 Task: What is the central theme of "Dune" by Frank Herbert?
Action: Mouse moved to (317, 149)
Screenshot: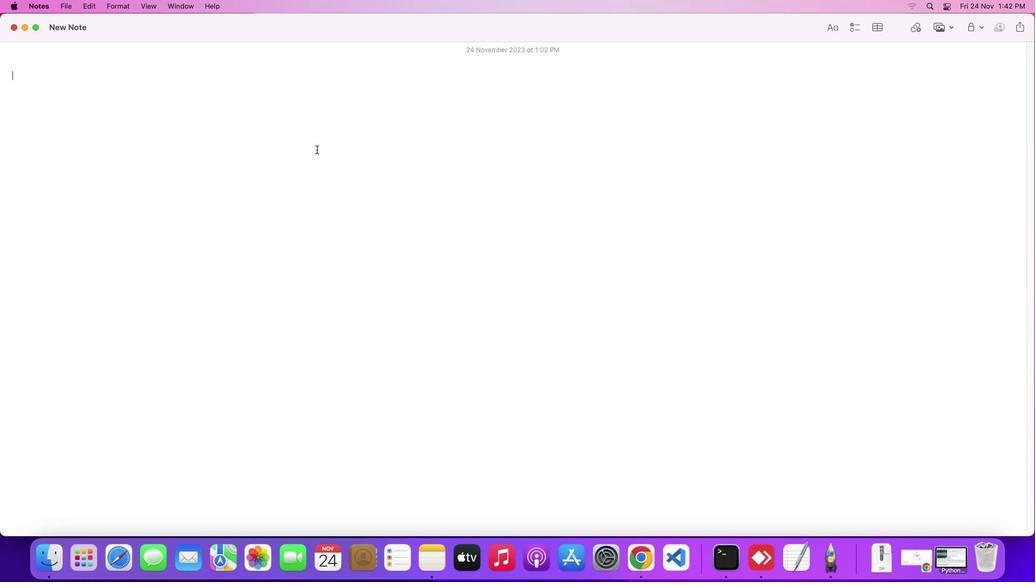 
Action: Mouse pressed left at (317, 149)
Screenshot: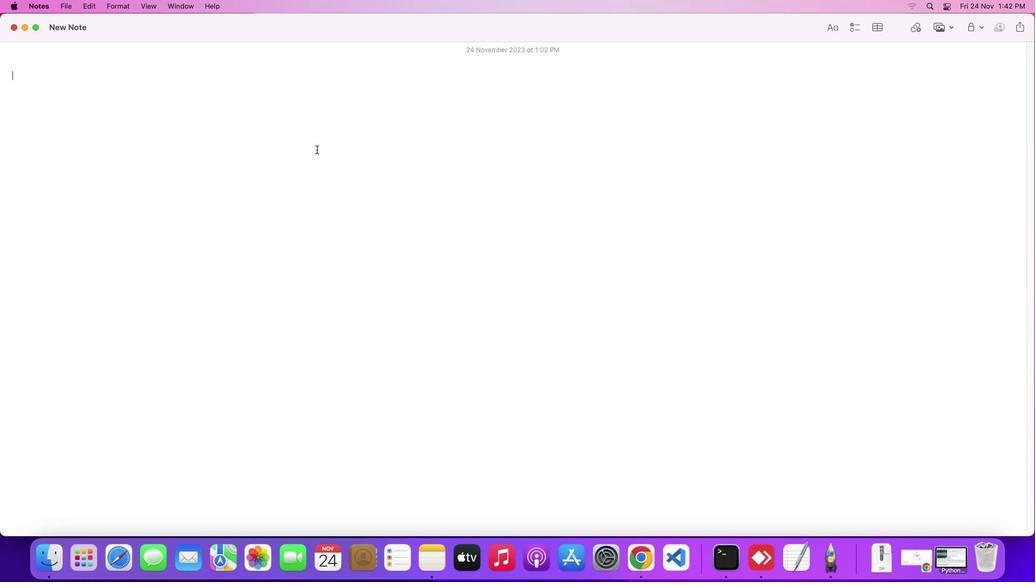 
Action: Key pressed Key.shift'W''h''a''t'Key.space'i''s'Key.space't''h''e'Key.space'c''e''n''t''r''a''l'Key.space't''h''e''m''e'Key.space'o''f'Key.spaceKey.shift'"'Key.shift'D''u''e'Key.backspace'n''e'Key.shift'"'Key.space'b''y'Key.spaceKey.shift'F''r''a''n''k'Key.spaceKey.shift'G'Key.shiftKey.backspaceKey.shift'H''e''r''b''e''r''t'Key.shift_r'?'Key.enter
Screenshot: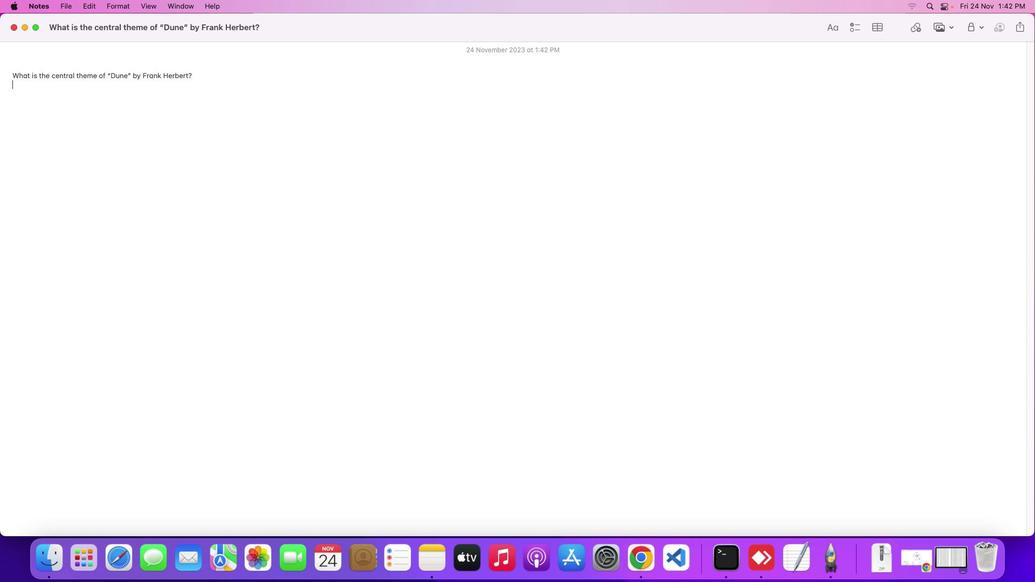 
Action: Mouse moved to (918, 559)
Screenshot: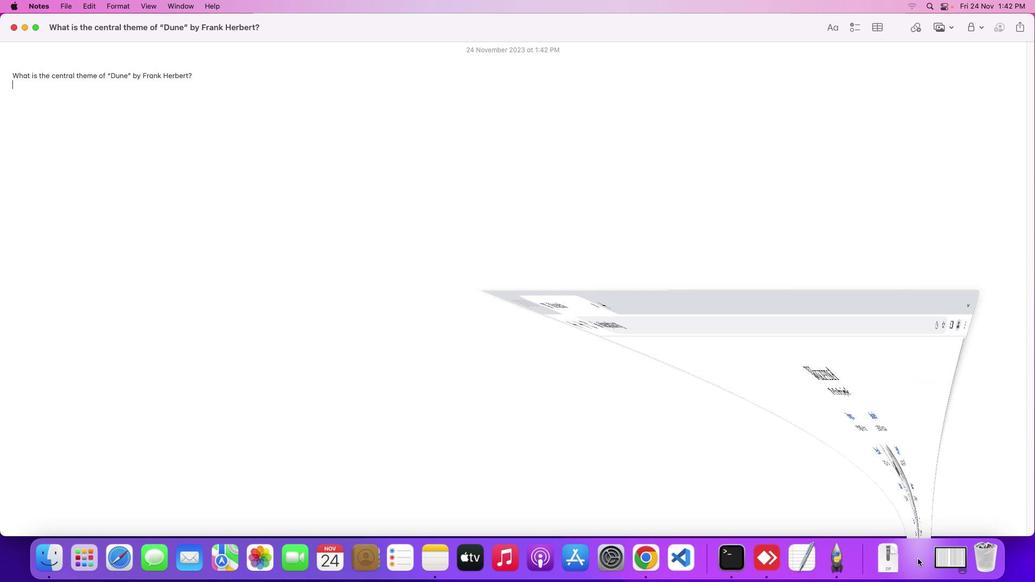
Action: Mouse pressed left at (918, 559)
Screenshot: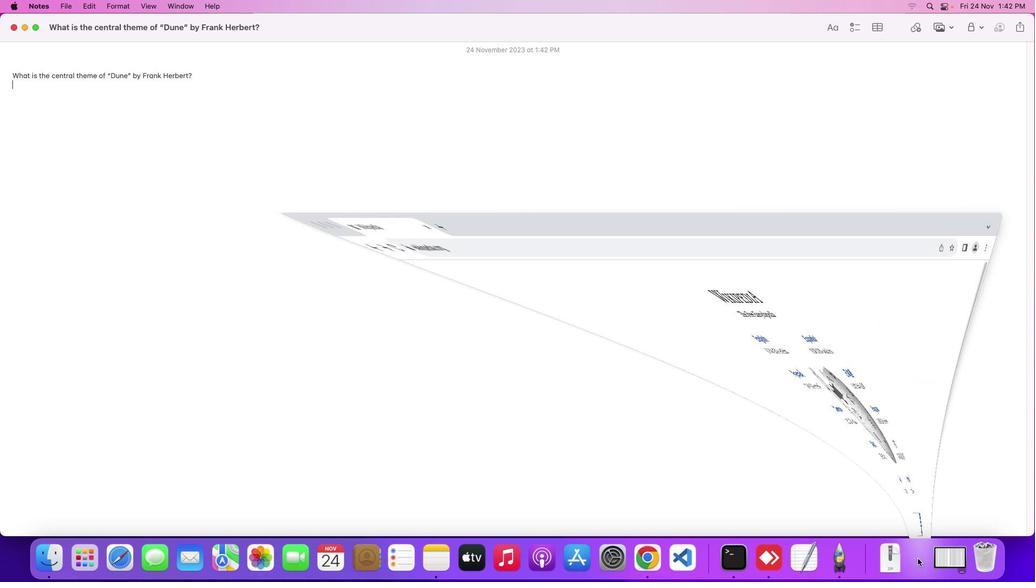 
Action: Mouse moved to (420, 328)
Screenshot: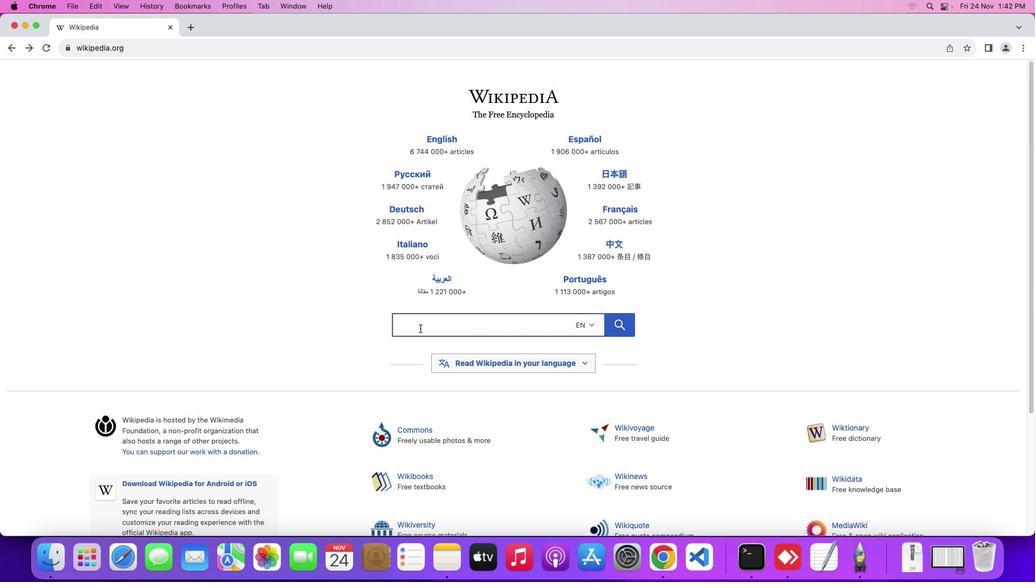 
Action: Mouse pressed left at (420, 328)
Screenshot: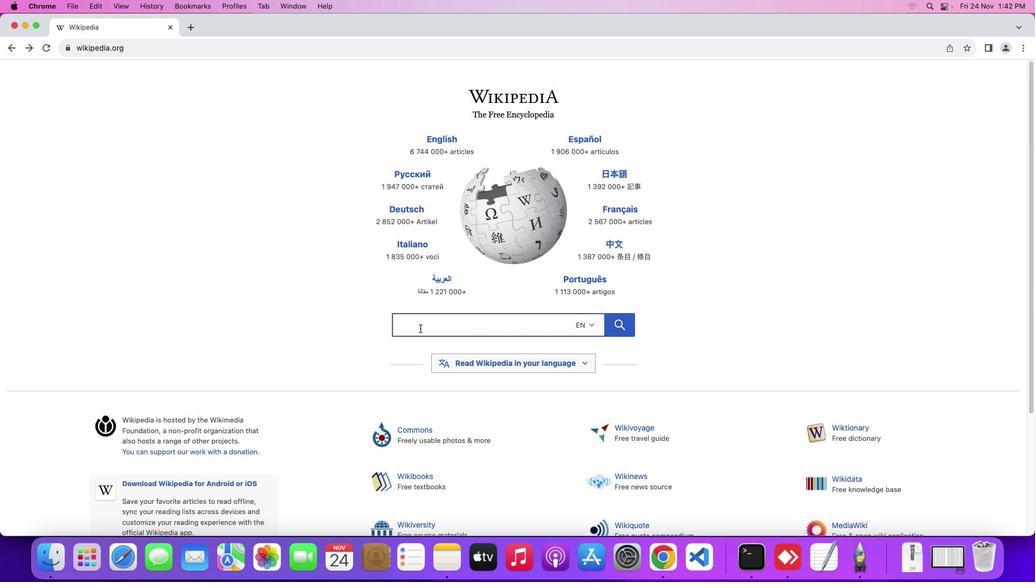
Action: Key pressed Key.shift'D''u''n''e'Key.space'n''o''v''e''l'
Screenshot: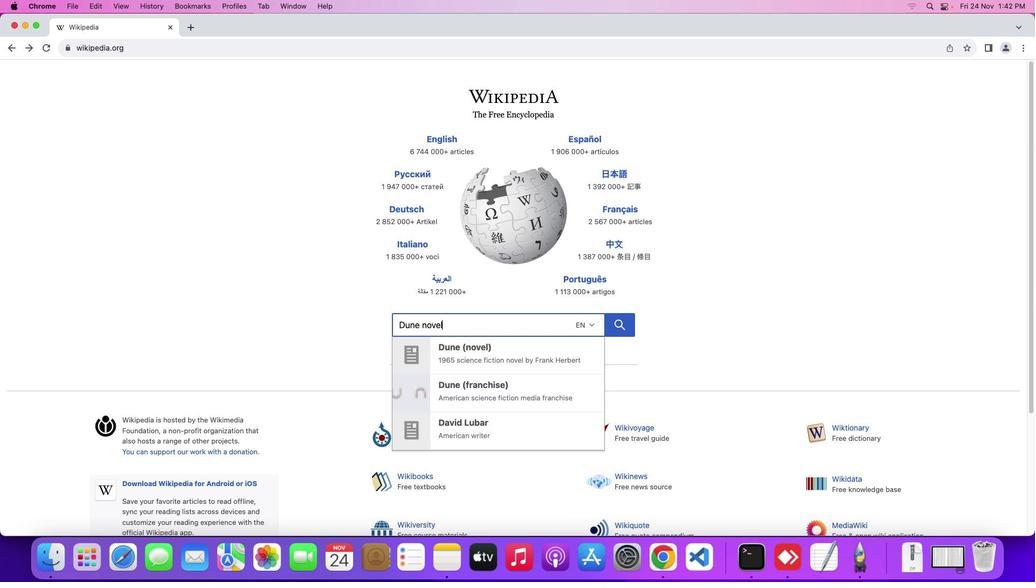 
Action: Mouse moved to (461, 352)
Screenshot: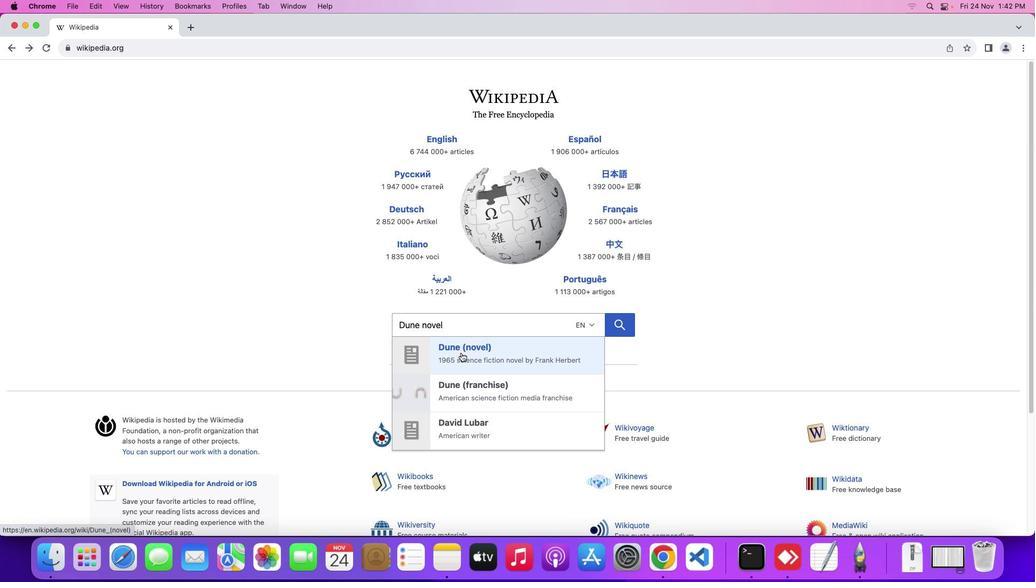 
Action: Mouse pressed left at (461, 352)
Screenshot: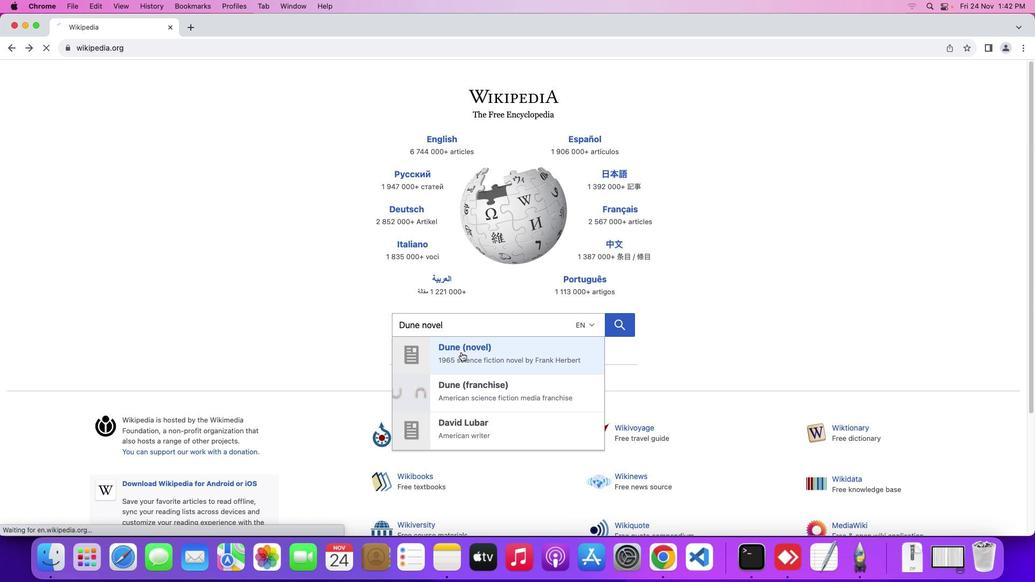 
Action: Mouse moved to (791, 278)
Screenshot: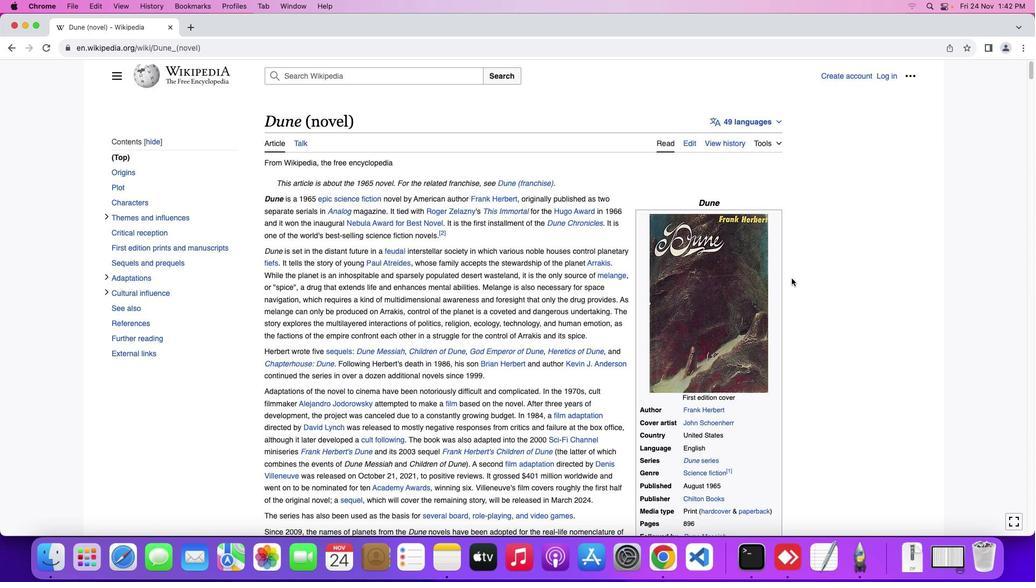 
Action: Mouse scrolled (791, 278) with delta (0, 0)
Screenshot: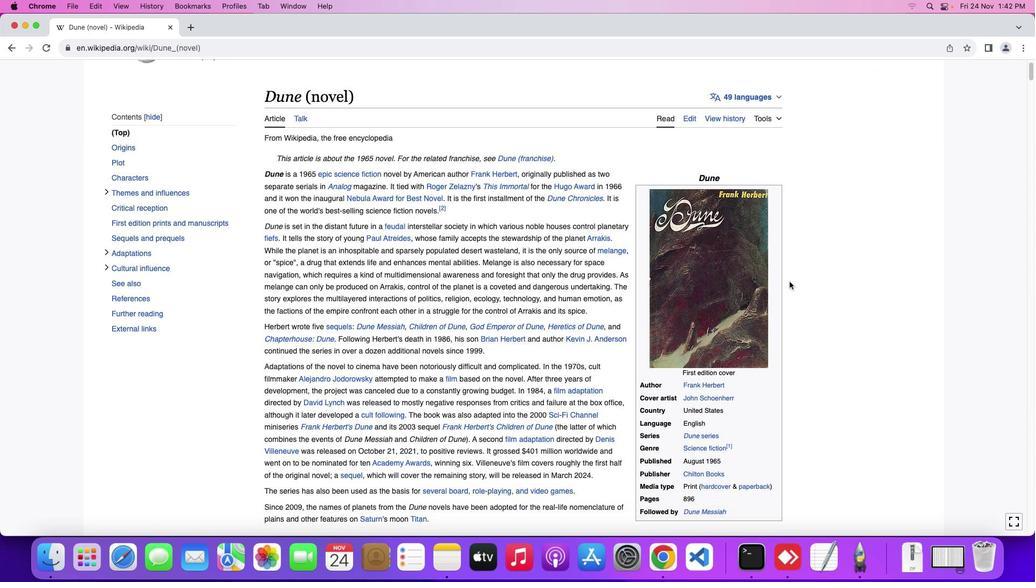 
Action: Mouse scrolled (791, 278) with delta (0, 0)
Screenshot: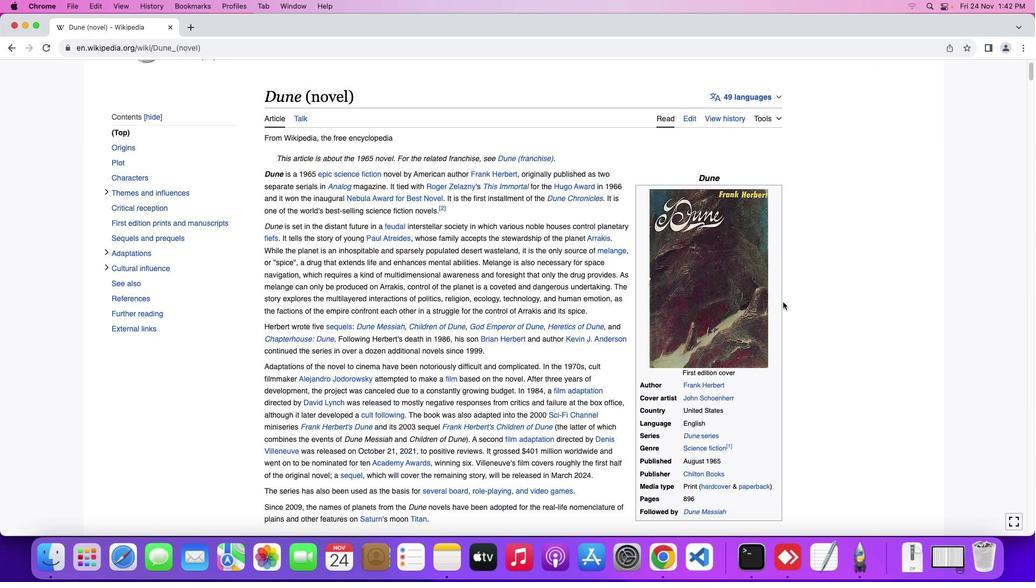 
Action: Mouse scrolled (791, 278) with delta (0, 0)
Screenshot: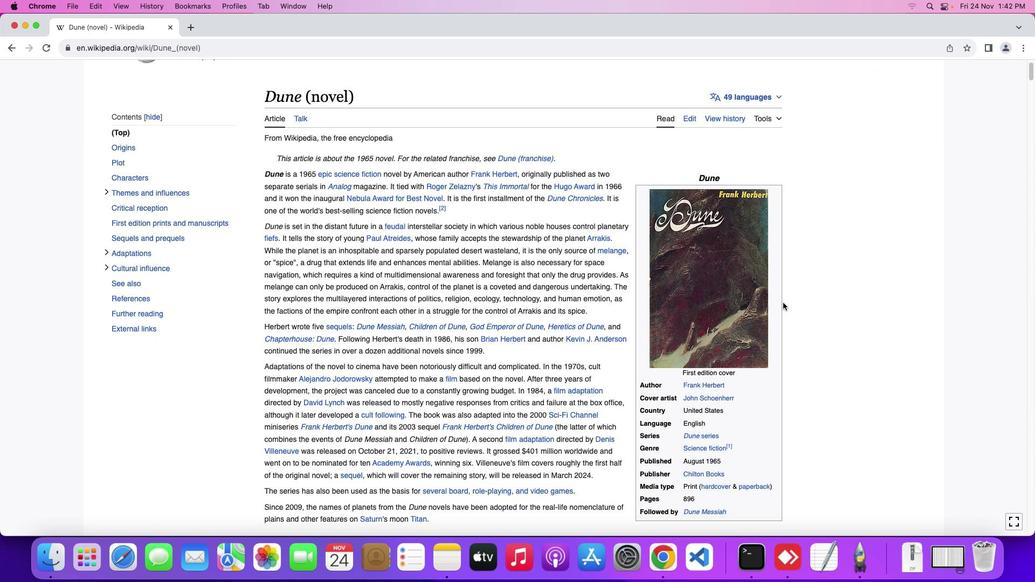 
Action: Mouse moved to (783, 302)
Screenshot: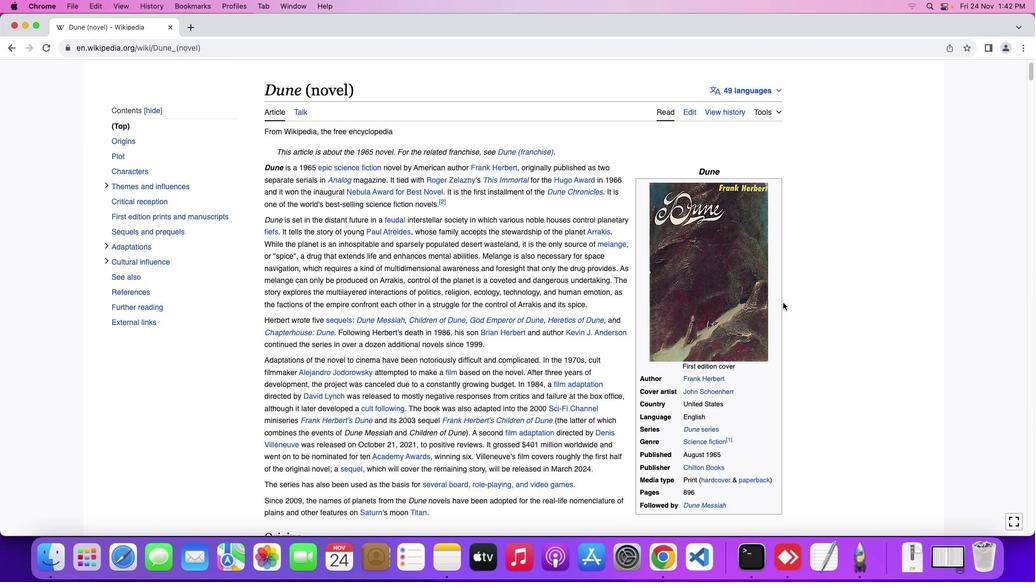 
Action: Mouse scrolled (783, 302) with delta (0, 0)
Screenshot: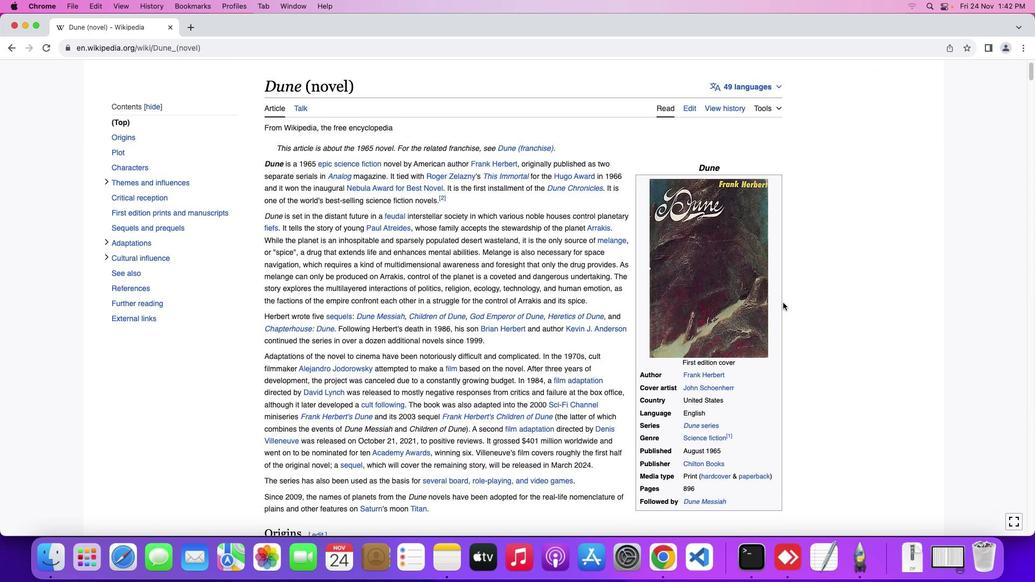 
Action: Mouse scrolled (783, 302) with delta (0, 0)
Screenshot: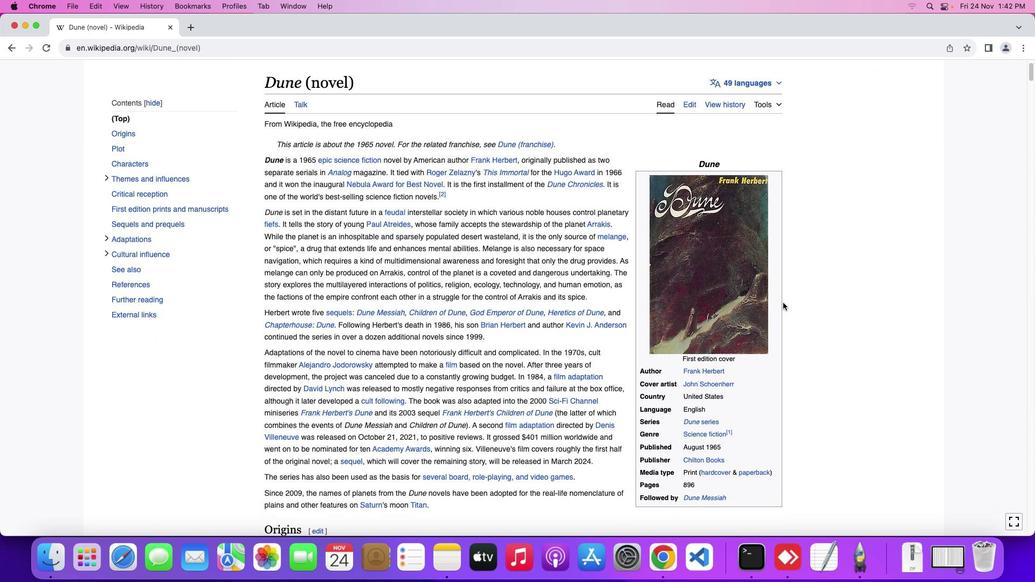 
Action: Mouse scrolled (783, 302) with delta (0, 0)
Screenshot: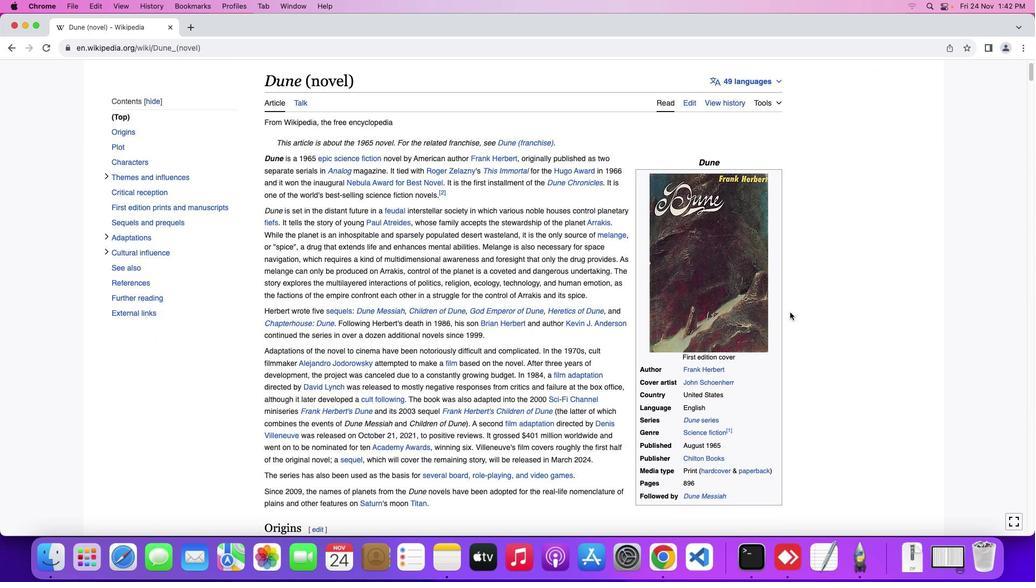
Action: Mouse scrolled (783, 302) with delta (0, 0)
Screenshot: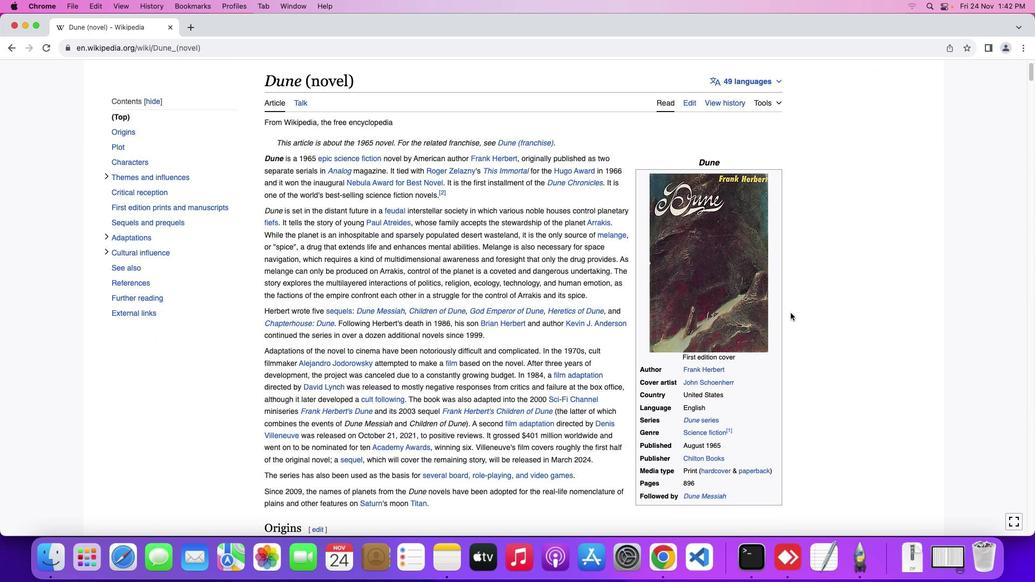 
Action: Mouse moved to (791, 312)
Screenshot: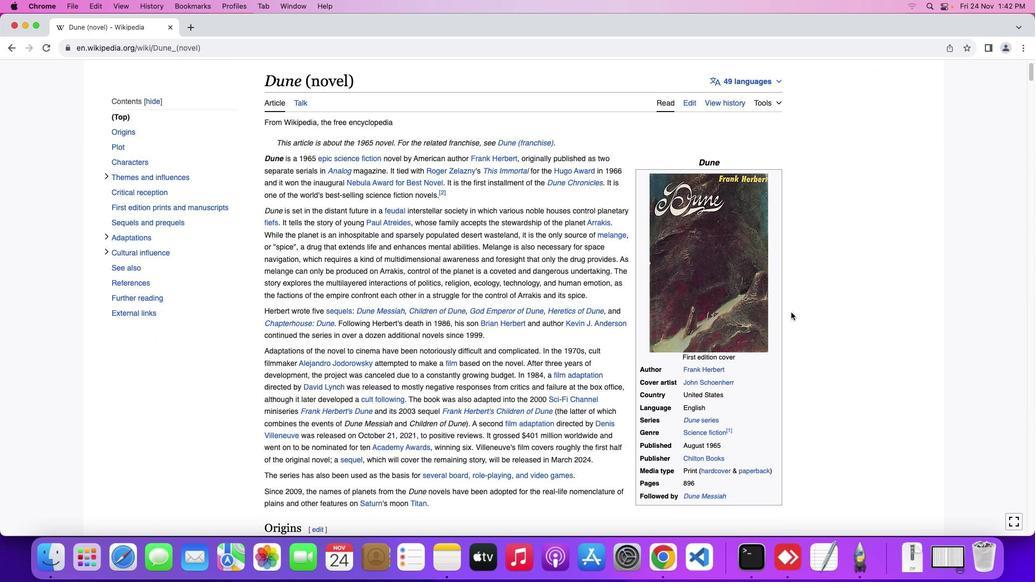 
Action: Mouse scrolled (791, 312) with delta (0, 0)
Screenshot: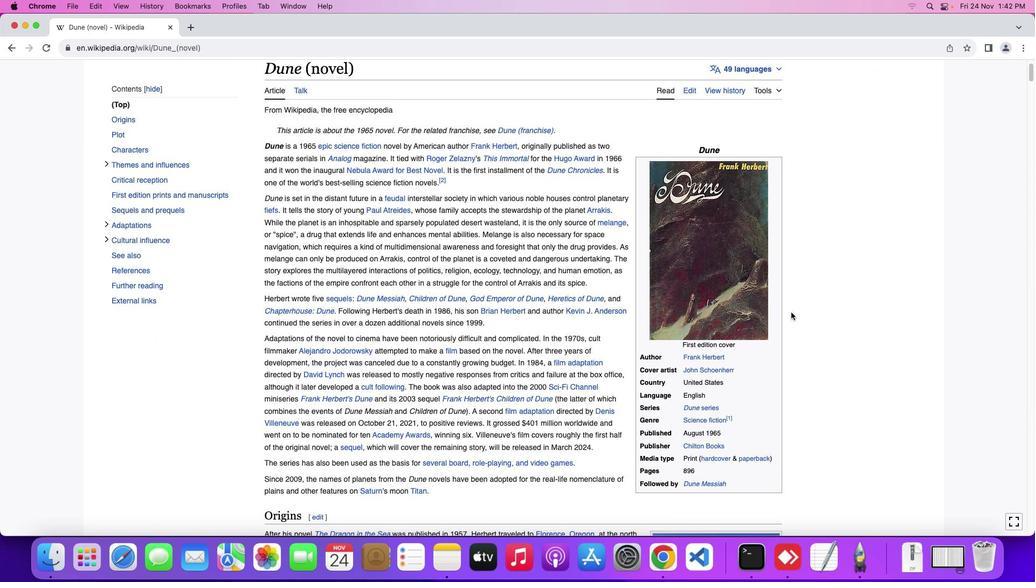 
Action: Mouse scrolled (791, 312) with delta (0, 0)
Screenshot: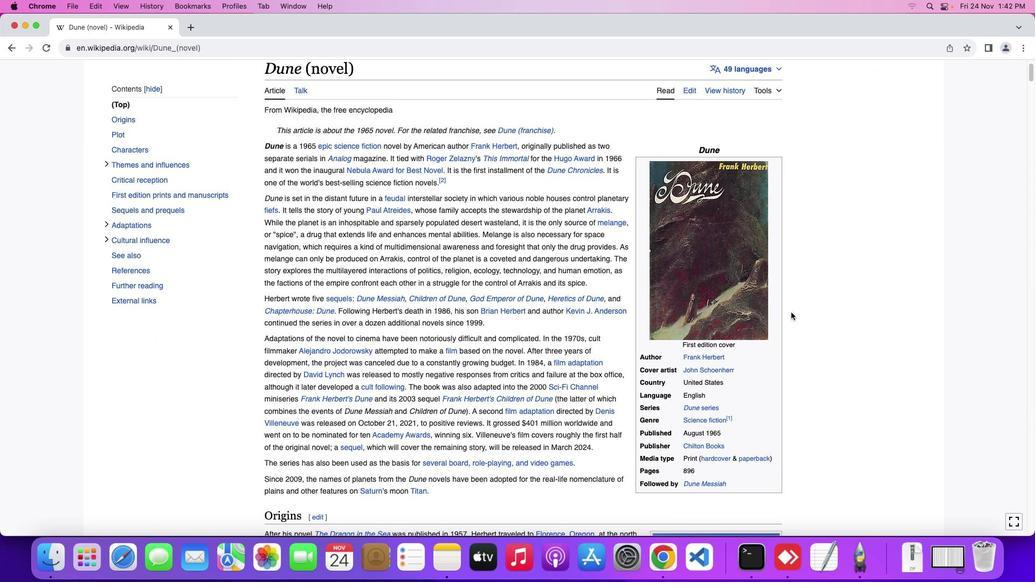 
Action: Mouse moved to (791, 312)
Screenshot: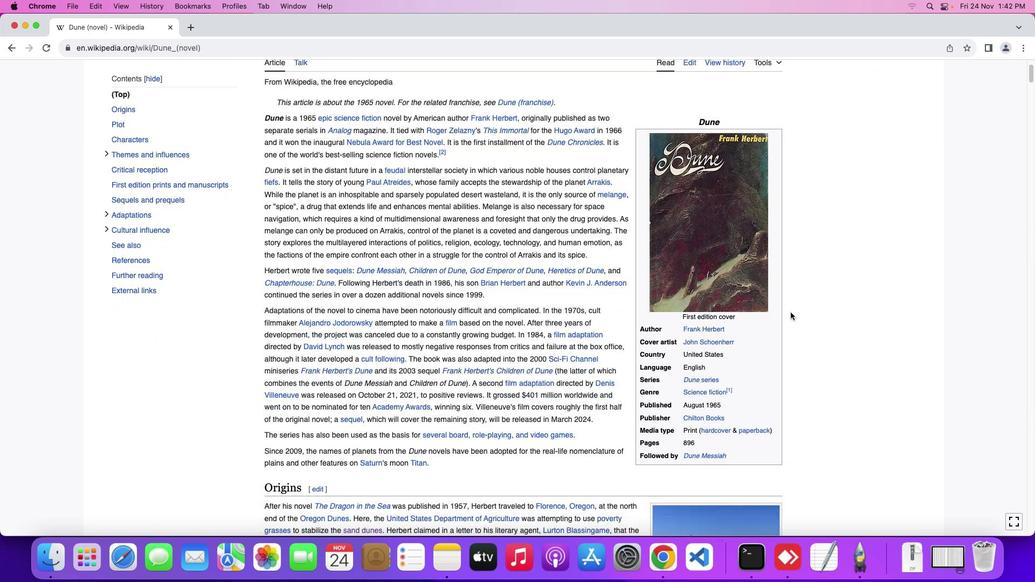 
Action: Mouse scrolled (791, 312) with delta (0, 0)
Screenshot: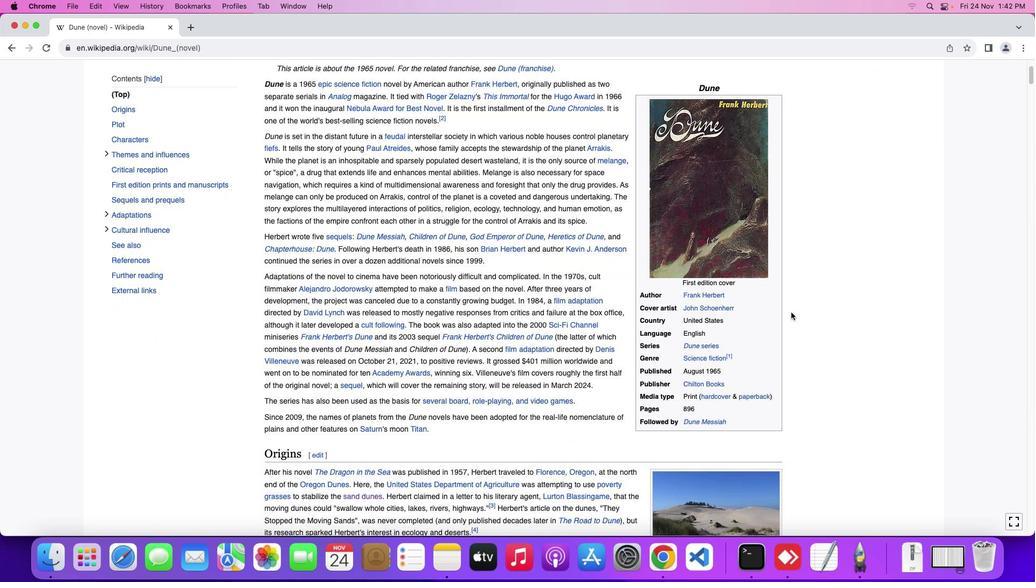 
Action: Mouse moved to (791, 312)
Screenshot: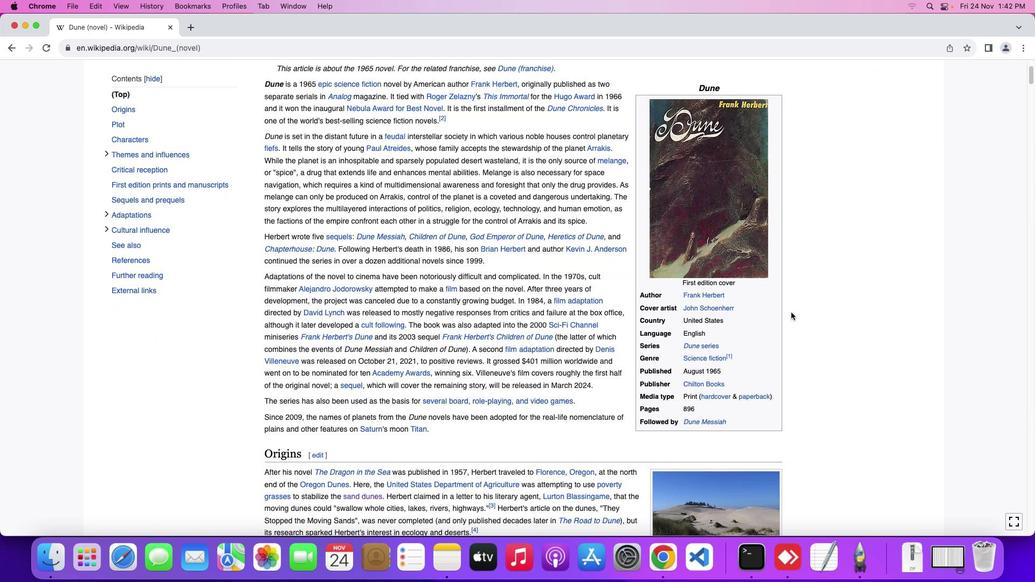 
Action: Mouse scrolled (791, 312) with delta (0, 0)
Screenshot: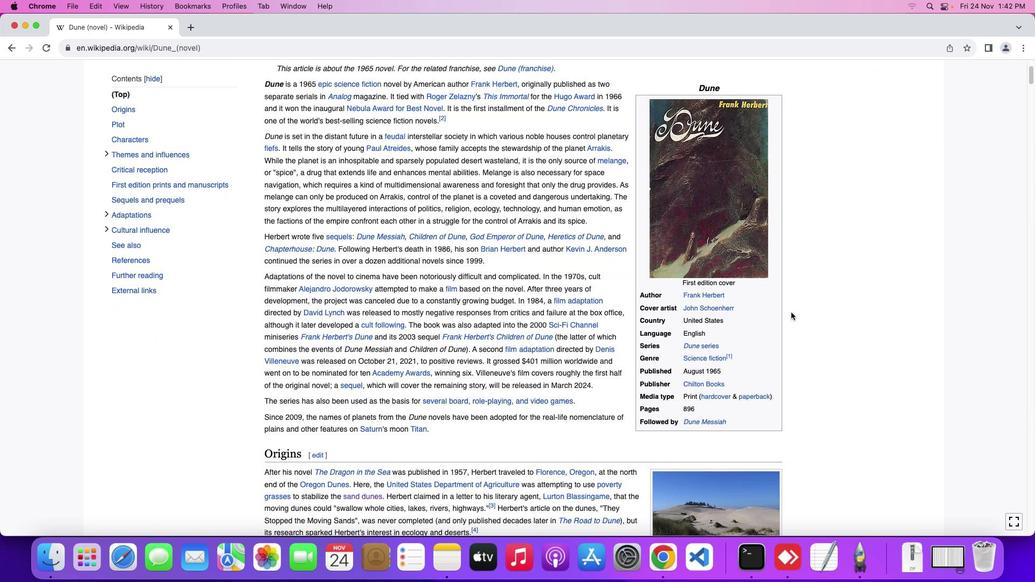 
Action: Mouse scrolled (791, 312) with delta (0, -1)
Screenshot: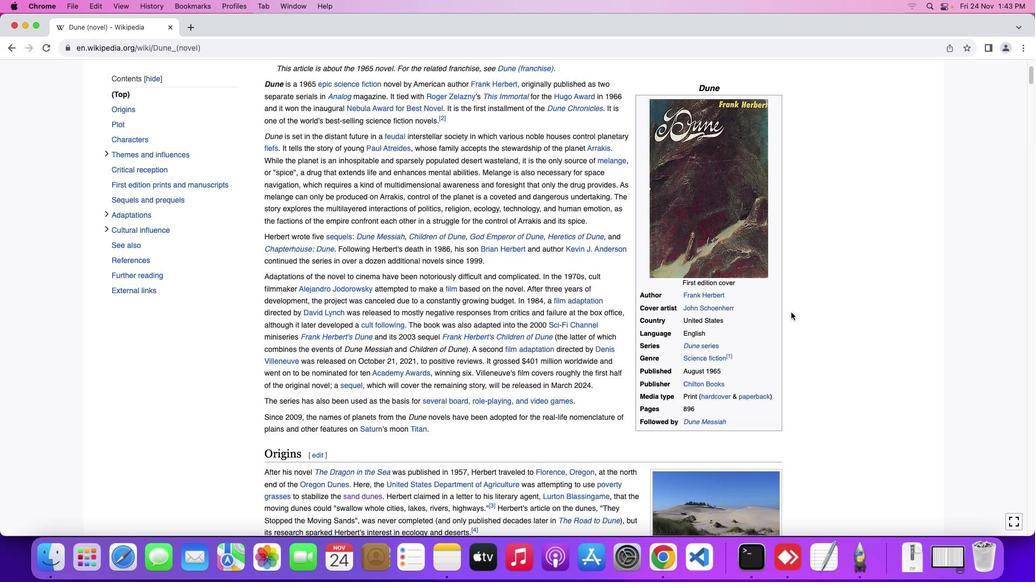 
Action: Mouse moved to (791, 312)
Screenshot: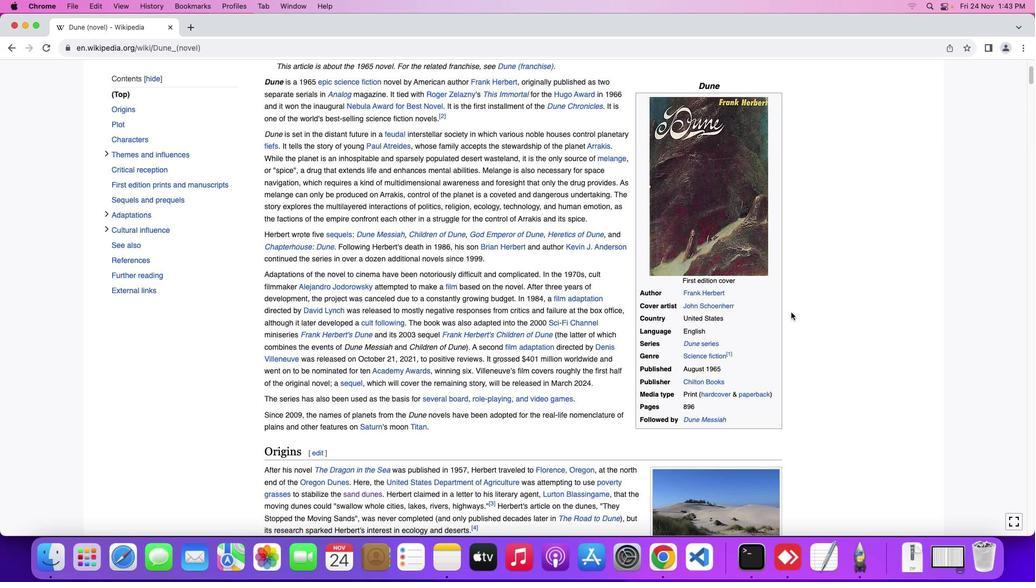 
Action: Mouse scrolled (791, 312) with delta (0, 0)
Screenshot: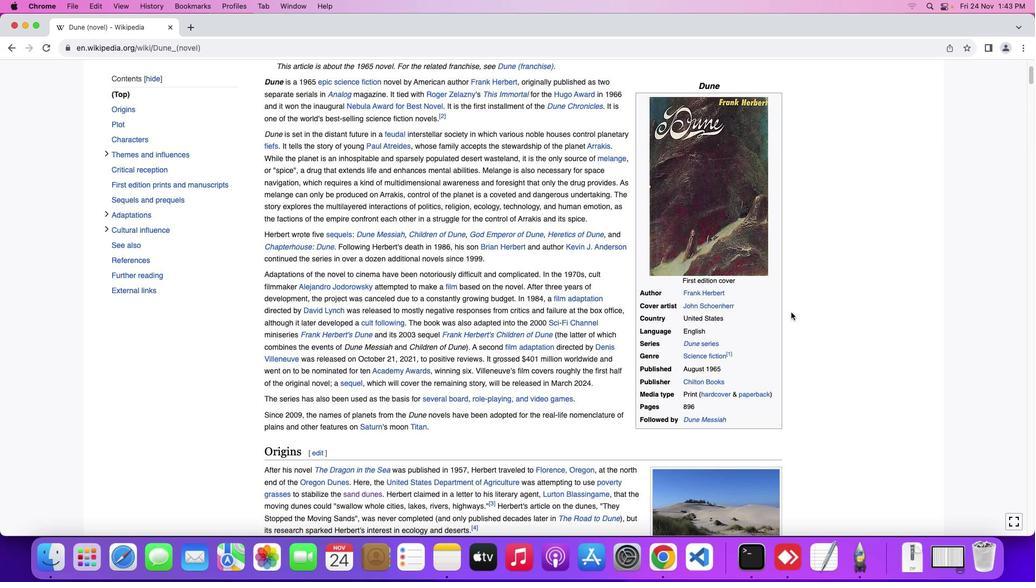 
Action: Mouse scrolled (791, 312) with delta (0, 0)
Screenshot: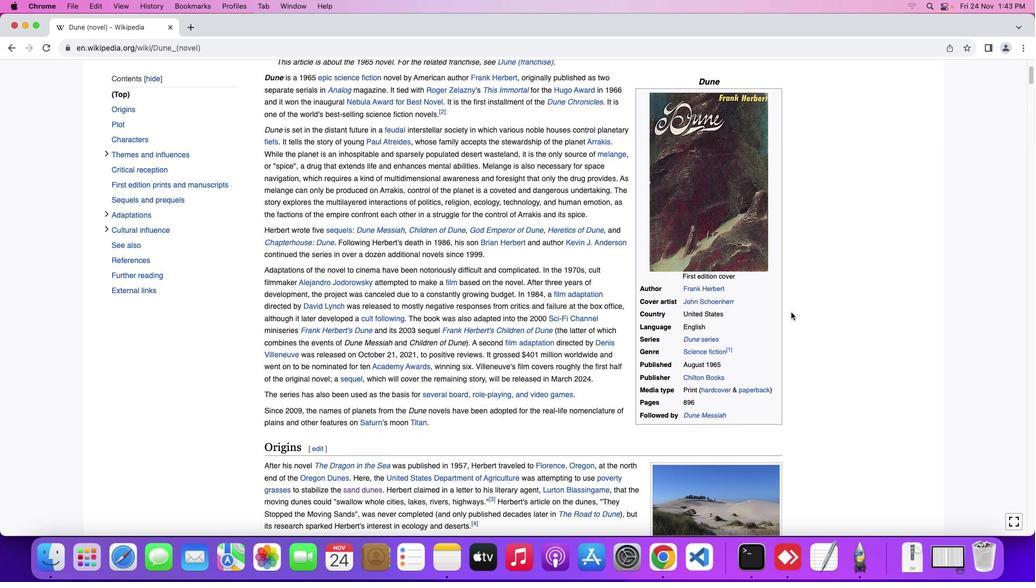 
Action: Mouse scrolled (791, 312) with delta (0, 0)
Screenshot: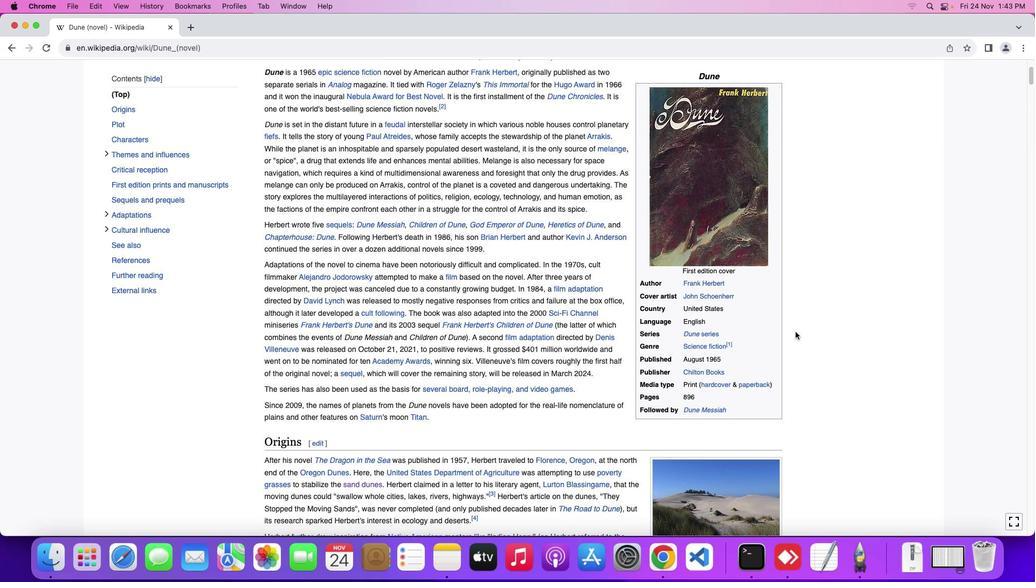 
Action: Mouse scrolled (791, 312) with delta (0, 0)
Screenshot: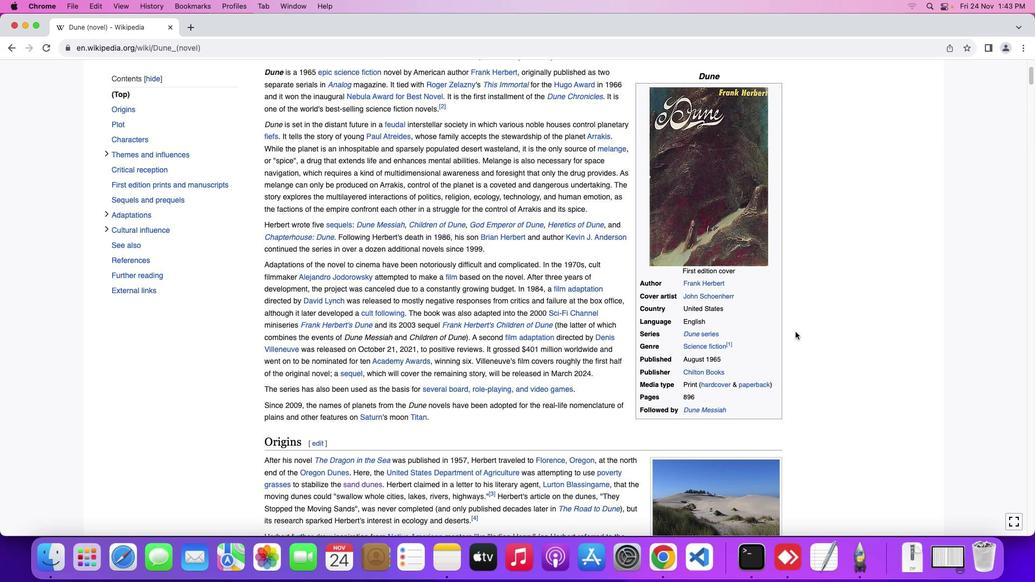 
Action: Mouse moved to (796, 332)
Screenshot: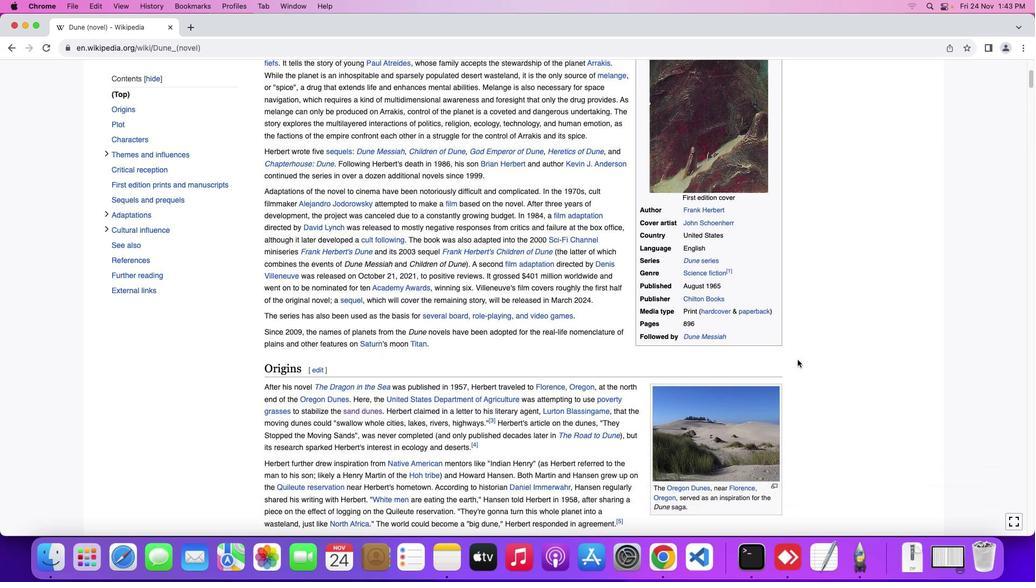 
Action: Mouse scrolled (796, 332) with delta (0, 0)
Screenshot: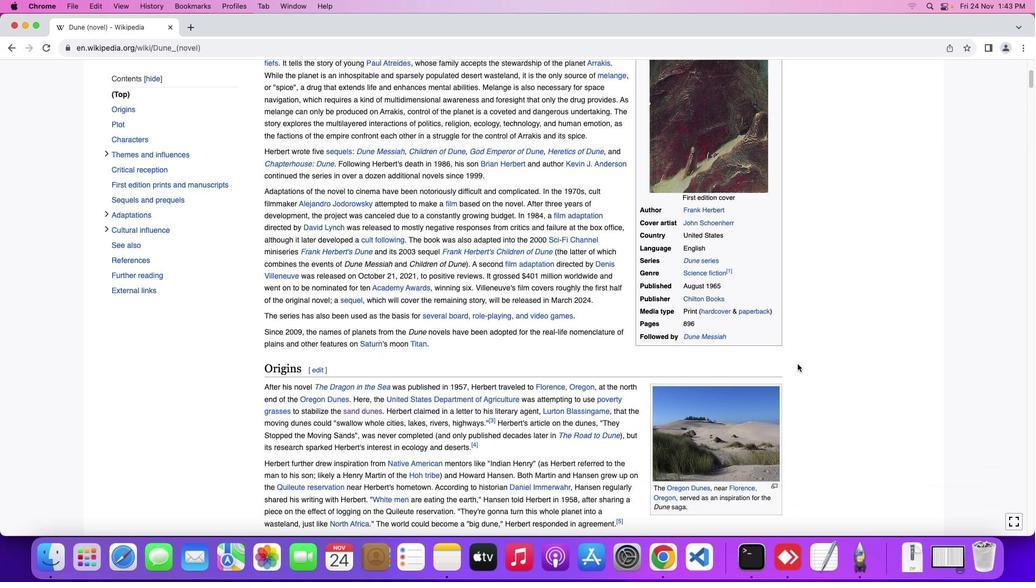 
Action: Mouse scrolled (796, 332) with delta (0, 0)
Screenshot: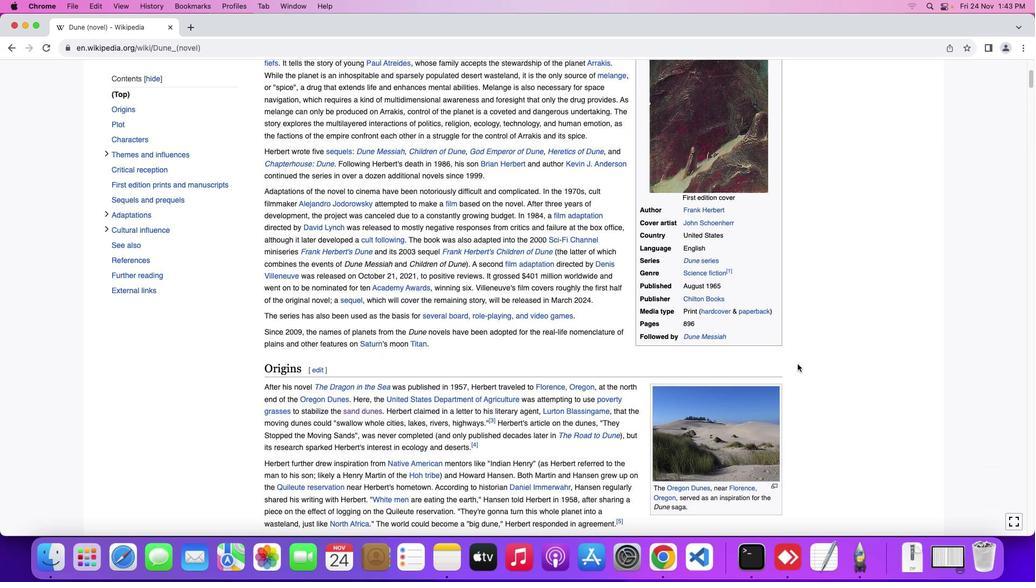 
Action: Mouse scrolled (796, 332) with delta (0, -1)
Screenshot: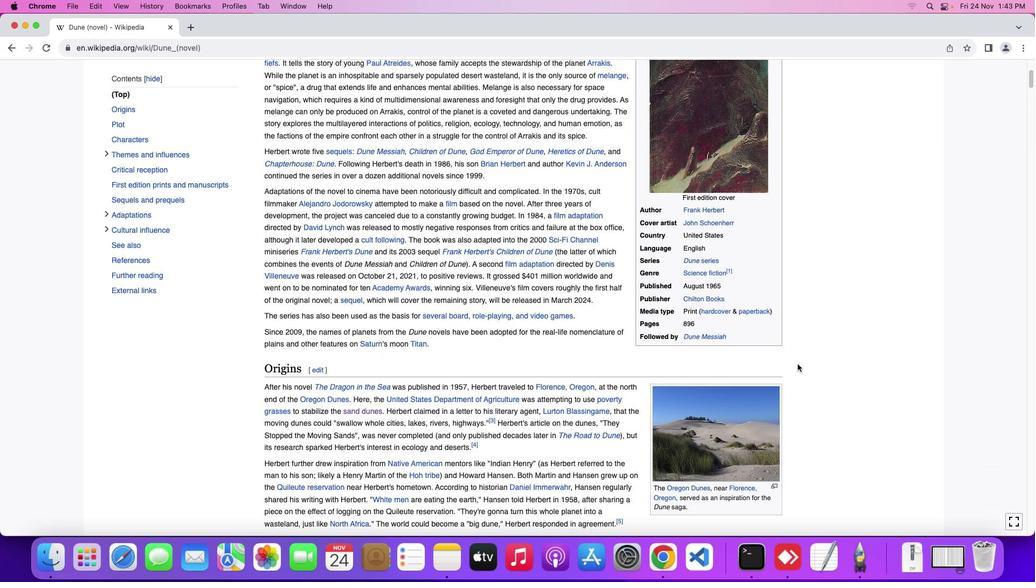 
Action: Mouse moved to (797, 364)
Screenshot: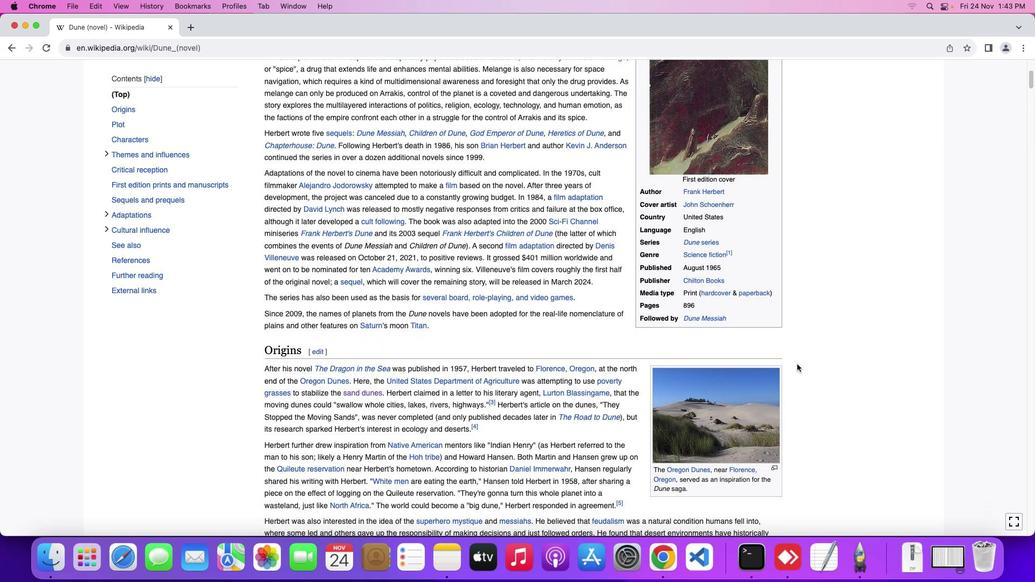 
Action: Mouse scrolled (797, 364) with delta (0, 0)
Screenshot: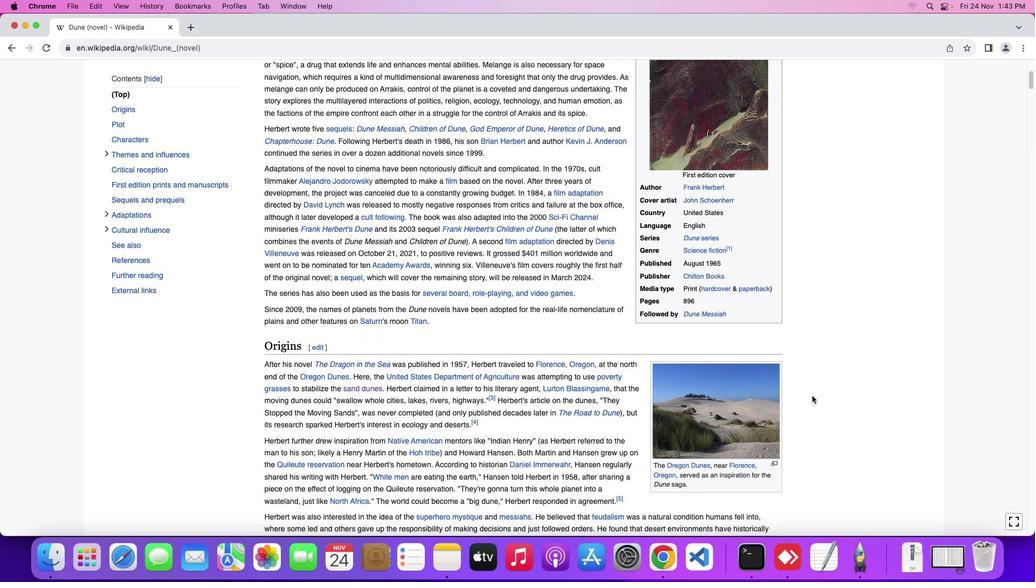 
Action: Mouse scrolled (797, 364) with delta (0, 0)
Screenshot: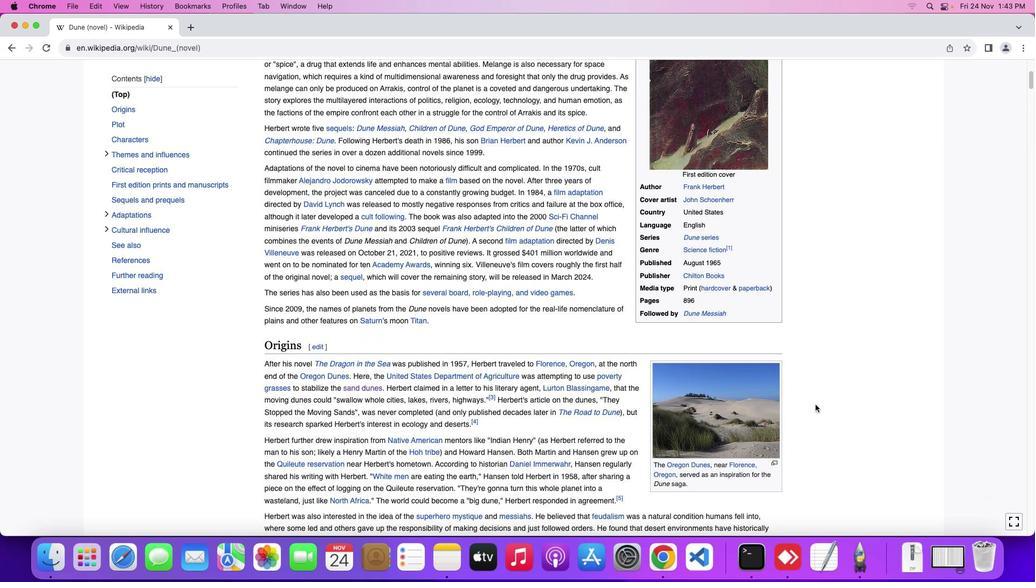 
Action: Mouse scrolled (797, 364) with delta (0, 0)
Screenshot: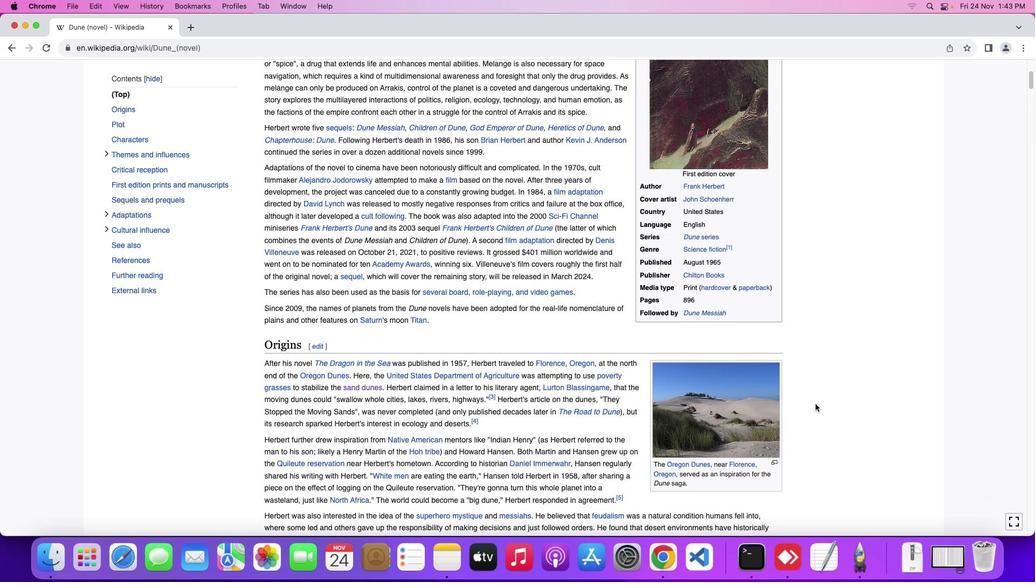 
Action: Mouse moved to (815, 405)
Screenshot: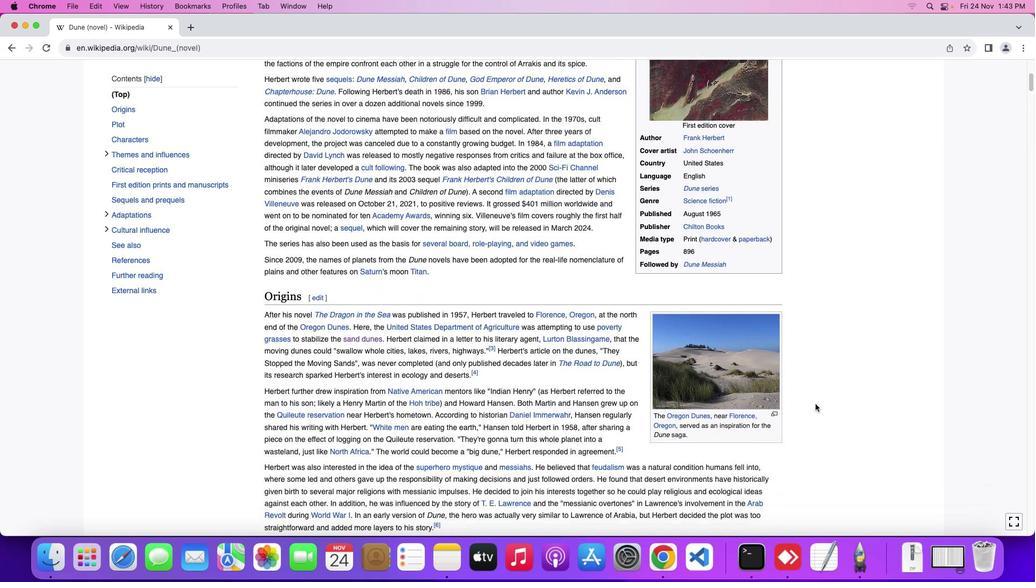 
Action: Mouse scrolled (815, 405) with delta (0, 0)
Screenshot: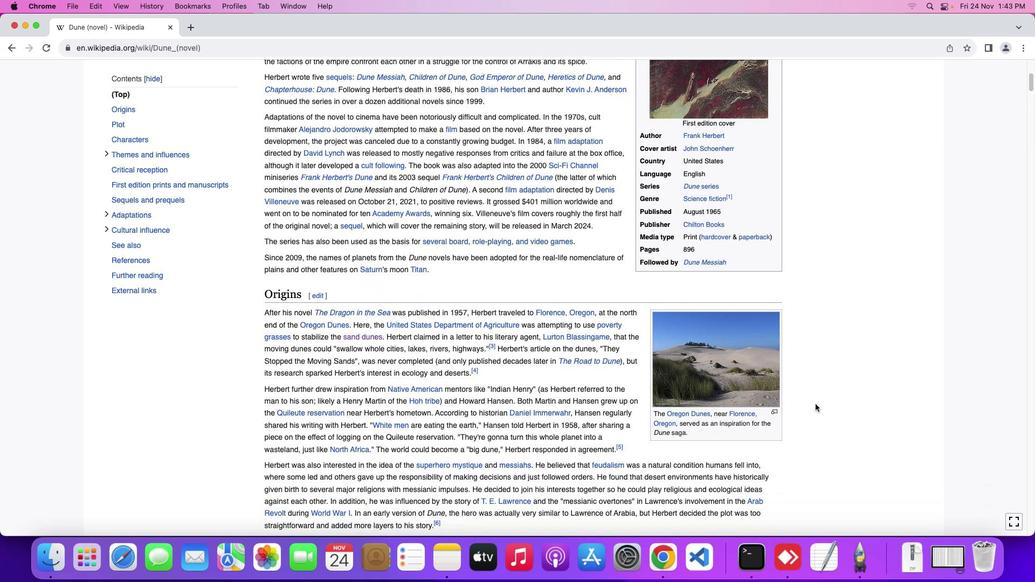 
Action: Mouse moved to (815, 404)
Screenshot: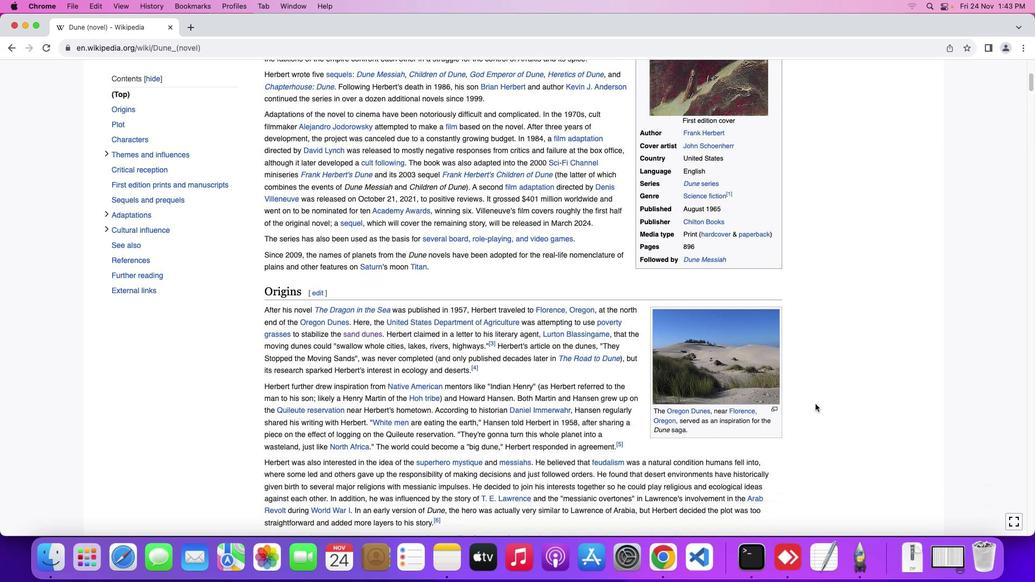
Action: Mouse scrolled (815, 404) with delta (0, 0)
Screenshot: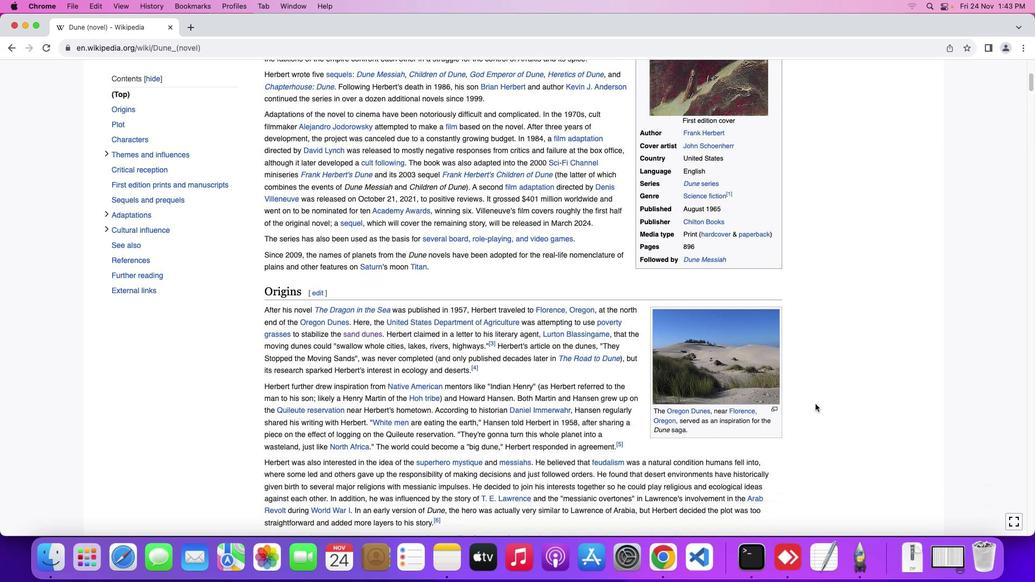
Action: Mouse moved to (815, 403)
Screenshot: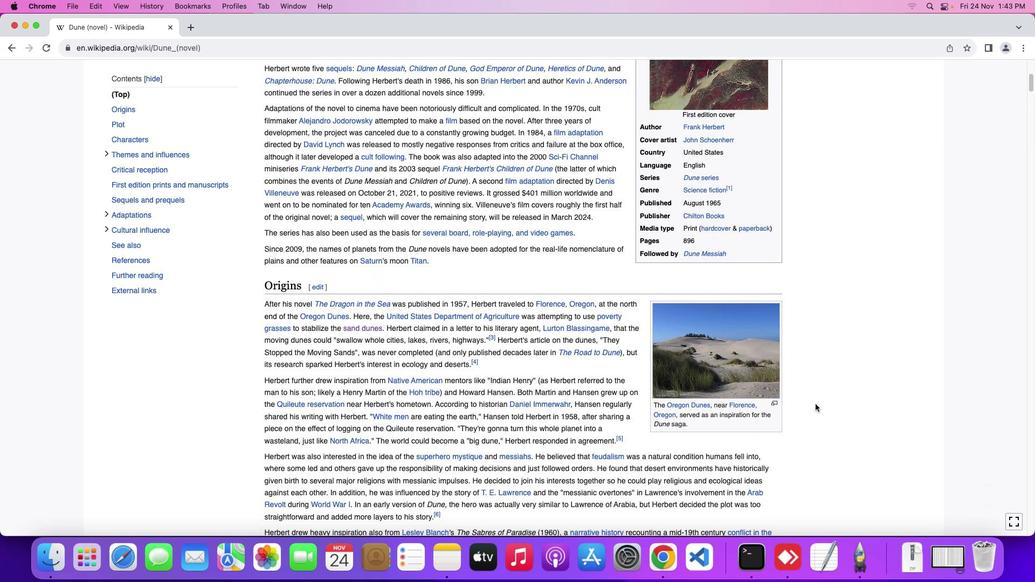 
Action: Mouse scrolled (815, 403) with delta (0, 0)
Screenshot: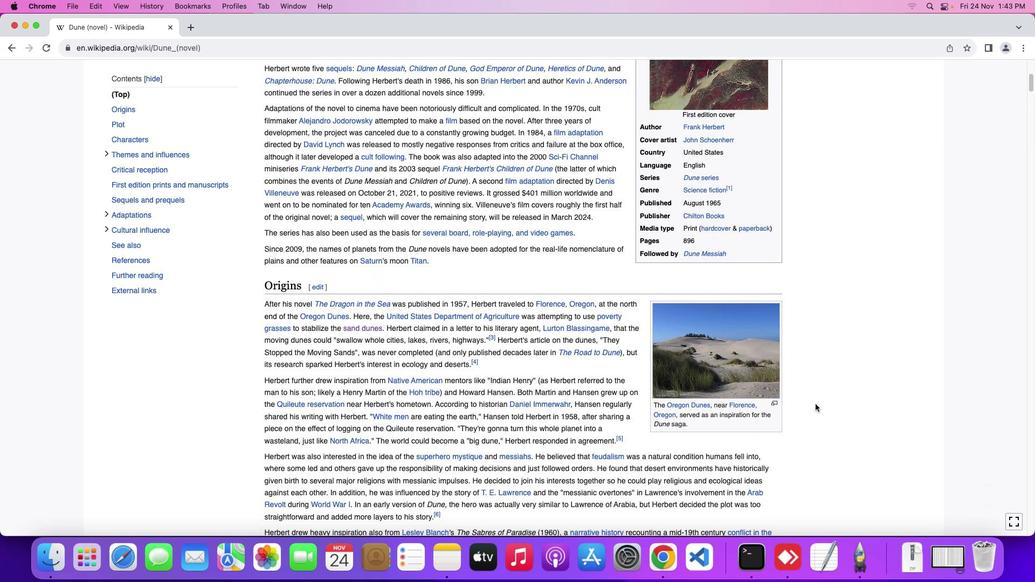 
Action: Mouse scrolled (815, 403) with delta (0, 0)
Screenshot: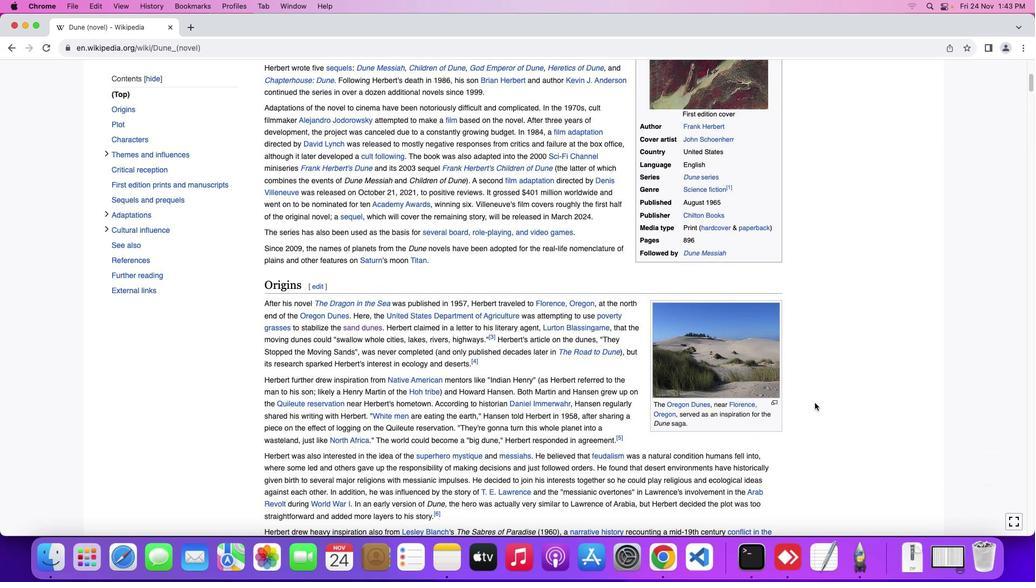 
Action: Mouse scrolled (815, 403) with delta (0, 0)
Screenshot: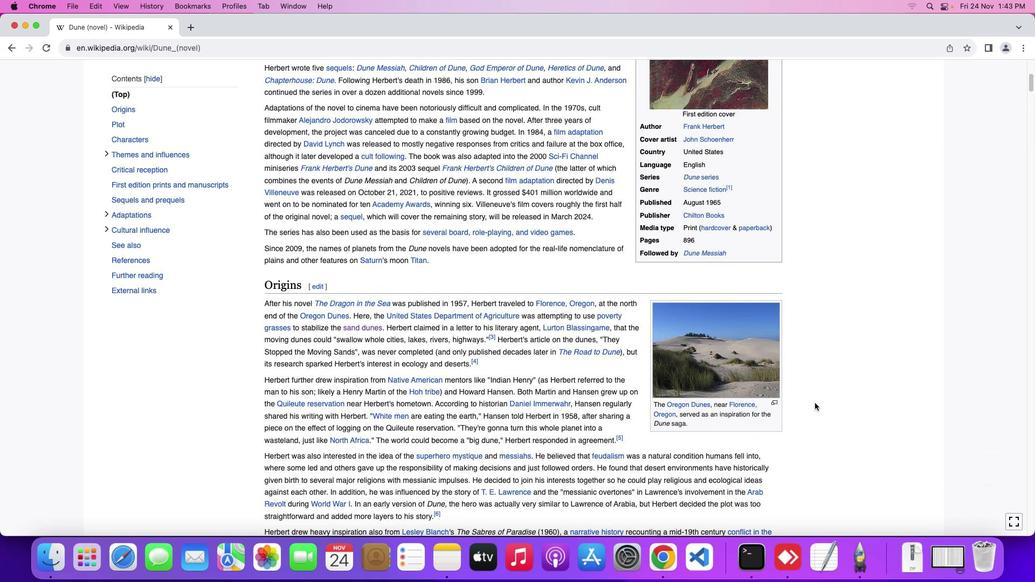 
Action: Mouse moved to (814, 403)
Screenshot: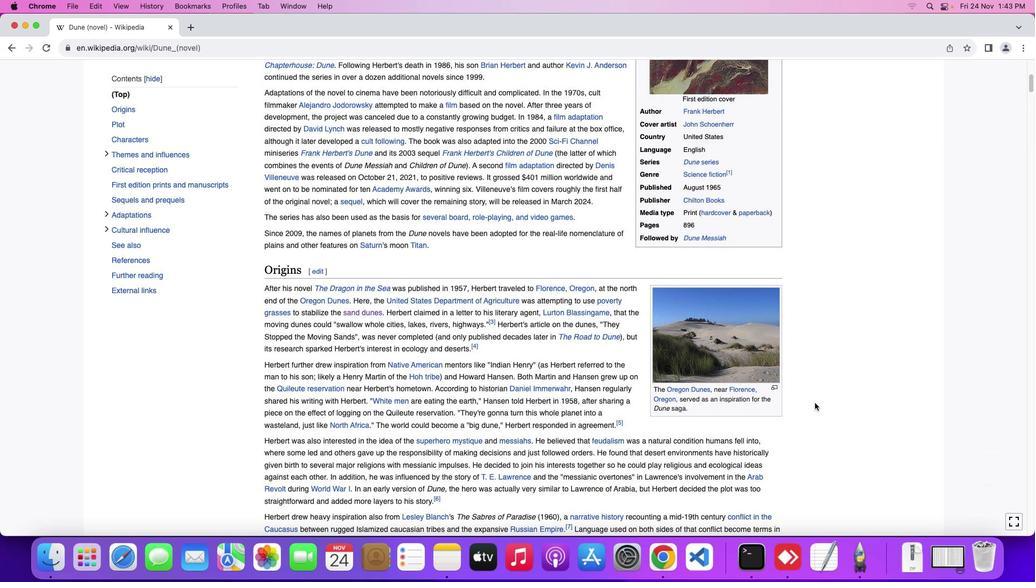 
Action: Mouse scrolled (814, 403) with delta (0, 0)
Screenshot: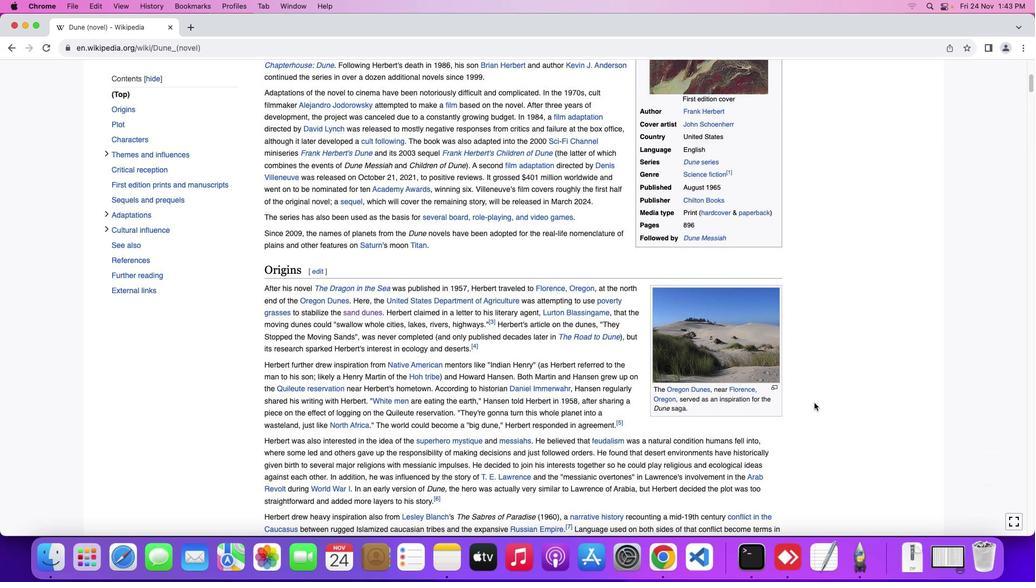 
Action: Mouse scrolled (814, 403) with delta (0, 0)
Screenshot: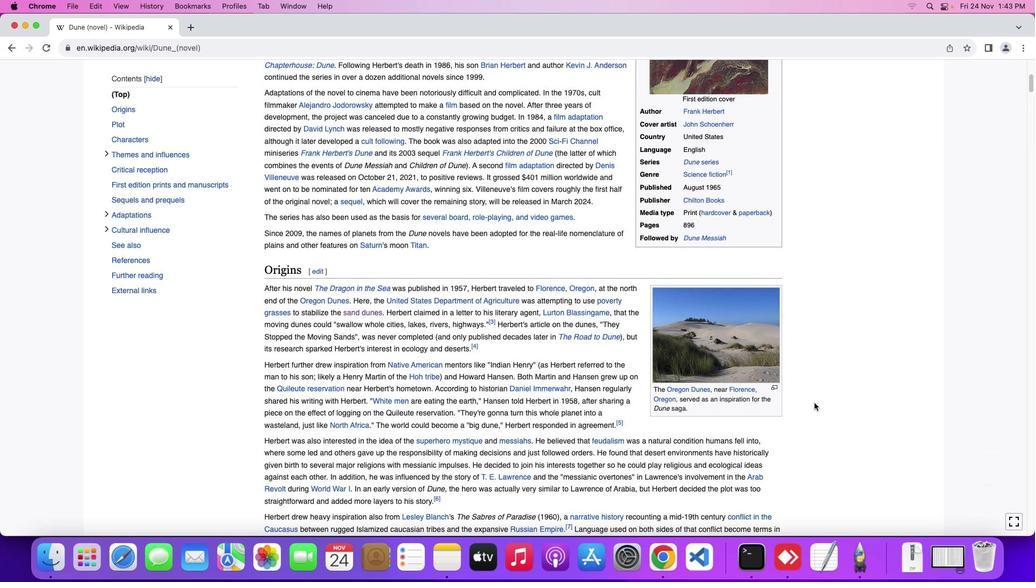 
Action: Mouse moved to (814, 402)
Screenshot: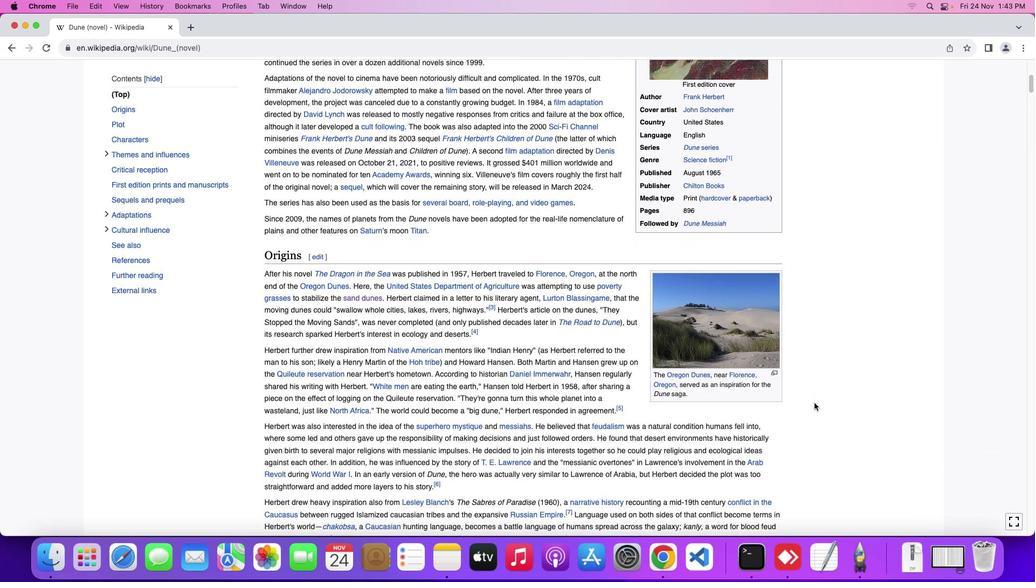 
Action: Mouse scrolled (814, 402) with delta (0, 0)
Screenshot: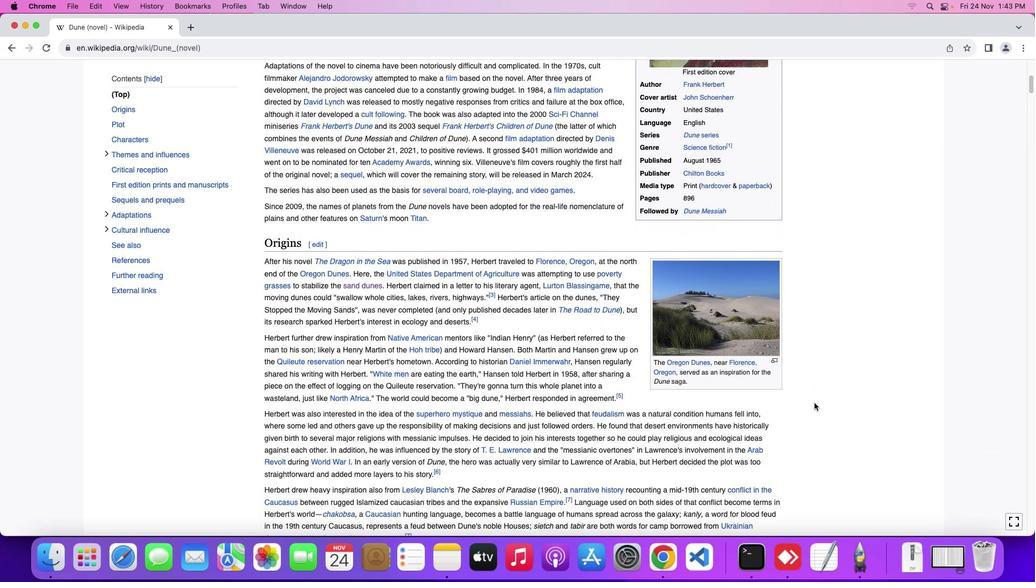 
Action: Mouse scrolled (814, 402) with delta (0, 0)
Screenshot: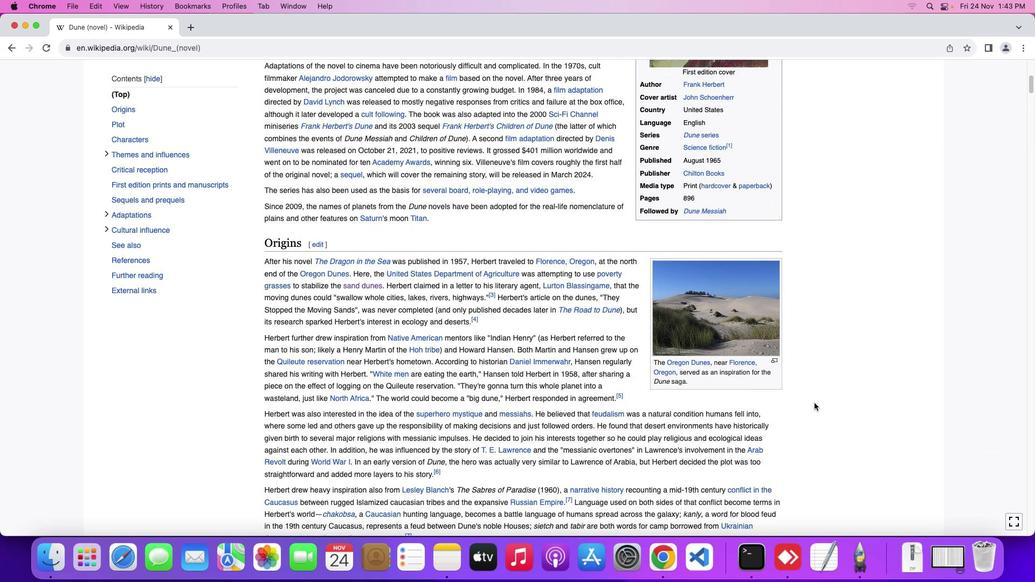 
Action: Mouse scrolled (814, 402) with delta (0, 0)
Screenshot: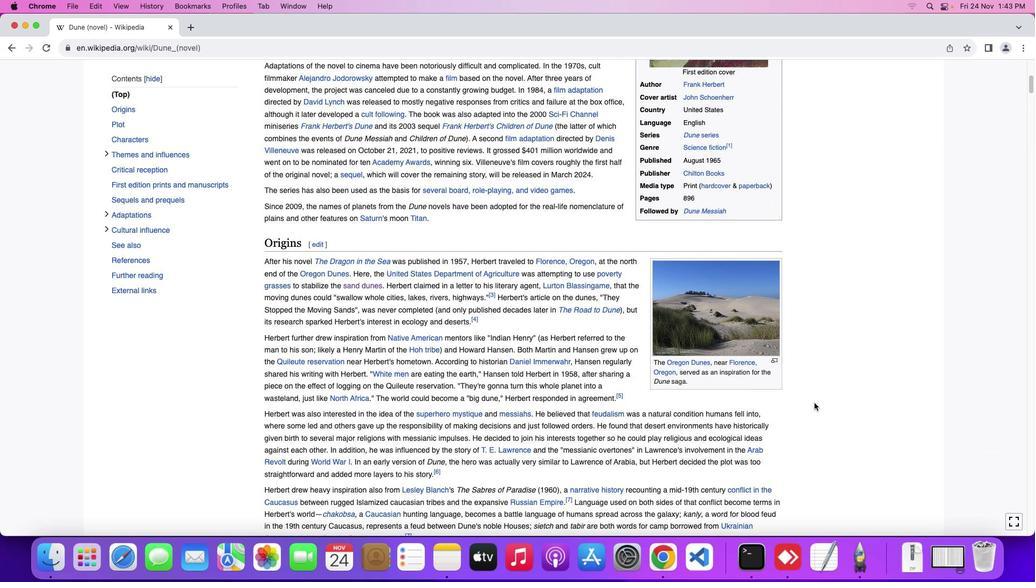 
Action: Mouse scrolled (814, 402) with delta (0, 0)
Screenshot: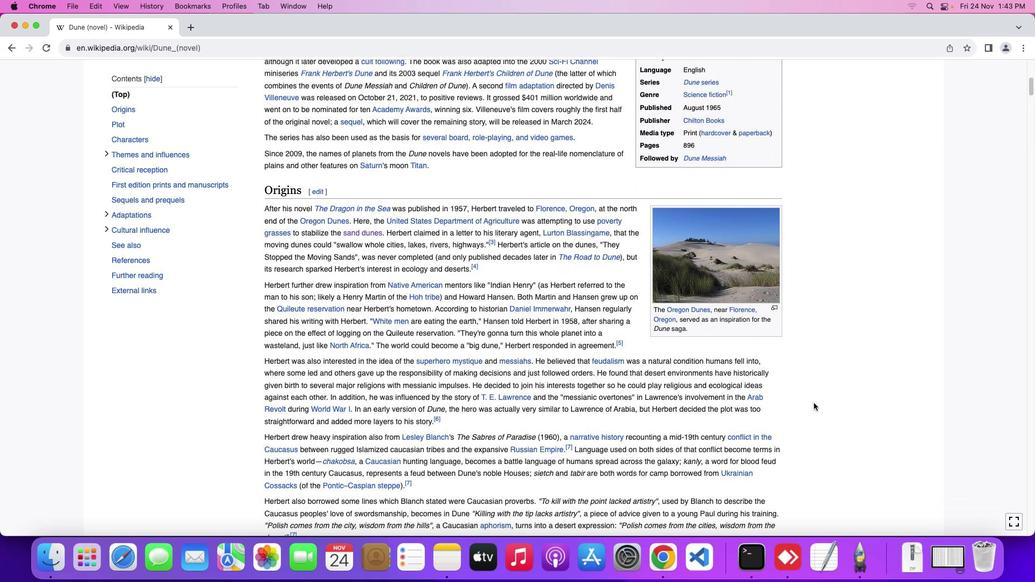 
Action: Mouse scrolled (814, 402) with delta (0, 0)
Screenshot: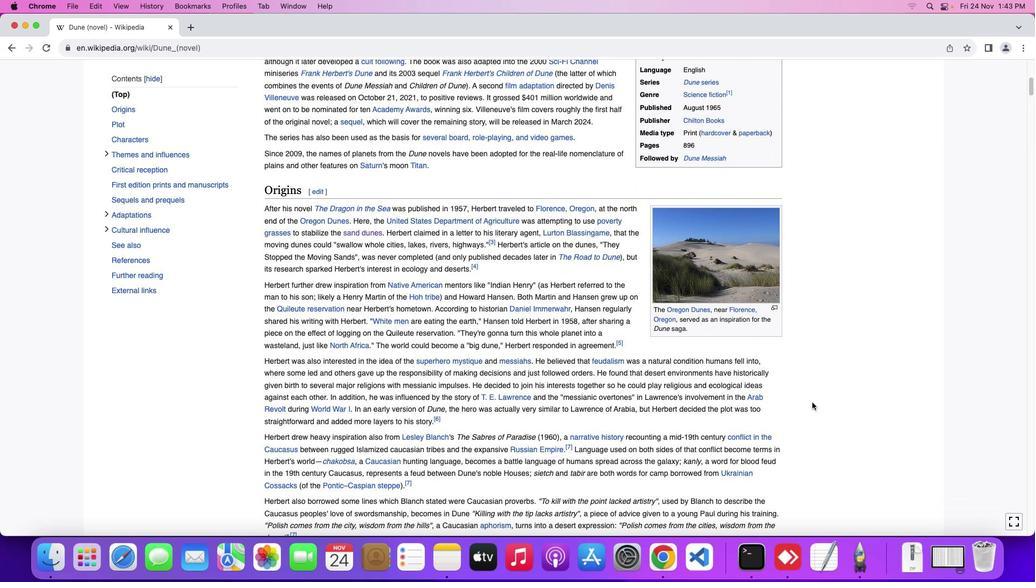 
Action: Mouse scrolled (814, 402) with delta (0, 0)
Screenshot: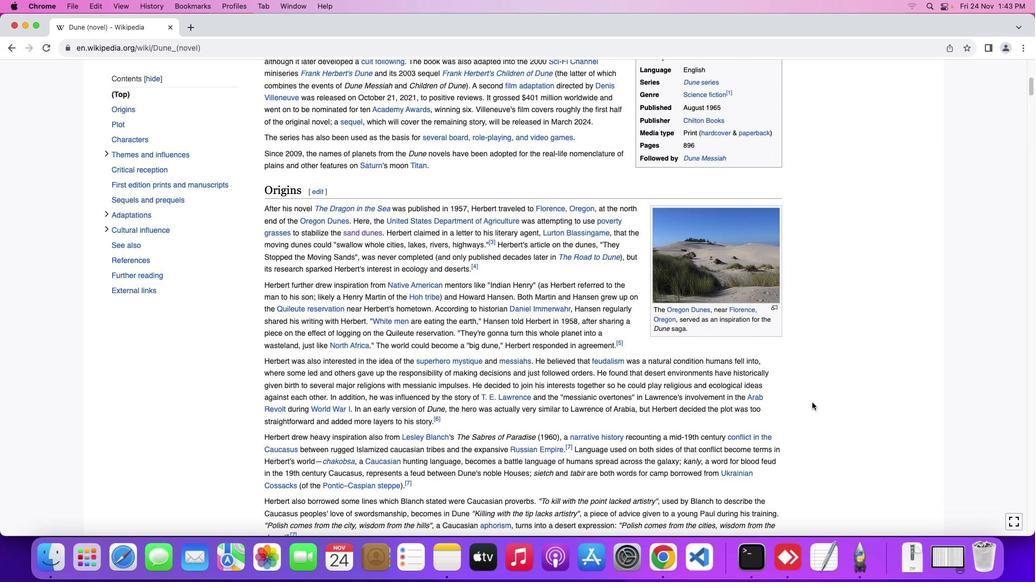 
Action: Mouse moved to (812, 402)
Screenshot: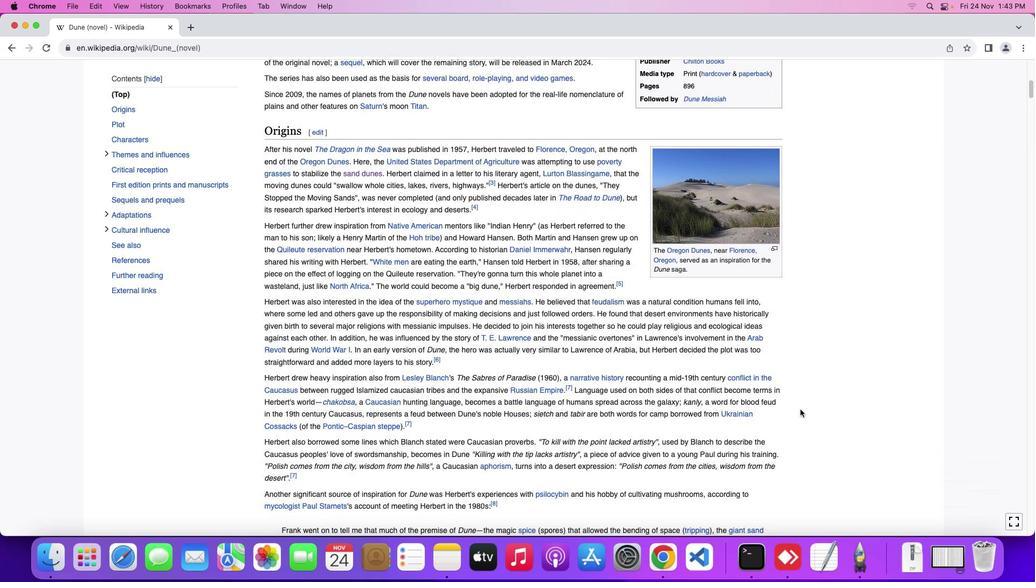 
Action: Mouse scrolled (812, 402) with delta (0, 0)
Screenshot: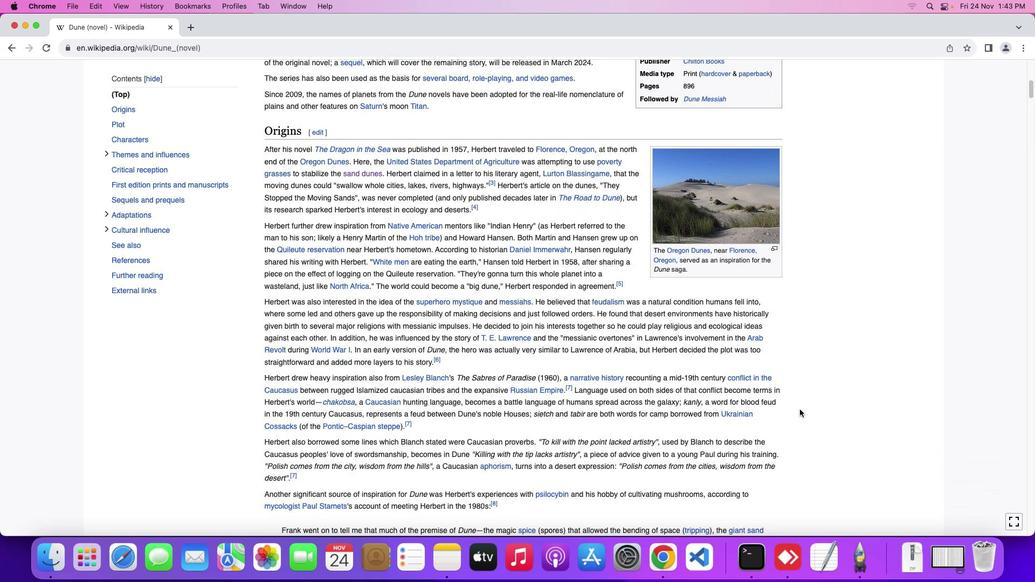 
Action: Mouse scrolled (812, 402) with delta (0, 0)
Screenshot: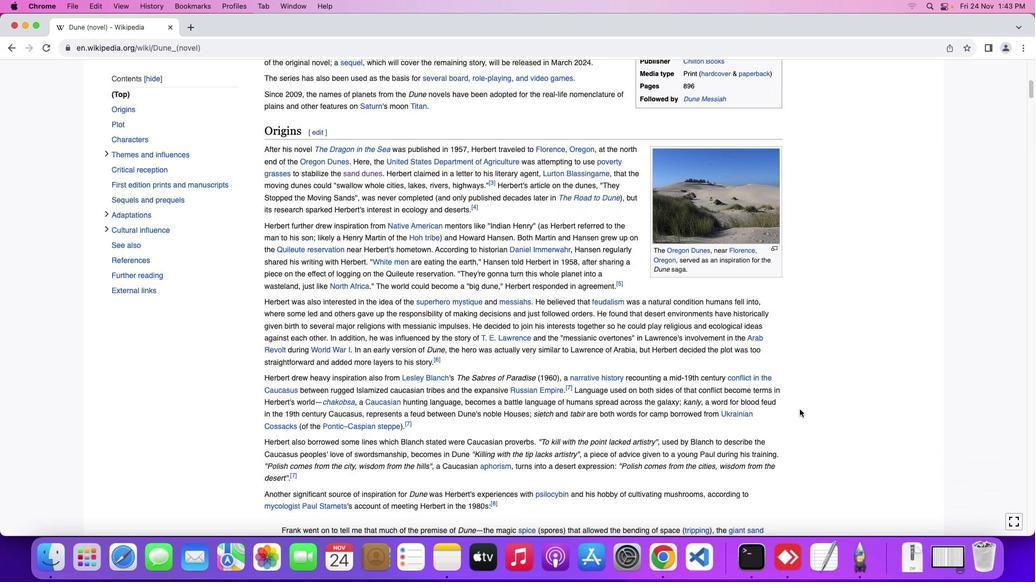 
Action: Mouse scrolled (812, 402) with delta (0, 0)
Screenshot: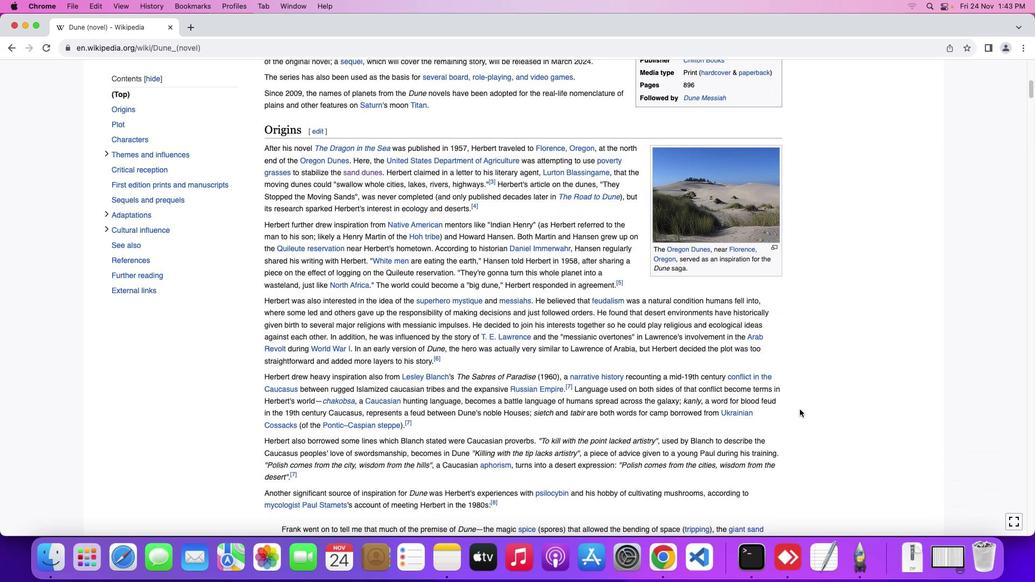 
Action: Mouse moved to (800, 409)
Screenshot: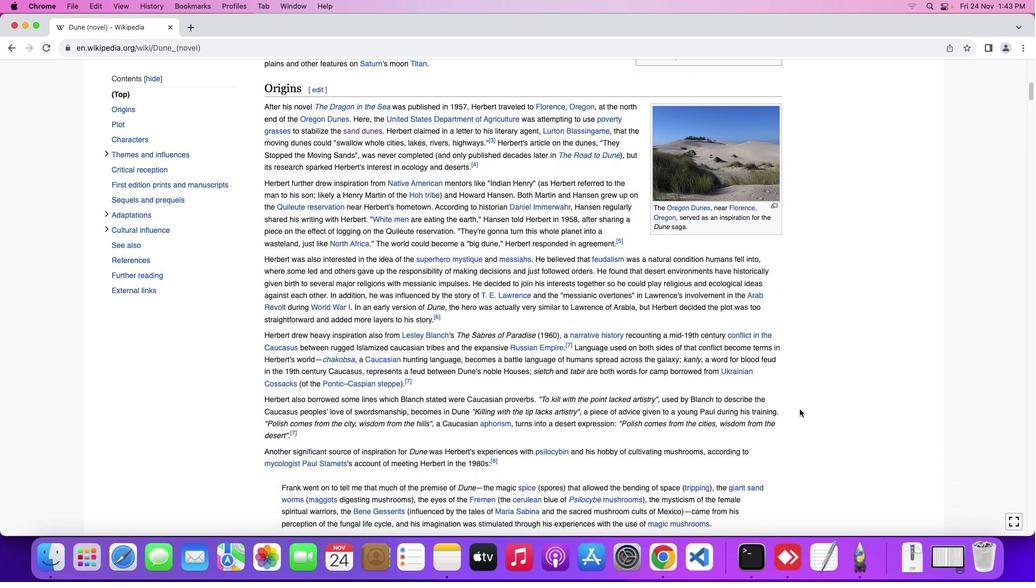 
Action: Mouse scrolled (800, 409) with delta (0, 0)
Screenshot: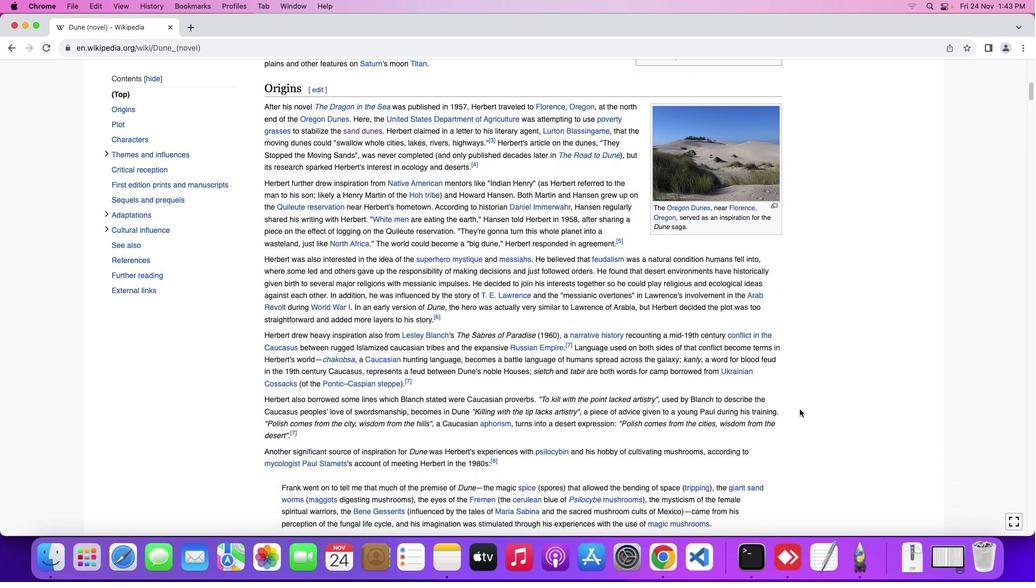 
Action: Mouse scrolled (800, 409) with delta (0, 0)
Screenshot: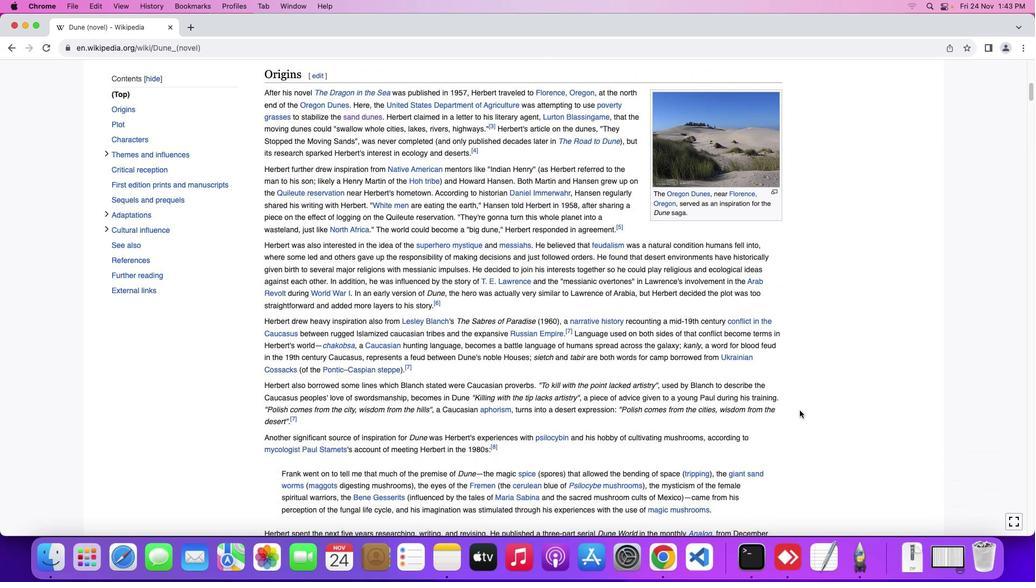 
Action: Mouse scrolled (800, 409) with delta (0, 0)
Screenshot: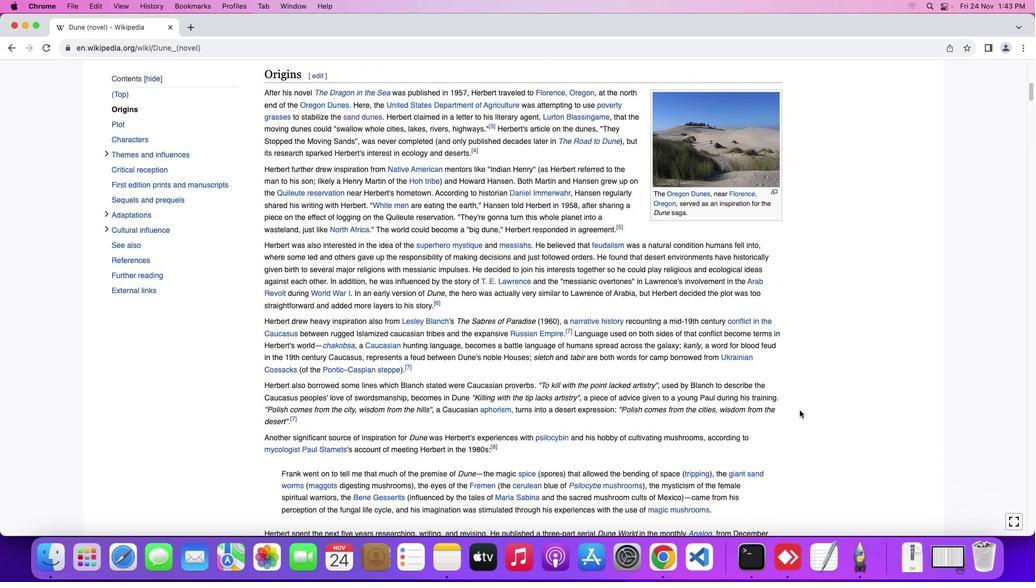 
Action: Mouse scrolled (800, 409) with delta (0, 0)
Screenshot: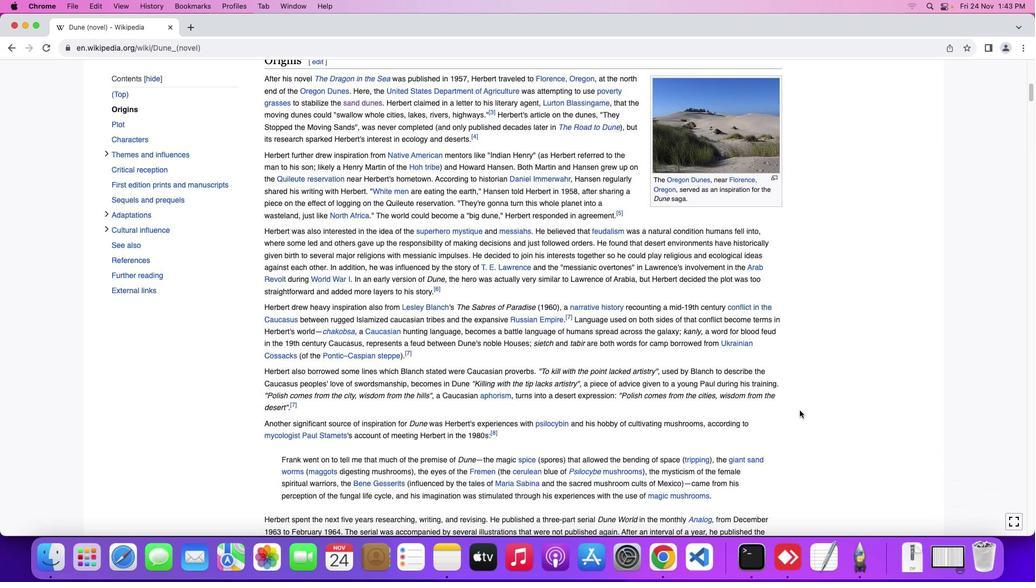 
Action: Mouse moved to (799, 410)
Screenshot: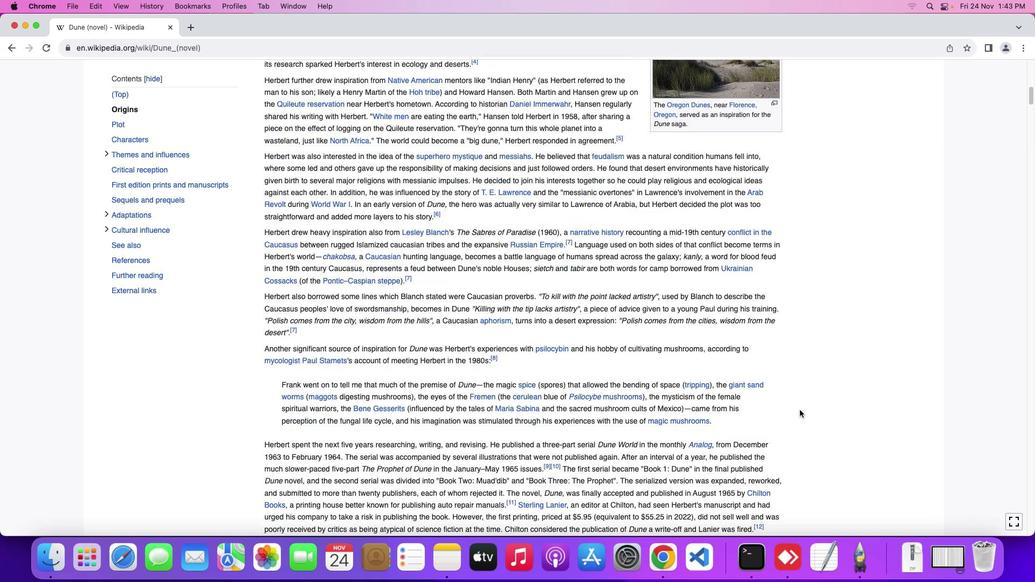 
Action: Mouse scrolled (799, 410) with delta (0, 0)
Screenshot: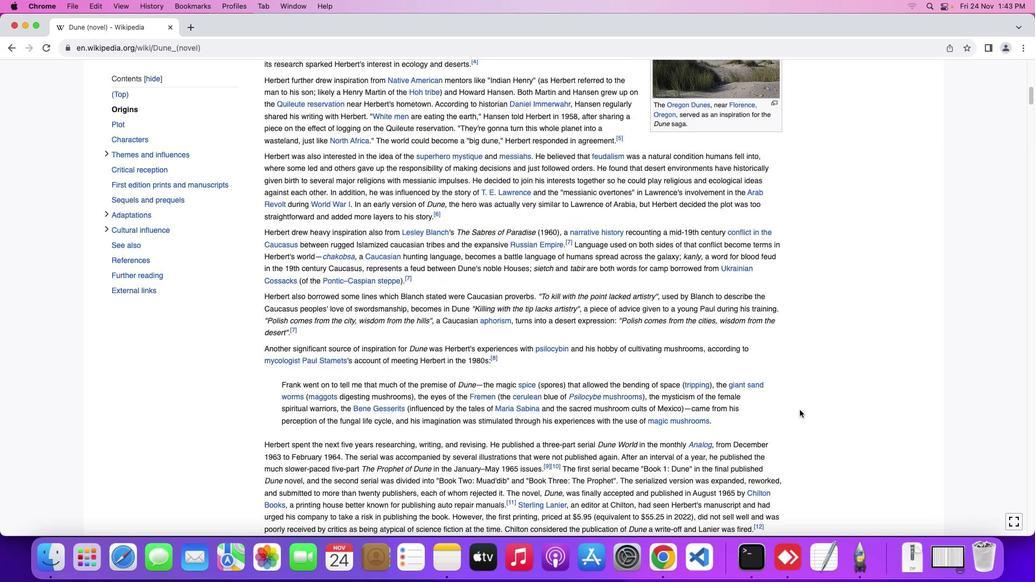 
Action: Mouse scrolled (799, 410) with delta (0, 0)
Screenshot: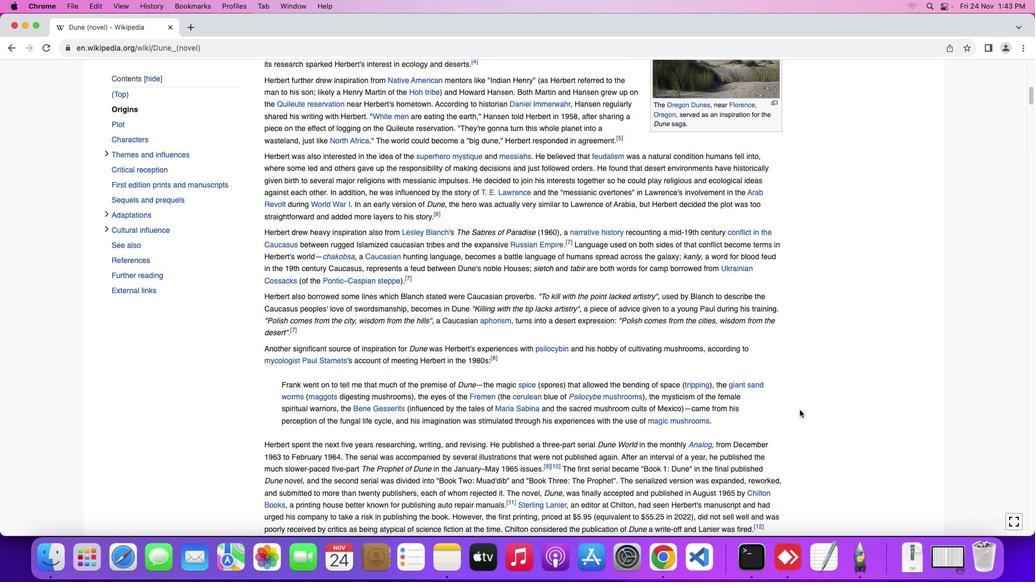 
Action: Mouse scrolled (799, 410) with delta (0, -1)
Screenshot: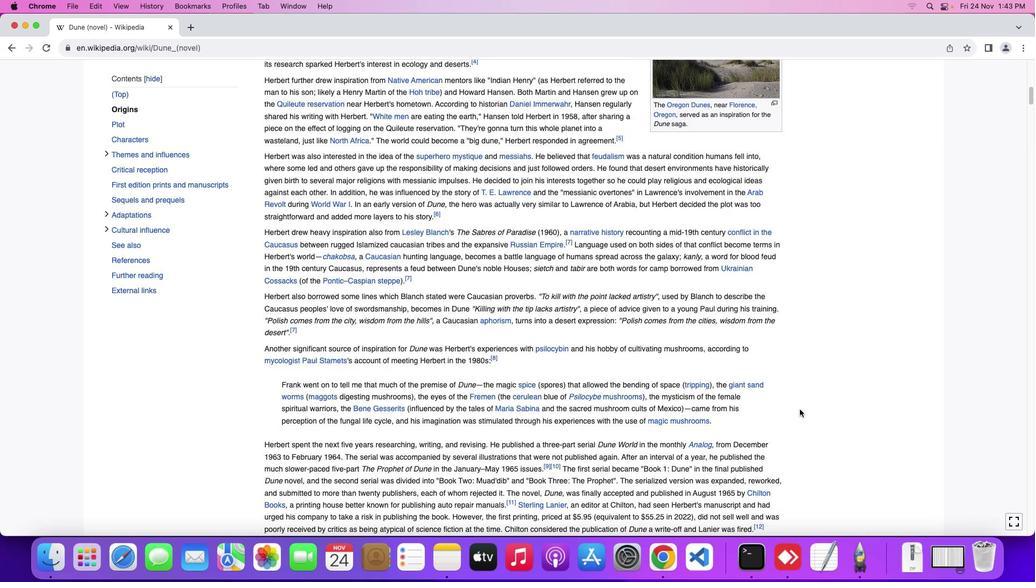 
Action: Mouse moved to (799, 409)
Screenshot: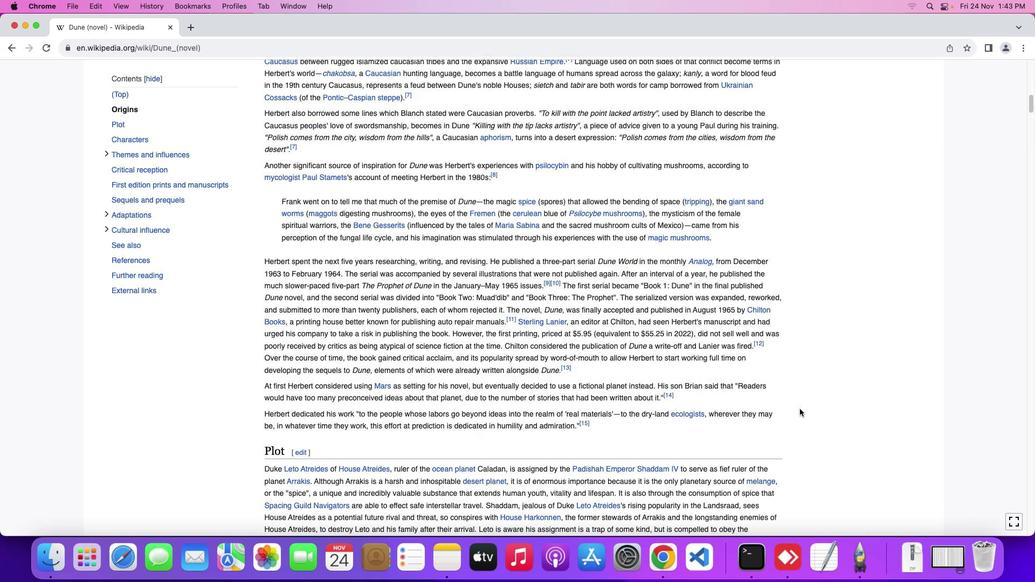 
Action: Mouse scrolled (799, 409) with delta (0, 0)
Screenshot: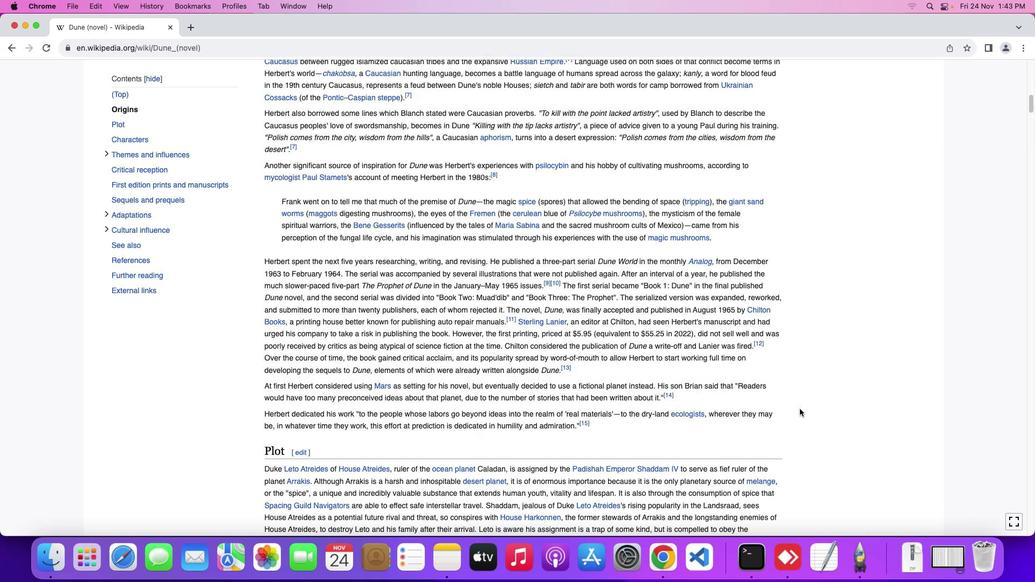 
Action: Mouse moved to (799, 409)
Screenshot: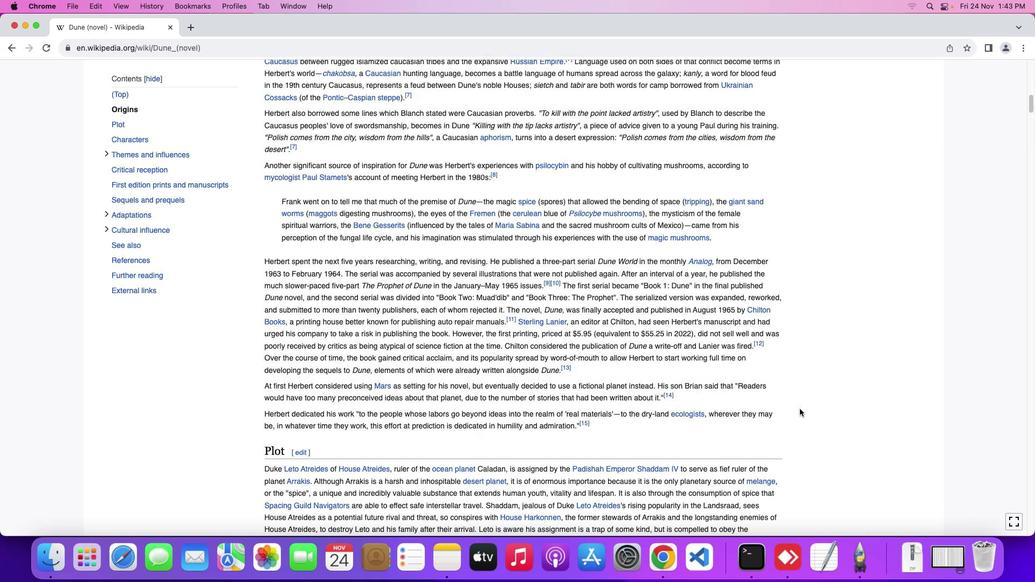 
Action: Mouse scrolled (799, 409) with delta (0, 0)
Screenshot: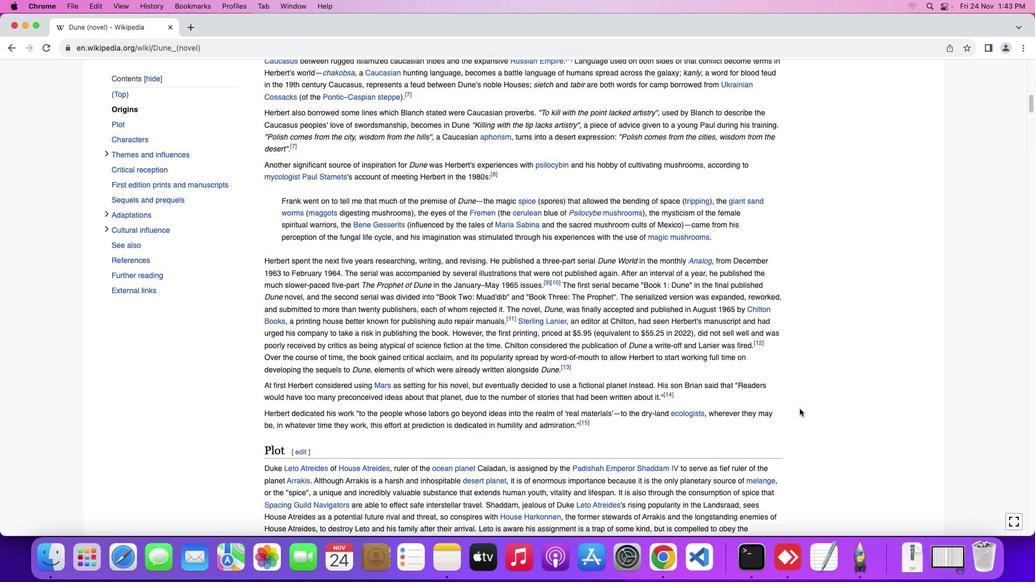 
Action: Mouse scrolled (799, 409) with delta (0, -1)
Screenshot: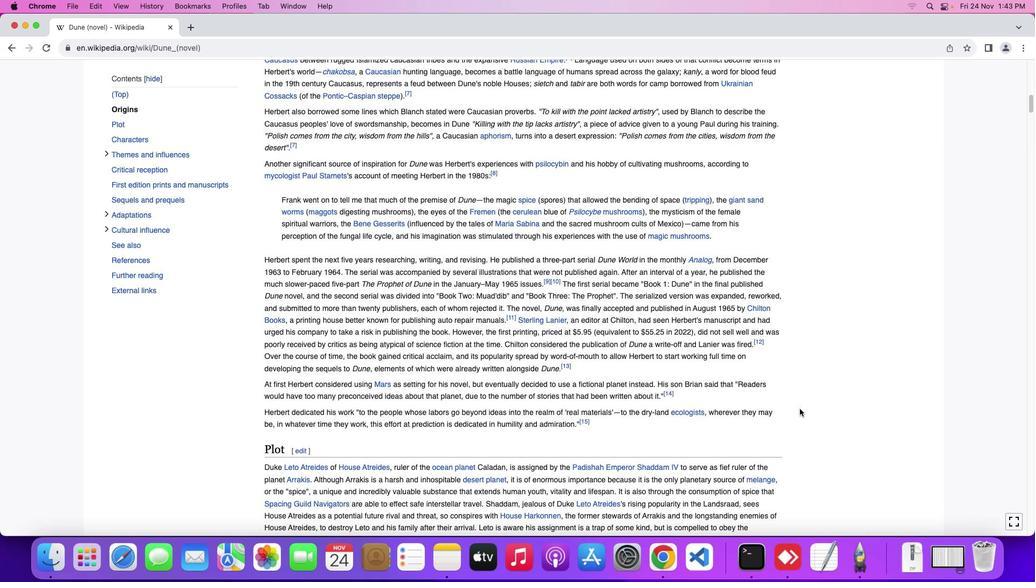 
Action: Mouse moved to (799, 409)
Screenshot: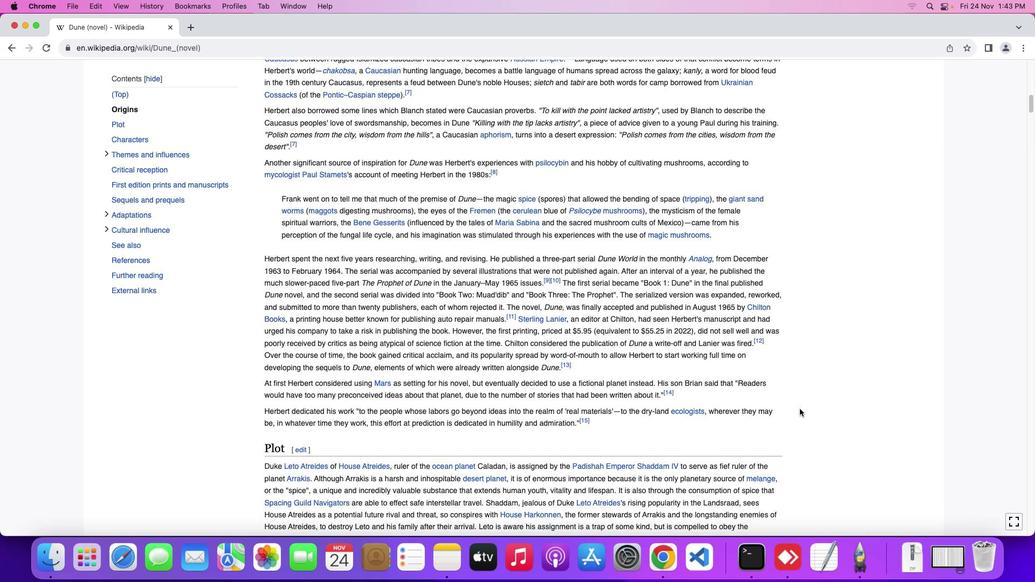 
Action: Mouse scrolled (799, 409) with delta (0, -2)
Screenshot: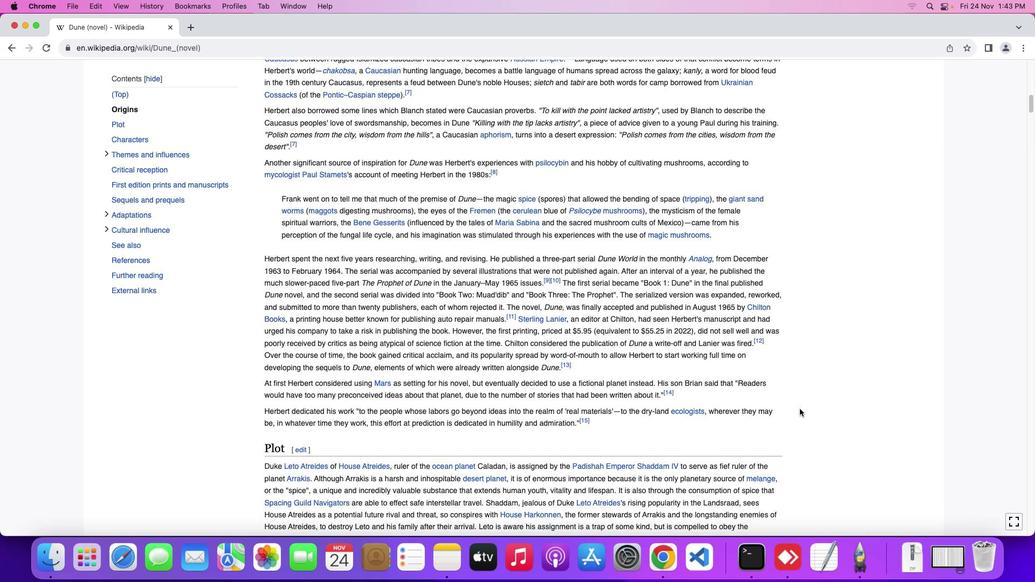 
Action: Mouse moved to (799, 408)
Screenshot: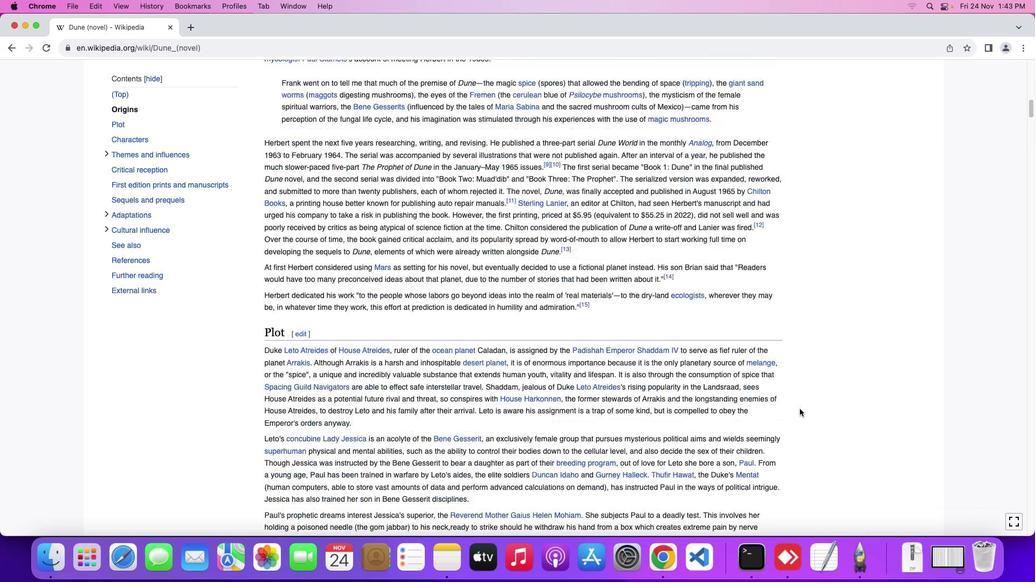 
Action: Mouse scrolled (799, 408) with delta (0, 0)
Screenshot: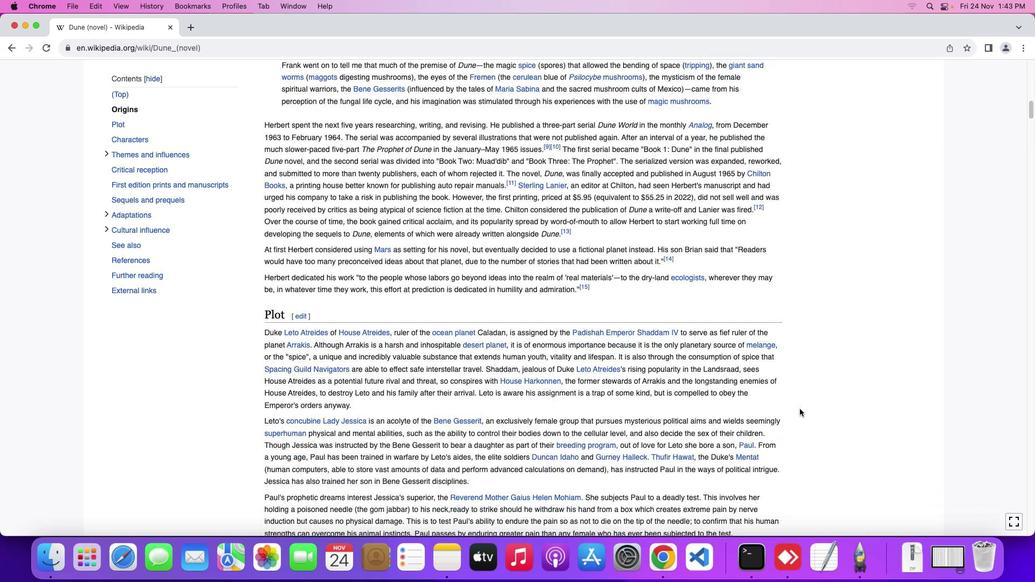 
Action: Mouse scrolled (799, 408) with delta (0, 0)
Screenshot: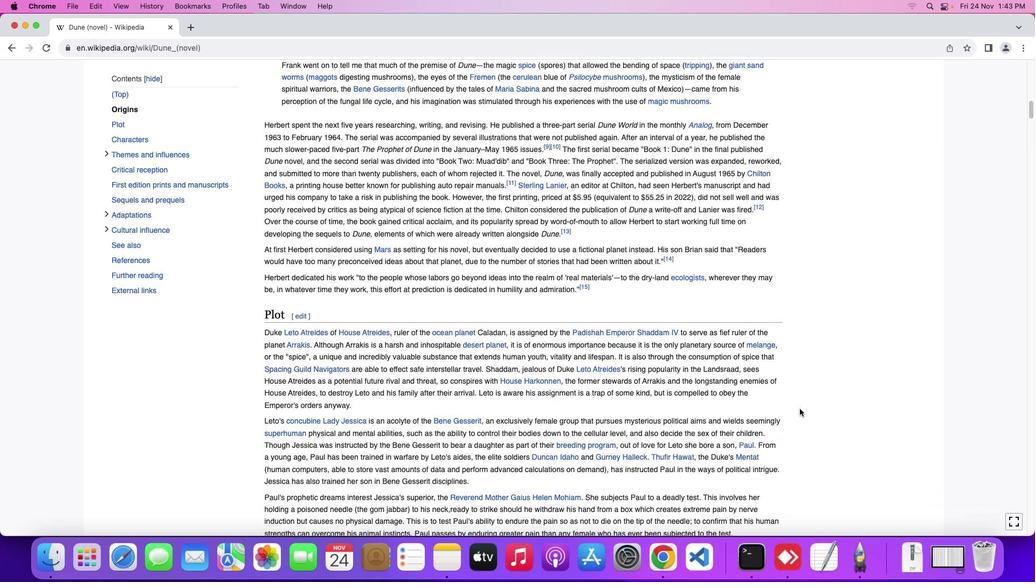 
Action: Mouse scrolled (799, 408) with delta (0, -1)
Screenshot: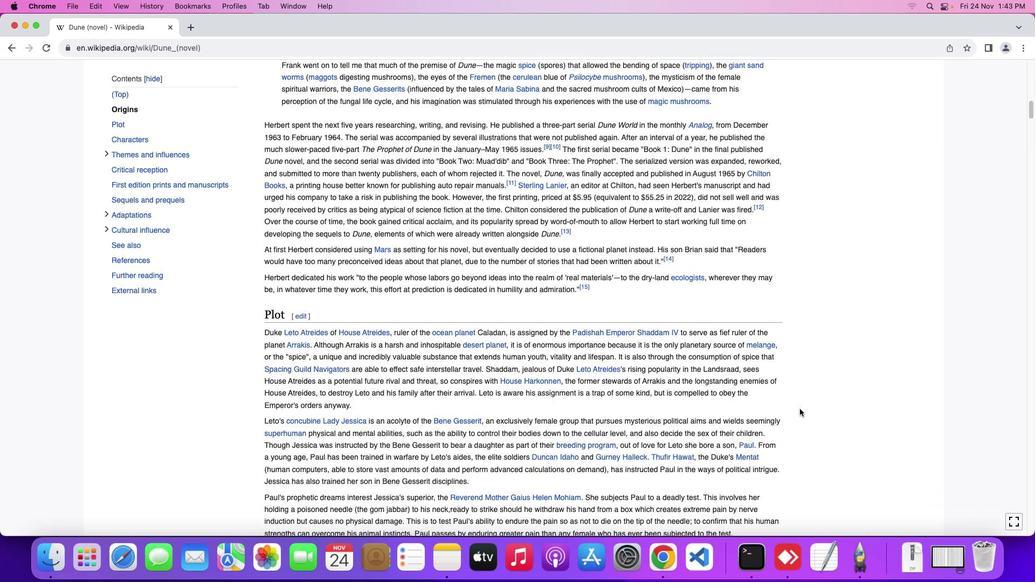
Action: Mouse scrolled (799, 408) with delta (0, -1)
Screenshot: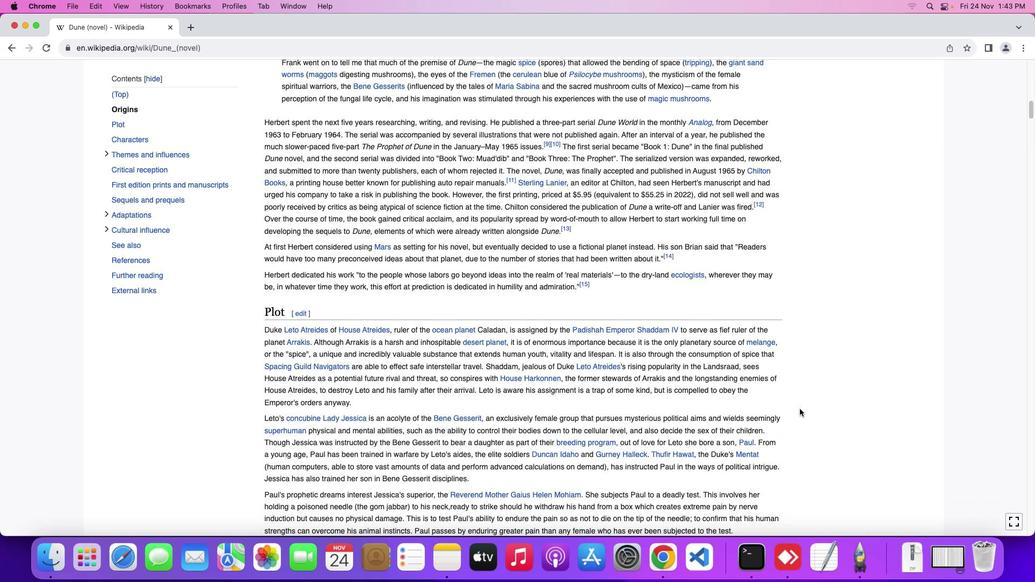 
Action: Mouse scrolled (799, 408) with delta (0, 0)
Screenshot: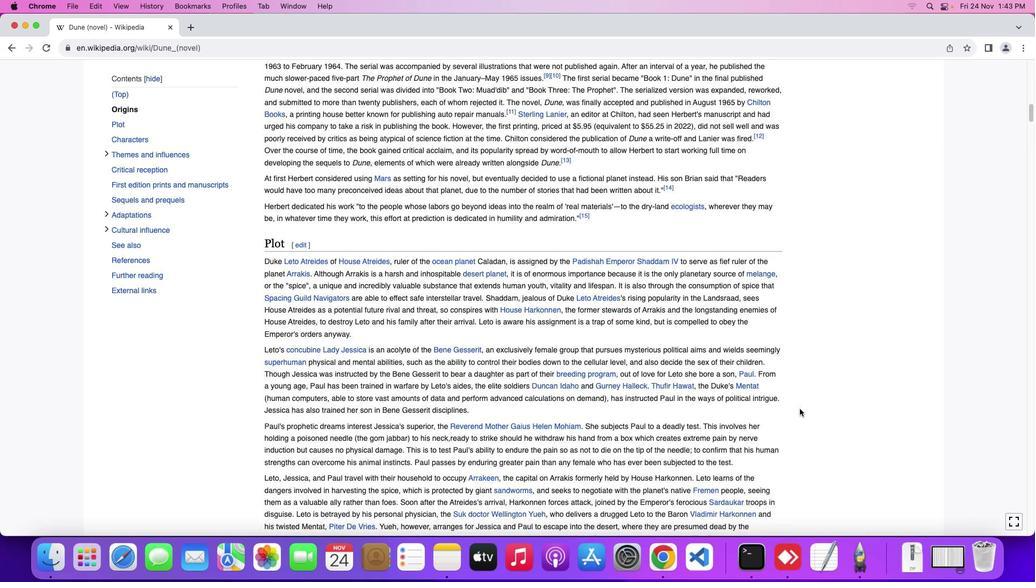 
Action: Mouse scrolled (799, 408) with delta (0, 0)
Screenshot: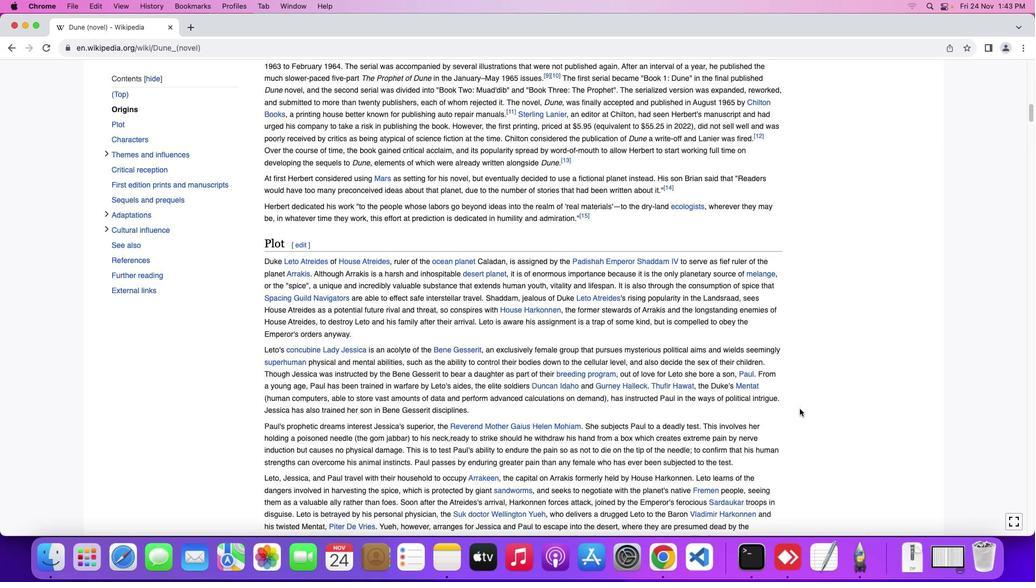 
Action: Mouse scrolled (799, 408) with delta (0, -1)
Screenshot: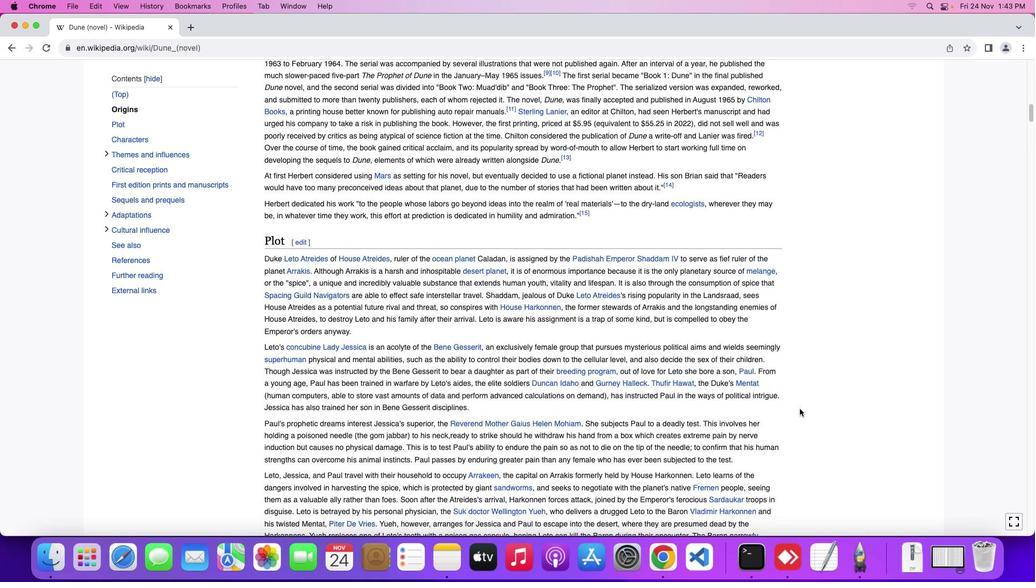 
Action: Mouse scrolled (799, 408) with delta (0, 0)
Screenshot: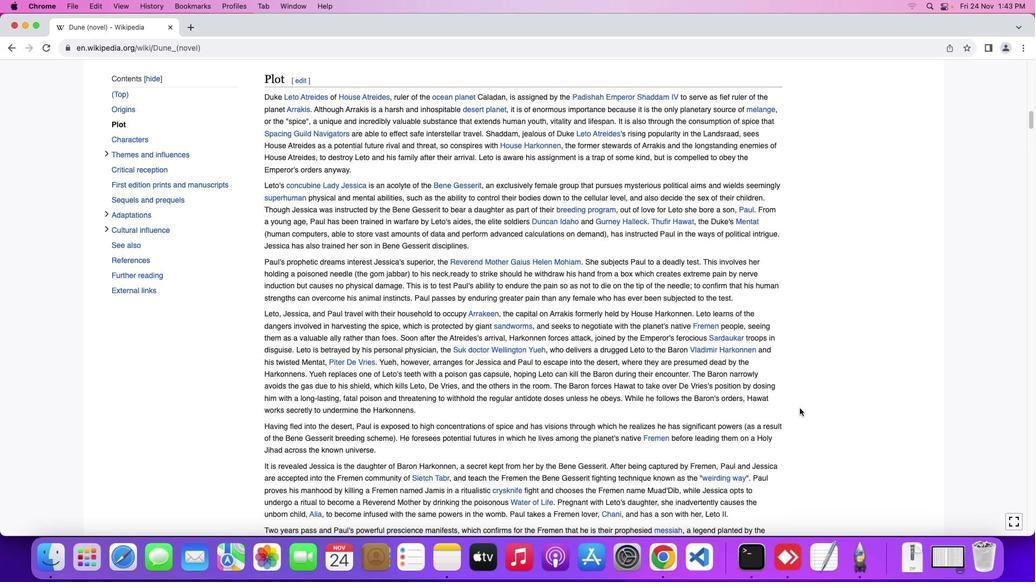 
Action: Mouse scrolled (799, 408) with delta (0, 0)
Screenshot: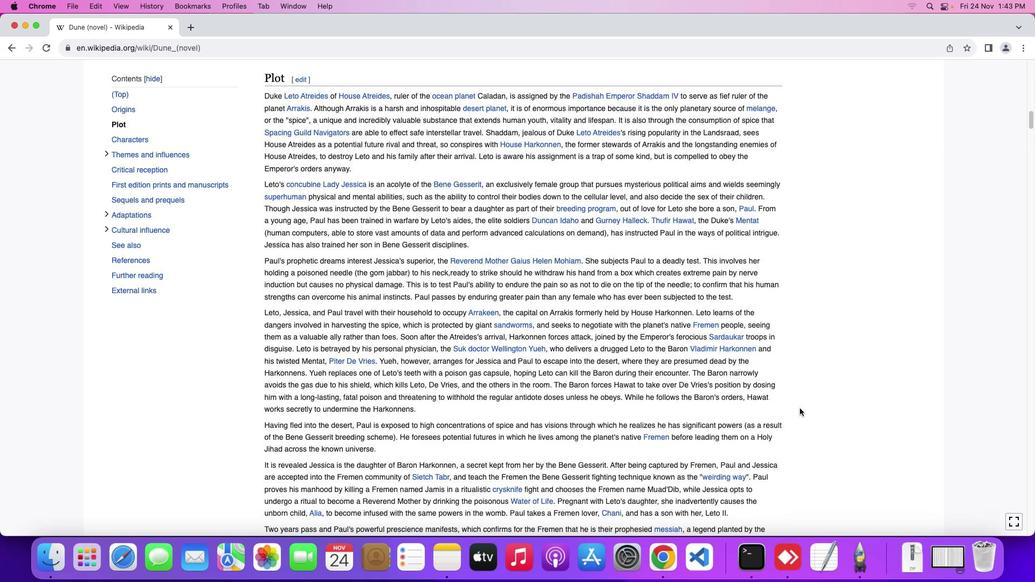 
Action: Mouse scrolled (799, 408) with delta (0, -1)
Screenshot: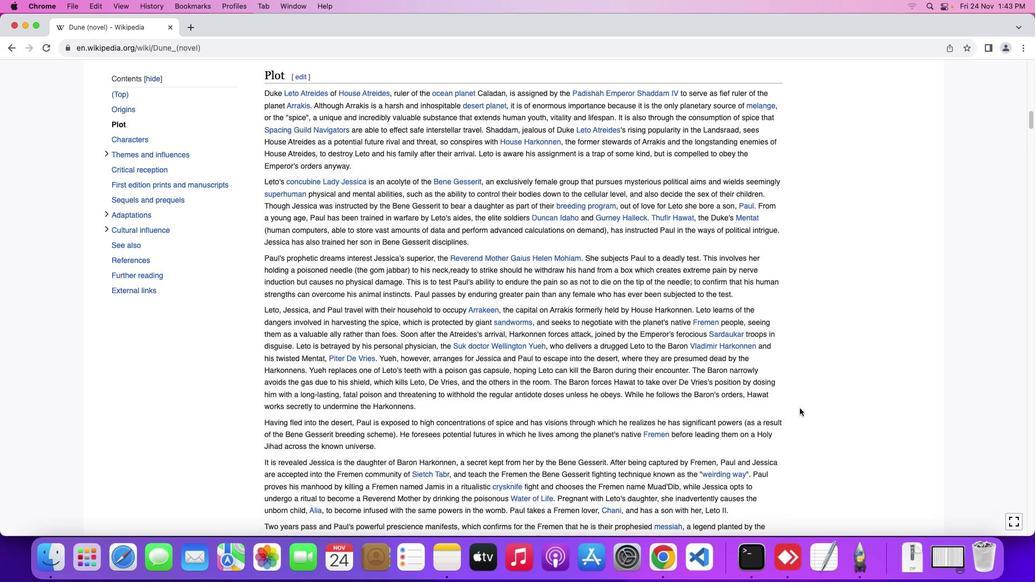 
Action: Mouse scrolled (799, 408) with delta (0, -1)
Screenshot: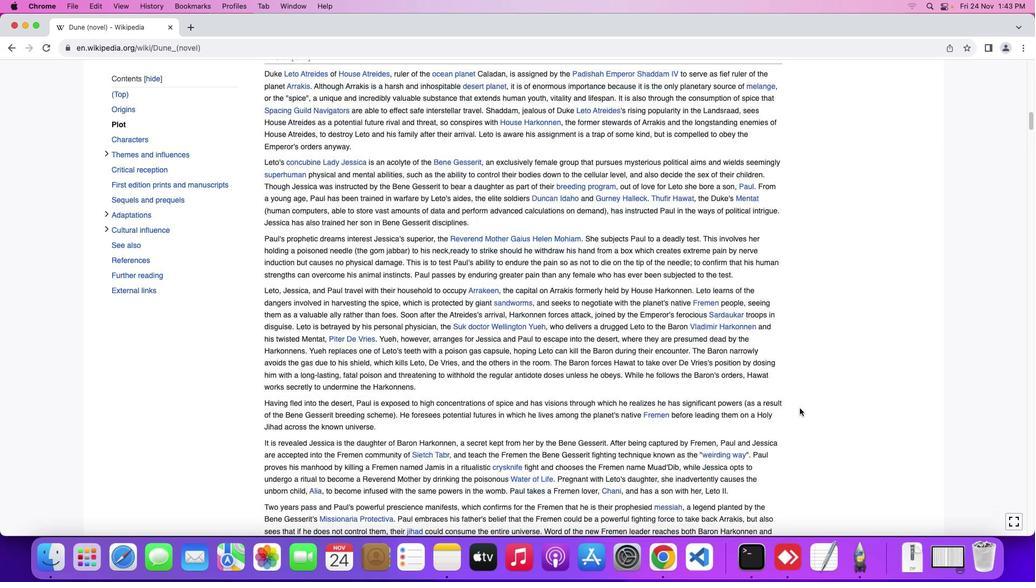 
Action: Mouse moved to (799, 408)
Screenshot: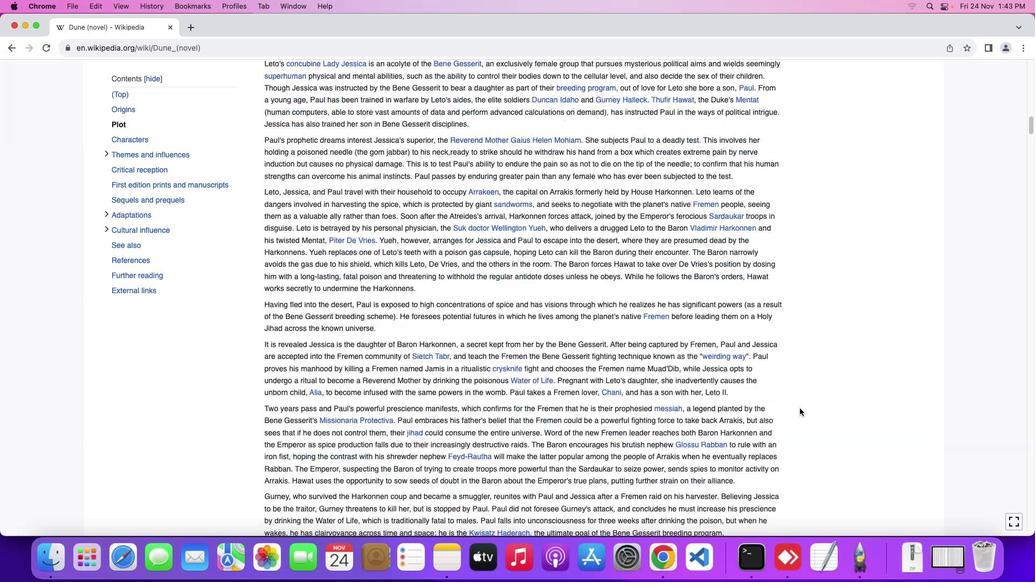 
Action: Mouse scrolled (799, 408) with delta (0, 0)
Screenshot: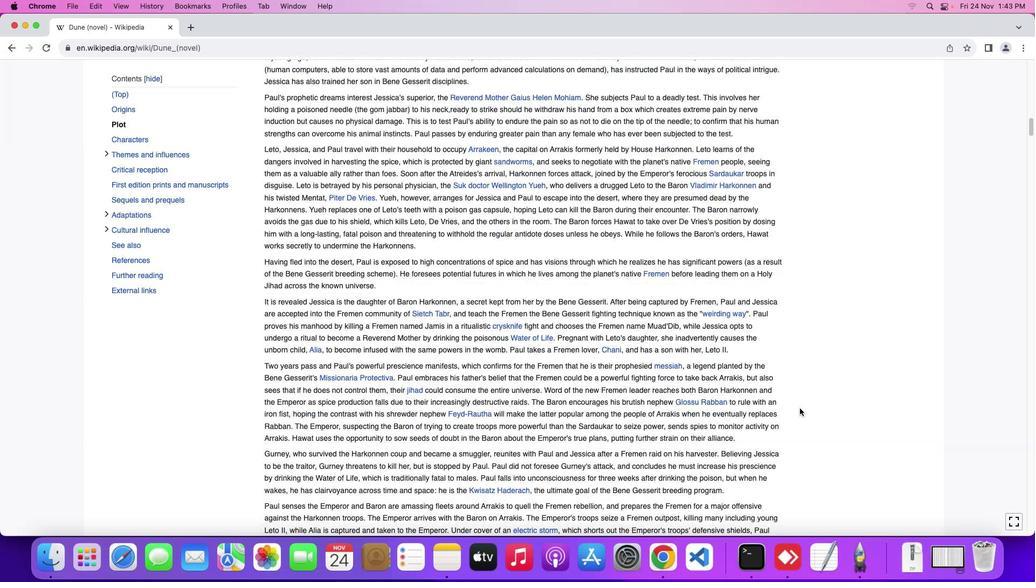 
Action: Mouse scrolled (799, 408) with delta (0, 0)
Screenshot: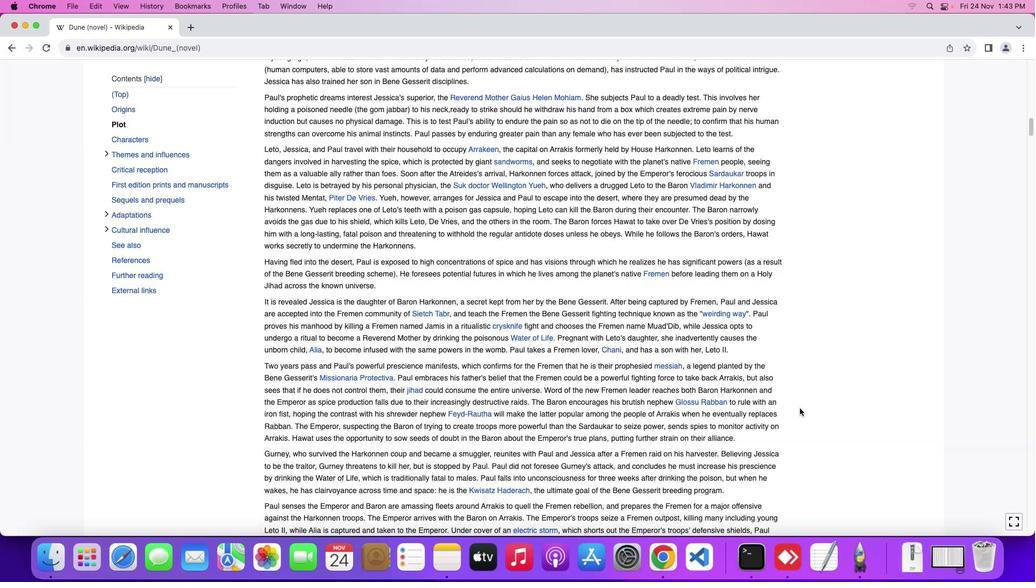 
Action: Mouse scrolled (799, 408) with delta (0, -1)
Screenshot: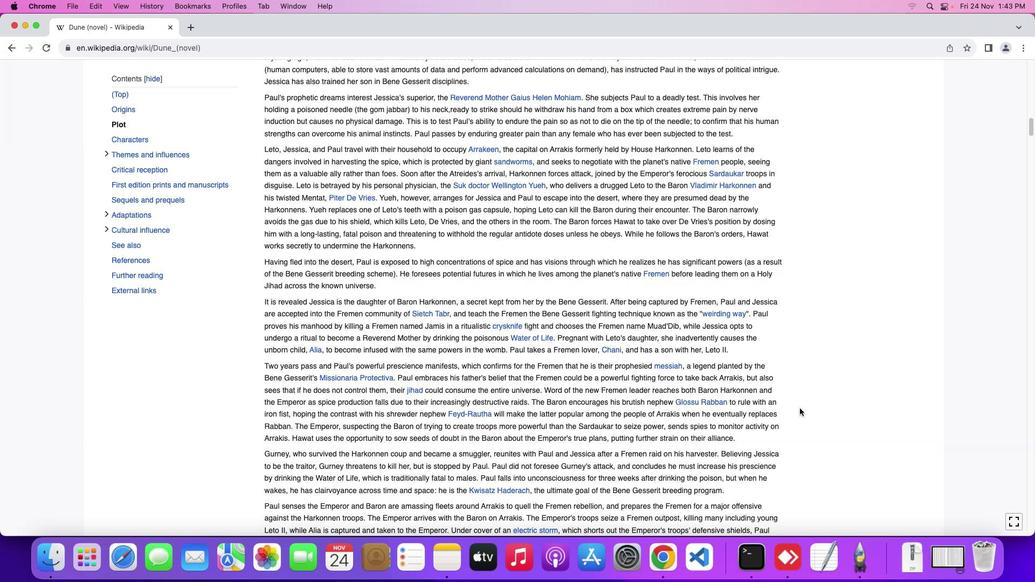 
Action: Mouse scrolled (799, 408) with delta (0, -1)
Screenshot: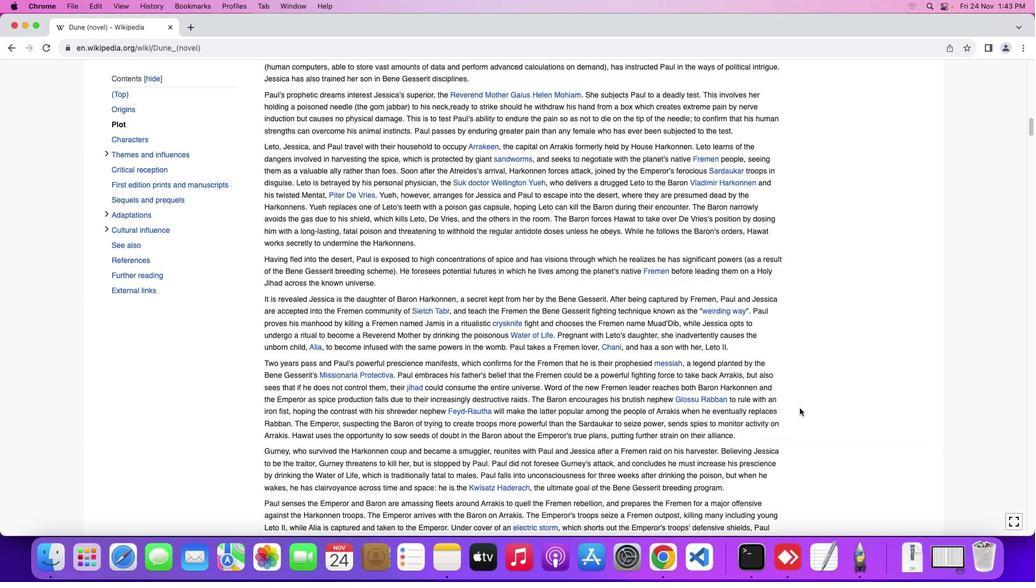 
Action: Mouse scrolled (799, 408) with delta (0, 0)
Screenshot: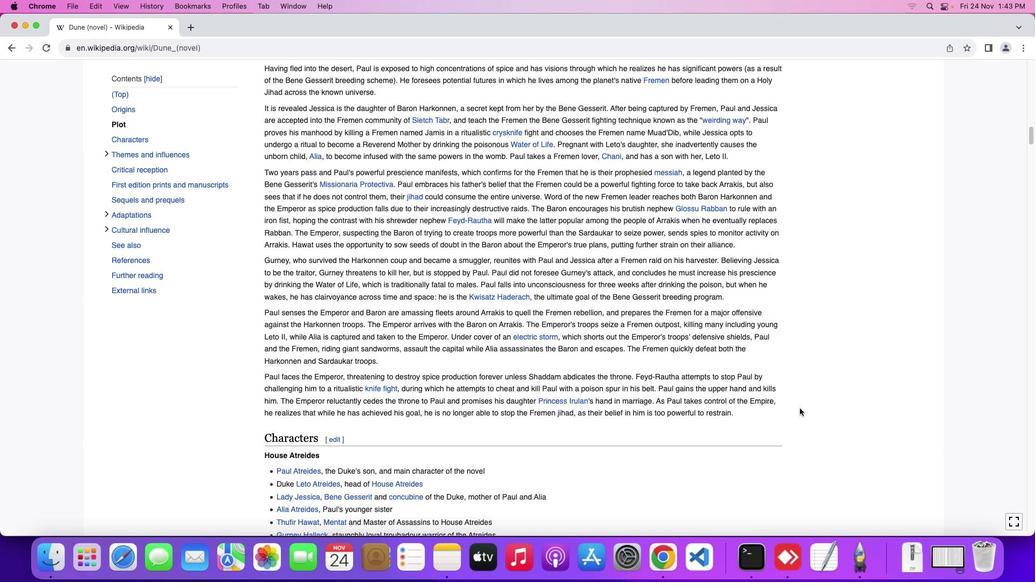 
Action: Mouse scrolled (799, 408) with delta (0, 0)
Screenshot: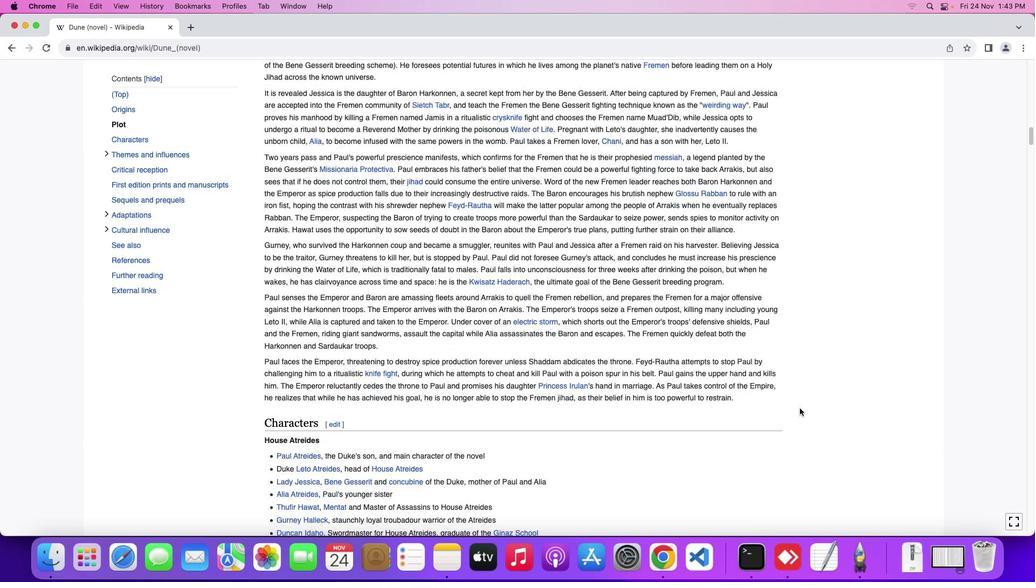 
Action: Mouse scrolled (799, 408) with delta (0, -1)
Screenshot: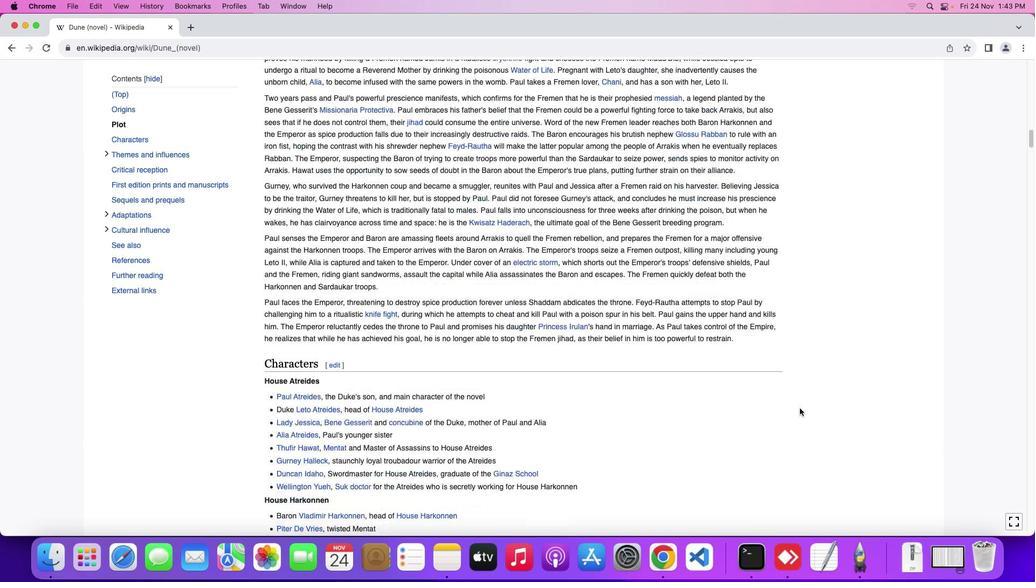 
Action: Mouse scrolled (799, 408) with delta (0, -2)
Screenshot: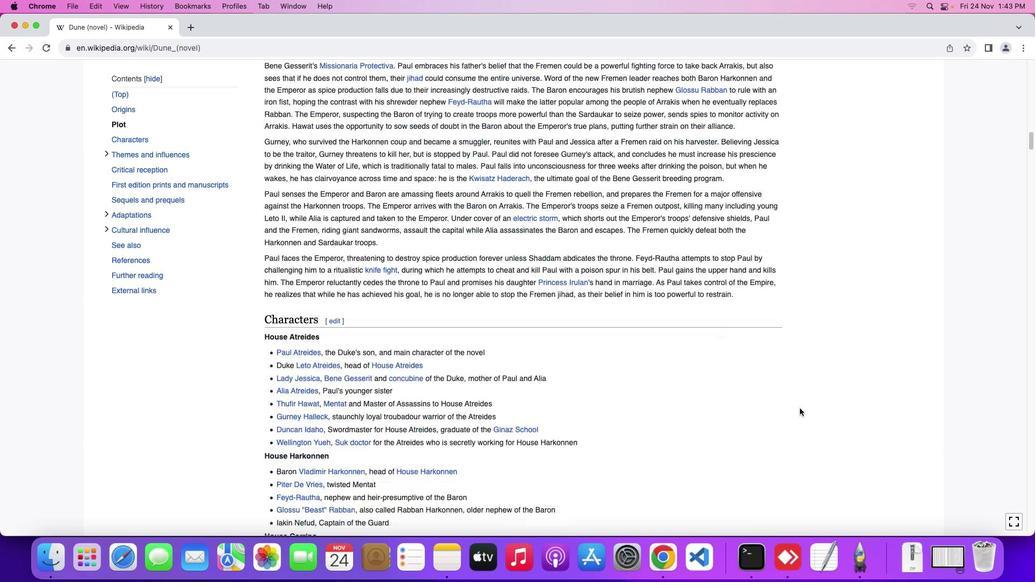 
Action: Mouse scrolled (799, 408) with delta (0, 0)
Screenshot: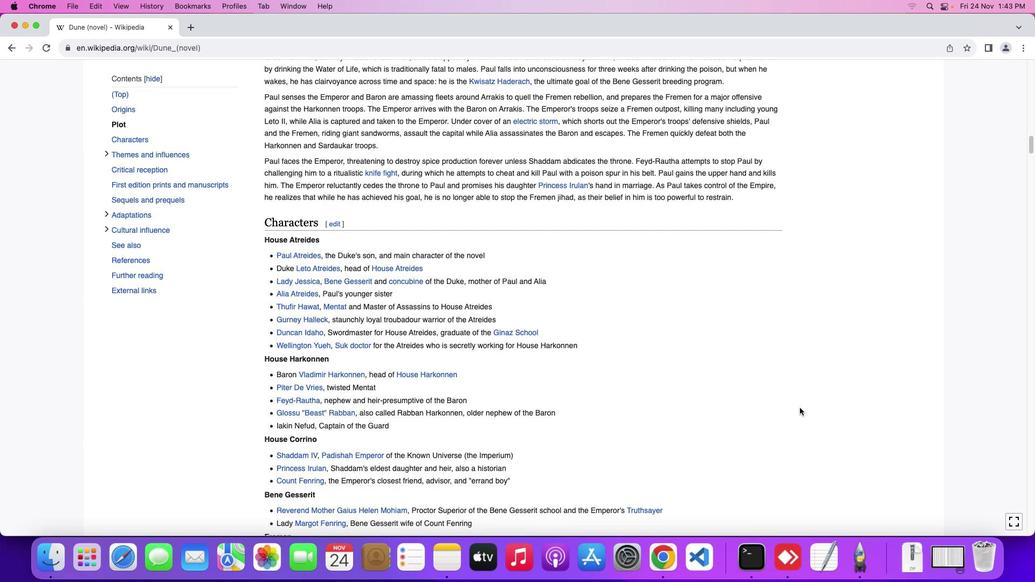 
Action: Mouse scrolled (799, 408) with delta (0, 0)
Screenshot: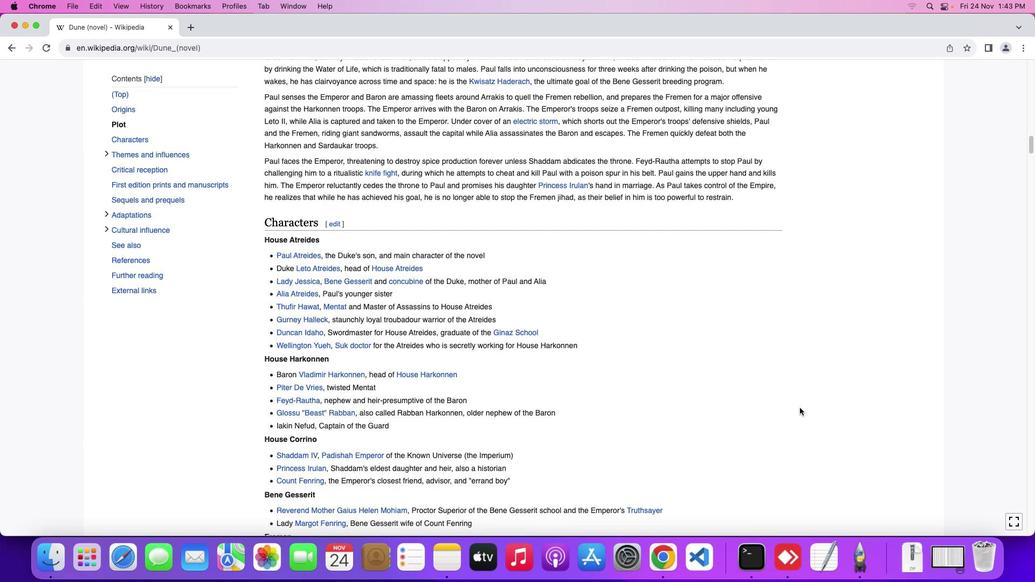 
Action: Mouse scrolled (799, 408) with delta (0, -1)
Screenshot: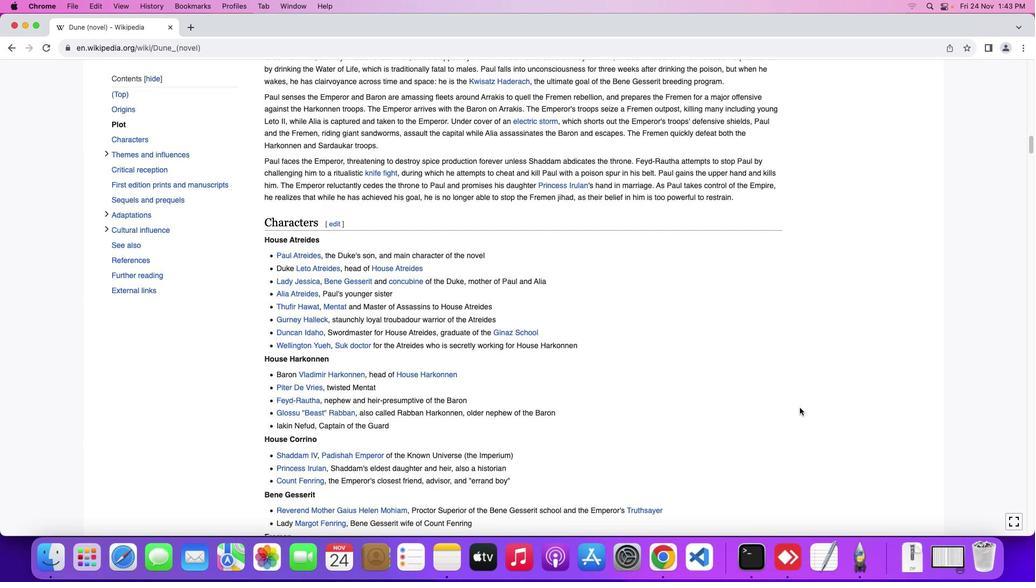 
Action: Mouse scrolled (799, 408) with delta (0, -2)
Screenshot: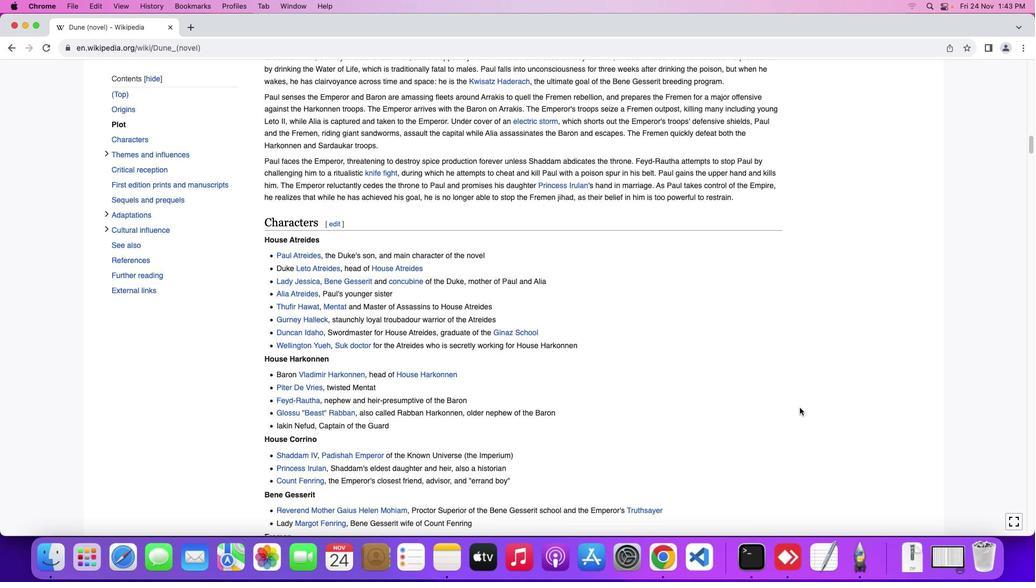 
Action: Mouse moved to (799, 408)
Screenshot: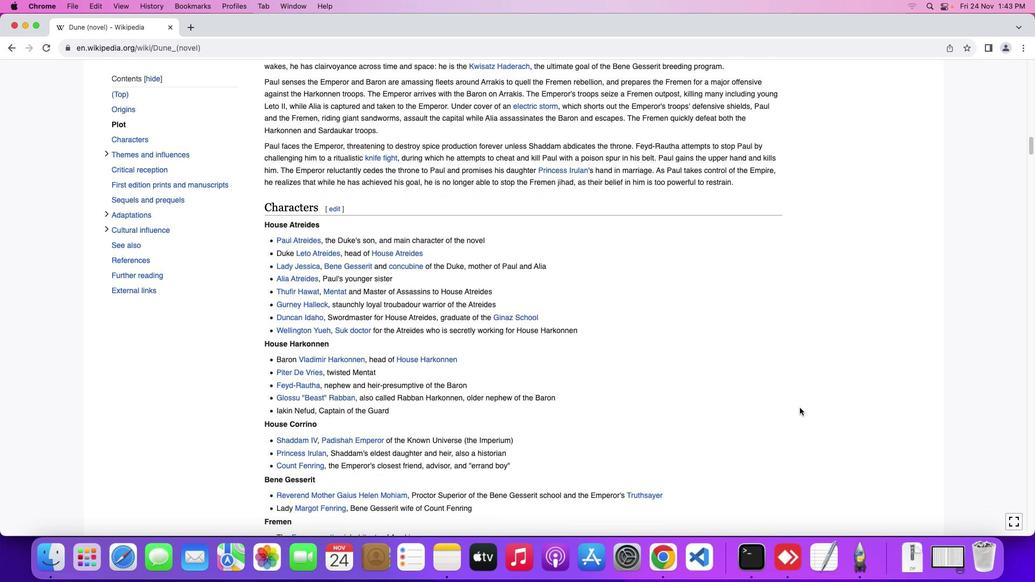 
Action: Mouse scrolled (799, 408) with delta (0, 0)
Screenshot: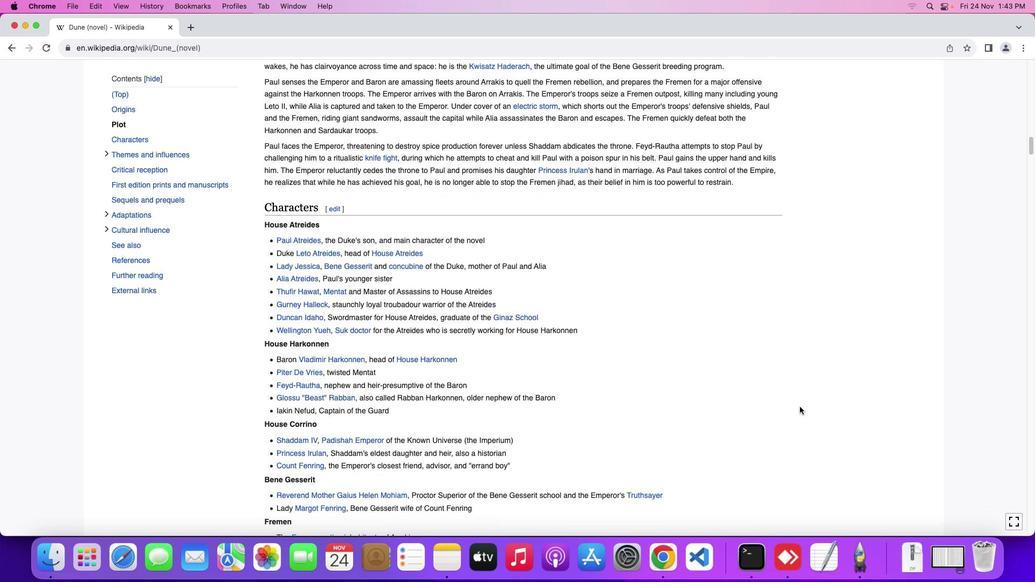
Action: Mouse scrolled (799, 408) with delta (0, 0)
Screenshot: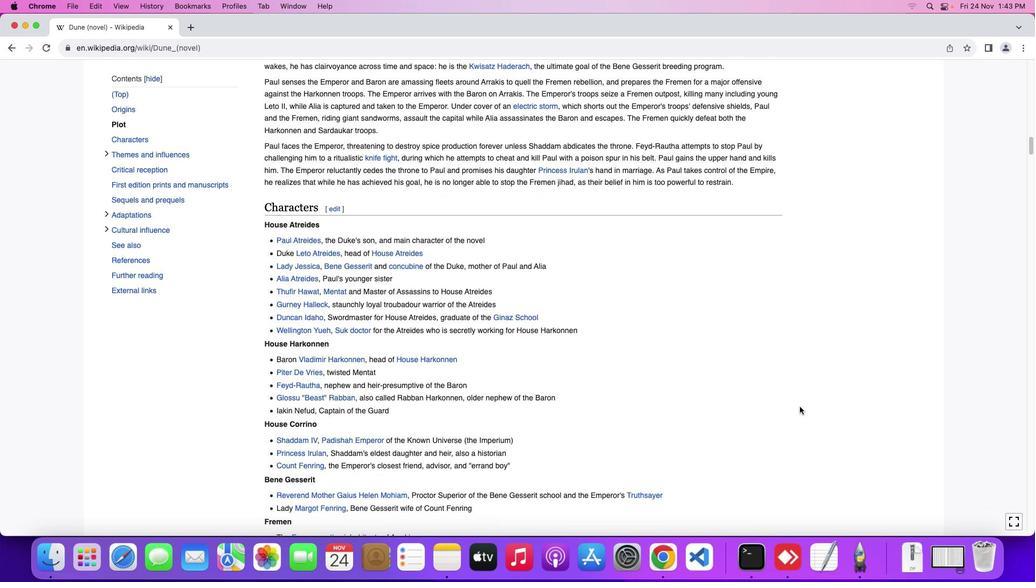 
Action: Mouse moved to (799, 406)
Screenshot: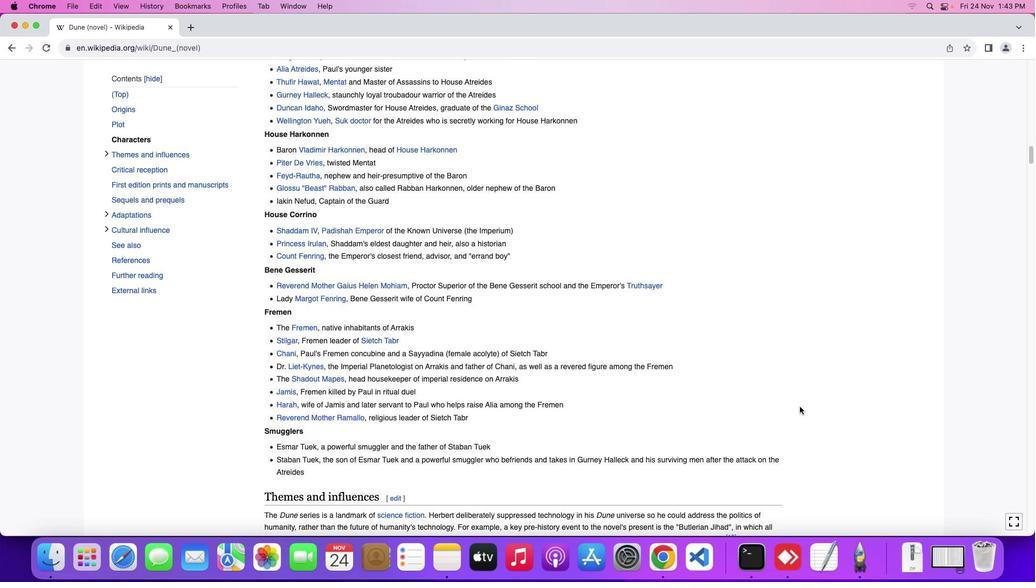 
Action: Mouse scrolled (799, 406) with delta (0, 0)
Screenshot: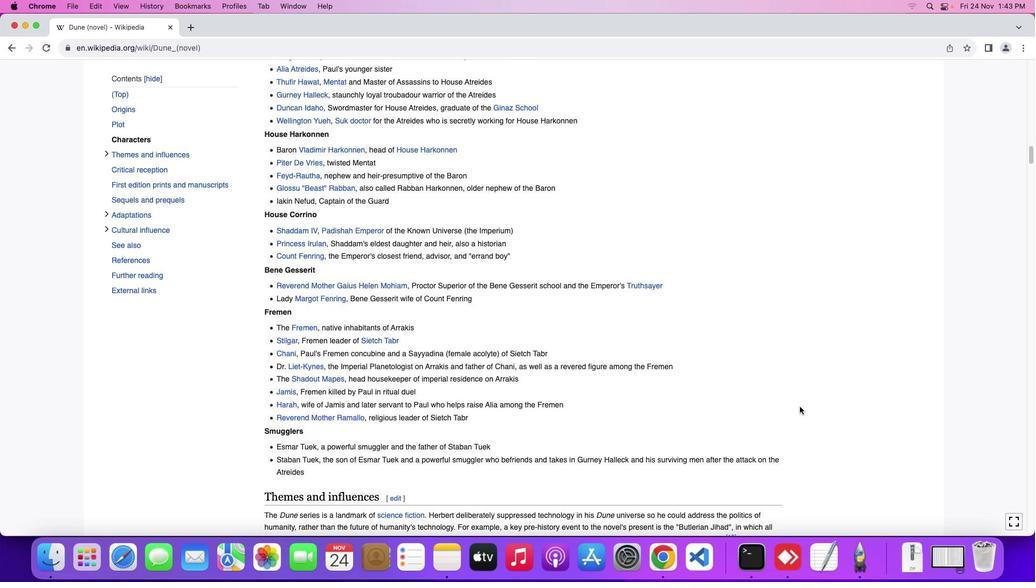 
Action: Mouse scrolled (799, 406) with delta (0, 0)
Screenshot: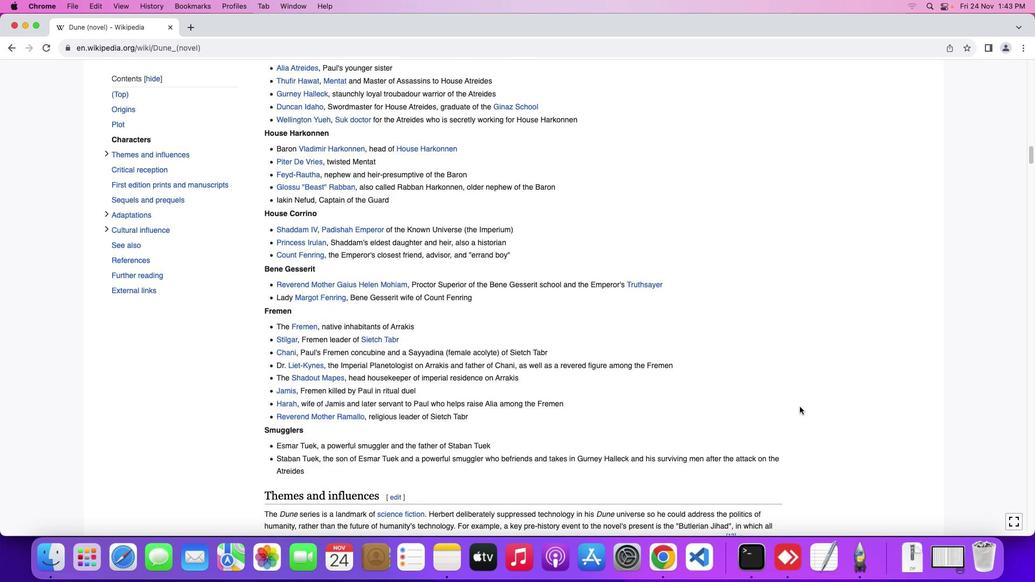 
Action: Mouse scrolled (799, 406) with delta (0, -1)
Screenshot: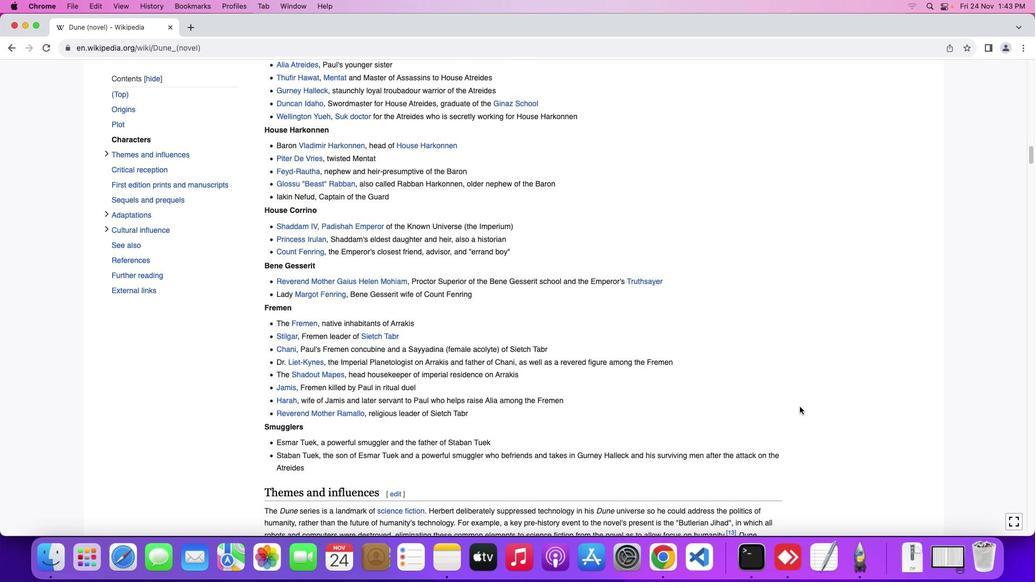 
Action: Mouse scrolled (799, 406) with delta (0, -2)
Screenshot: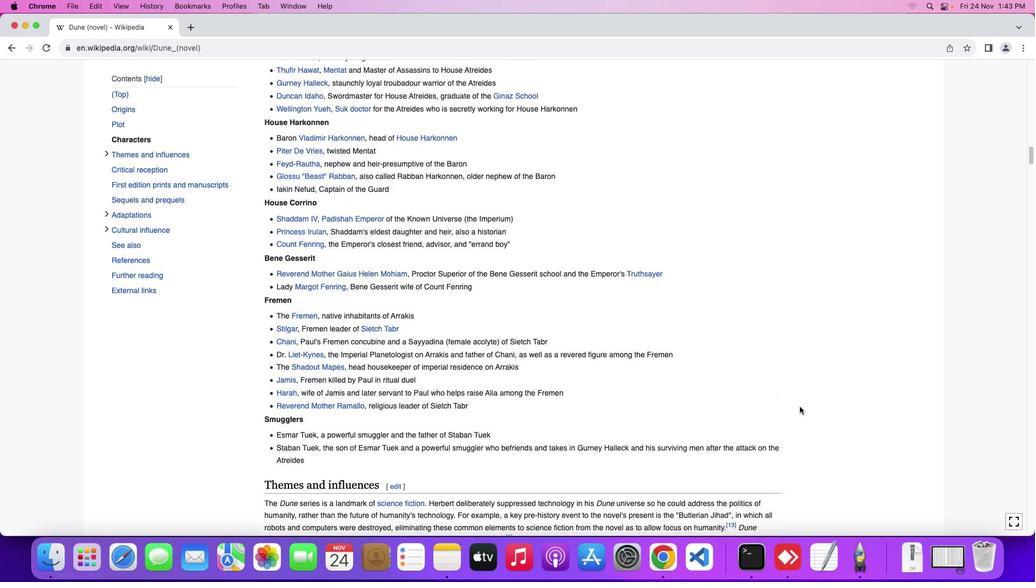 
Action: Mouse scrolled (799, 406) with delta (0, 0)
Screenshot: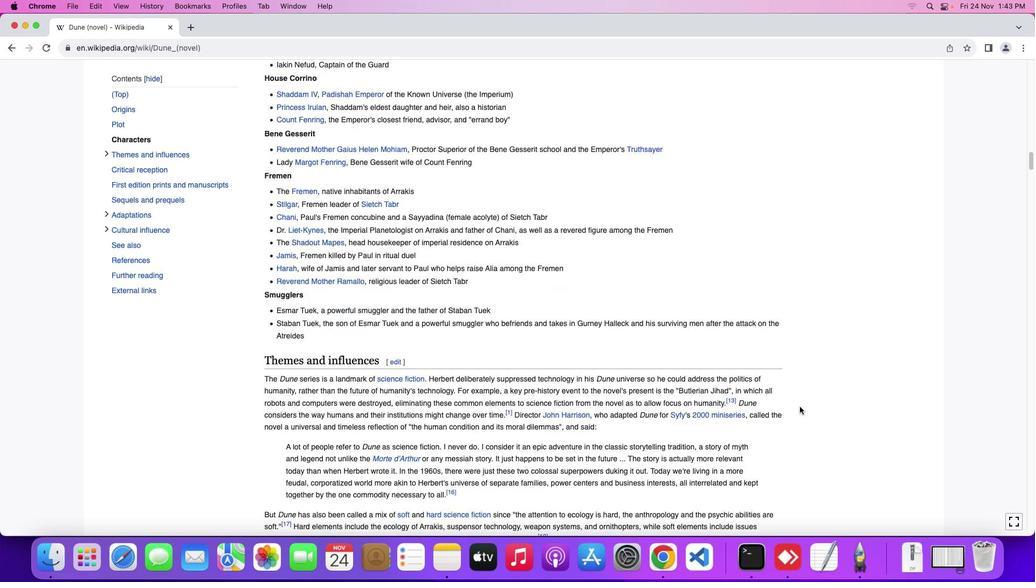 
Action: Mouse scrolled (799, 406) with delta (0, 0)
Screenshot: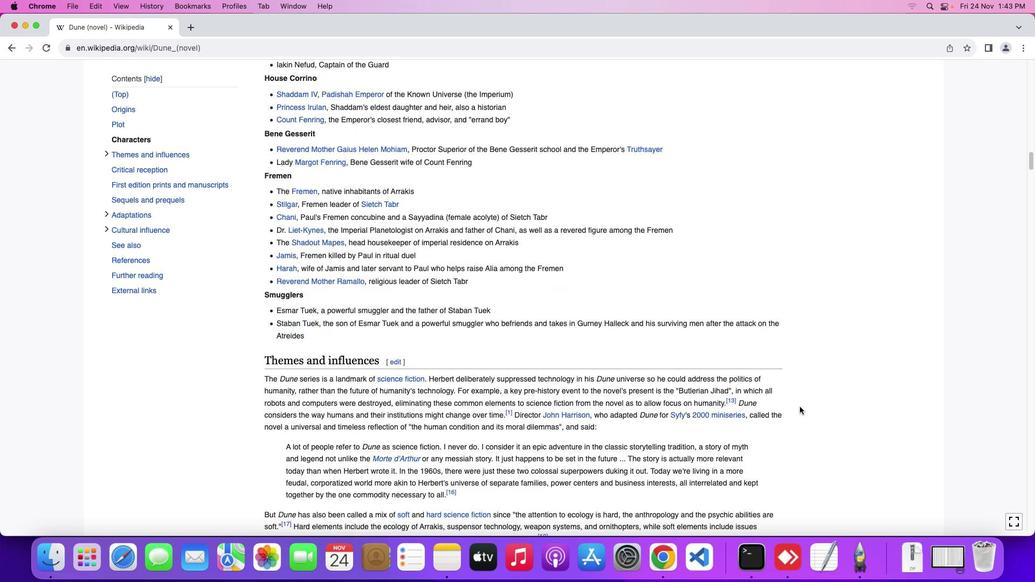 
Action: Mouse scrolled (799, 406) with delta (0, -1)
Screenshot: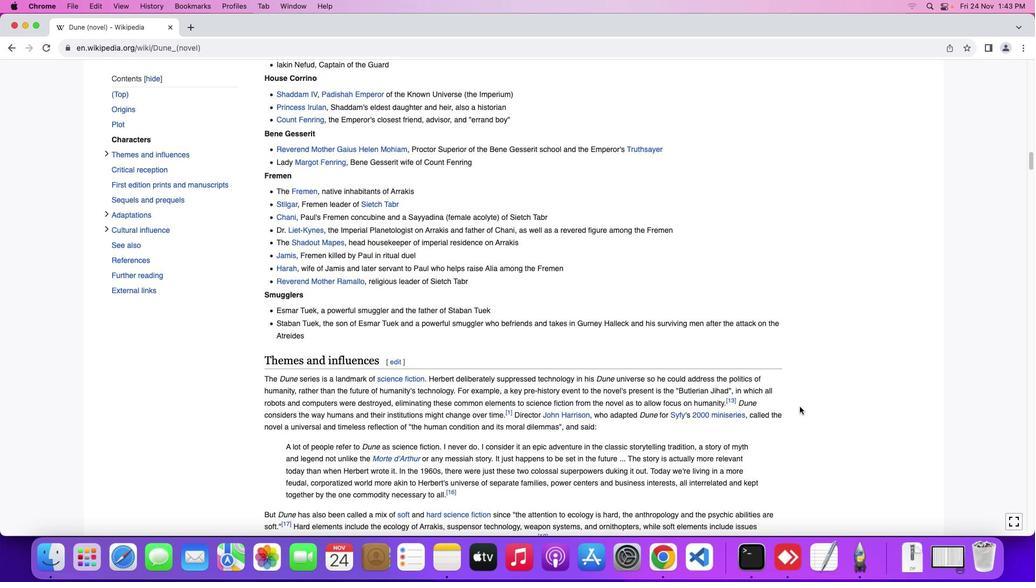 
Action: Mouse scrolled (799, 406) with delta (0, -1)
Screenshot: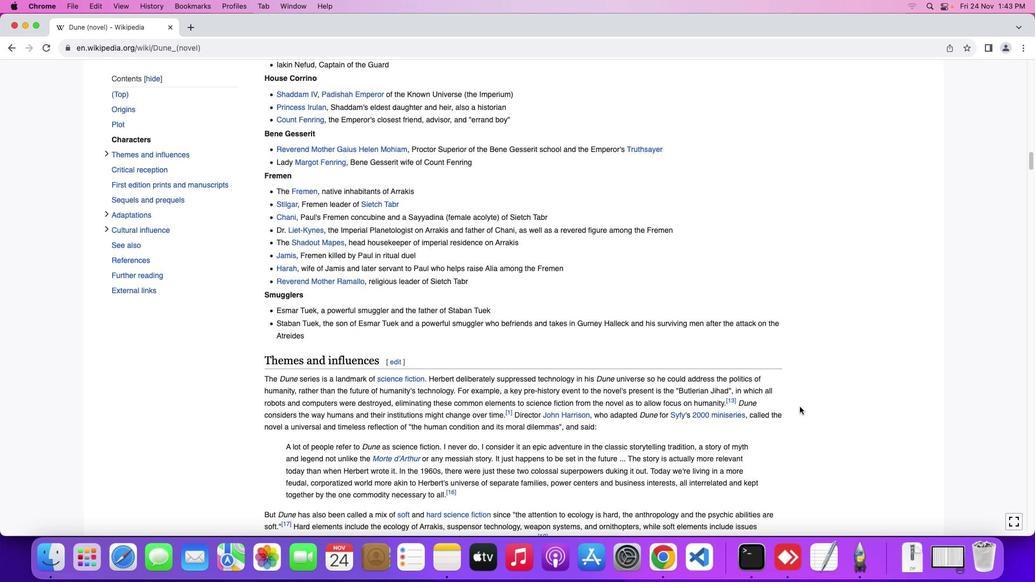 
Action: Mouse scrolled (799, 406) with delta (0, 0)
Screenshot: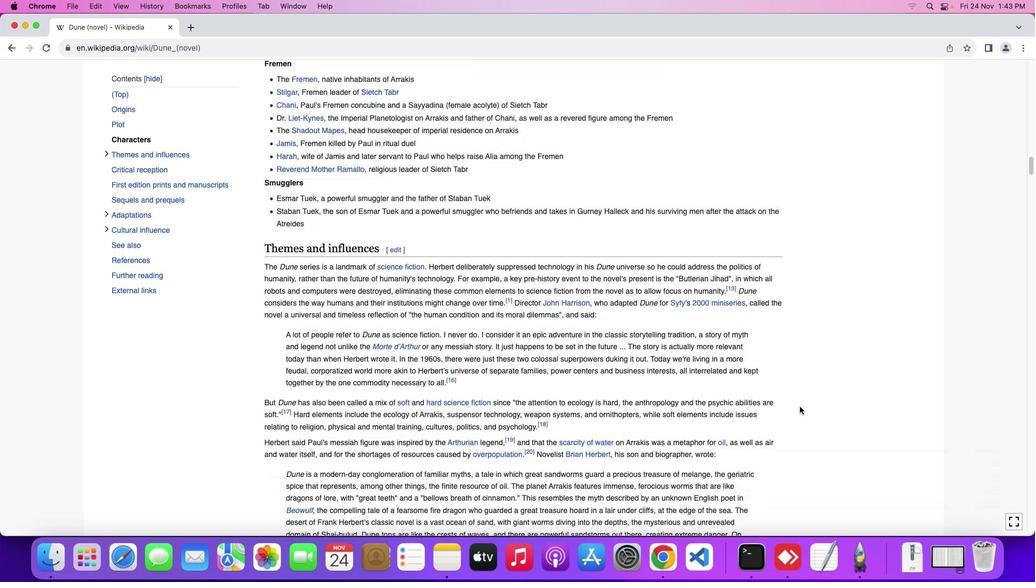 
Action: Mouse scrolled (799, 406) with delta (0, 0)
Screenshot: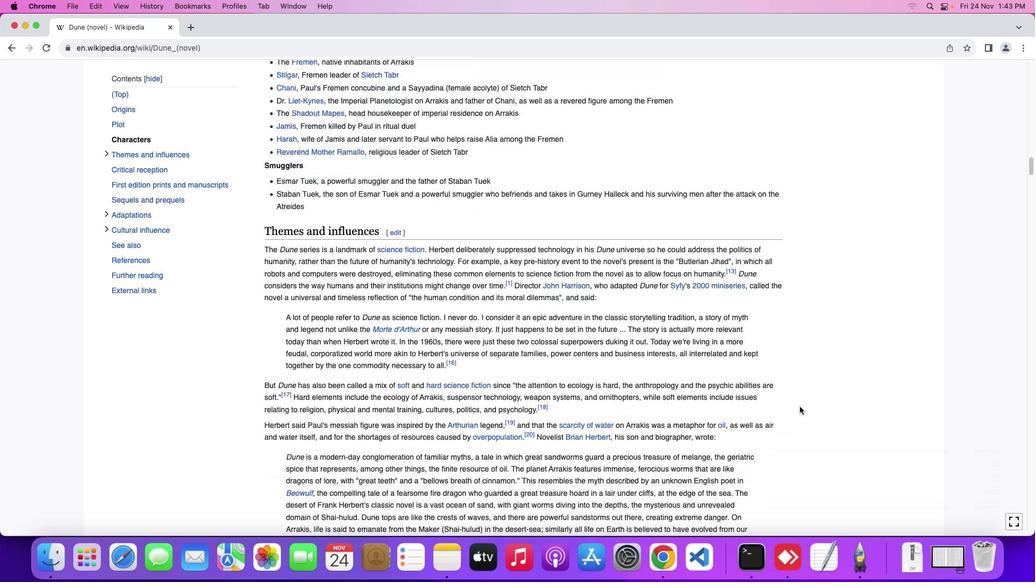 
Action: Mouse scrolled (799, 406) with delta (0, 0)
Screenshot: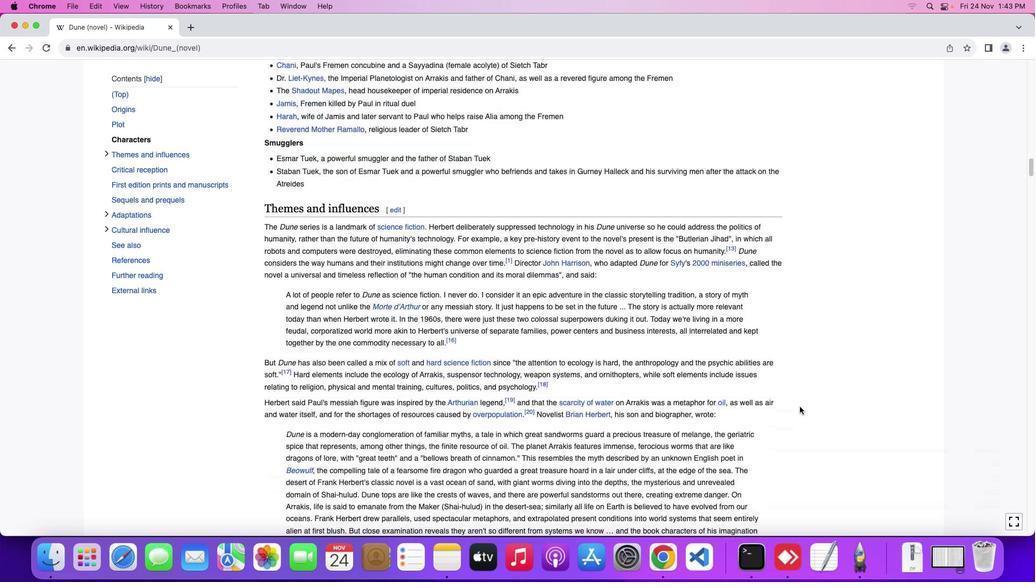 
Action: Mouse scrolled (799, 406) with delta (0, 0)
Screenshot: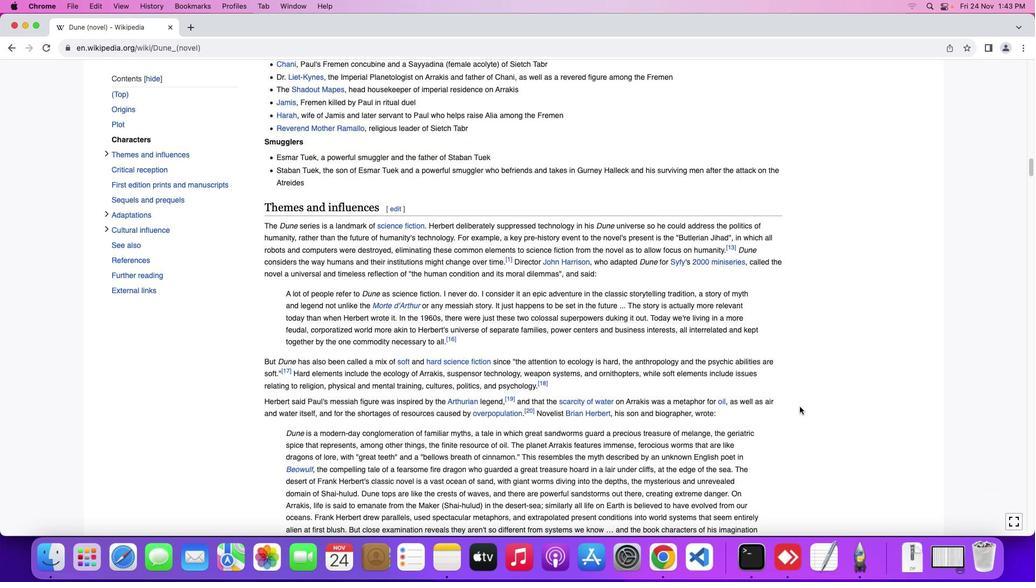 
Action: Mouse scrolled (799, 406) with delta (0, -1)
Screenshot: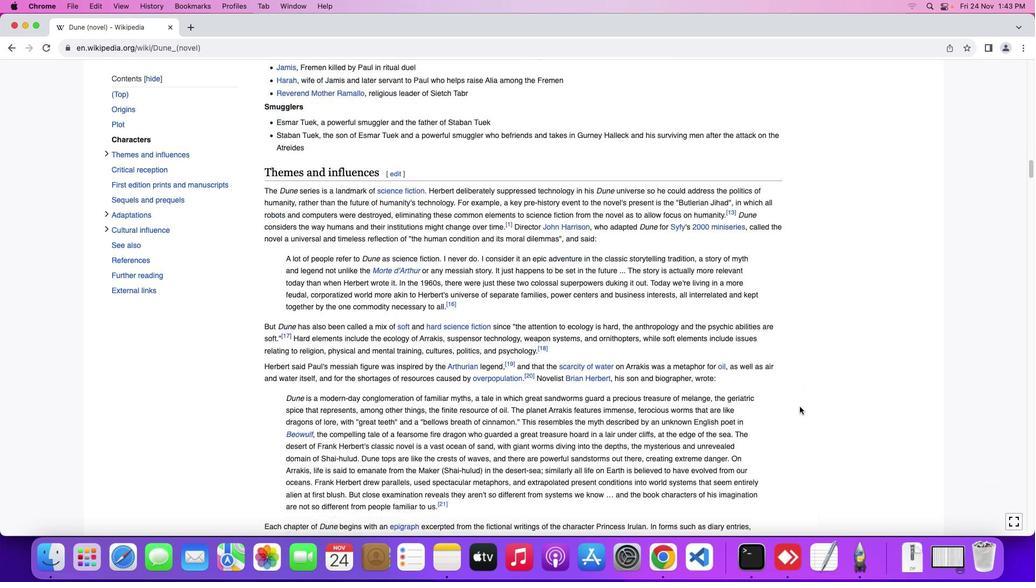 
Action: Mouse scrolled (799, 406) with delta (0, 0)
Screenshot: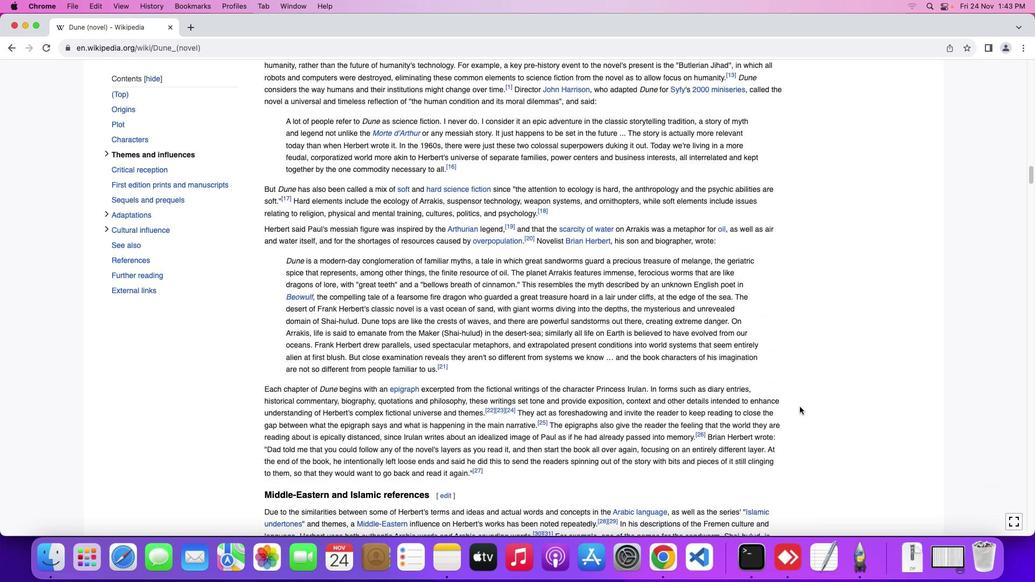 
Action: Mouse scrolled (799, 406) with delta (0, 0)
Screenshot: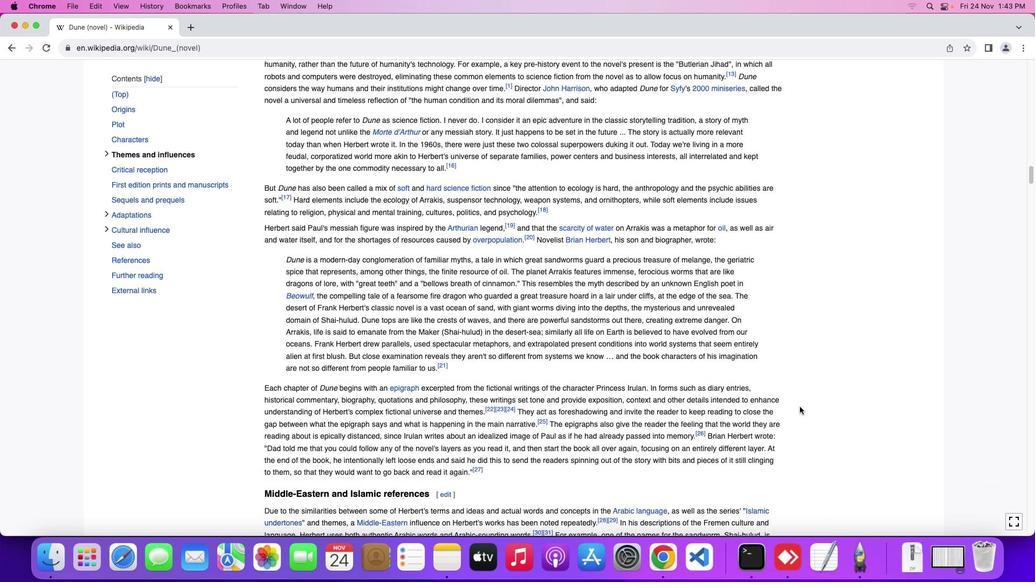 
Action: Mouse scrolled (799, 406) with delta (0, -1)
Screenshot: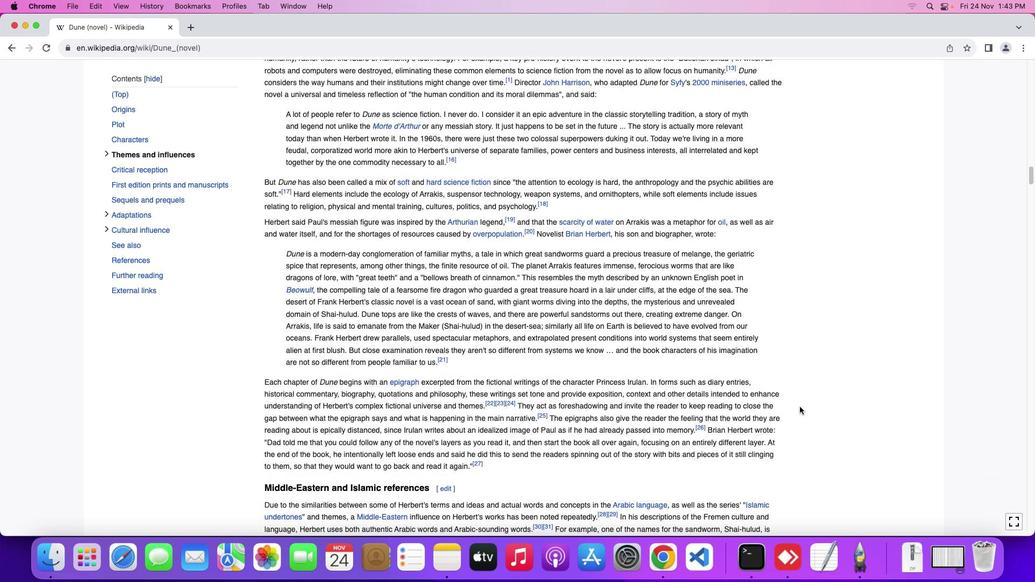 
Action: Mouse scrolled (799, 406) with delta (0, -1)
Screenshot: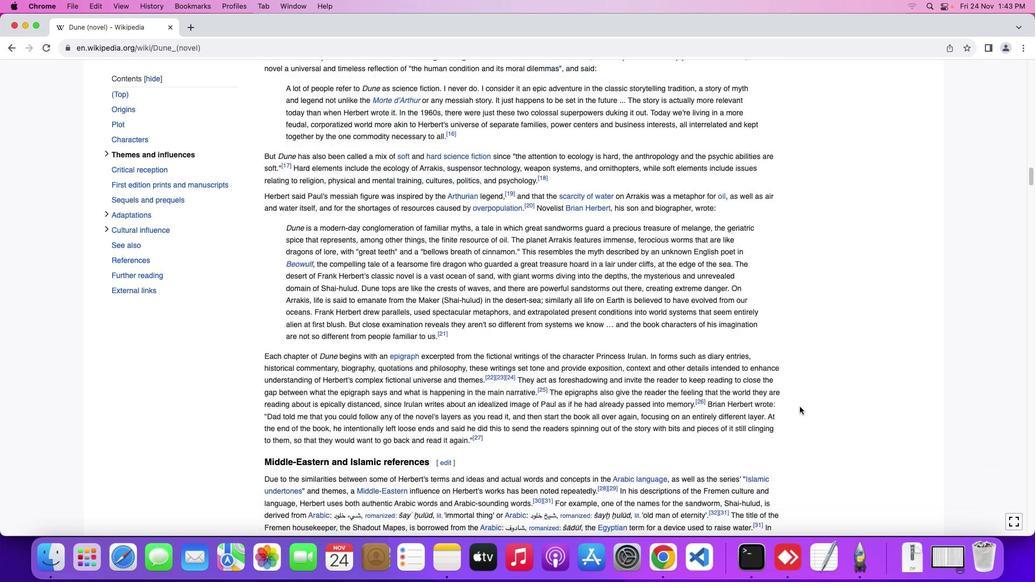 
Action: Mouse scrolled (799, 406) with delta (0, 0)
Screenshot: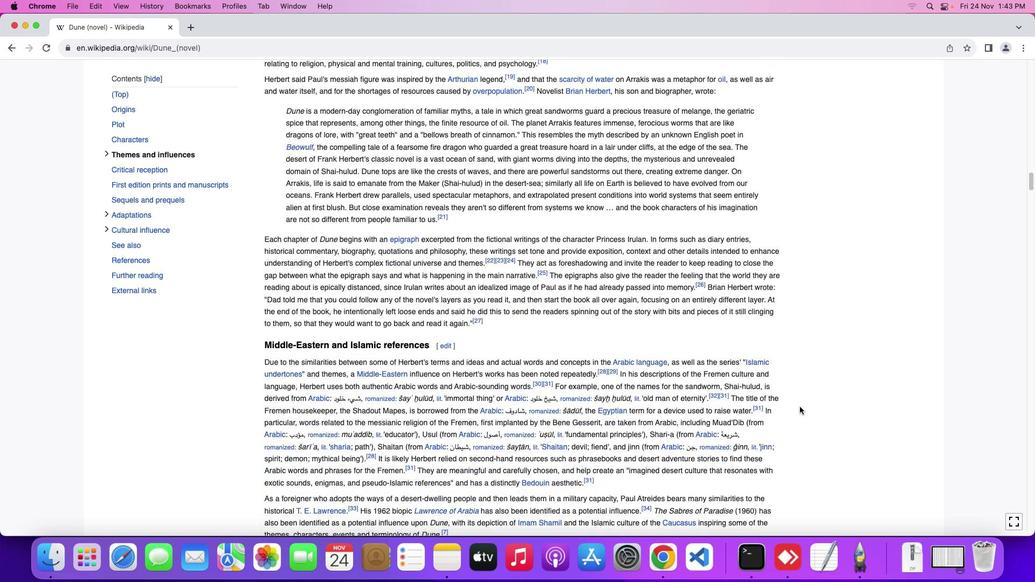 
Action: Mouse scrolled (799, 406) with delta (0, 0)
Screenshot: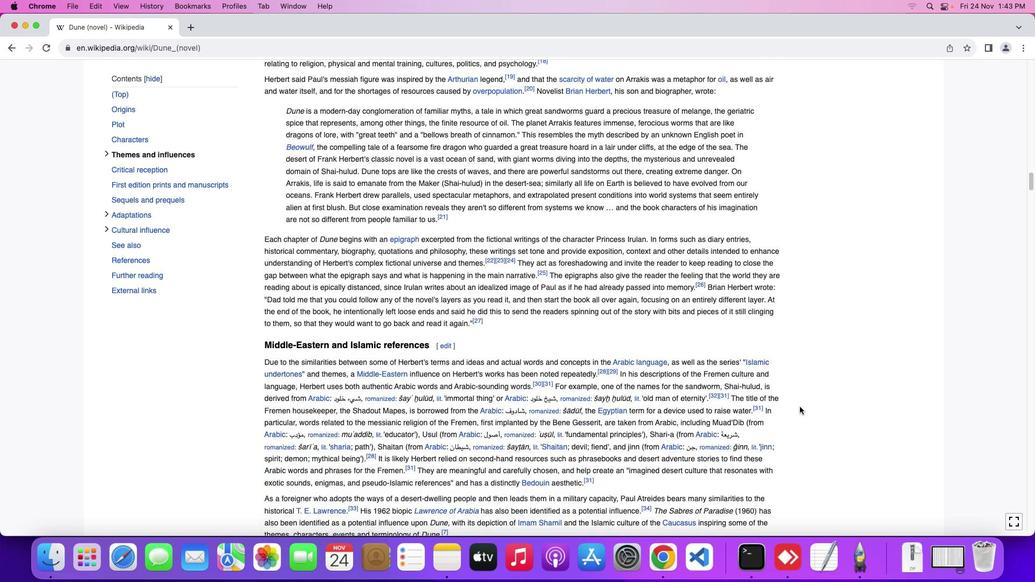 
Action: Mouse scrolled (799, 406) with delta (0, -1)
Screenshot: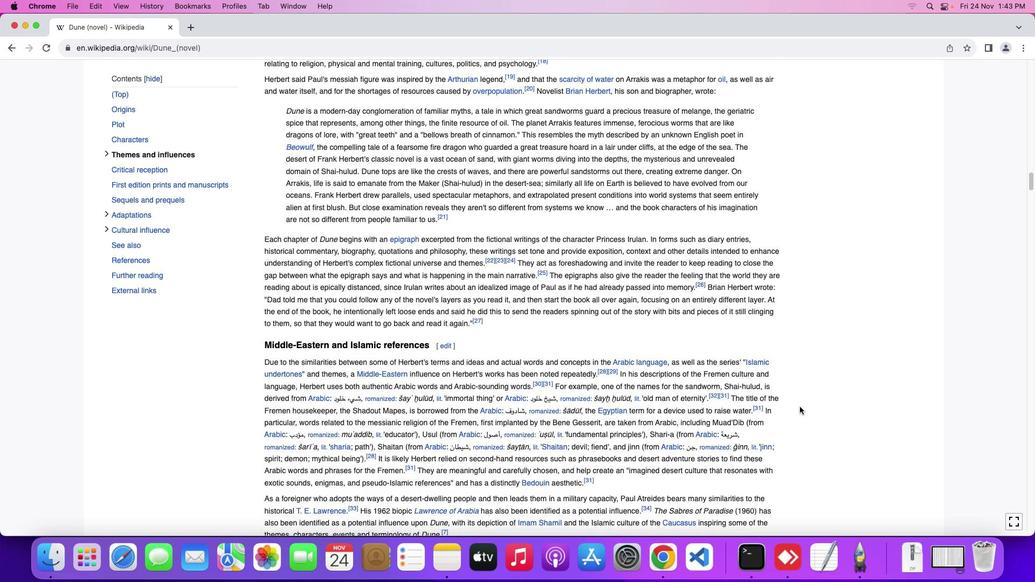 
Action: Mouse scrolled (799, 406) with delta (0, -1)
Screenshot: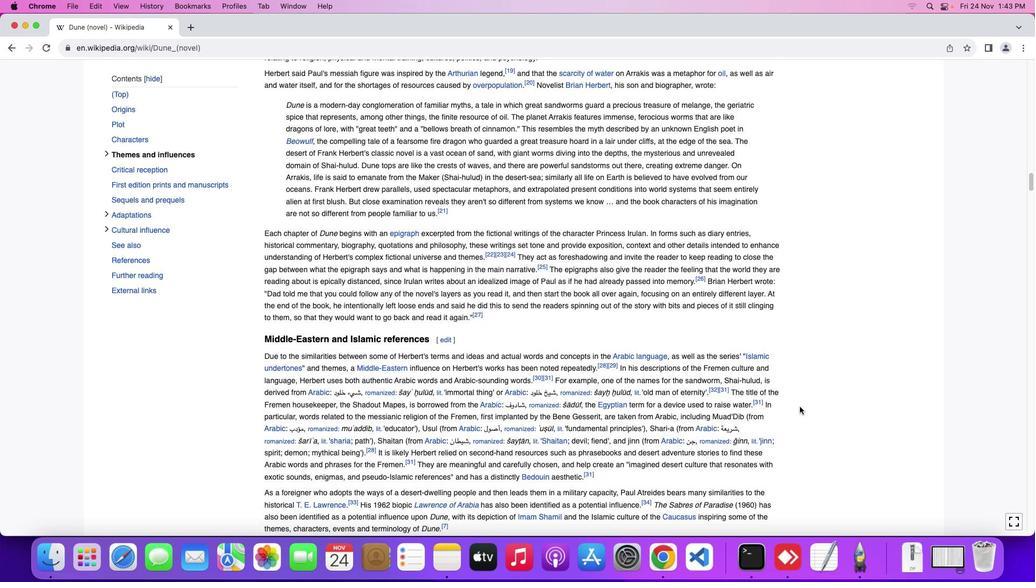 
Action: Mouse scrolled (799, 406) with delta (0, 0)
Screenshot: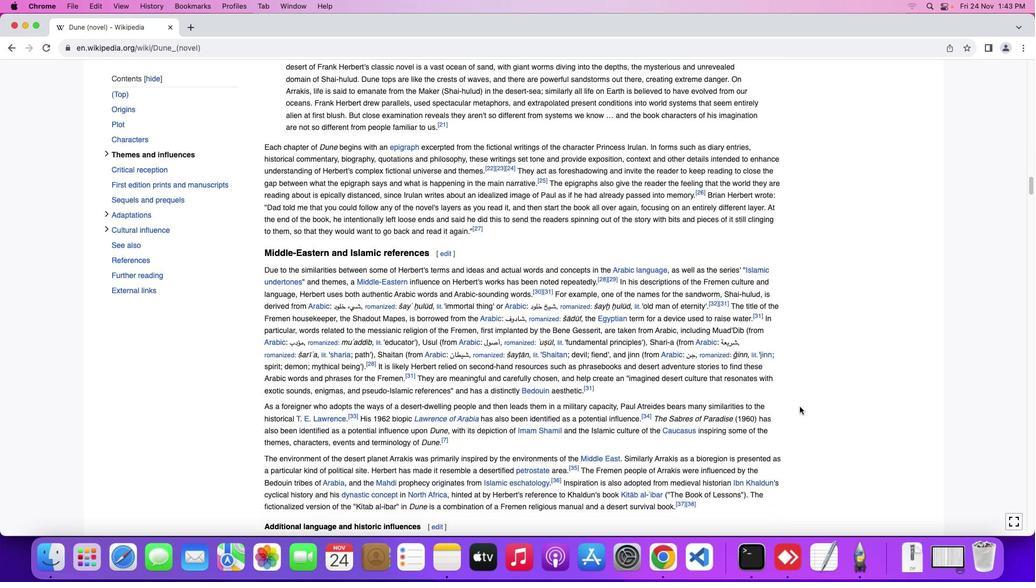
Action: Mouse scrolled (799, 406) with delta (0, 0)
Screenshot: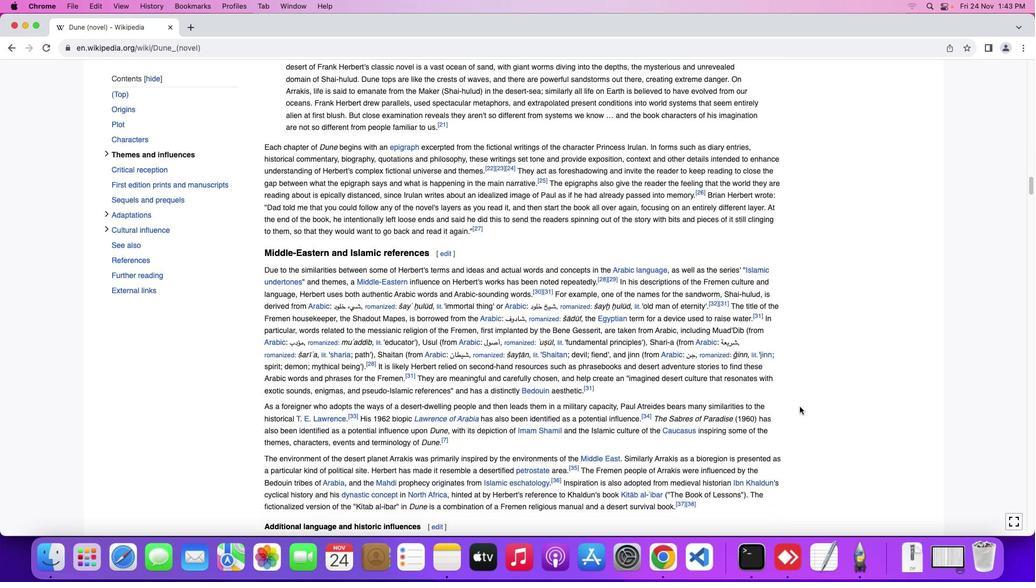 
Action: Mouse scrolled (799, 406) with delta (0, -1)
Screenshot: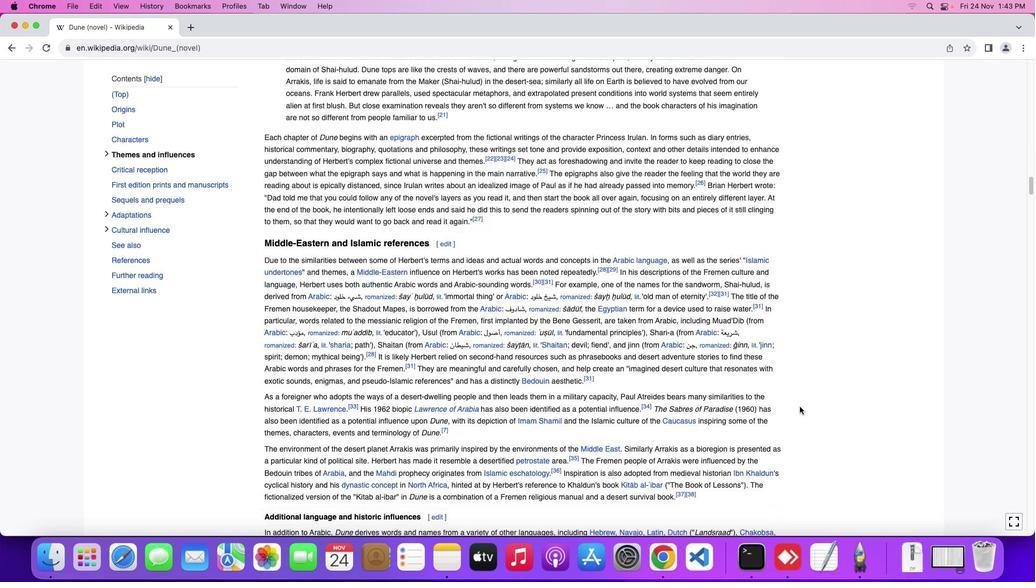 
Action: Mouse scrolled (799, 406) with delta (0, 0)
Screenshot: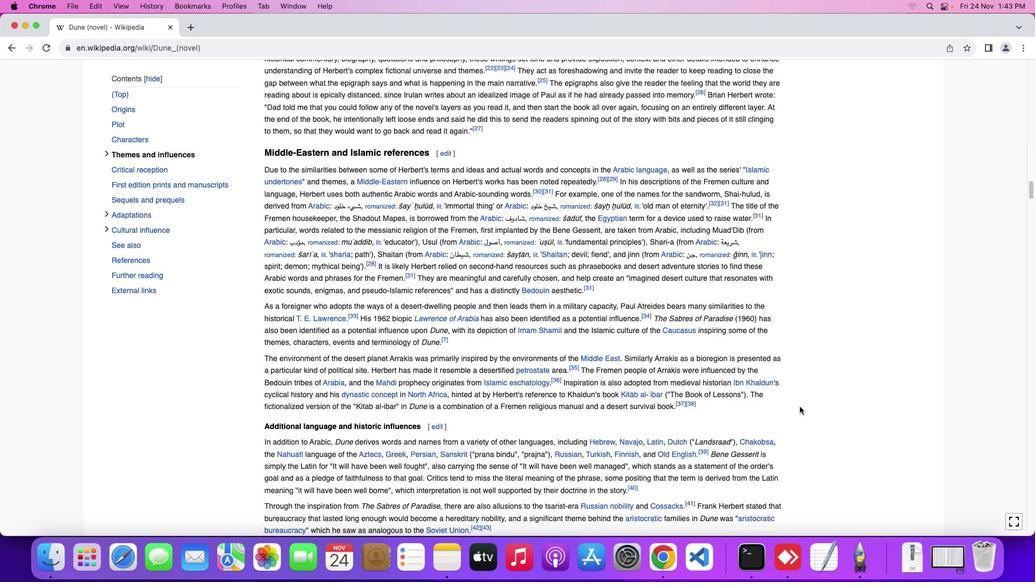 
Action: Mouse scrolled (799, 406) with delta (0, 0)
Screenshot: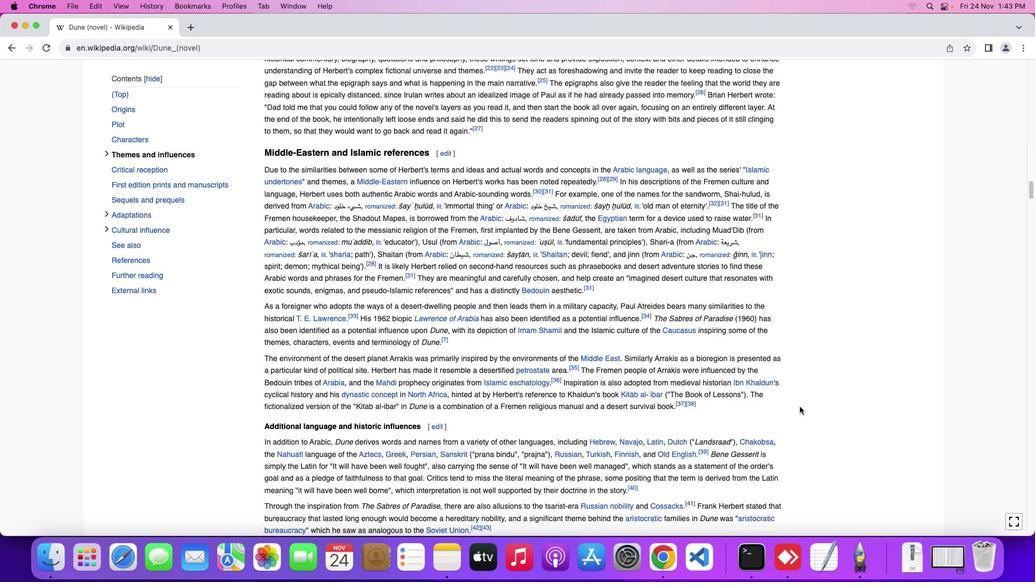 
Action: Mouse scrolled (799, 406) with delta (0, -1)
Screenshot: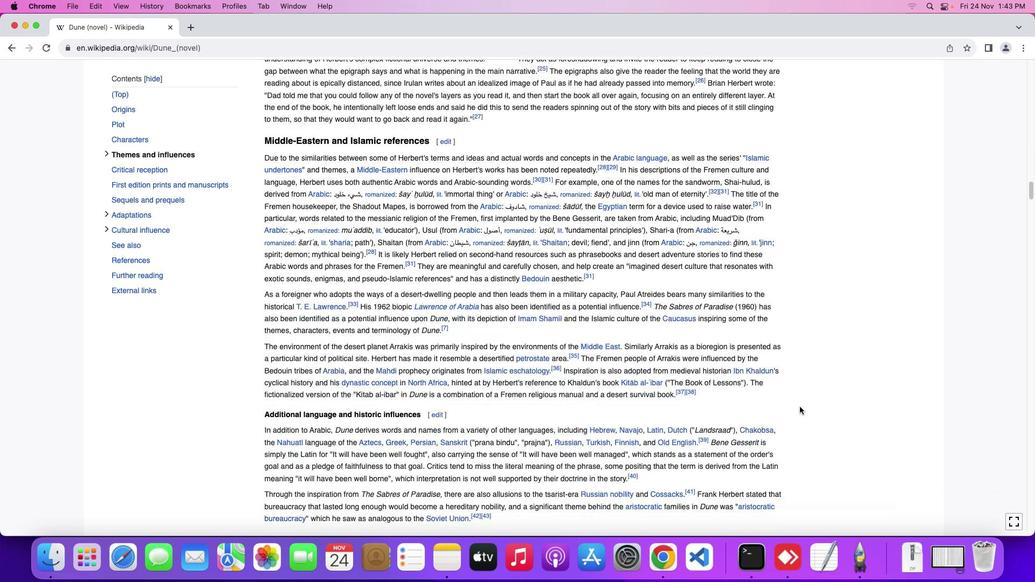 
Action: Mouse scrolled (799, 406) with delta (0, 0)
Screenshot: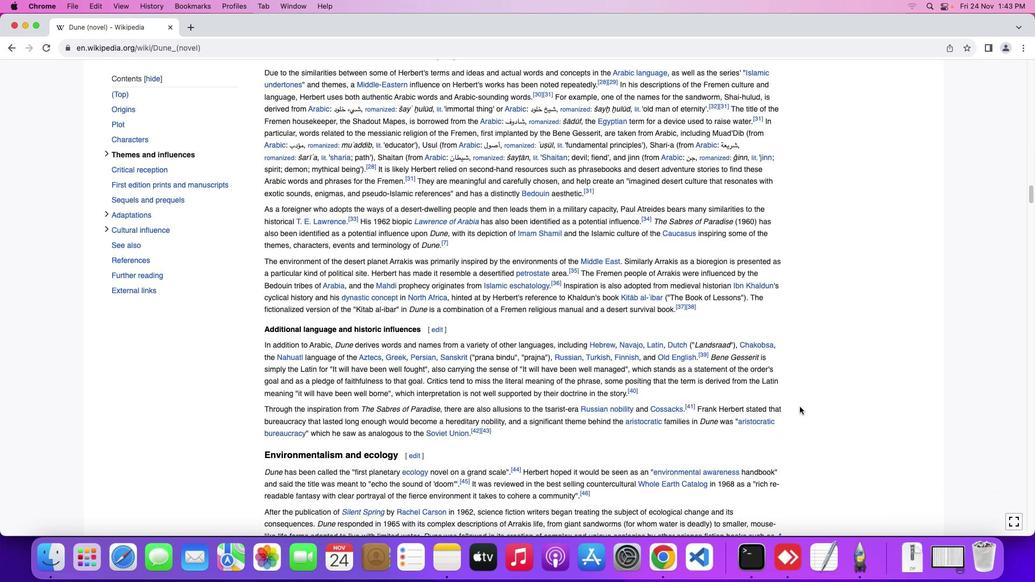 
Action: Mouse scrolled (799, 406) with delta (0, 0)
Screenshot: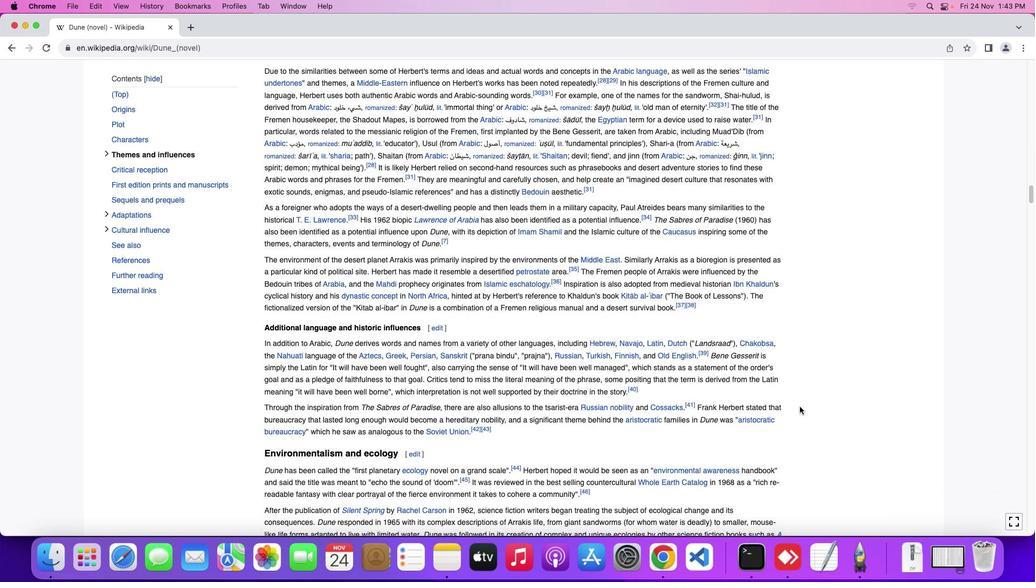 
Action: Mouse scrolled (799, 406) with delta (0, -1)
Screenshot: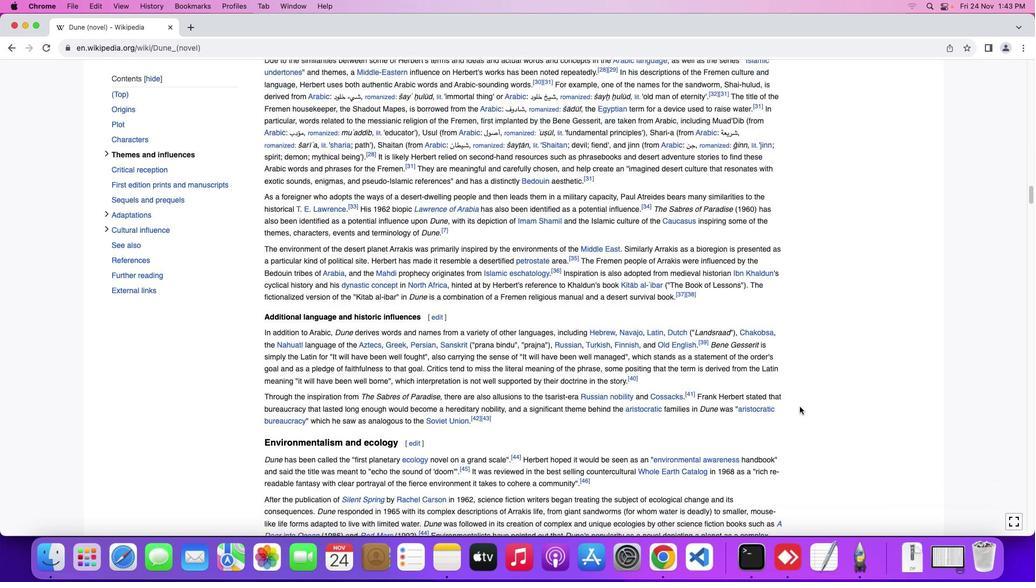 
Action: Mouse scrolled (799, 406) with delta (0, 0)
Screenshot: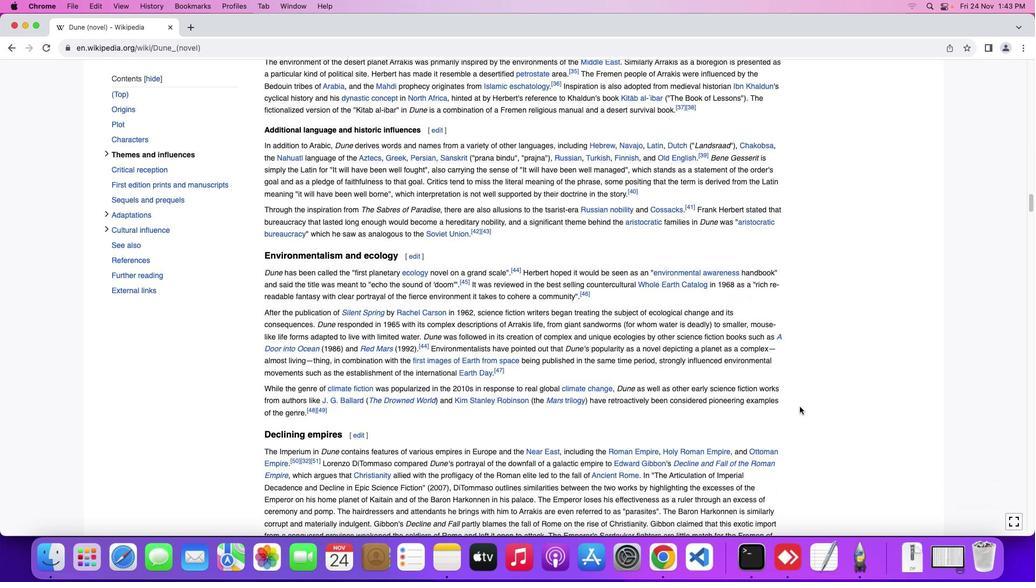 
Action: Mouse scrolled (799, 406) with delta (0, 0)
Screenshot: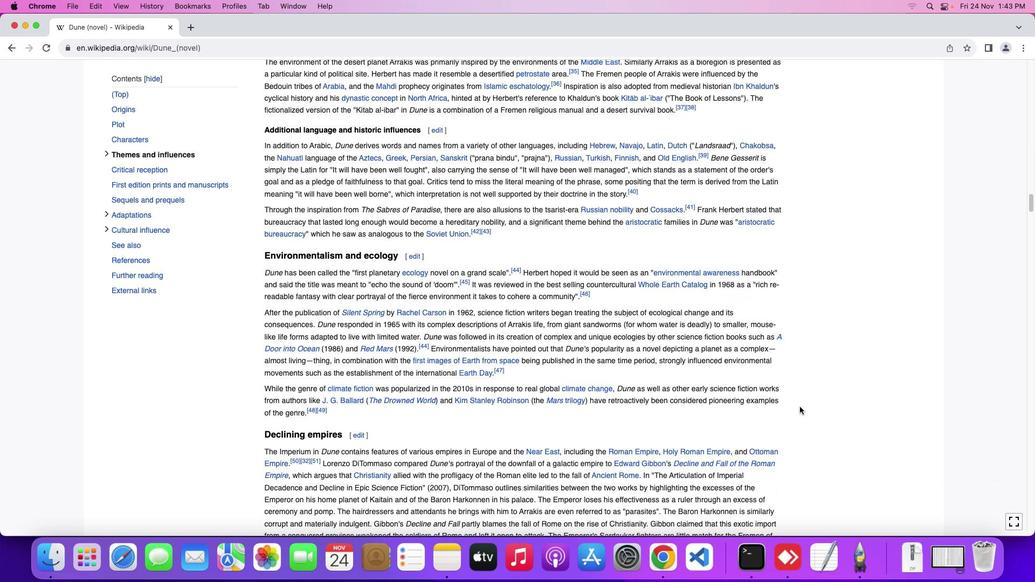 
Action: Mouse scrolled (799, 406) with delta (0, -1)
Screenshot: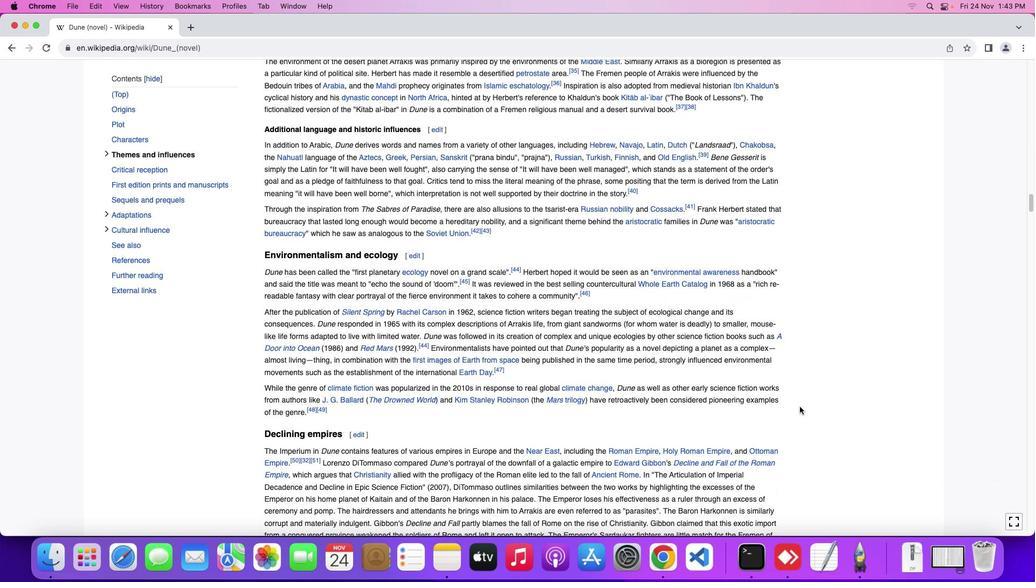 
Action: Mouse scrolled (799, 406) with delta (0, -2)
Screenshot: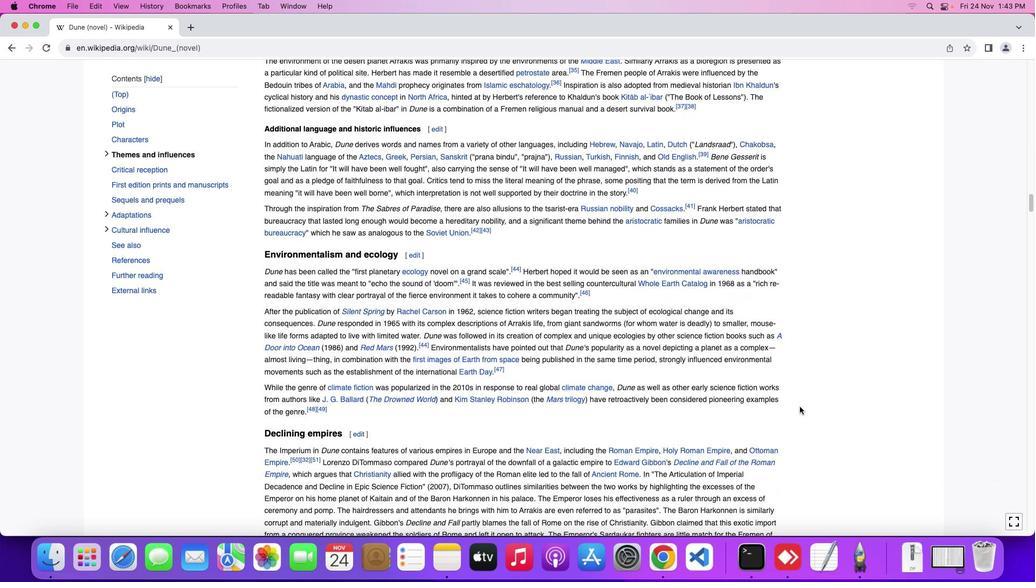 
Action: Mouse scrolled (799, 406) with delta (0, 0)
Screenshot: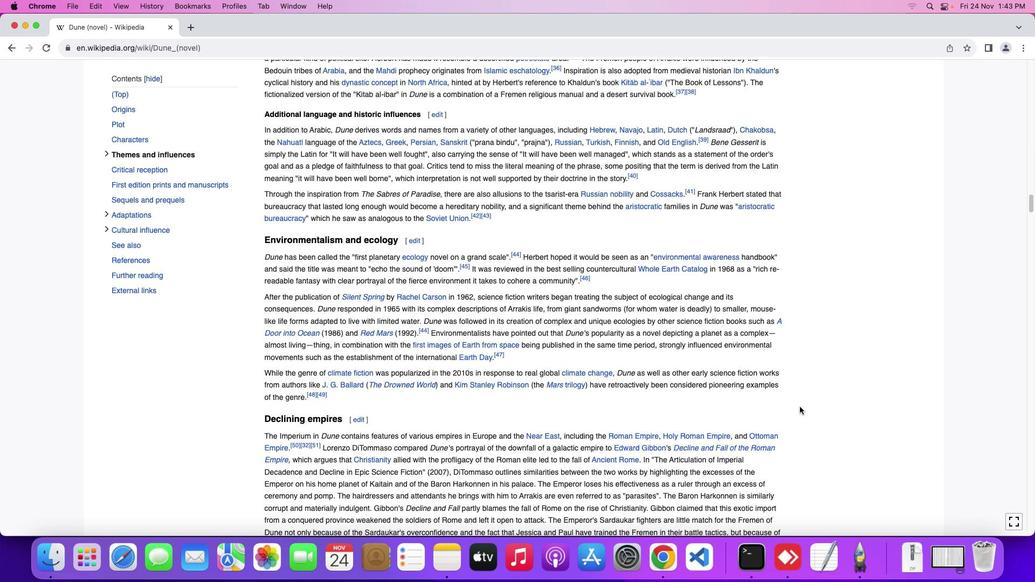 
Action: Mouse scrolled (799, 406) with delta (0, 0)
Screenshot: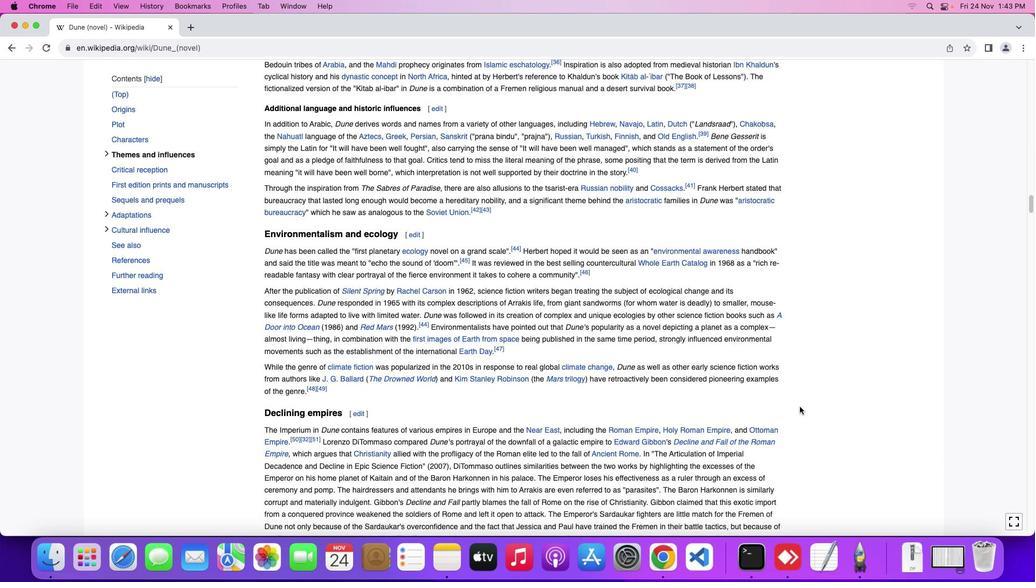 
Action: Mouse scrolled (799, 406) with delta (0, 0)
Screenshot: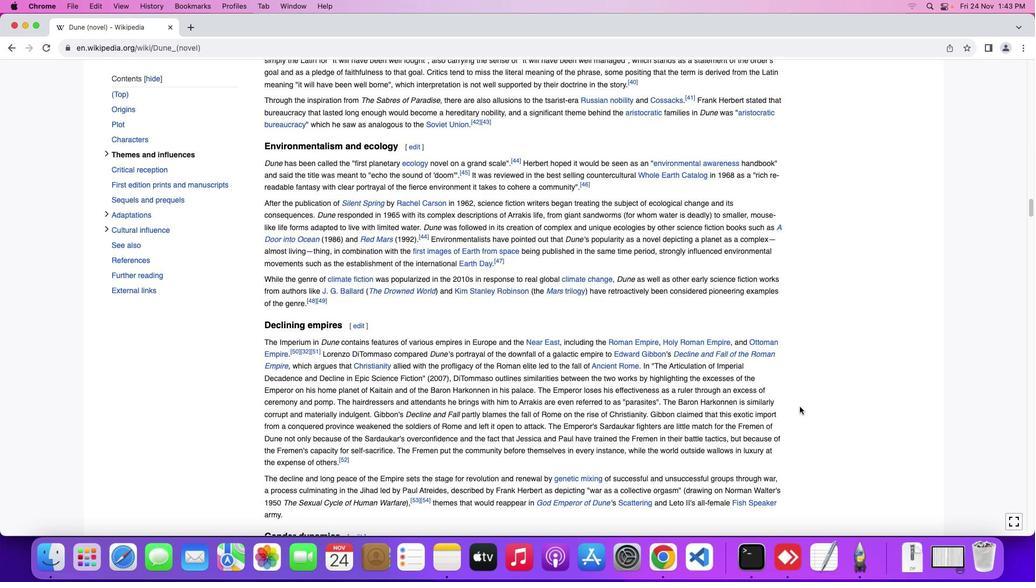 
Action: Mouse scrolled (799, 406) with delta (0, 0)
Screenshot: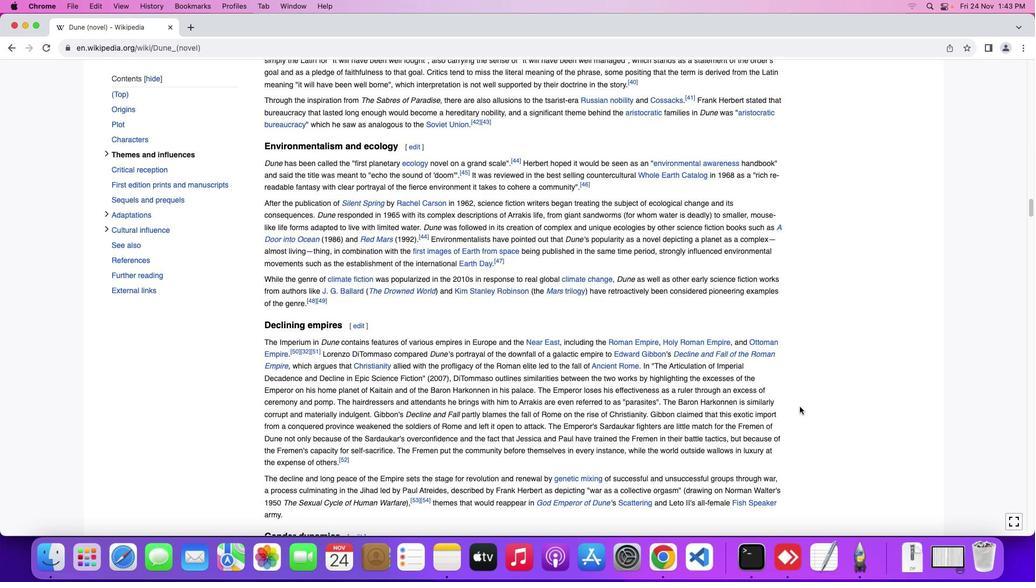 
Action: Mouse scrolled (799, 406) with delta (0, -1)
Screenshot: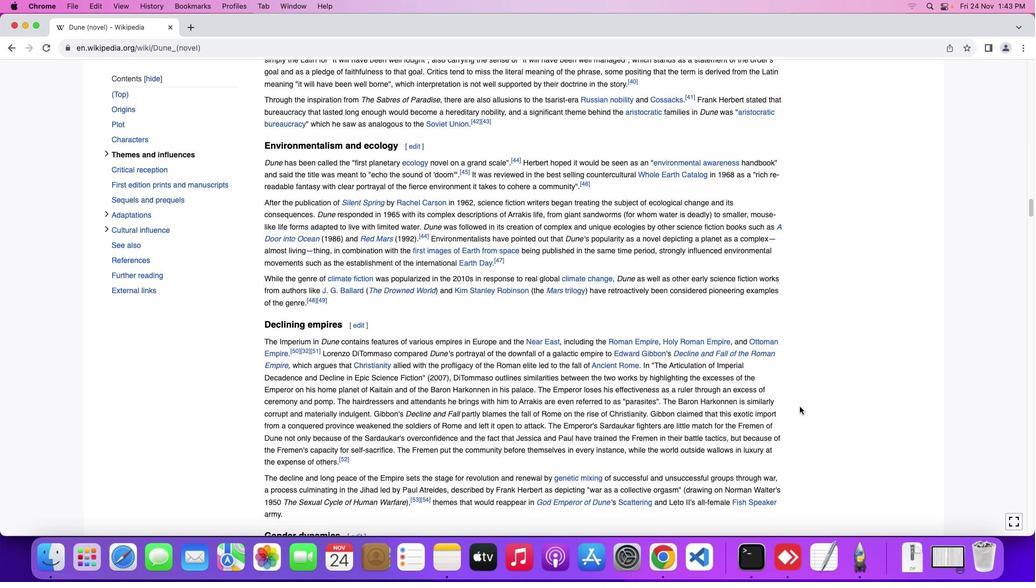 
Action: Mouse scrolled (799, 406) with delta (0, 0)
Screenshot: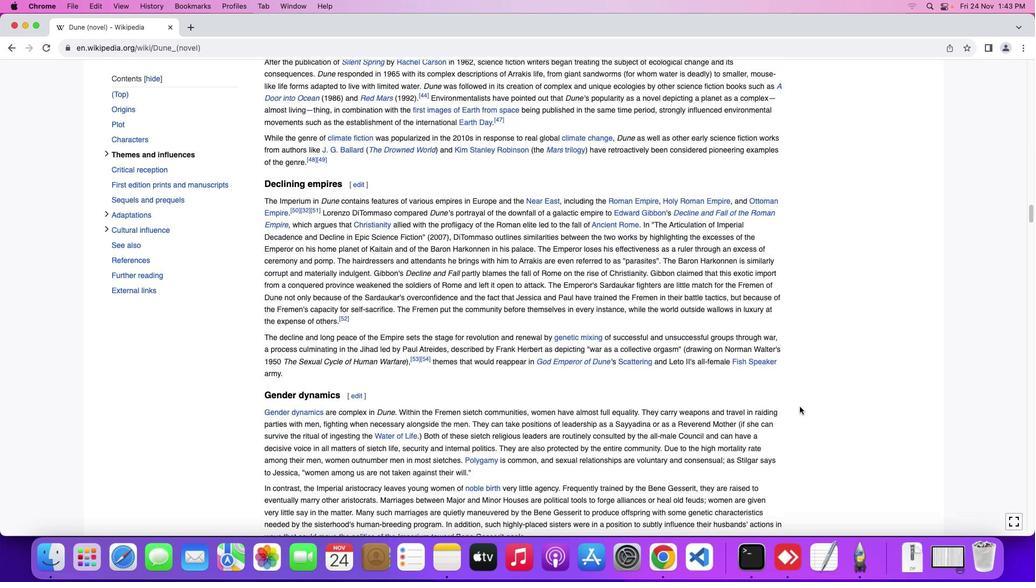 
Action: Mouse scrolled (799, 406) with delta (0, 0)
Screenshot: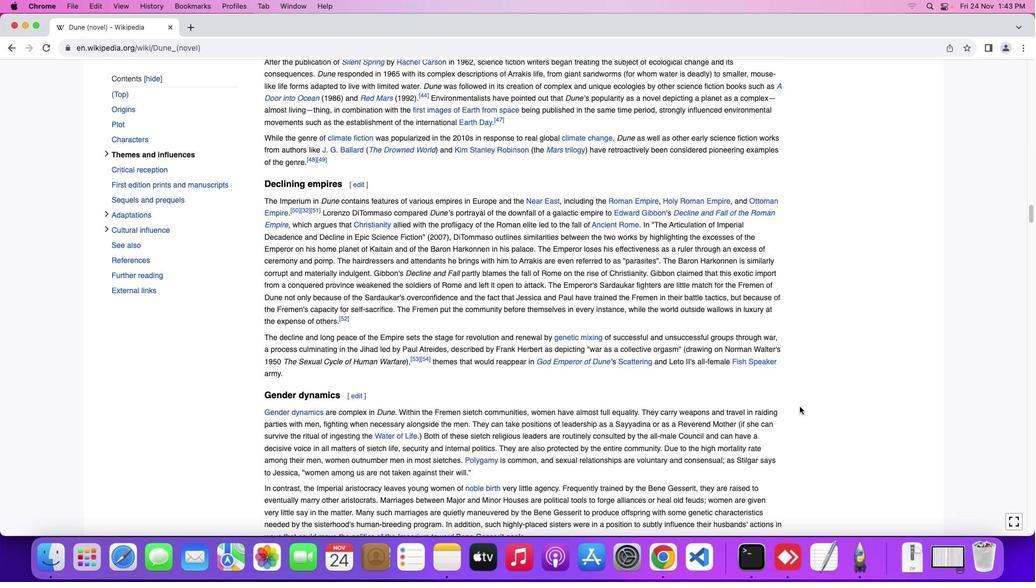 
Action: Mouse scrolled (799, 406) with delta (0, -1)
Screenshot: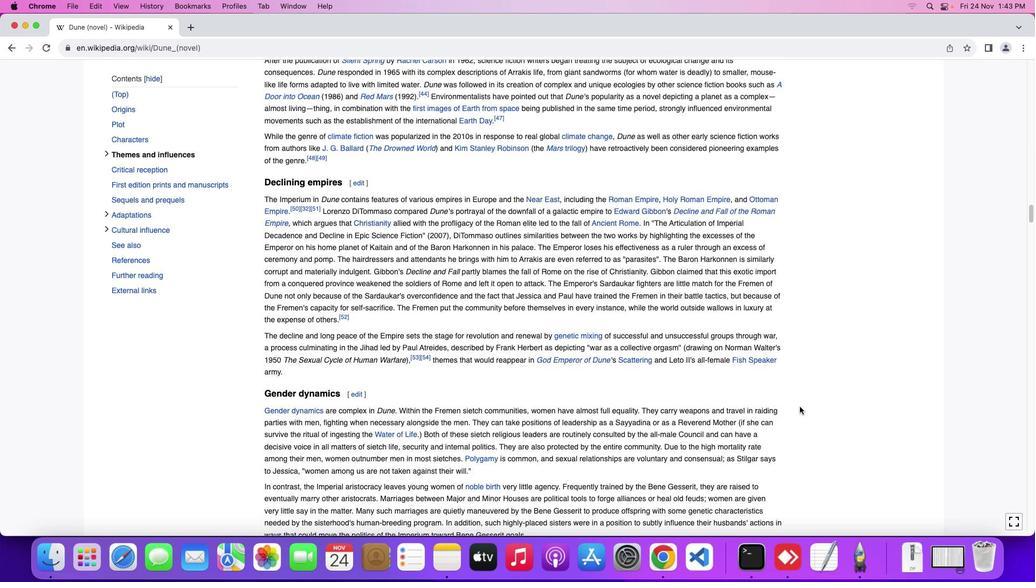 
Action: Mouse scrolled (799, 406) with delta (0, -1)
Screenshot: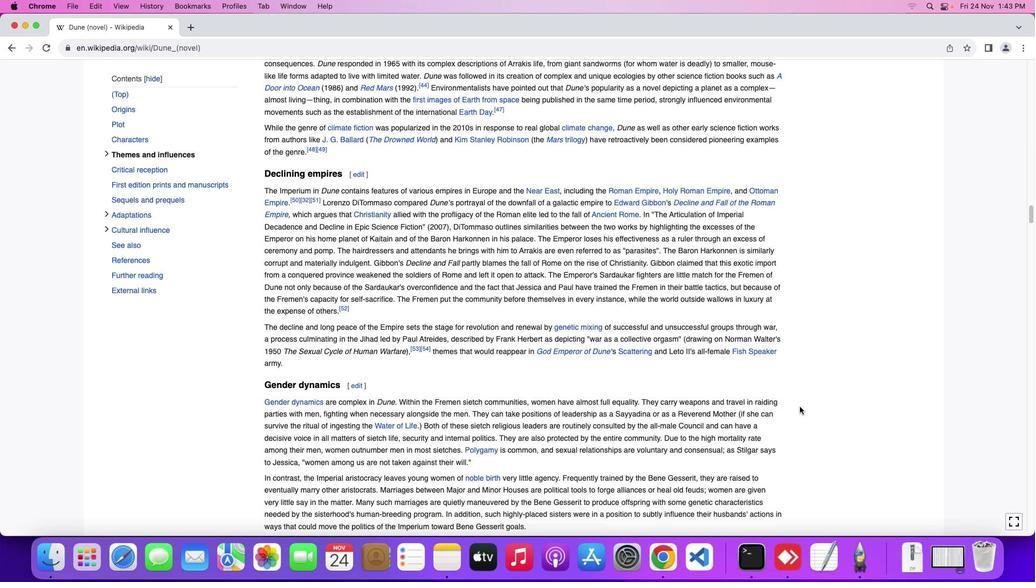 
Action: Mouse scrolled (799, 406) with delta (0, 0)
Screenshot: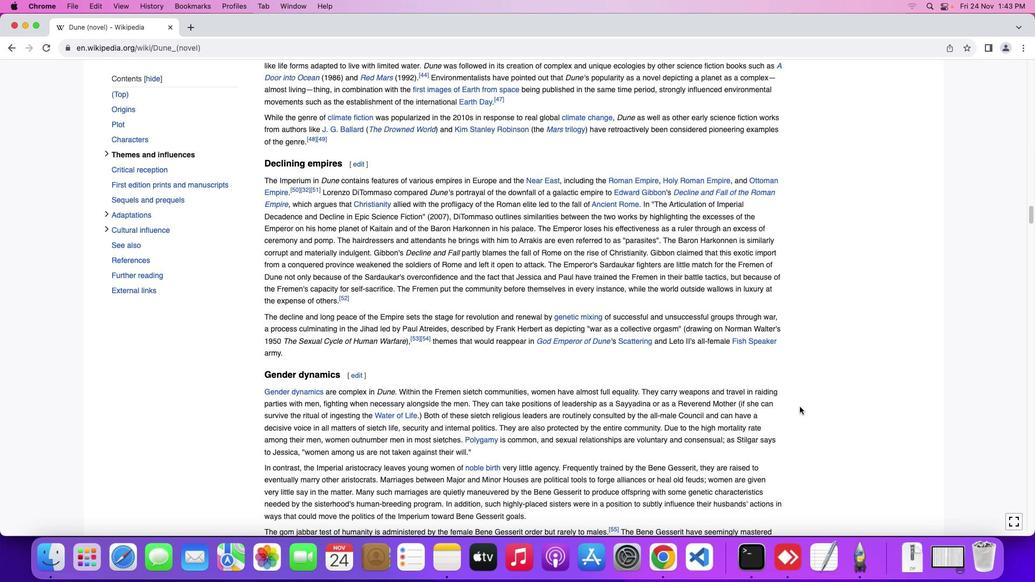 
Action: Mouse scrolled (799, 406) with delta (0, 0)
Screenshot: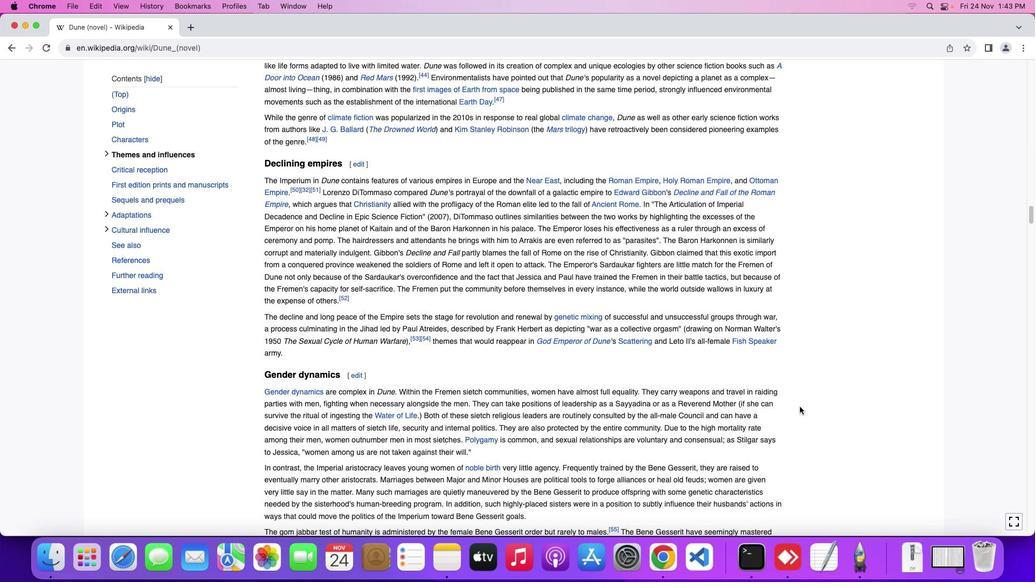 
Action: Mouse scrolled (799, 406) with delta (0, 0)
Screenshot: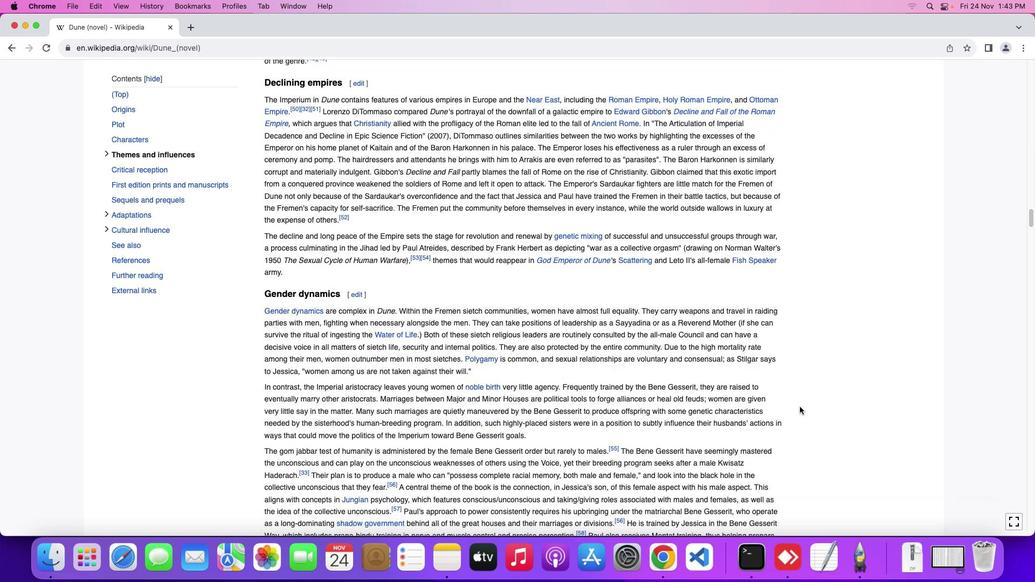 
Action: Mouse scrolled (799, 406) with delta (0, 0)
Screenshot: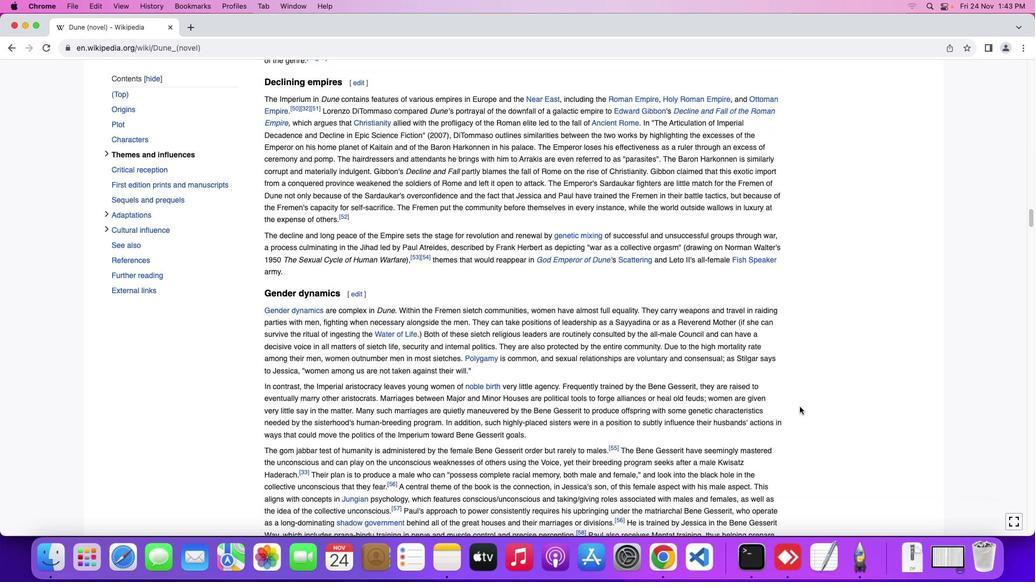 
Action: Mouse scrolled (799, 406) with delta (0, -1)
Screenshot: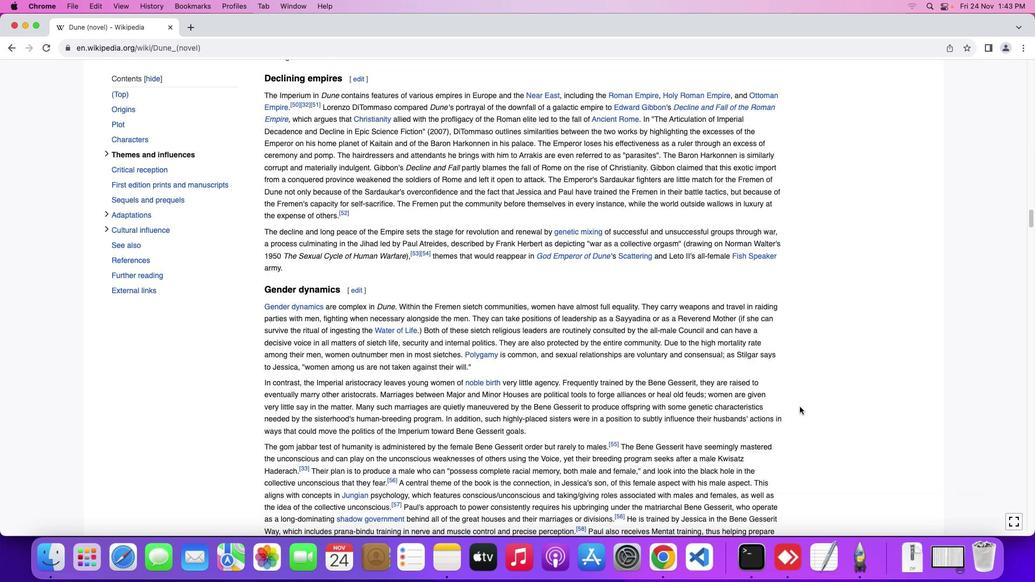 
Action: Mouse scrolled (799, 406) with delta (0, 0)
Screenshot: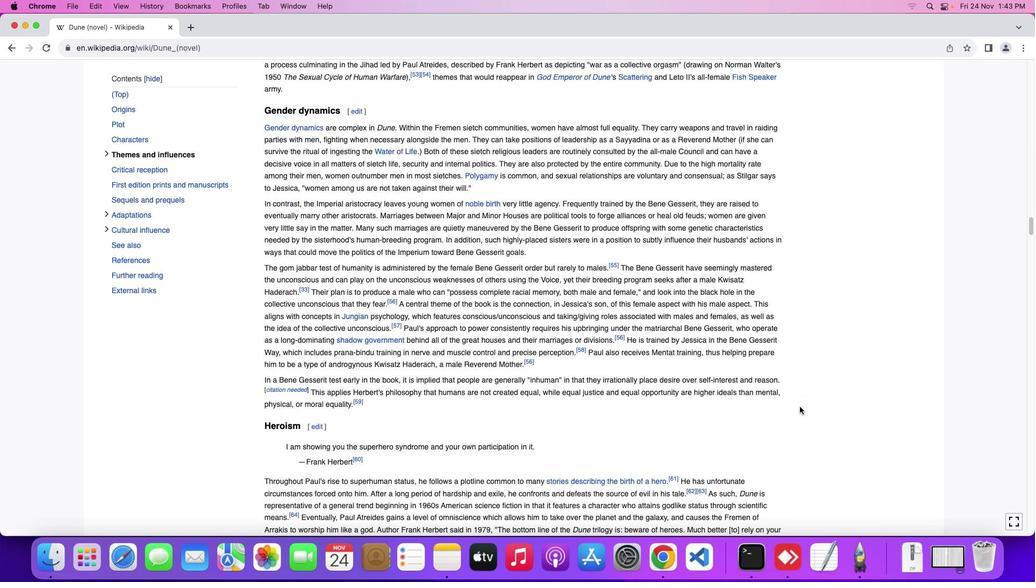 
Action: Mouse scrolled (799, 406) with delta (0, 0)
Screenshot: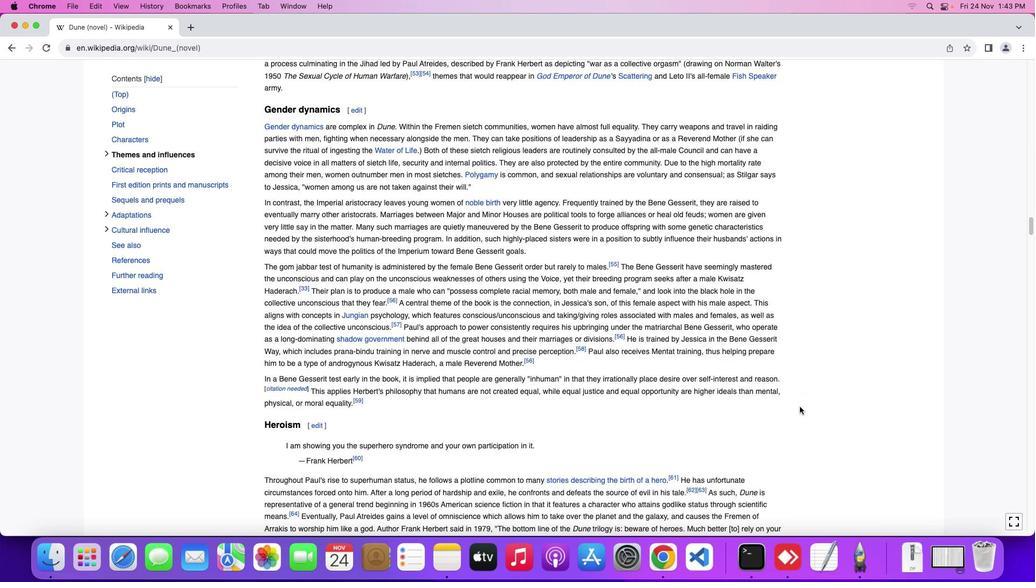 
Action: Mouse scrolled (799, 406) with delta (0, -1)
Screenshot: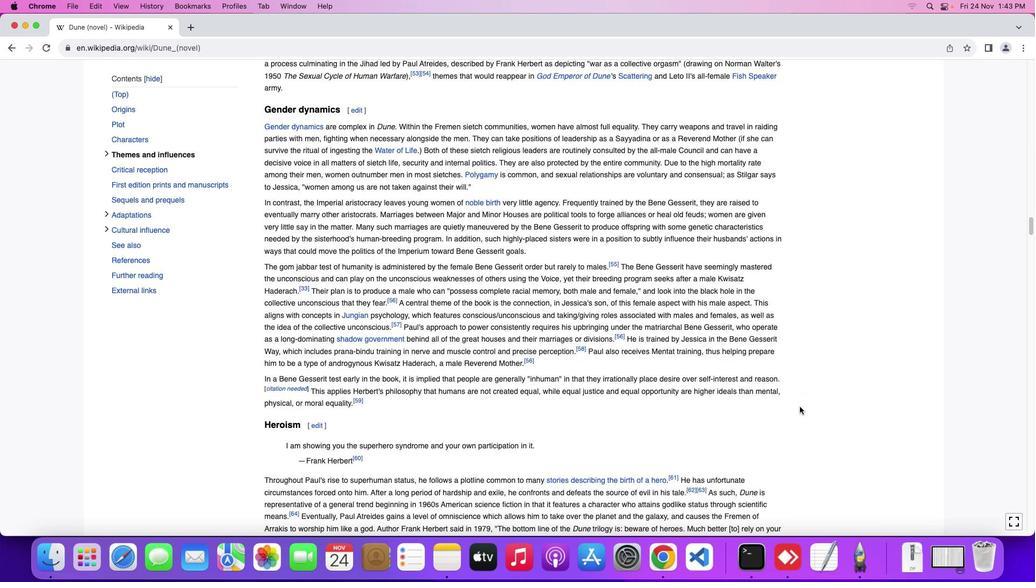 
Action: Mouse scrolled (799, 406) with delta (0, -2)
Screenshot: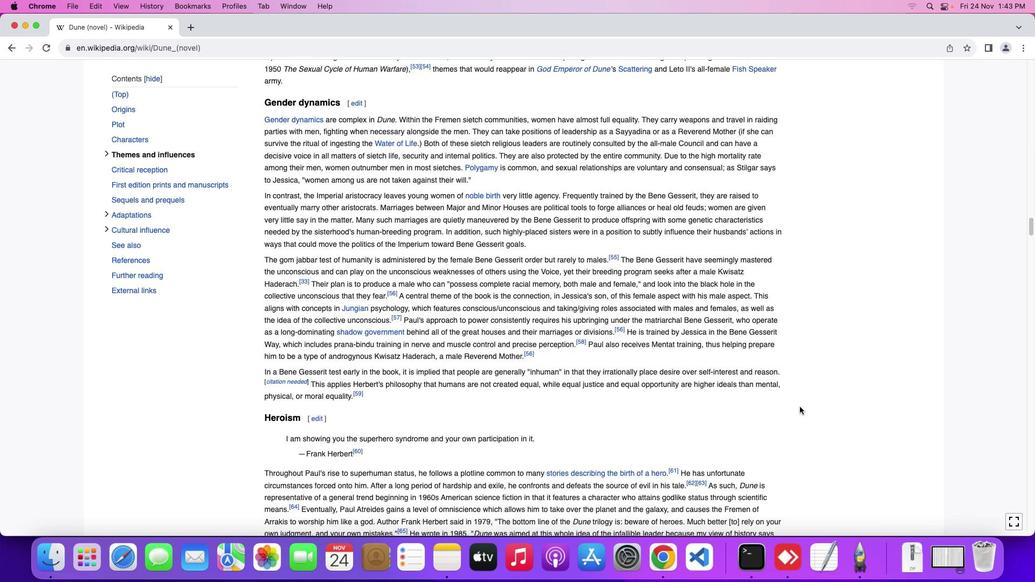 
Action: Mouse scrolled (799, 406) with delta (0, 0)
Screenshot: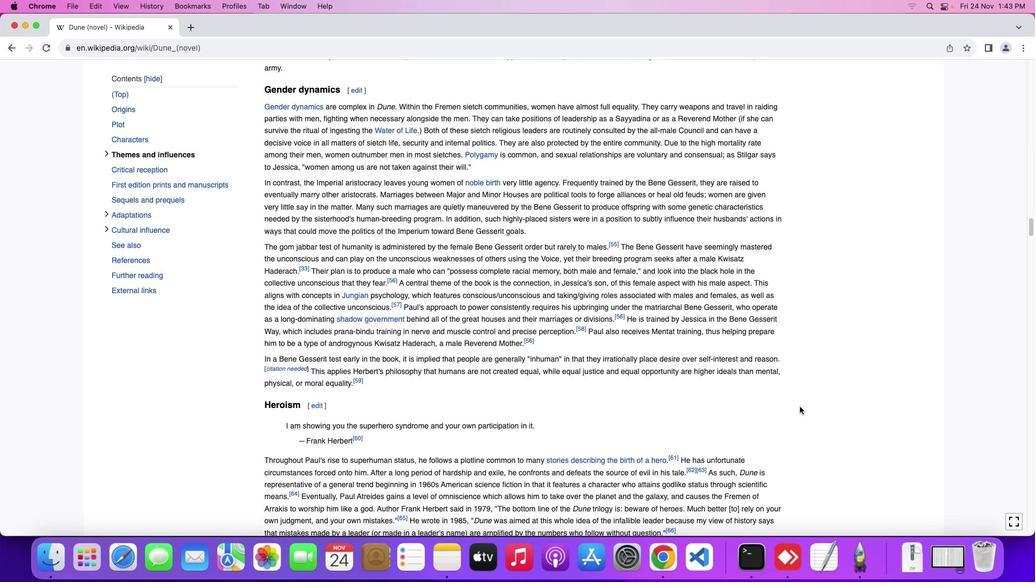 
Action: Mouse scrolled (799, 406) with delta (0, 0)
Screenshot: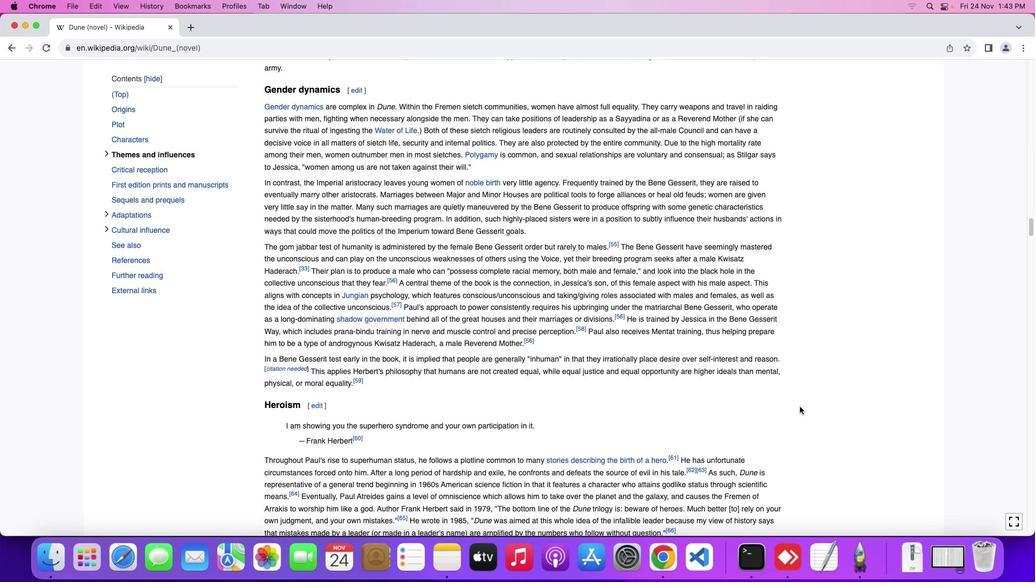 
Action: Mouse scrolled (799, 406) with delta (0, 0)
Screenshot: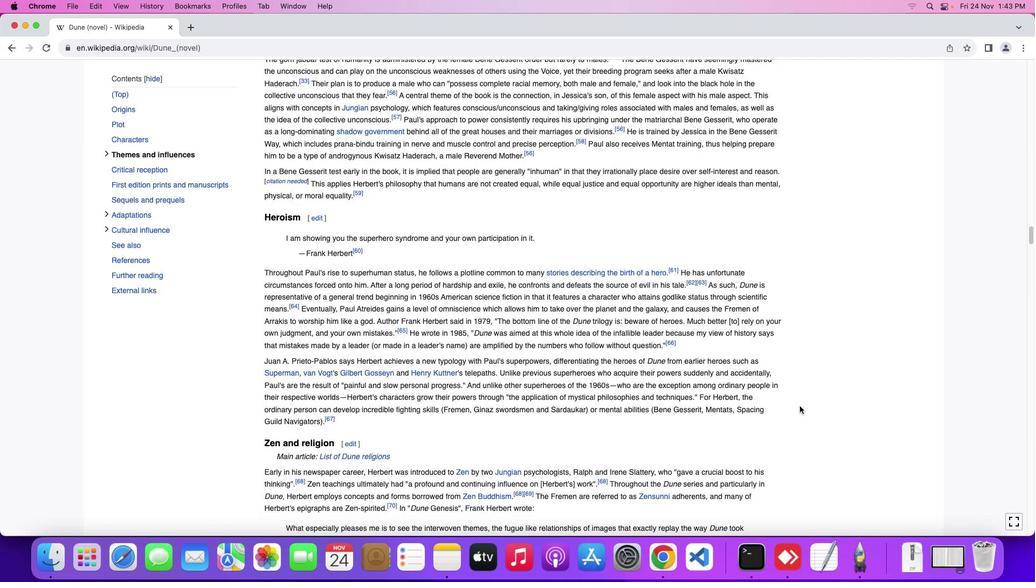 
Action: Mouse scrolled (799, 406) with delta (0, 0)
Screenshot: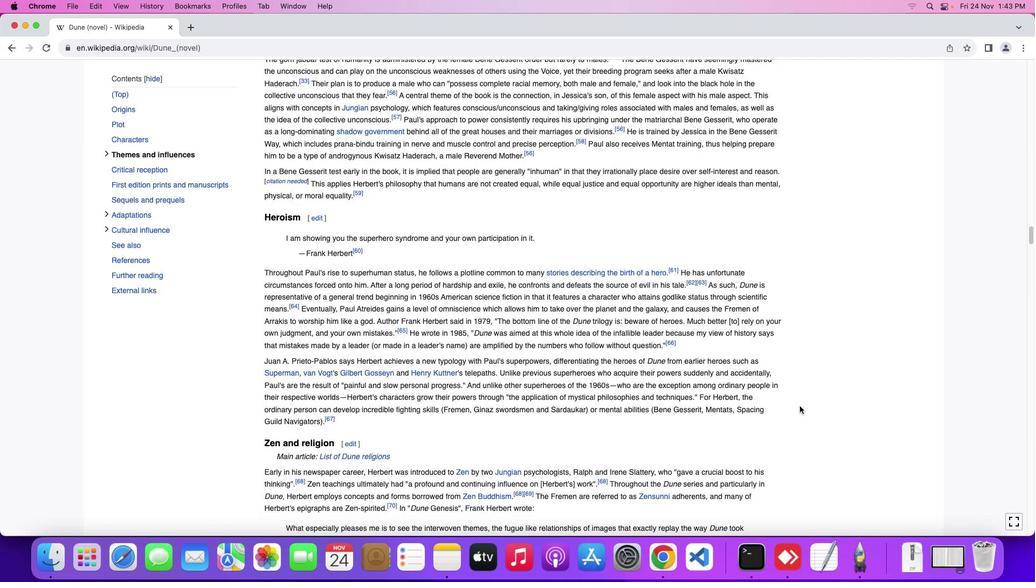 
Action: Mouse scrolled (799, 406) with delta (0, -1)
Screenshot: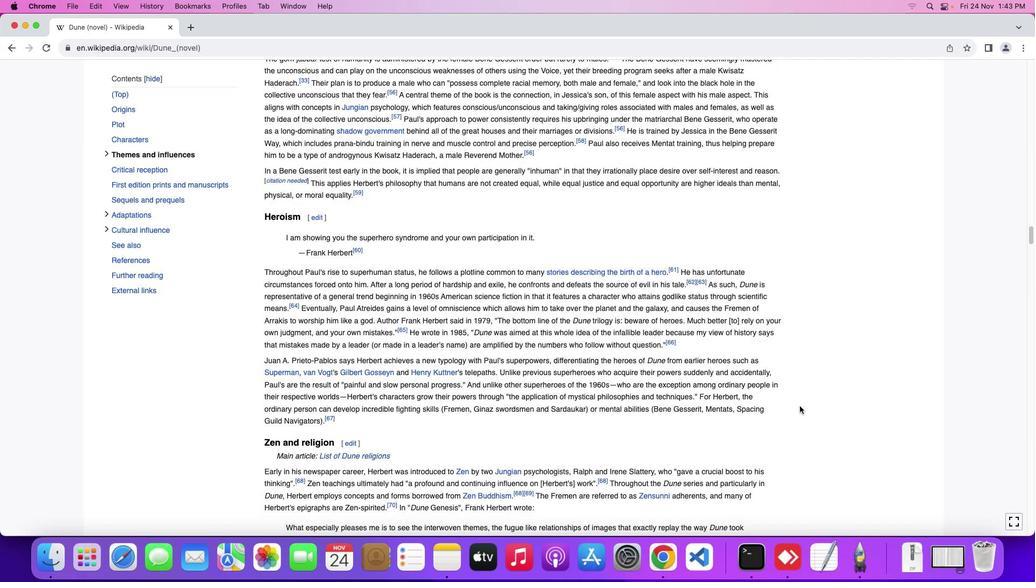 
Action: Mouse scrolled (799, 406) with delta (0, -2)
Screenshot: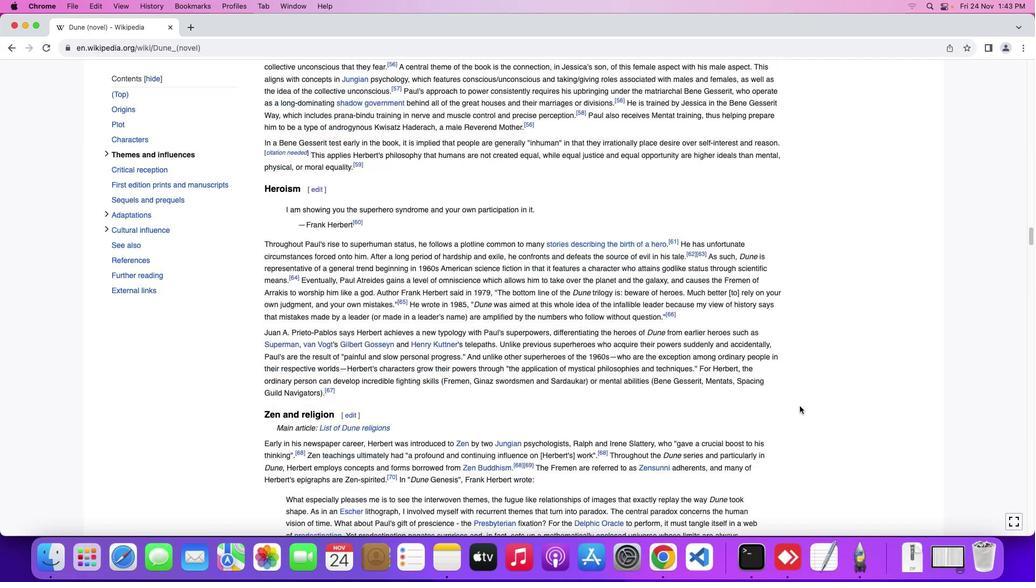 
Action: Mouse moved to (800, 406)
Screenshot: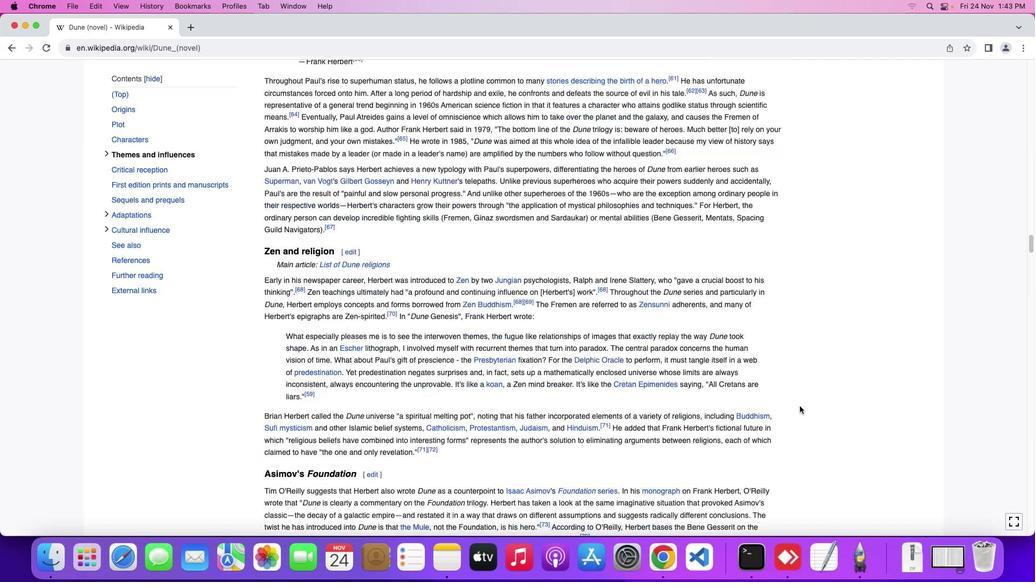 
Action: Mouse scrolled (800, 406) with delta (0, 0)
Screenshot: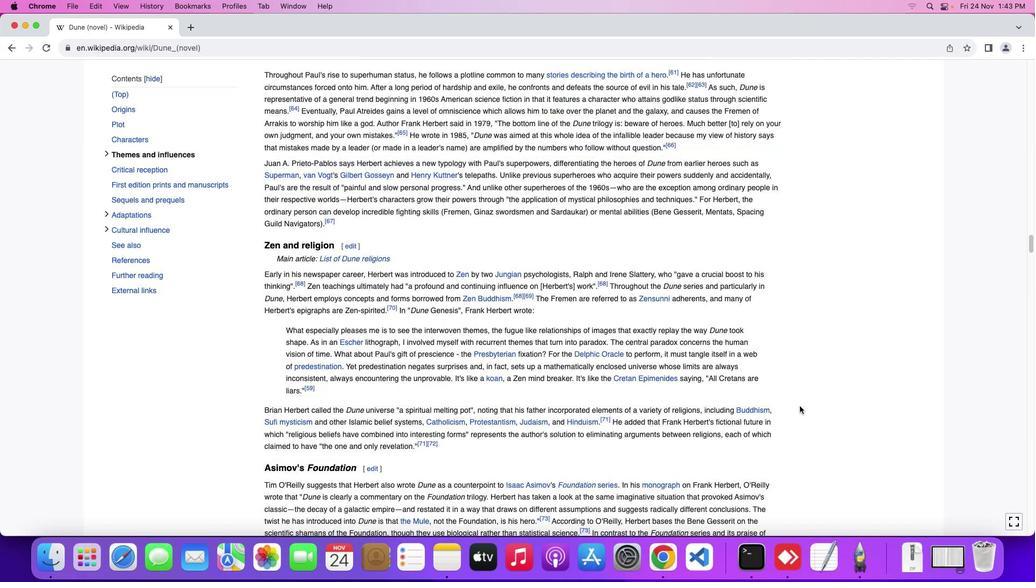 
Action: Mouse scrolled (800, 406) with delta (0, 0)
Screenshot: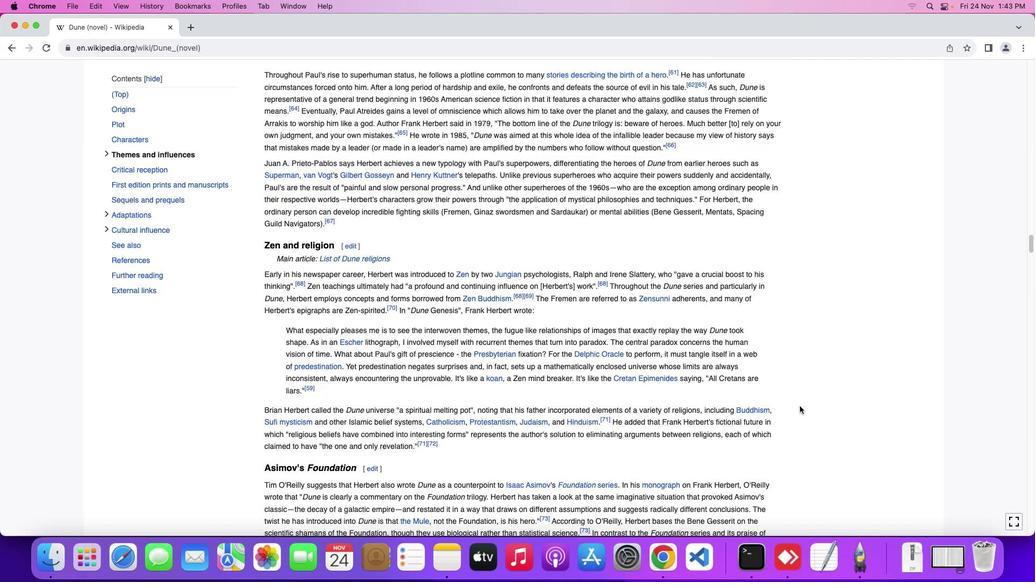 
Action: Mouse scrolled (800, 406) with delta (0, -1)
Screenshot: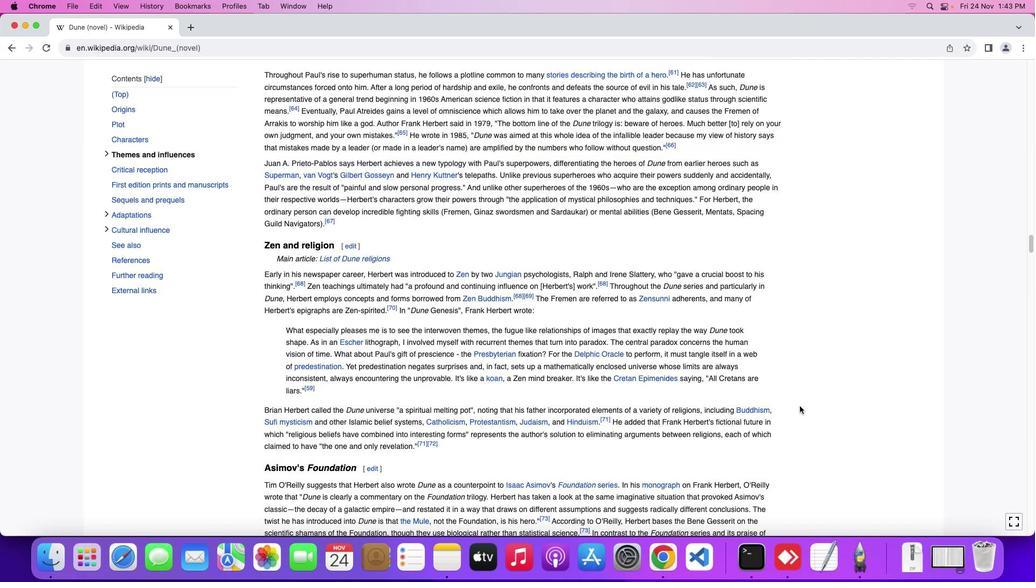 
Action: Mouse scrolled (800, 406) with delta (0, -2)
Screenshot: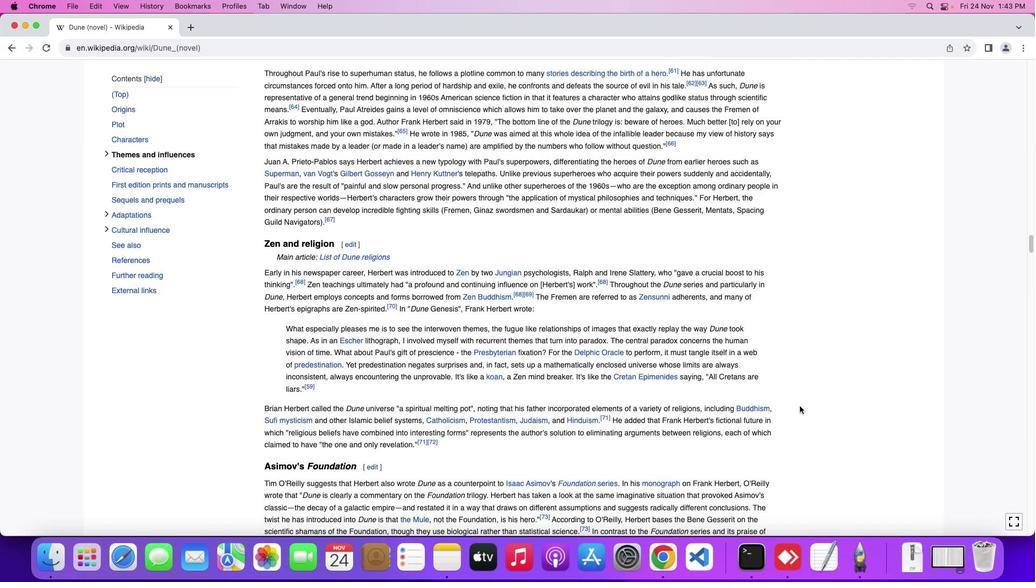 
Action: Mouse scrolled (800, 406) with delta (0, 0)
Screenshot: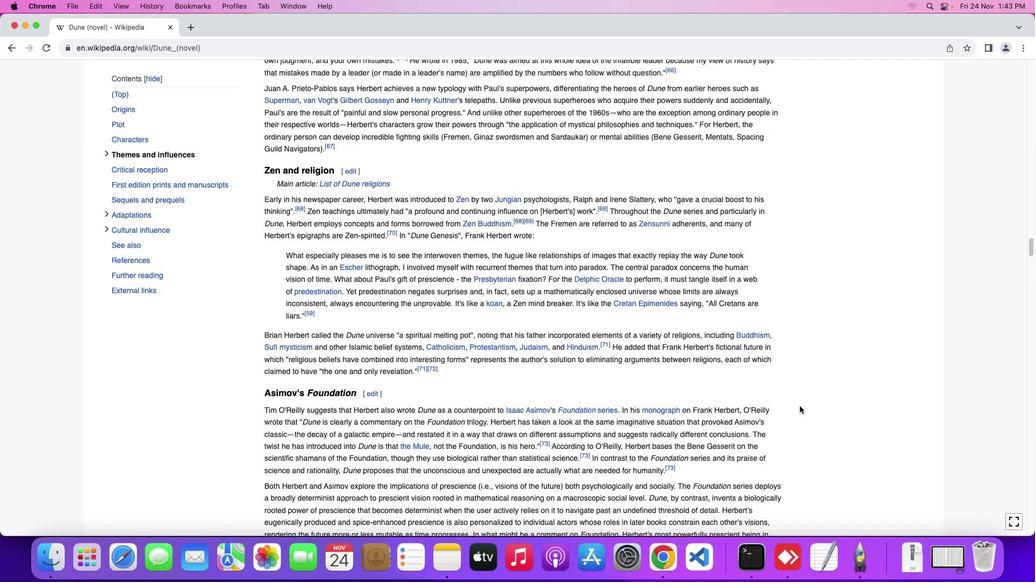 
Action: Mouse scrolled (800, 406) with delta (0, 0)
Screenshot: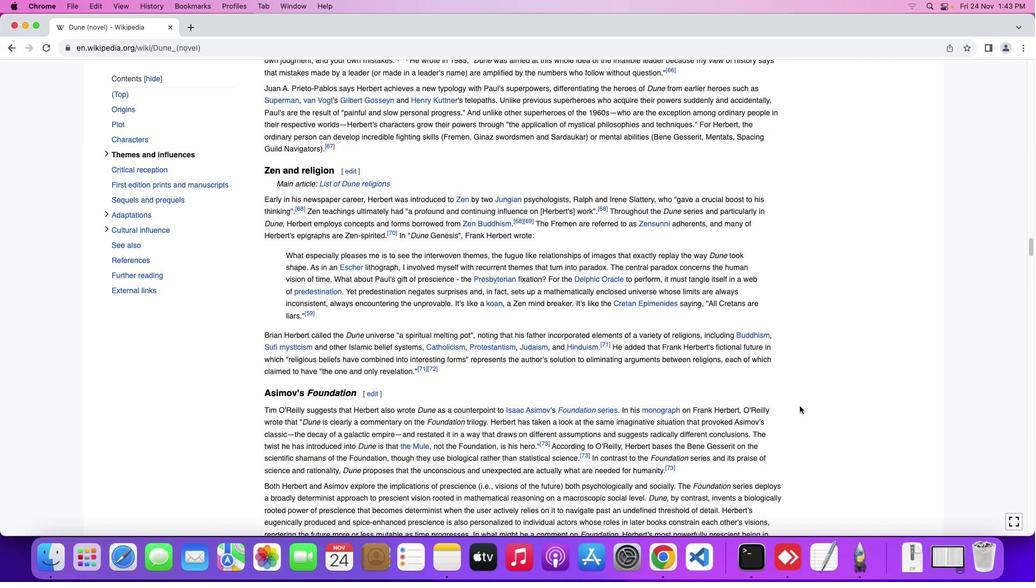 
Action: Mouse scrolled (800, 406) with delta (0, -1)
Screenshot: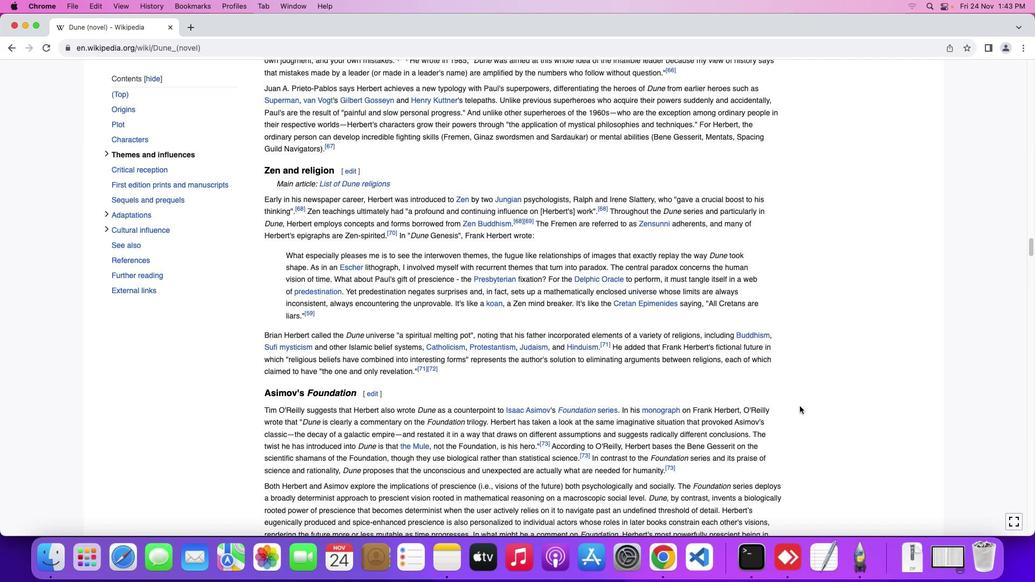 
Action: Mouse moved to (800, 406)
Screenshot: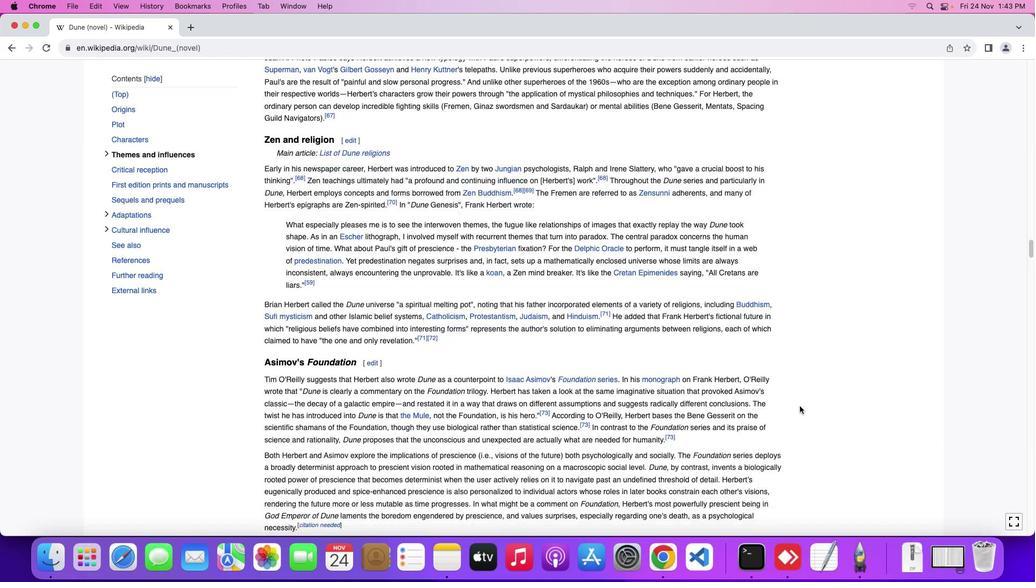 
Action: Mouse scrolled (800, 406) with delta (0, 0)
Screenshot: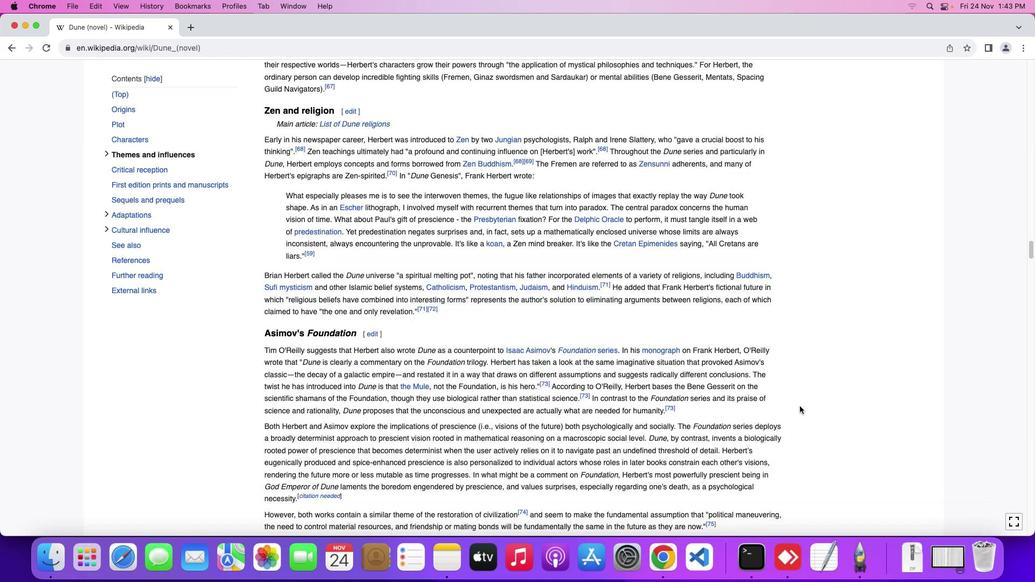 
Action: Mouse scrolled (800, 406) with delta (0, 0)
Screenshot: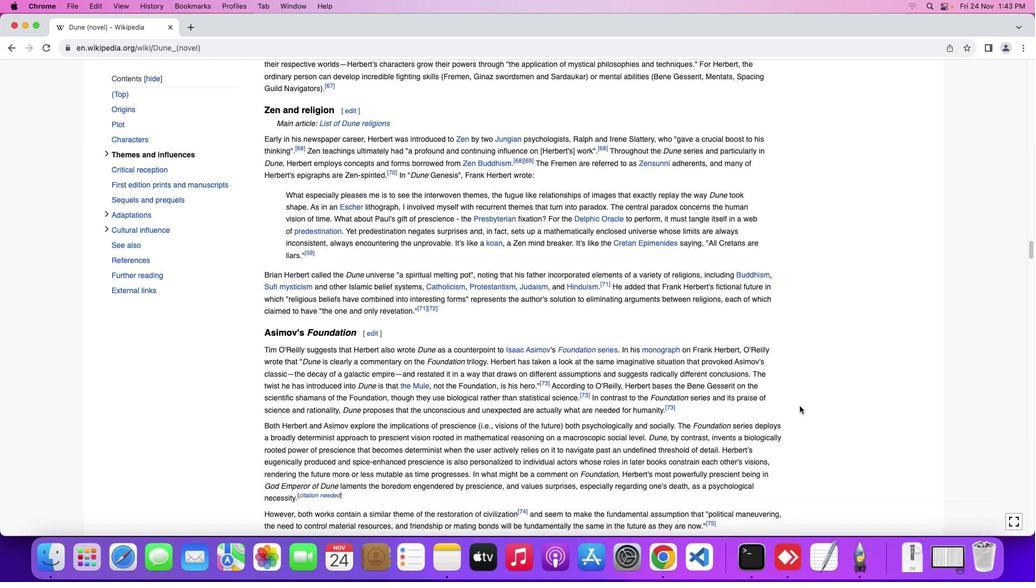 
Action: Mouse scrolled (800, 406) with delta (0, 0)
Screenshot: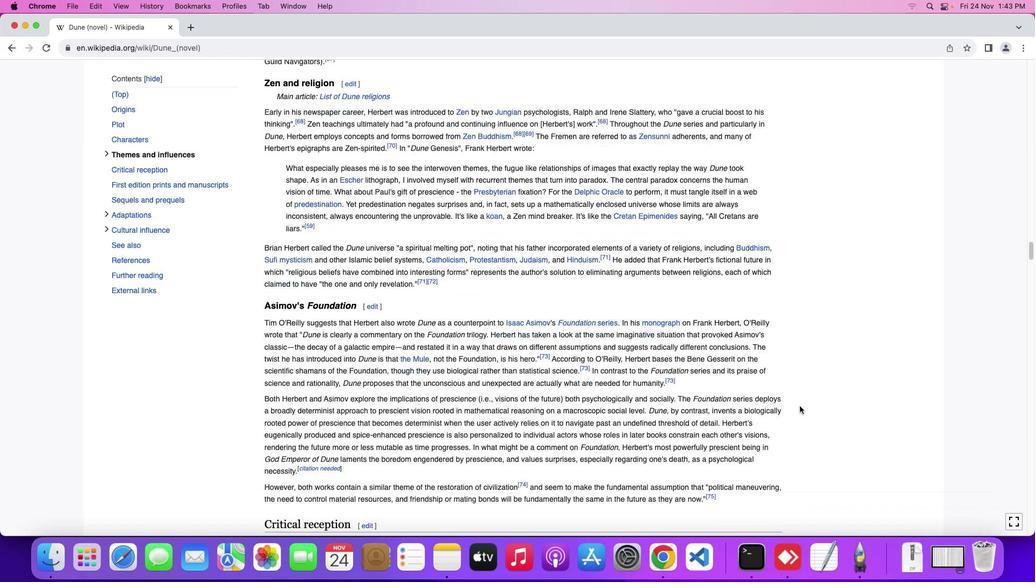 
Action: Mouse scrolled (800, 406) with delta (0, 0)
Screenshot: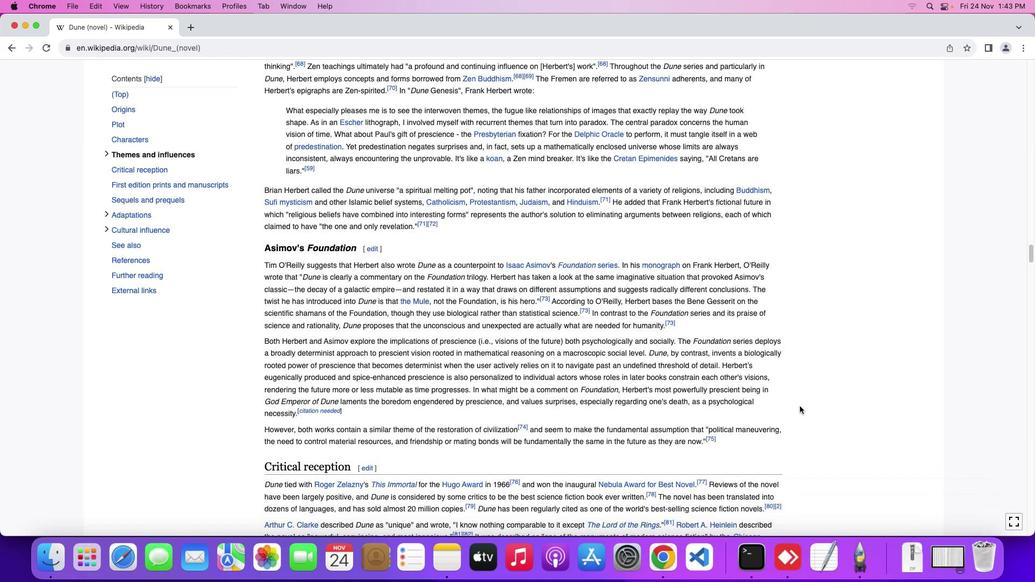 
Action: Mouse scrolled (800, 406) with delta (0, 0)
Screenshot: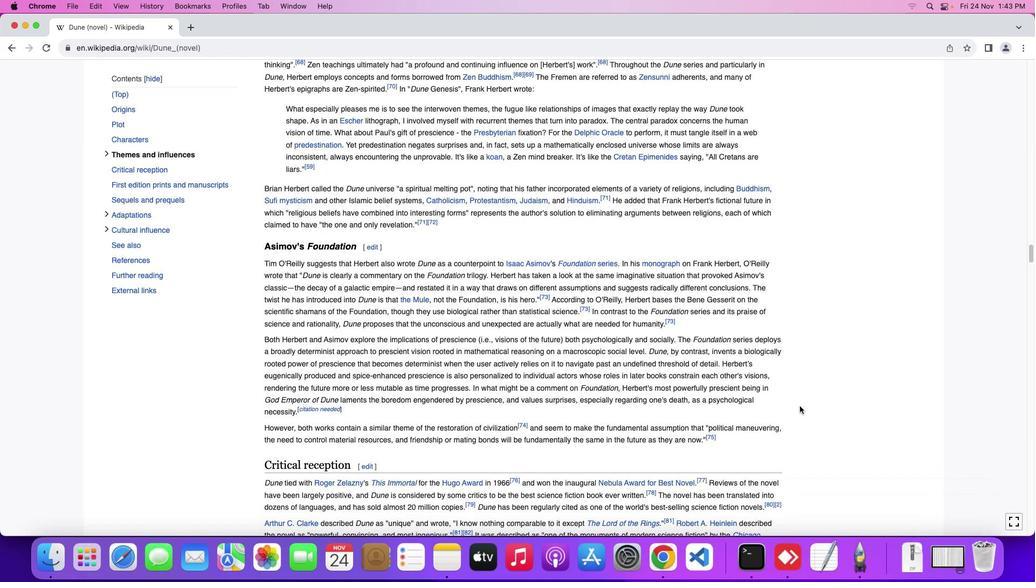 
Action: Mouse scrolled (800, 406) with delta (0, -1)
Screenshot: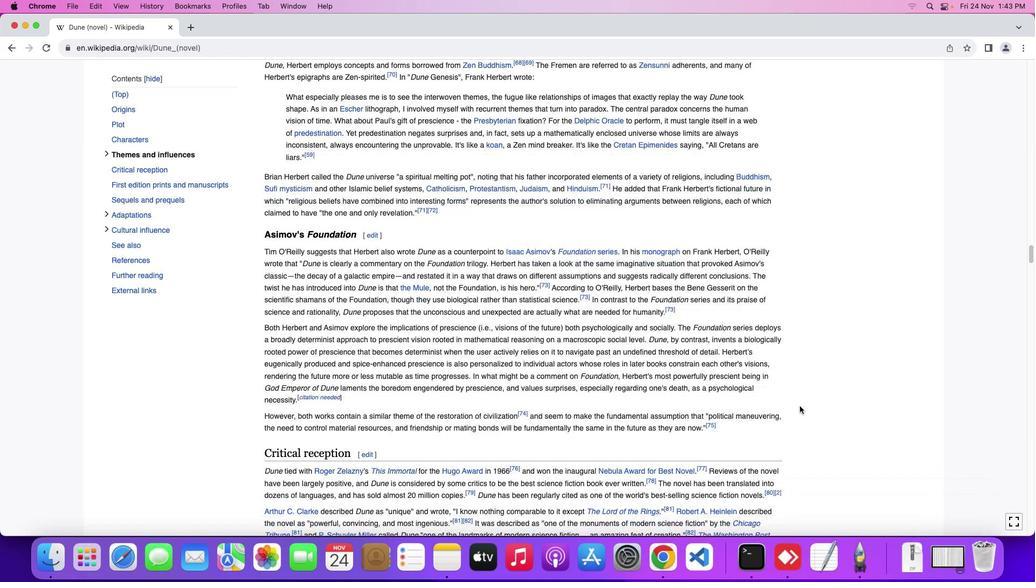 
Action: Mouse moved to (800, 406)
Screenshot: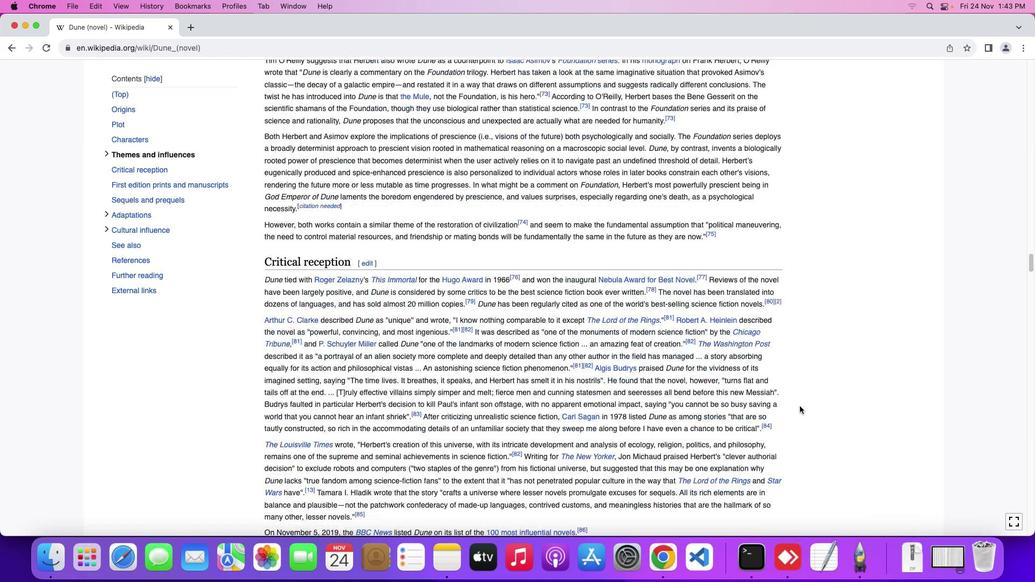 
Action: Mouse scrolled (800, 406) with delta (0, 0)
Screenshot: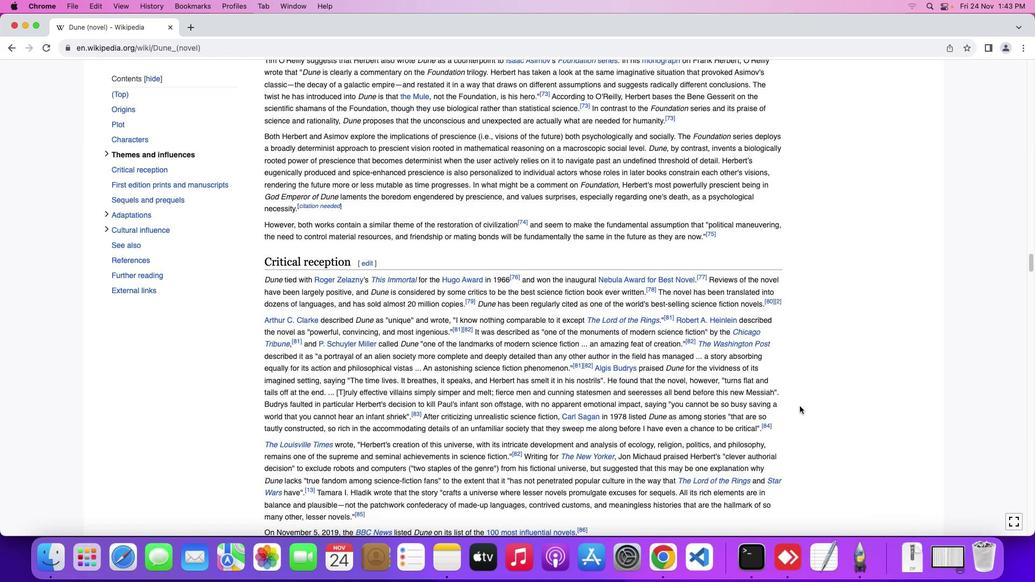 
Action: Mouse scrolled (800, 406) with delta (0, 0)
Screenshot: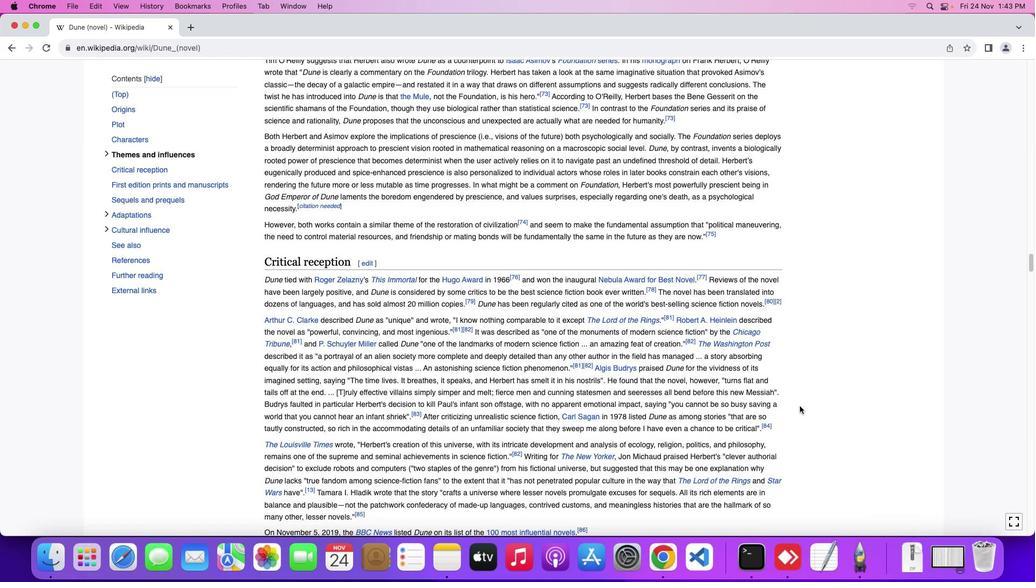 
Action: Mouse scrolled (800, 406) with delta (0, -1)
Screenshot: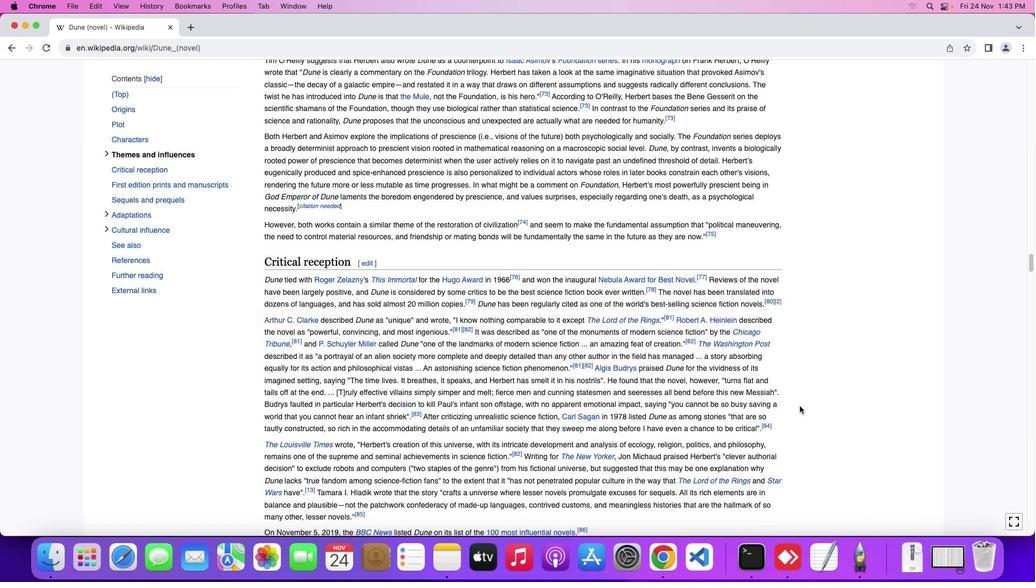 
Action: Mouse scrolled (800, 406) with delta (0, -2)
Screenshot: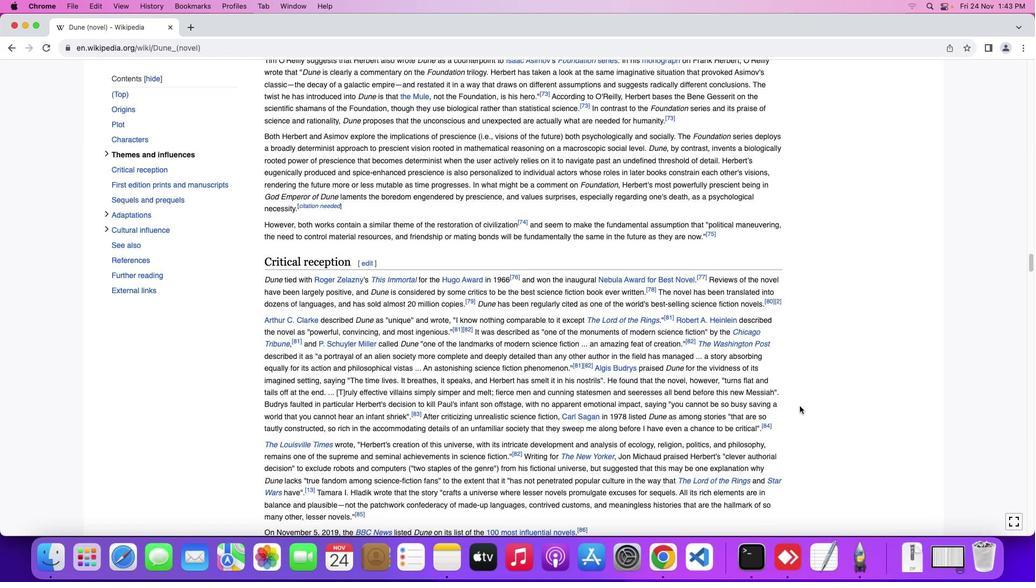 
Action: Mouse scrolled (800, 406) with delta (0, 0)
Screenshot: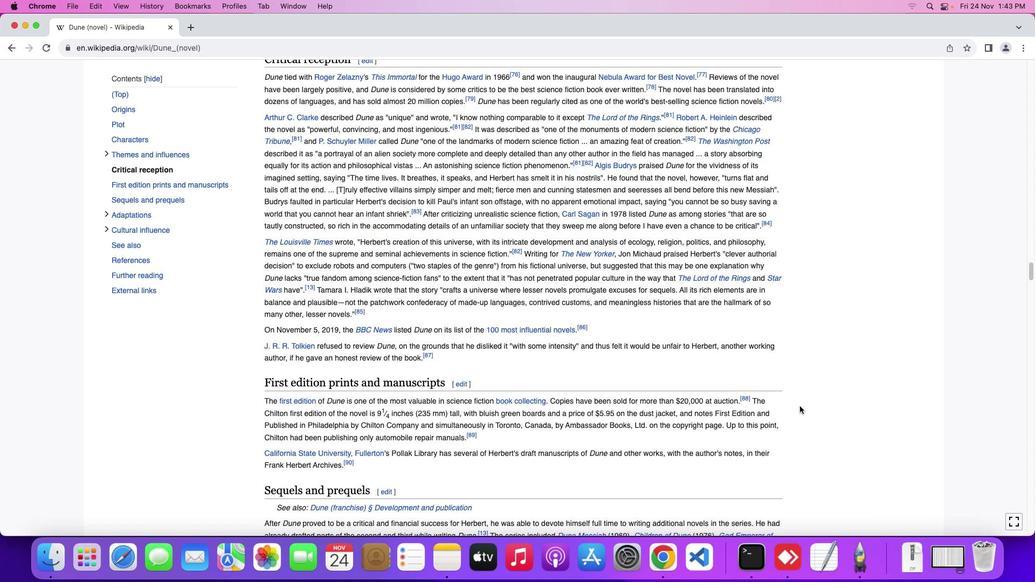 
Action: Mouse scrolled (800, 406) with delta (0, 0)
Screenshot: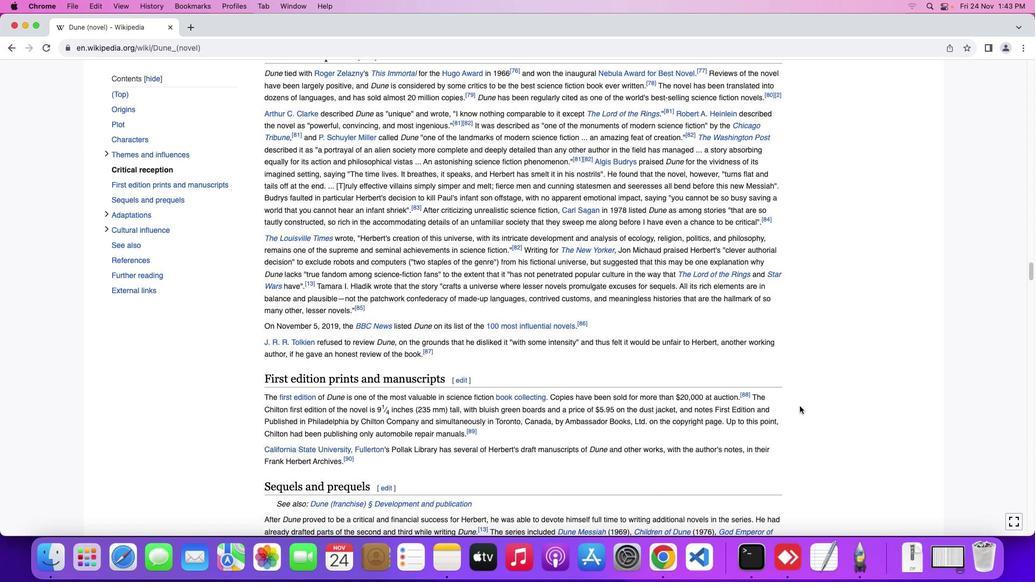 
Action: Mouse scrolled (800, 406) with delta (0, -1)
Screenshot: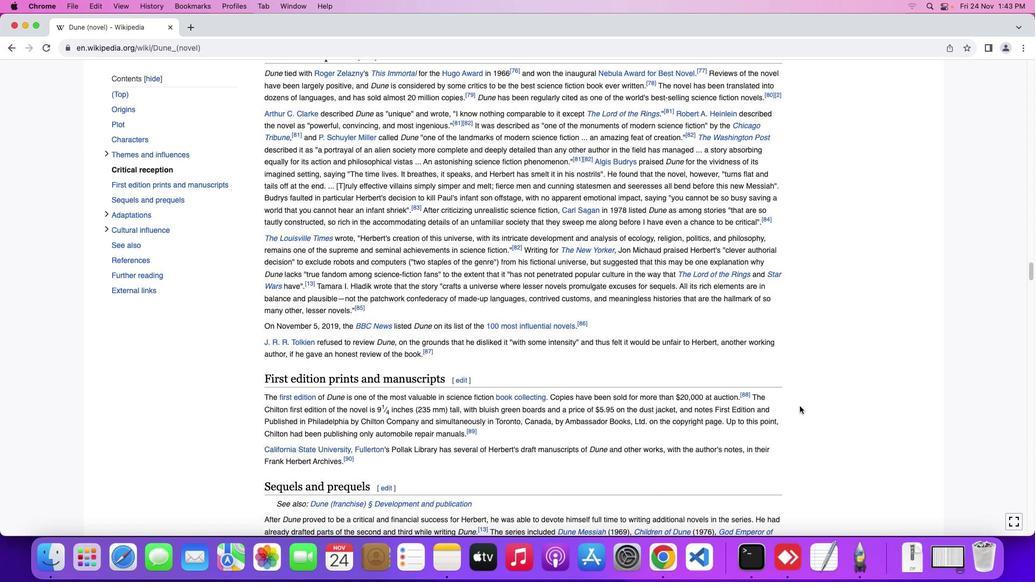 
Action: Mouse scrolled (800, 406) with delta (0, -2)
Screenshot: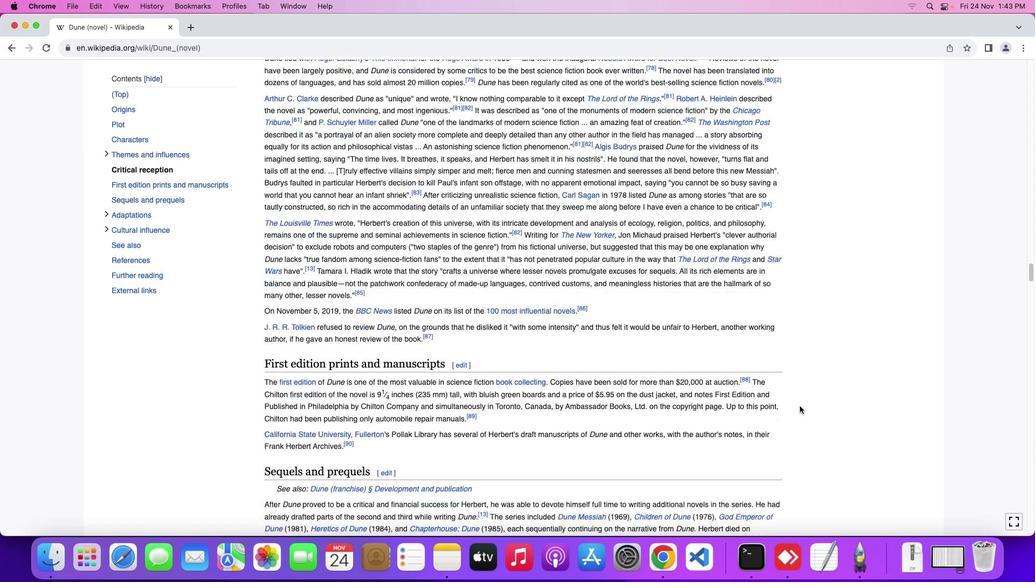 
Action: Mouse scrolled (800, 406) with delta (0, 0)
Screenshot: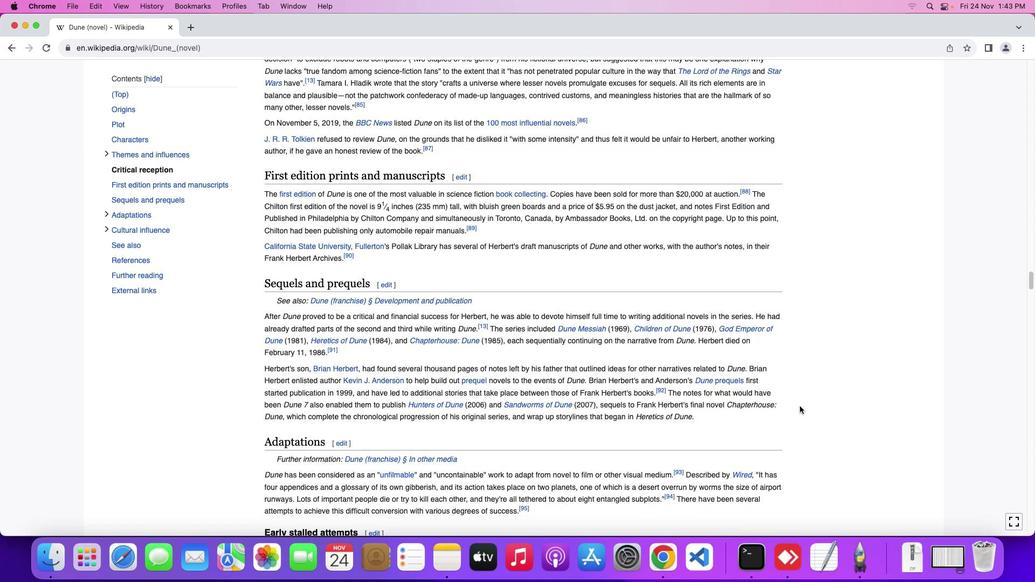 
Action: Mouse scrolled (800, 406) with delta (0, 0)
Screenshot: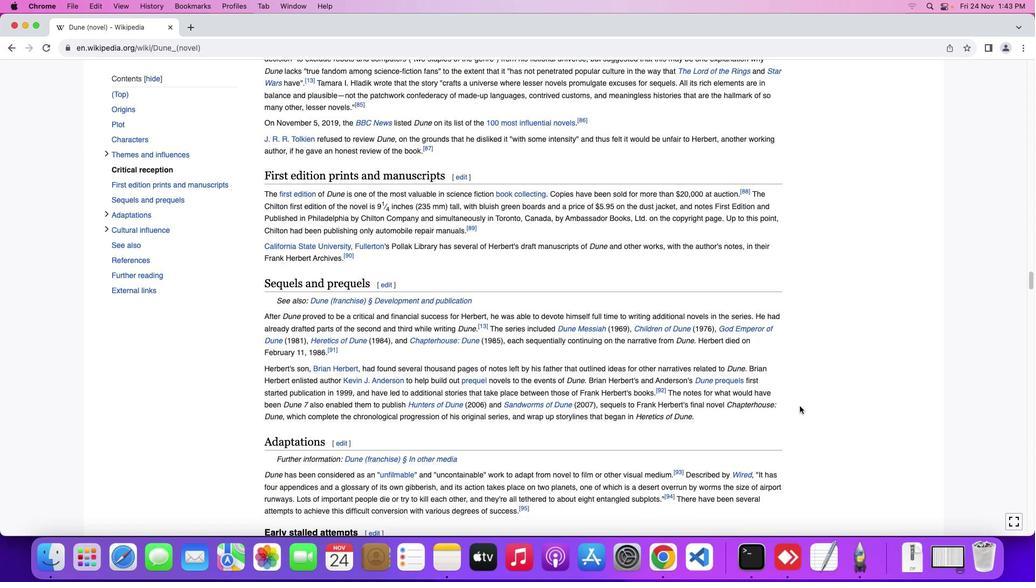 
Action: Mouse scrolled (800, 406) with delta (0, -1)
Screenshot: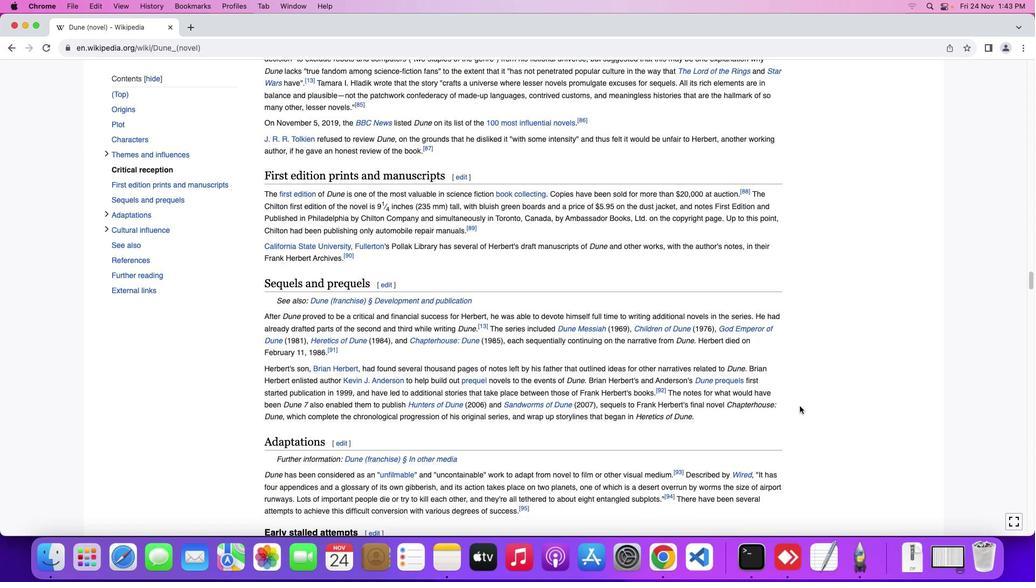 
Action: Mouse scrolled (800, 406) with delta (0, -2)
Screenshot: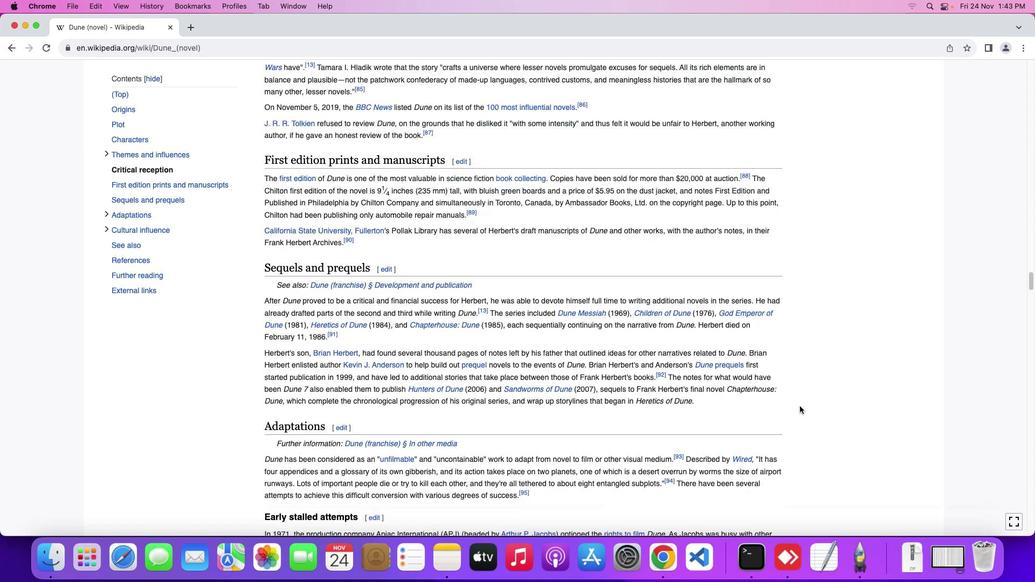 
Action: Mouse scrolled (800, 406) with delta (0, 0)
Screenshot: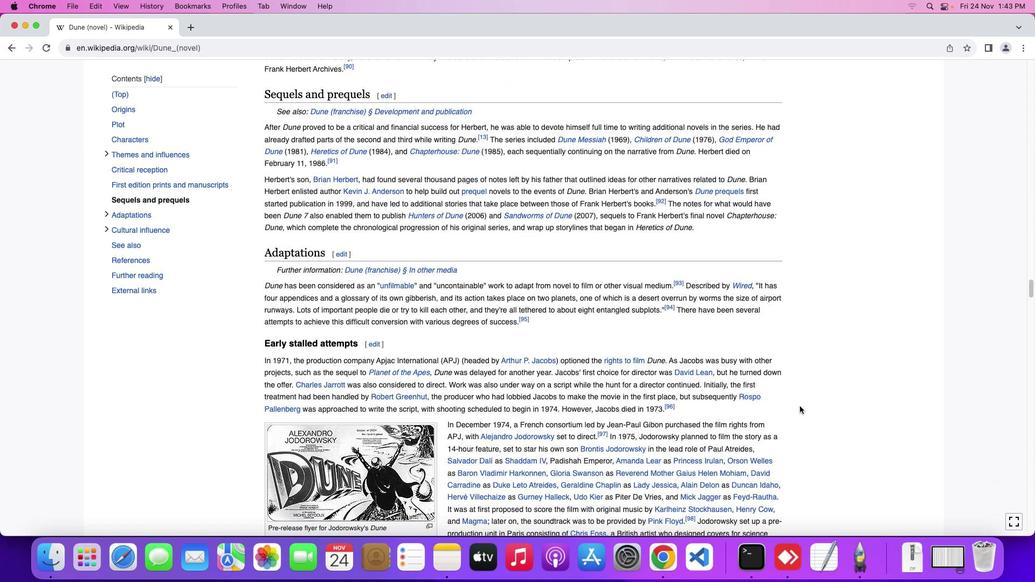 
Action: Mouse scrolled (800, 406) with delta (0, 0)
Screenshot: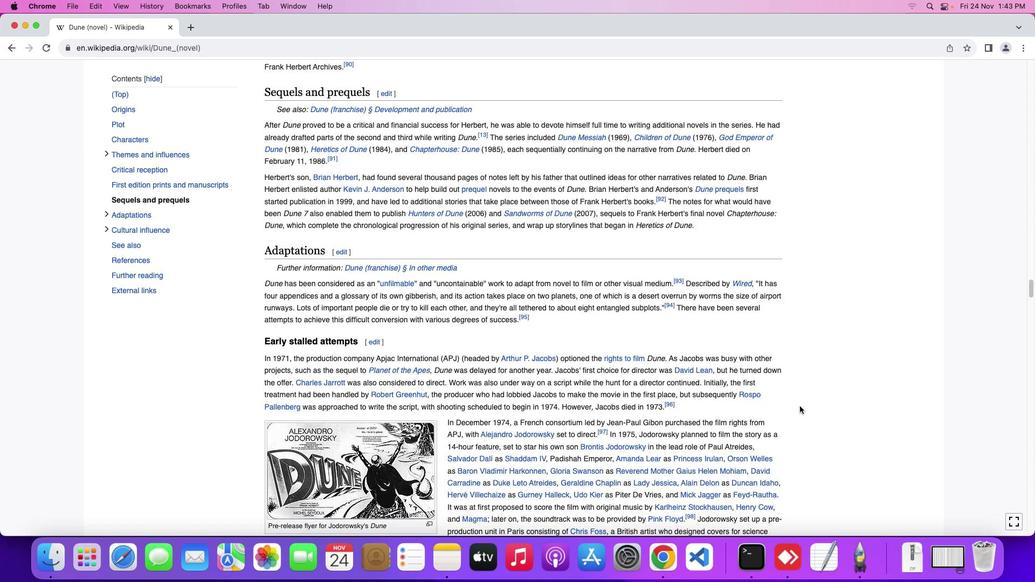 
Action: Mouse scrolled (800, 406) with delta (0, -1)
Screenshot: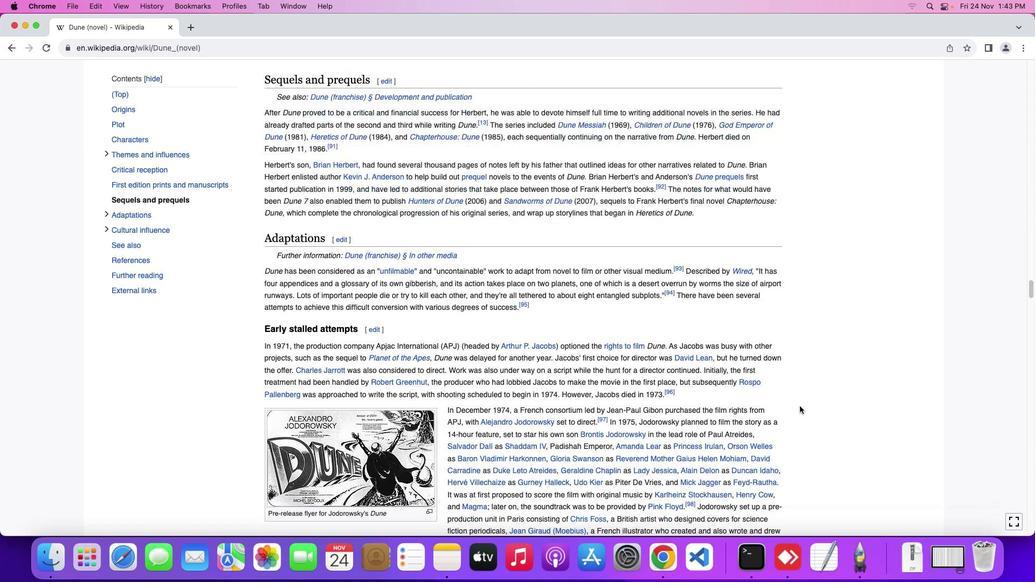 
Action: Mouse scrolled (800, 406) with delta (0, -2)
Screenshot: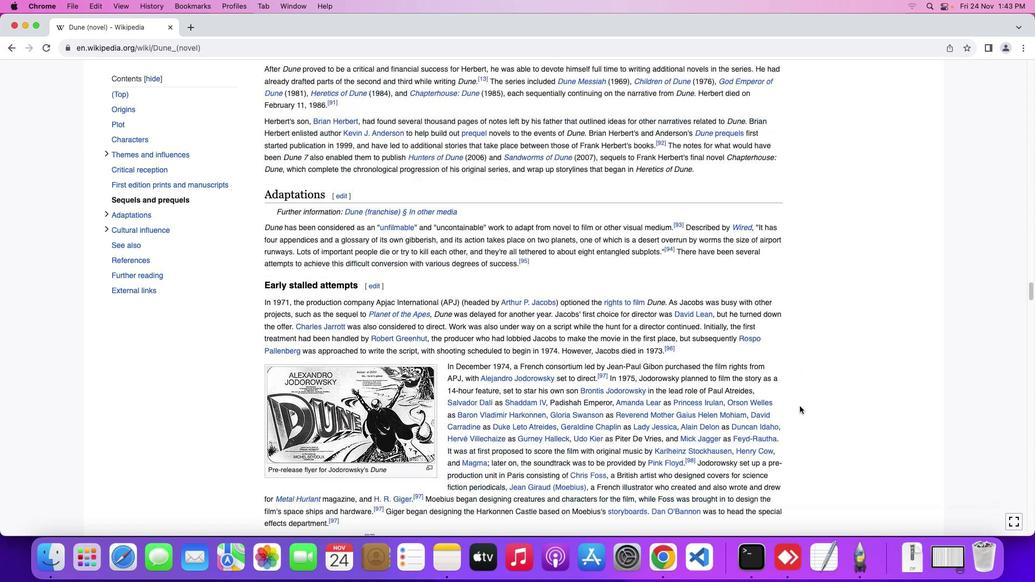 
Action: Mouse scrolled (800, 406) with delta (0, 0)
Screenshot: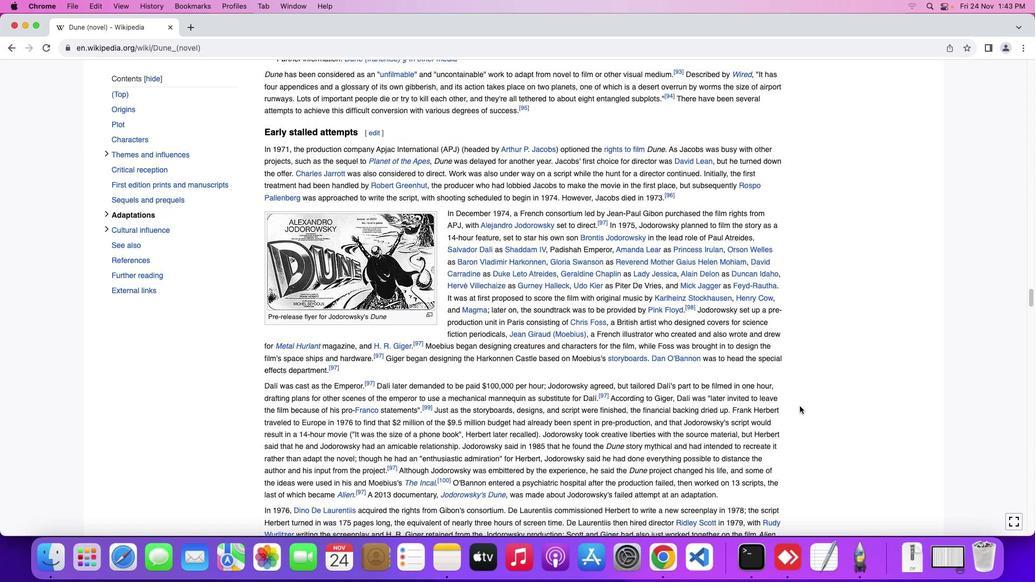 
Action: Mouse scrolled (800, 406) with delta (0, 0)
Screenshot: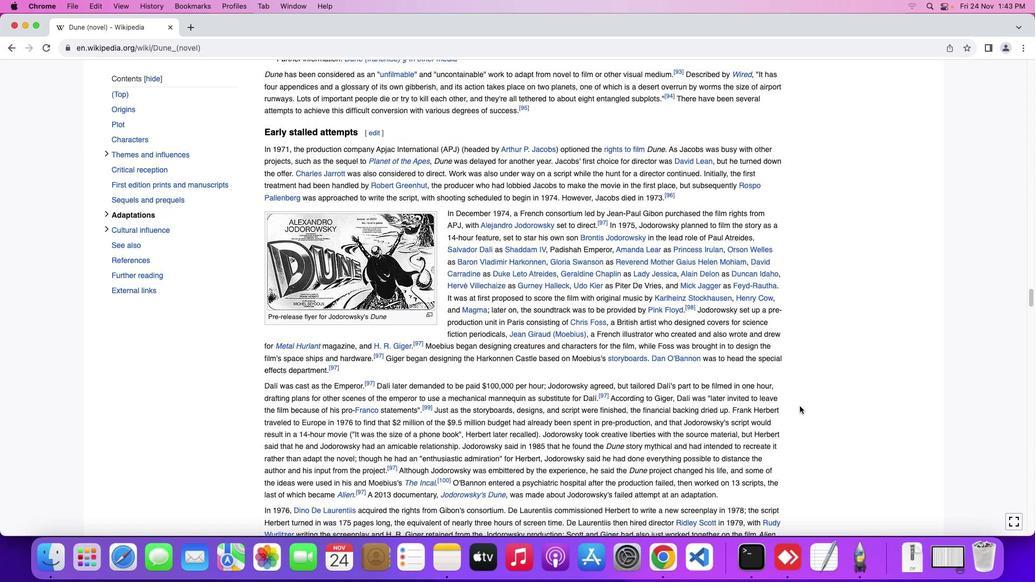 
Action: Mouse scrolled (800, 406) with delta (0, -1)
Screenshot: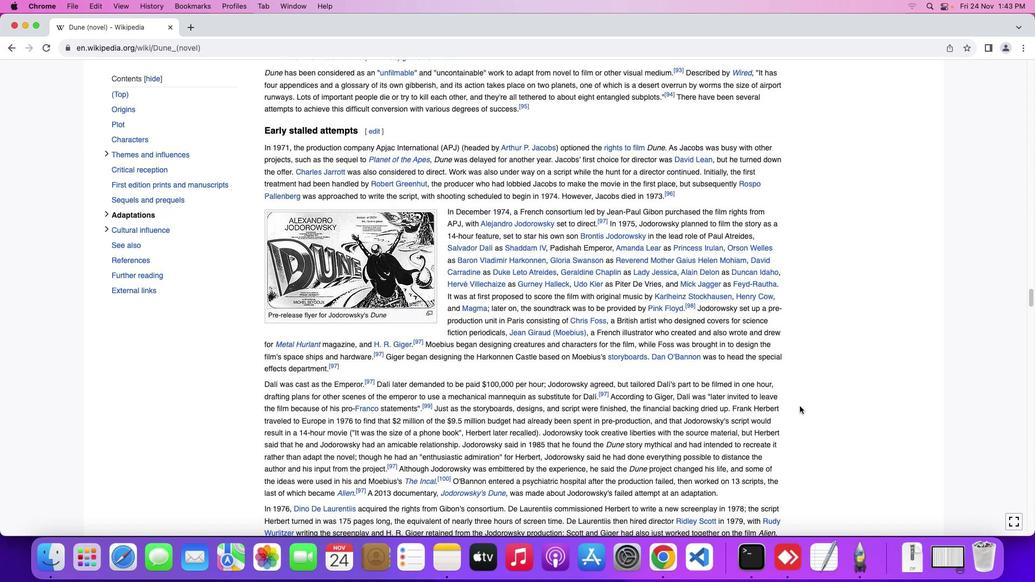 
Action: Mouse scrolled (800, 406) with delta (0, -2)
Screenshot: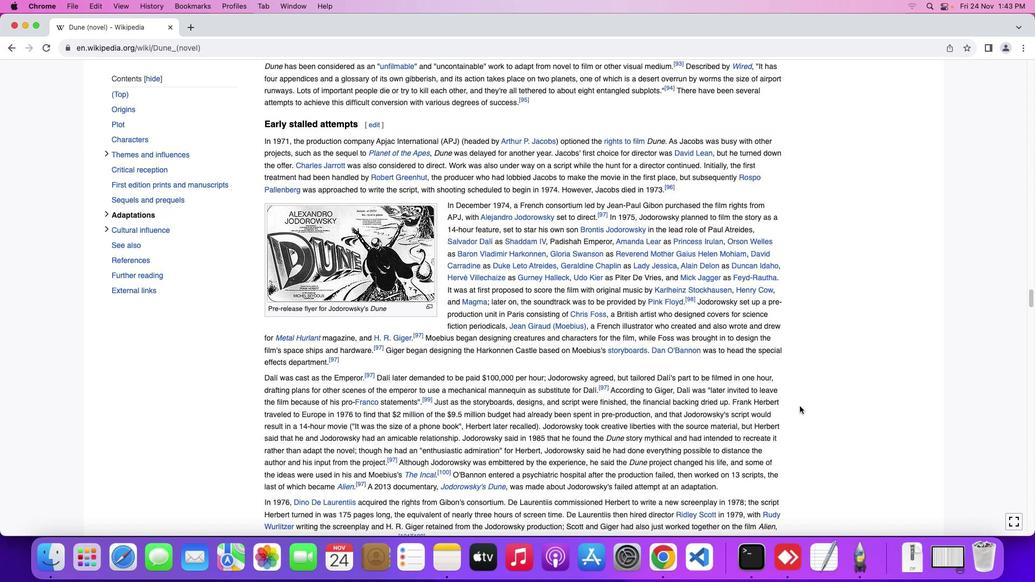 
Action: Mouse scrolled (800, 406) with delta (0, 0)
Screenshot: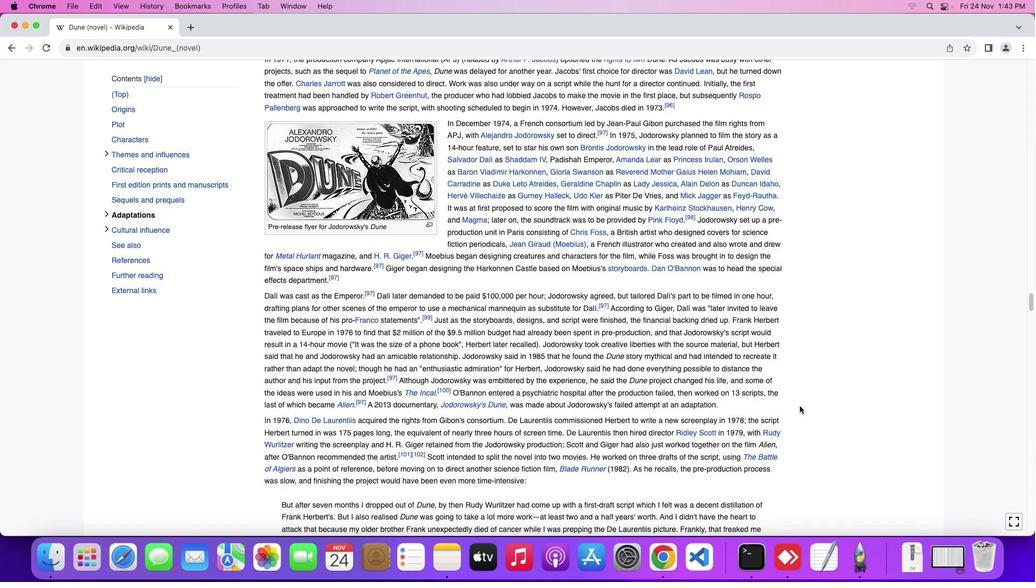 
Action: Mouse scrolled (800, 406) with delta (0, 0)
Screenshot: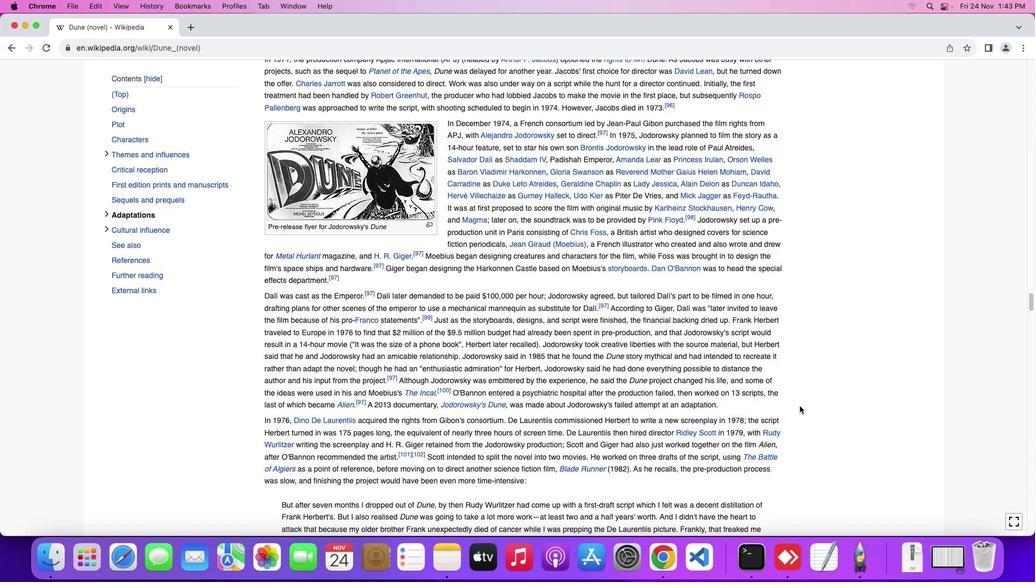 
Action: Mouse scrolled (800, 406) with delta (0, -1)
Screenshot: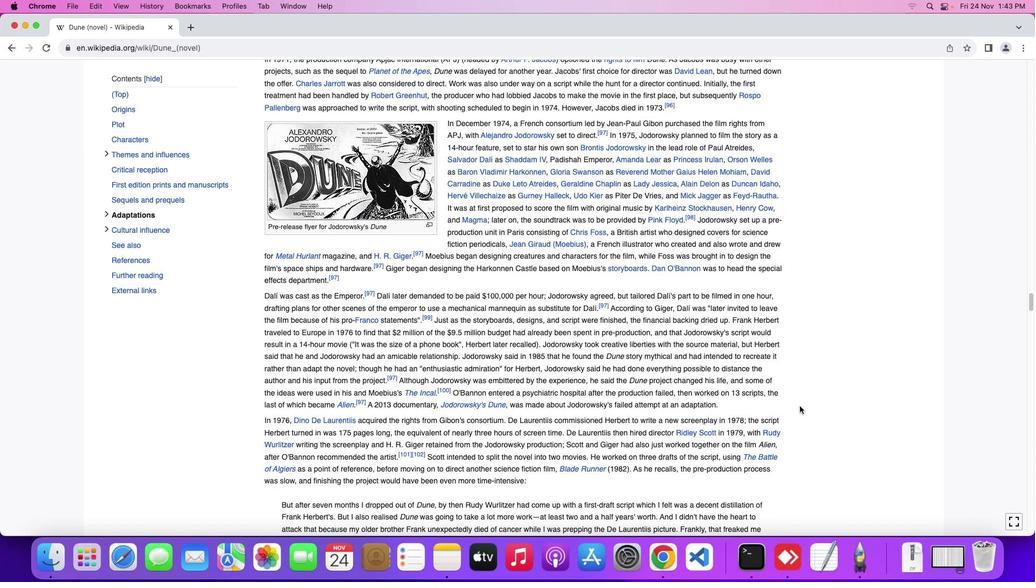 
Action: Mouse scrolled (800, 406) with delta (0, 0)
Screenshot: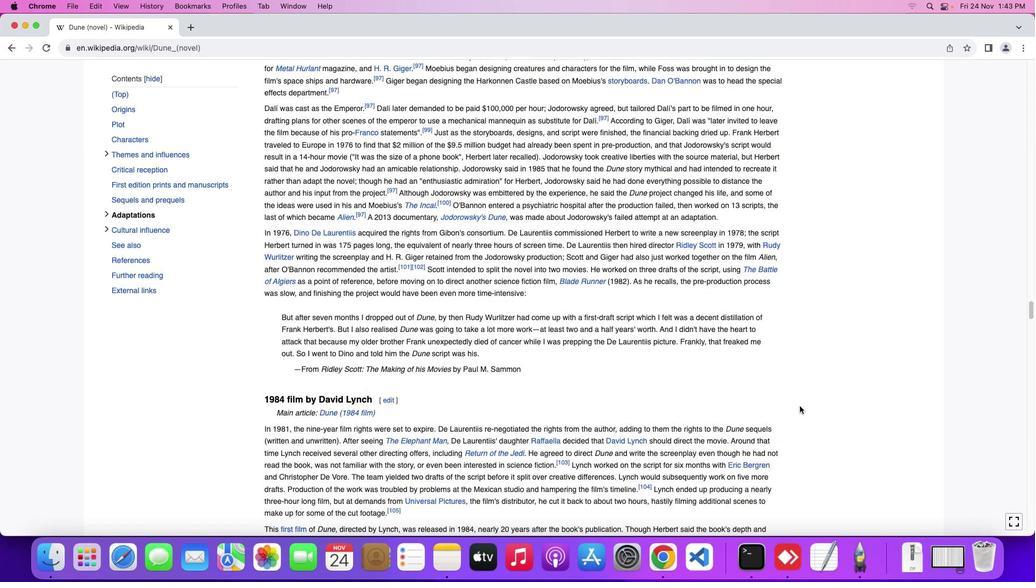 
Action: Mouse scrolled (800, 406) with delta (0, 0)
Screenshot: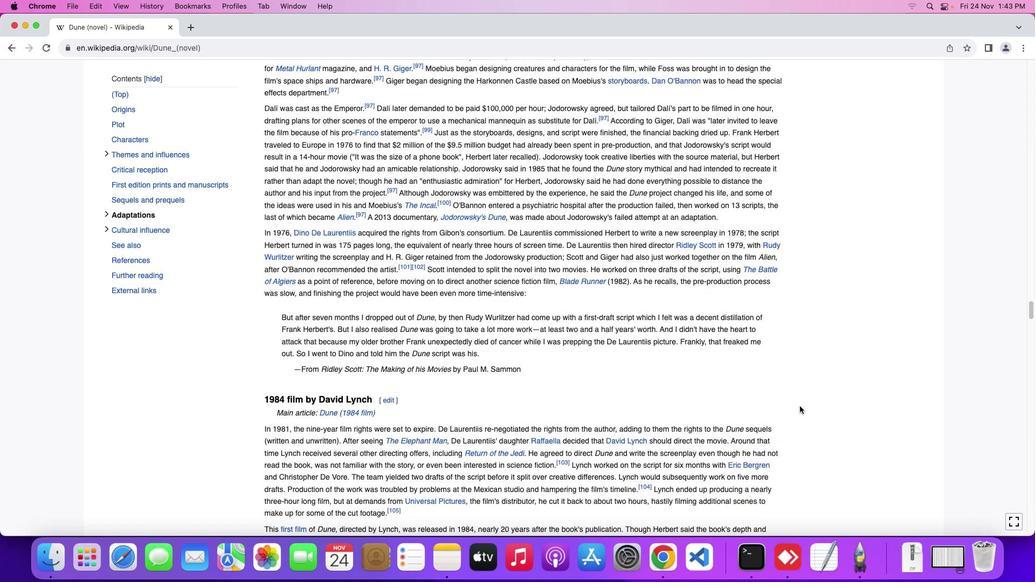 
Action: Mouse scrolled (800, 406) with delta (0, -1)
Screenshot: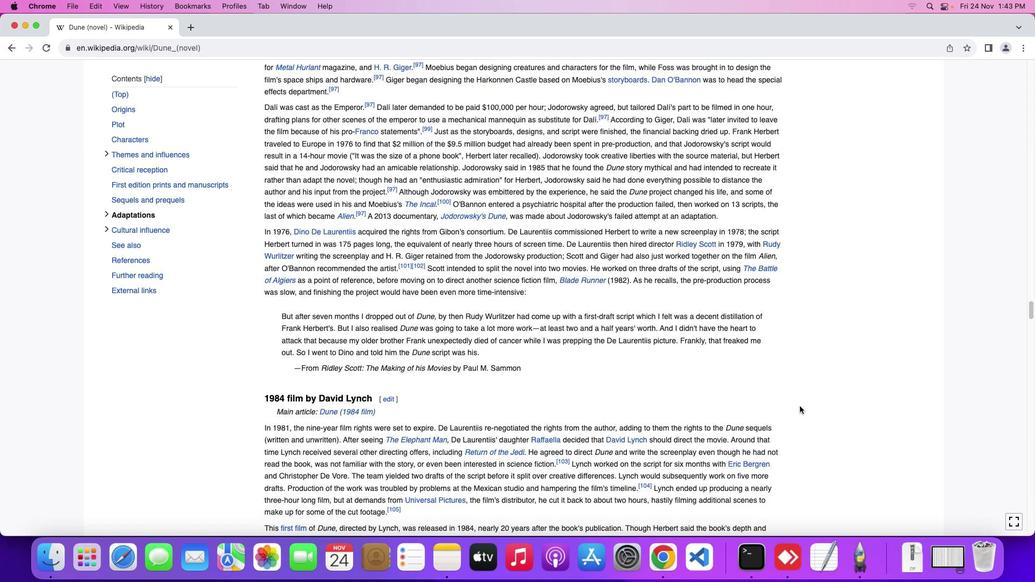 
Action: Mouse scrolled (800, 406) with delta (0, -2)
Screenshot: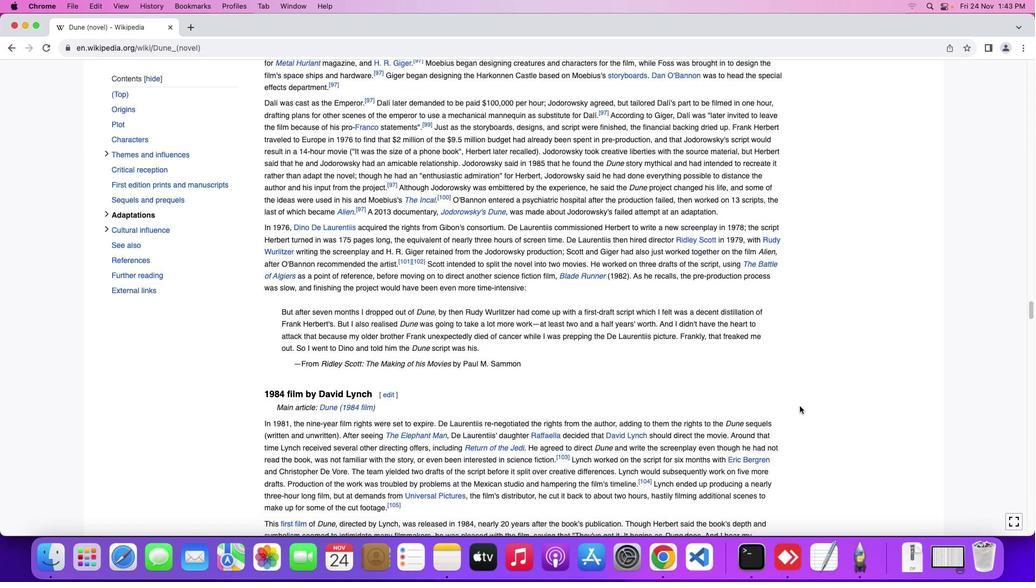 
Action: Mouse scrolled (800, 406) with delta (0, 0)
Screenshot: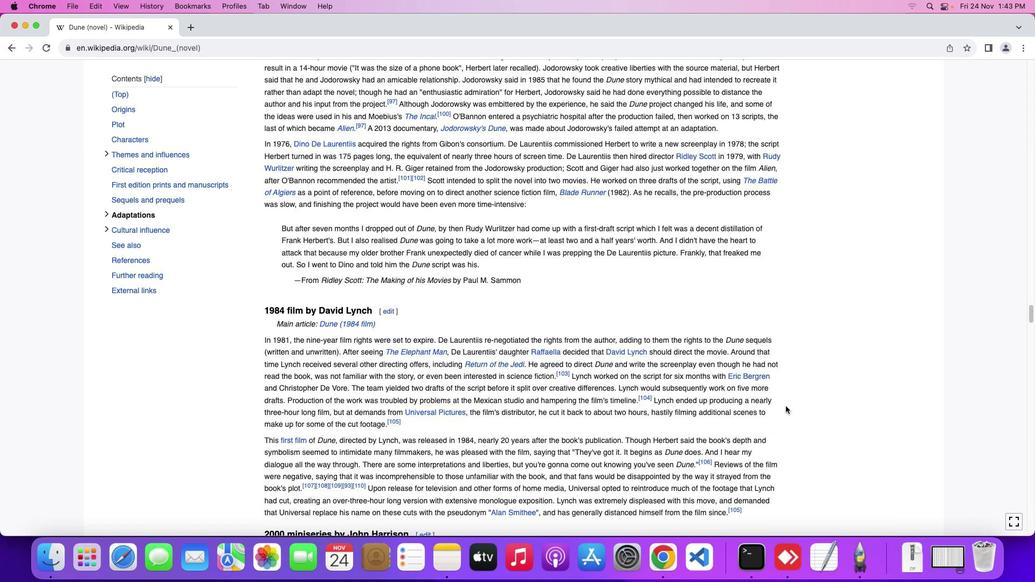 
Action: Mouse scrolled (800, 406) with delta (0, 0)
Screenshot: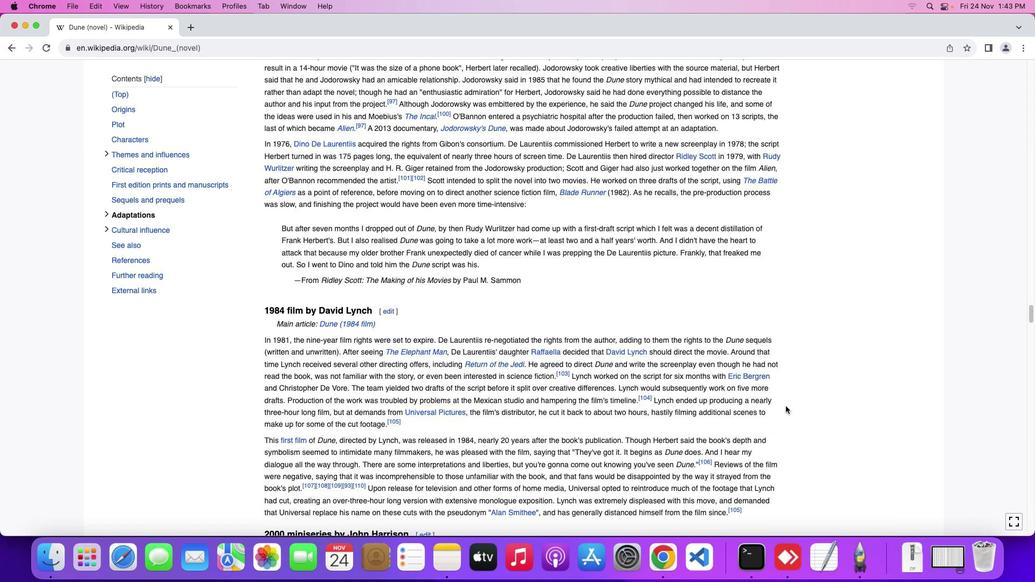 
Action: Mouse scrolled (800, 406) with delta (0, -1)
Screenshot: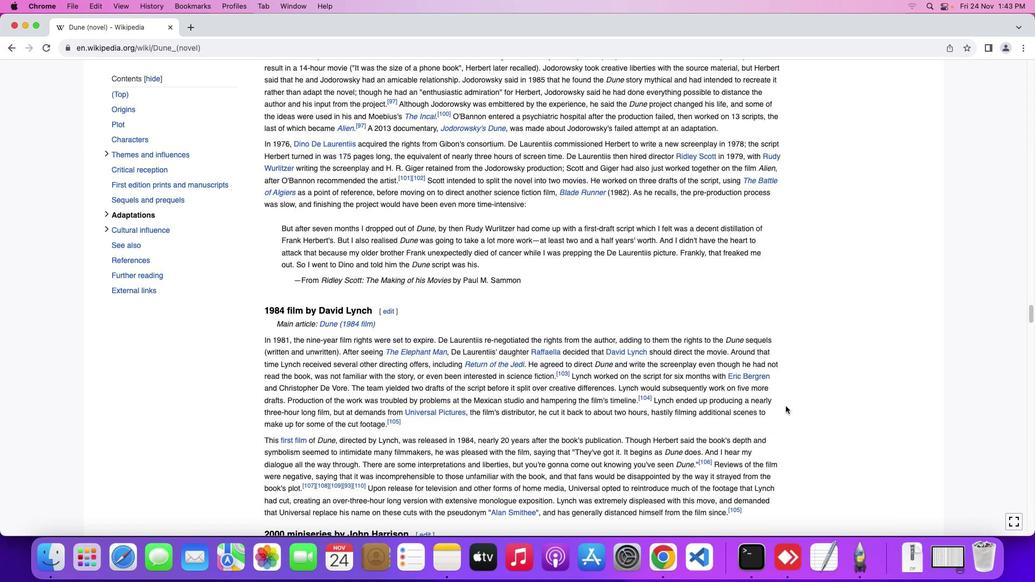 
Action: Mouse moved to (785, 406)
Screenshot: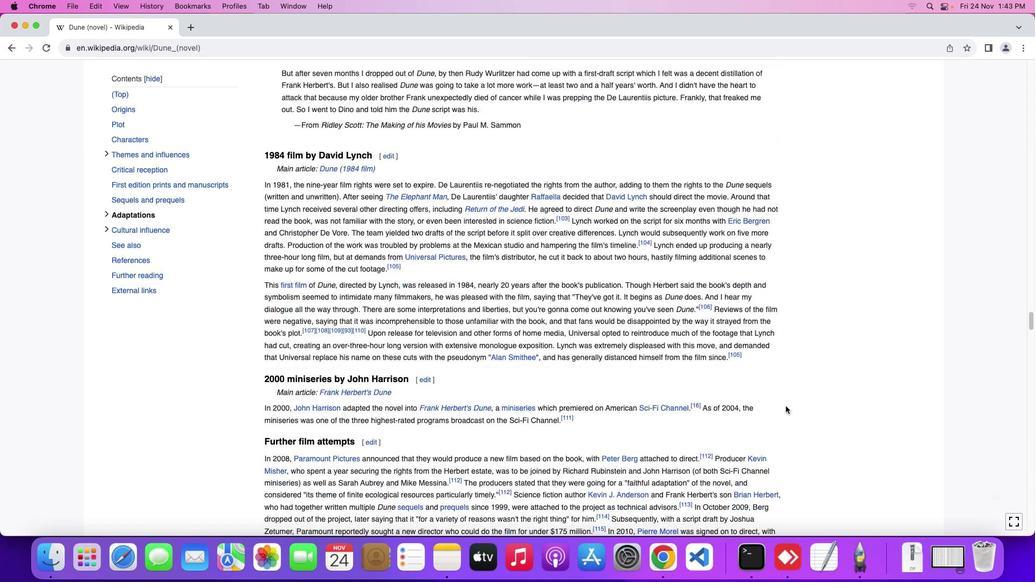 
Action: Mouse scrolled (785, 406) with delta (0, 0)
Screenshot: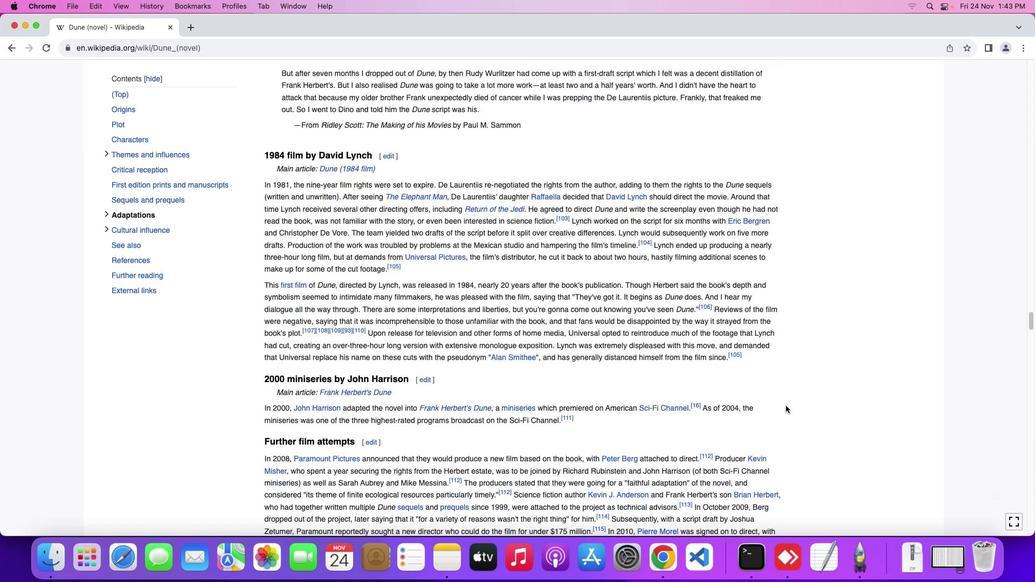 
Action: Mouse scrolled (785, 406) with delta (0, 0)
Screenshot: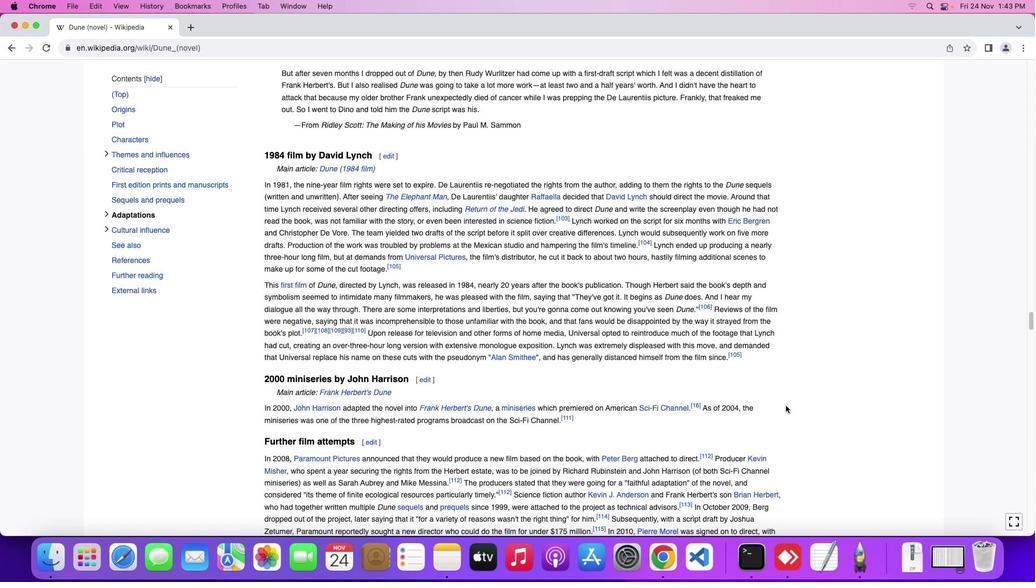 
Action: Mouse scrolled (785, 406) with delta (0, -1)
Screenshot: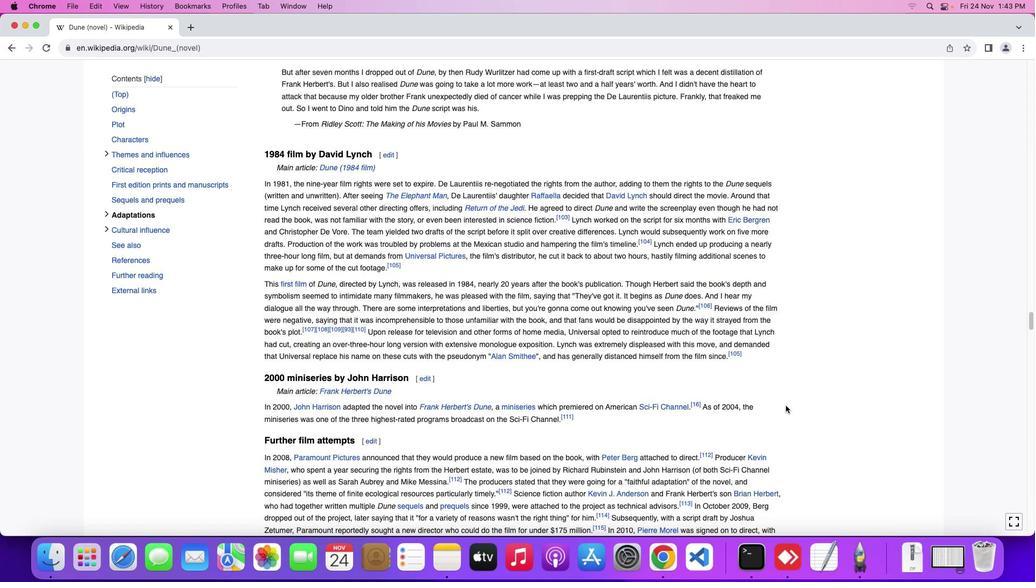 
Action: Mouse scrolled (785, 406) with delta (0, -1)
Screenshot: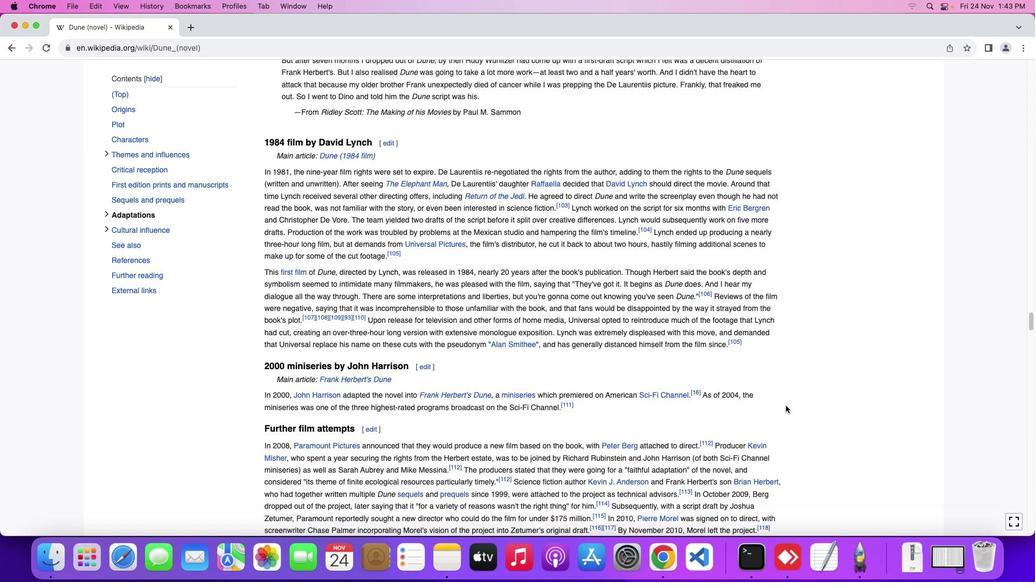 
Action: Mouse moved to (785, 406)
Screenshot: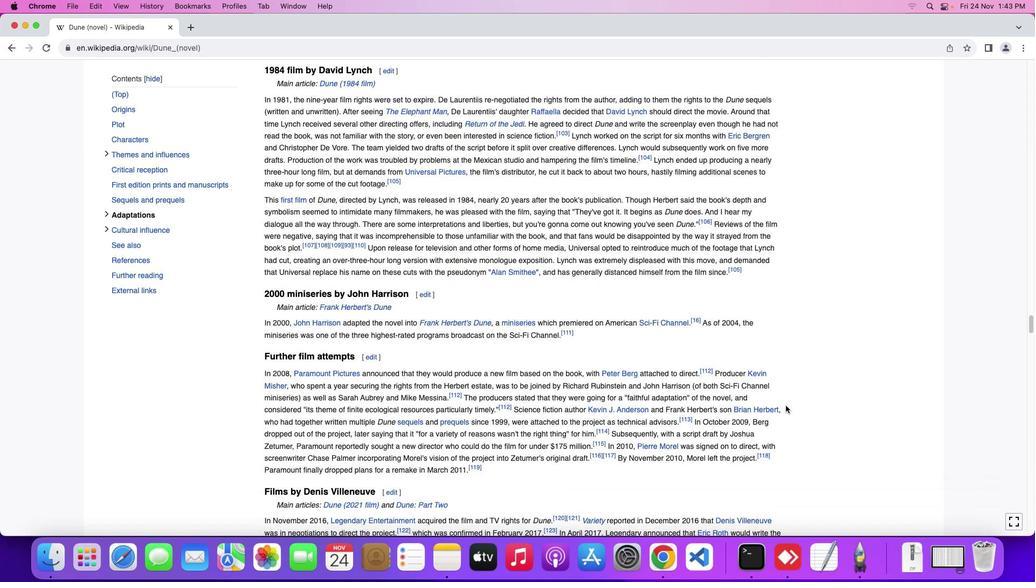
Action: Mouse scrolled (785, 406) with delta (0, 0)
Screenshot: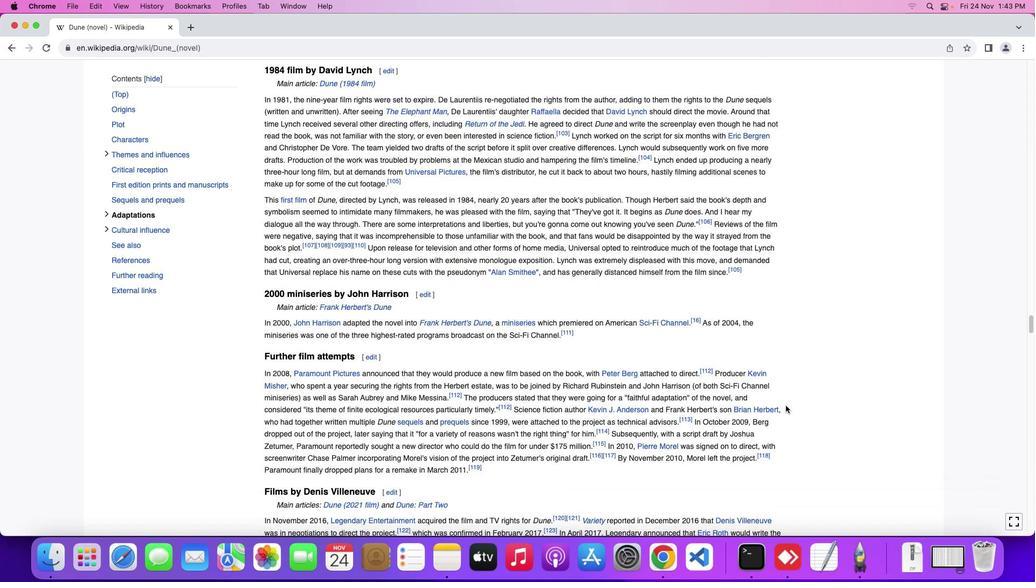 
Action: Mouse scrolled (785, 406) with delta (0, 0)
Screenshot: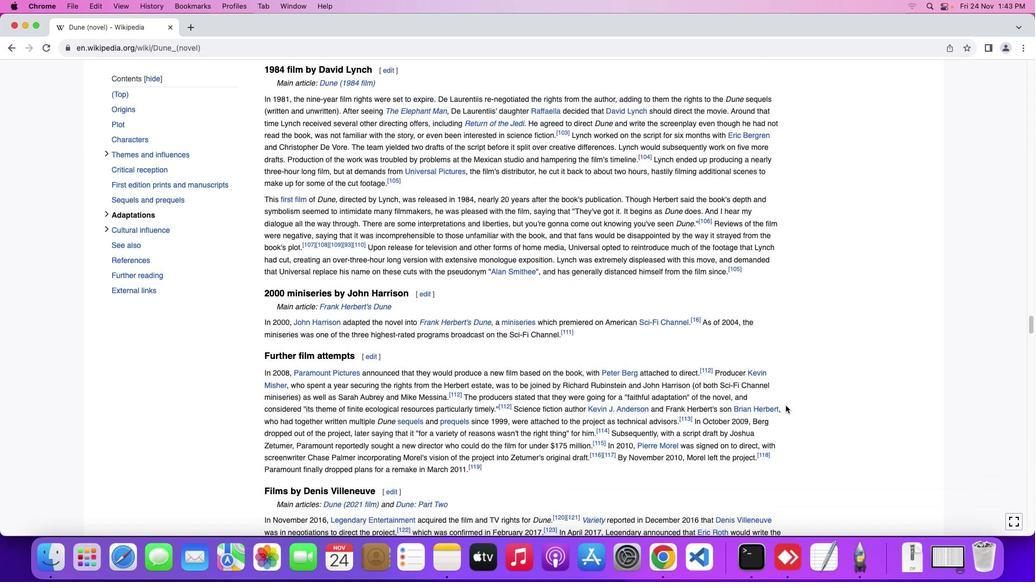 
Action: Mouse scrolled (785, 406) with delta (0, -1)
Screenshot: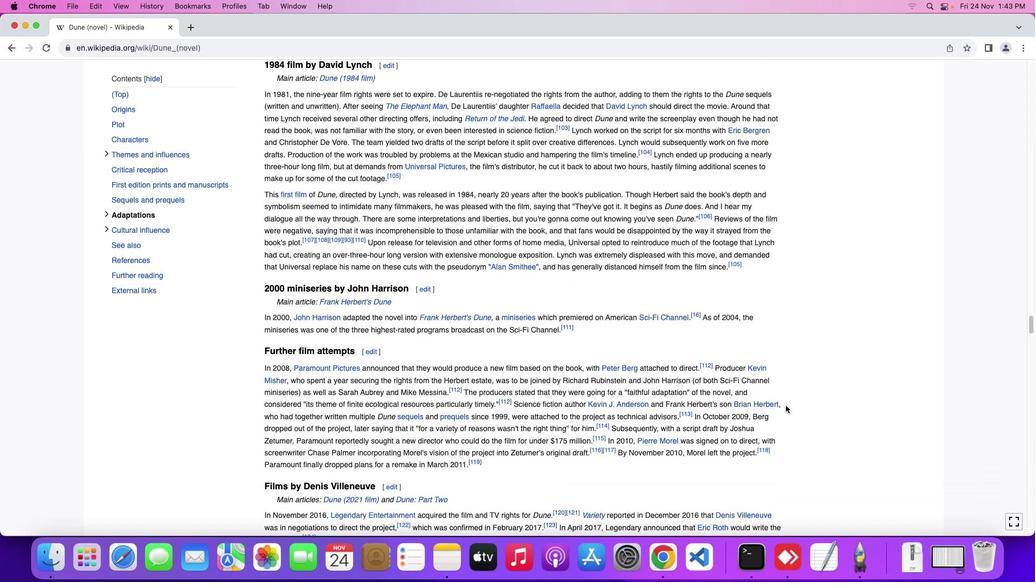 
Action: Mouse scrolled (785, 406) with delta (0, 0)
Screenshot: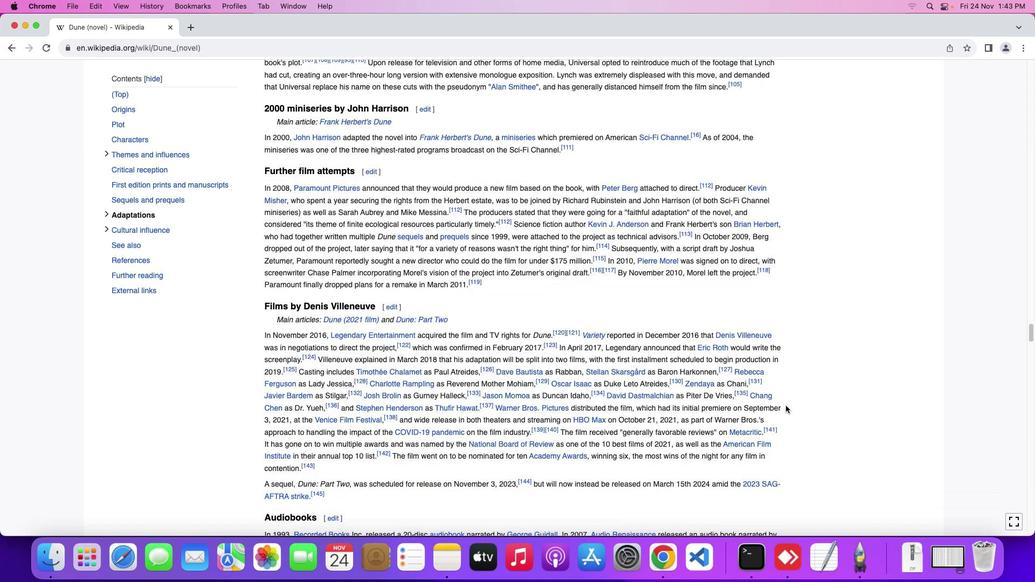 
Action: Mouse scrolled (785, 406) with delta (0, 0)
Screenshot: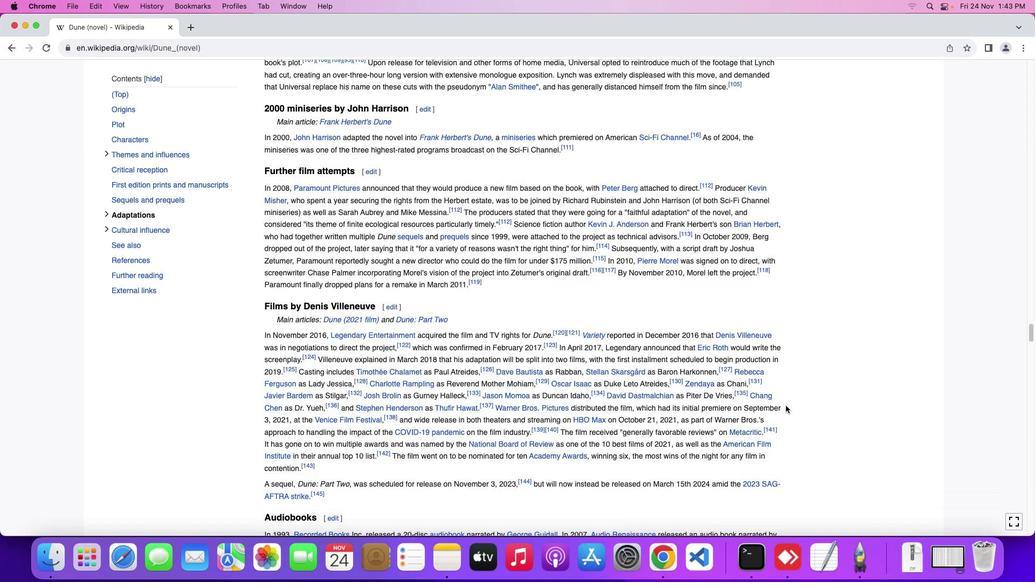 
Action: Mouse scrolled (785, 406) with delta (0, -1)
Screenshot: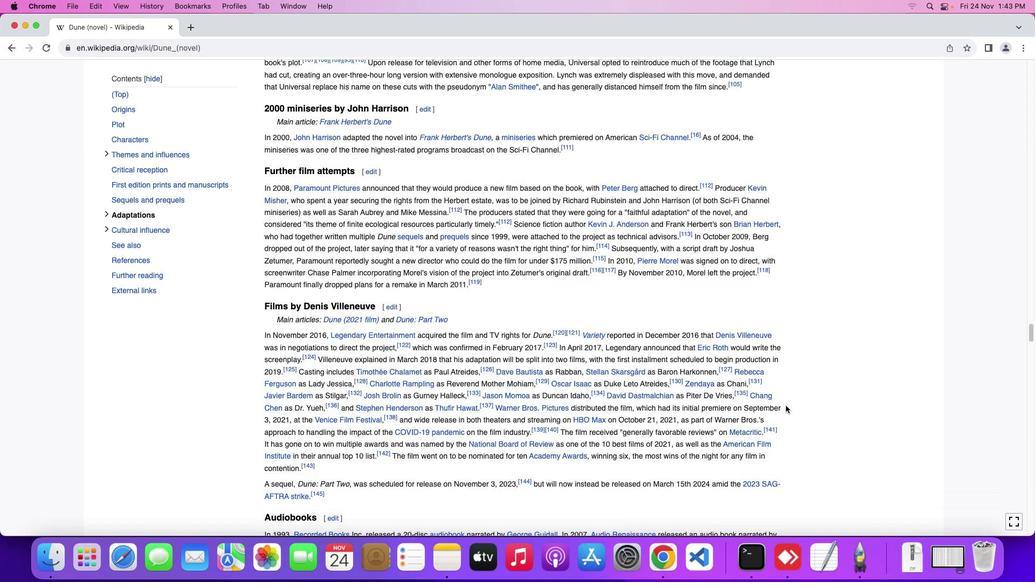 
Action: Mouse scrolled (785, 406) with delta (0, -2)
Screenshot: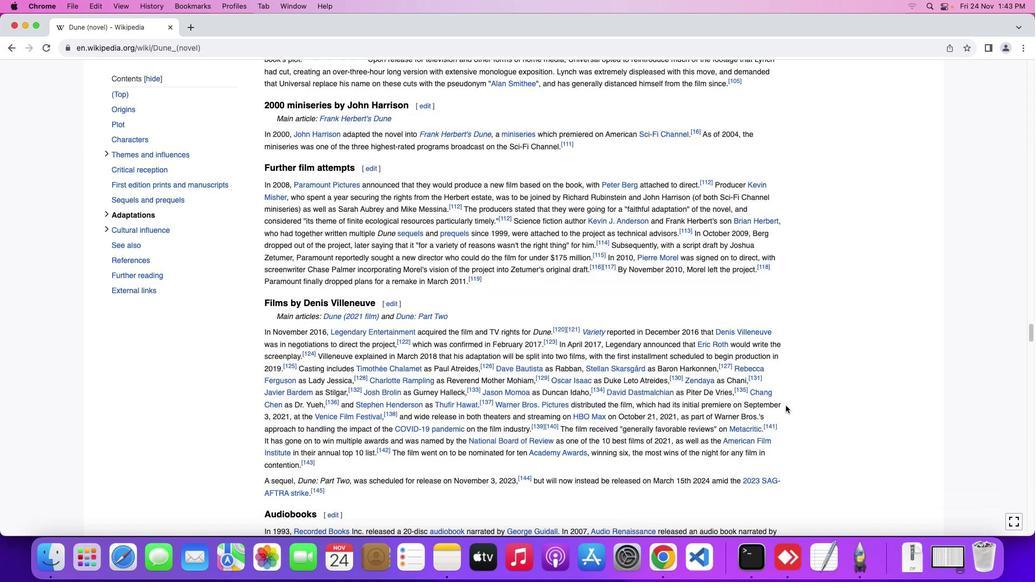 
Action: Mouse scrolled (785, 406) with delta (0, 0)
Screenshot: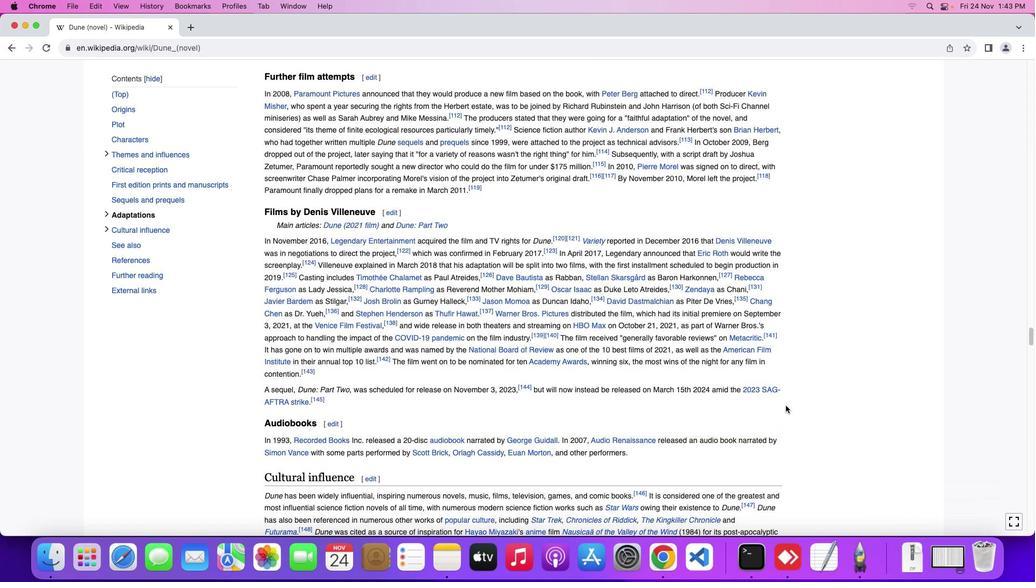 
Action: Mouse scrolled (785, 406) with delta (0, 0)
Screenshot: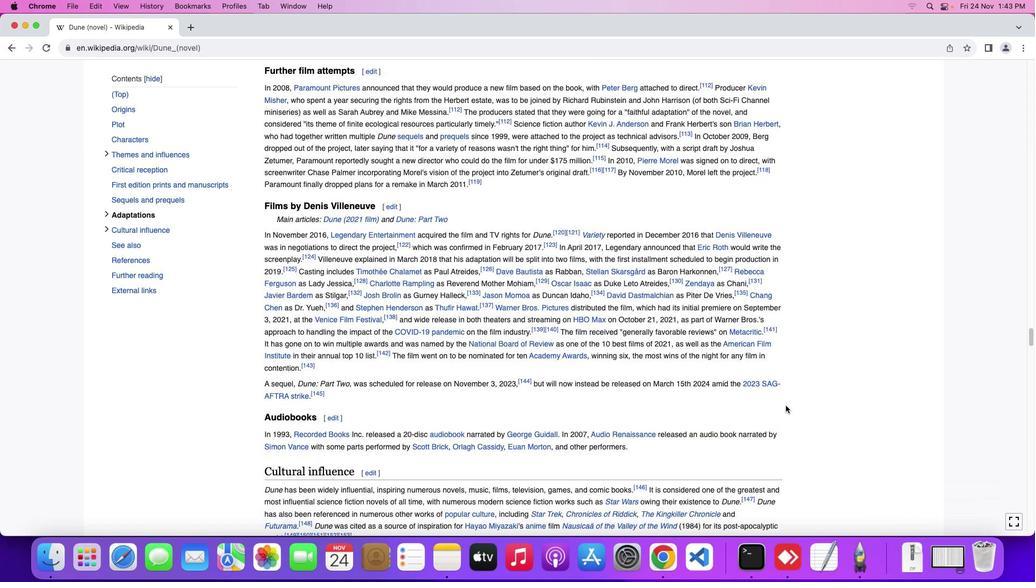 
Action: Mouse scrolled (785, 406) with delta (0, -1)
Screenshot: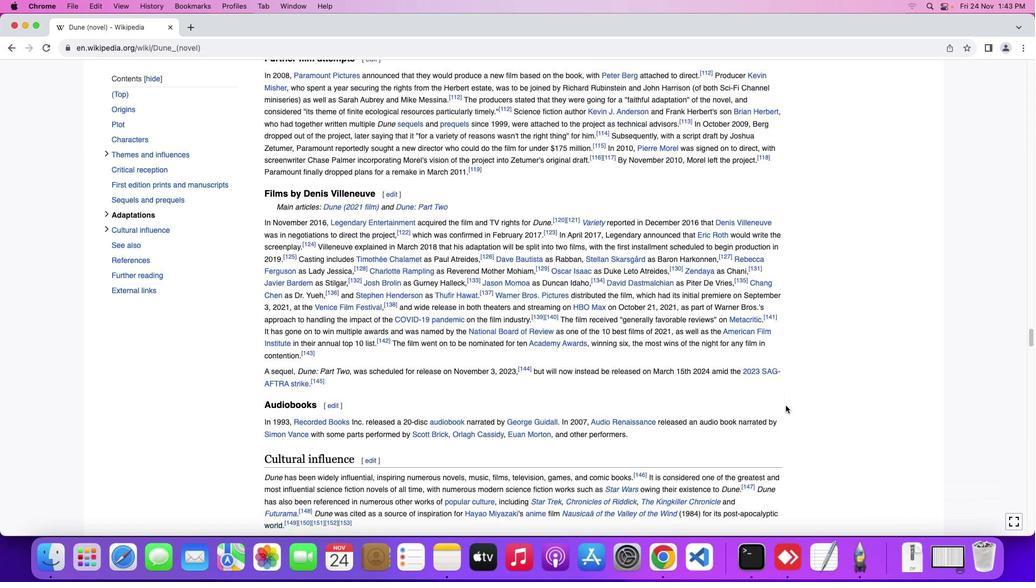 
Action: Mouse scrolled (785, 406) with delta (0, 0)
Screenshot: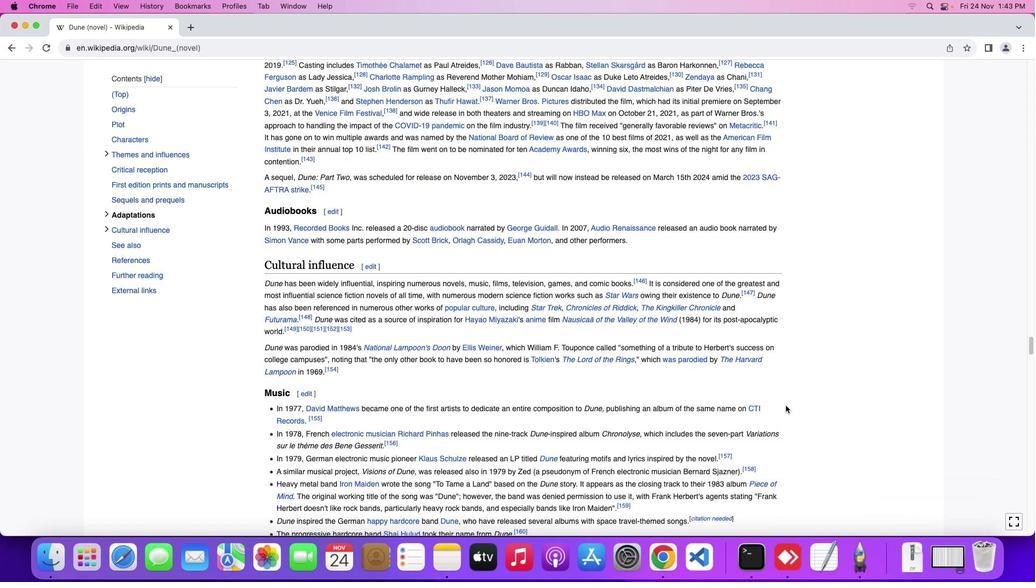 
Action: Mouse scrolled (785, 406) with delta (0, 0)
Screenshot: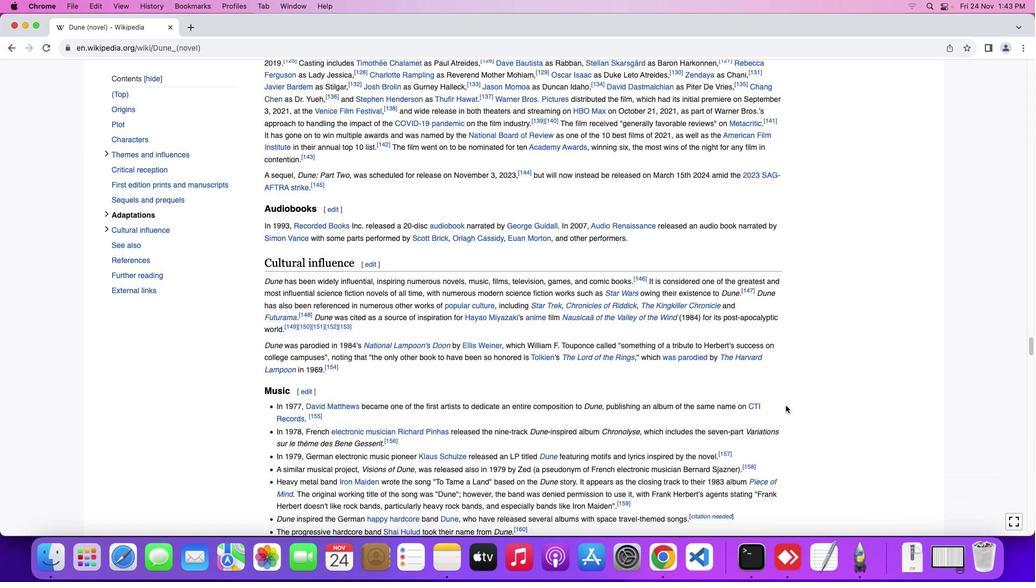 
Action: Mouse scrolled (785, 406) with delta (0, -1)
Screenshot: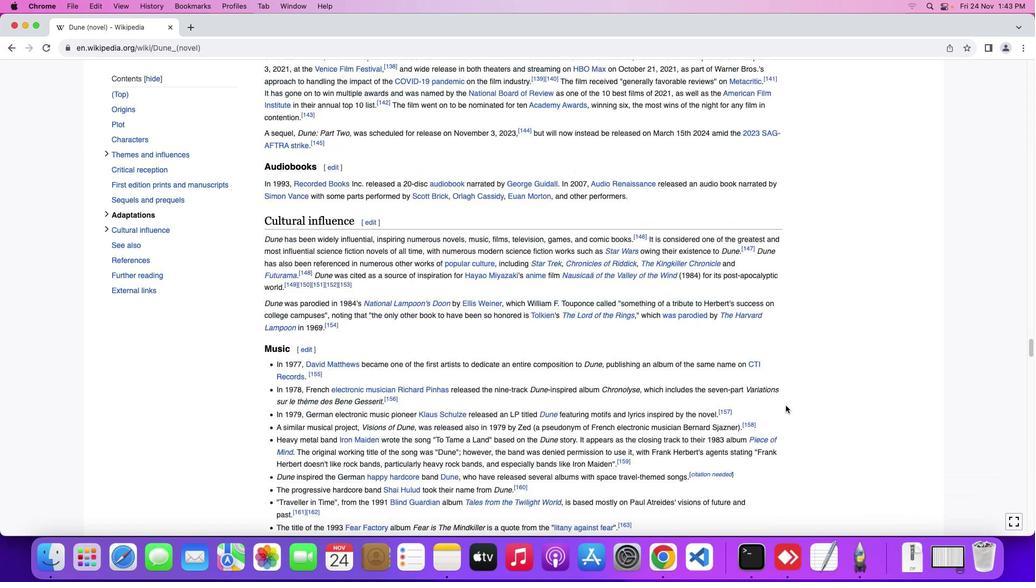 
Action: Mouse scrolled (785, 406) with delta (0, -2)
Screenshot: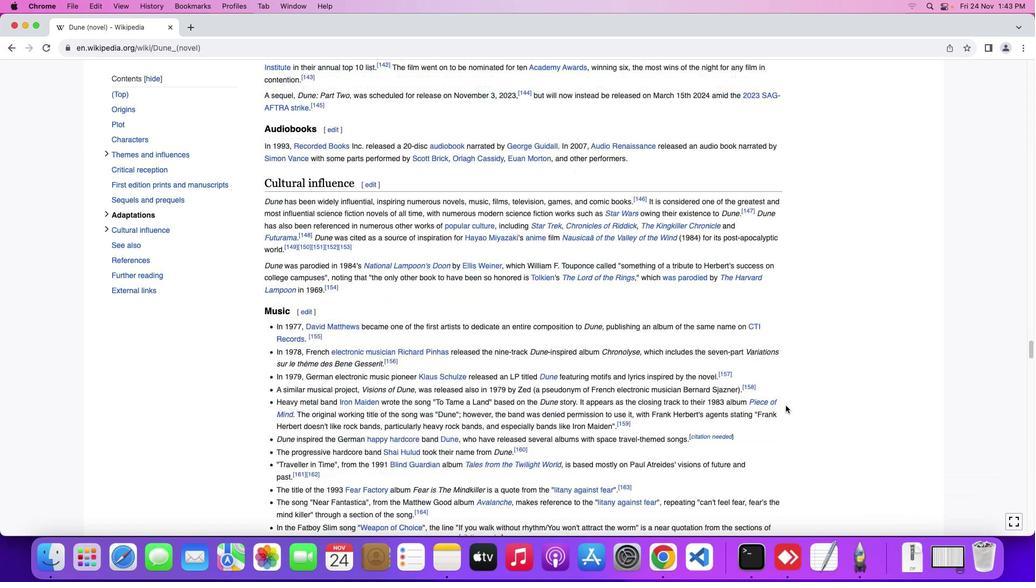 
Action: Mouse scrolled (785, 406) with delta (0, 0)
Screenshot: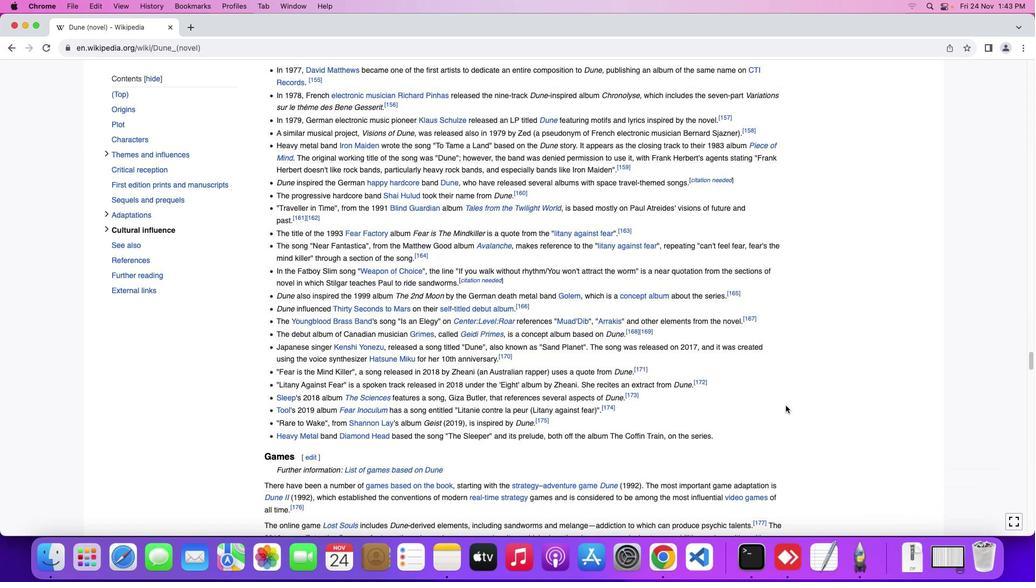 
Action: Mouse scrolled (785, 406) with delta (0, 0)
Screenshot: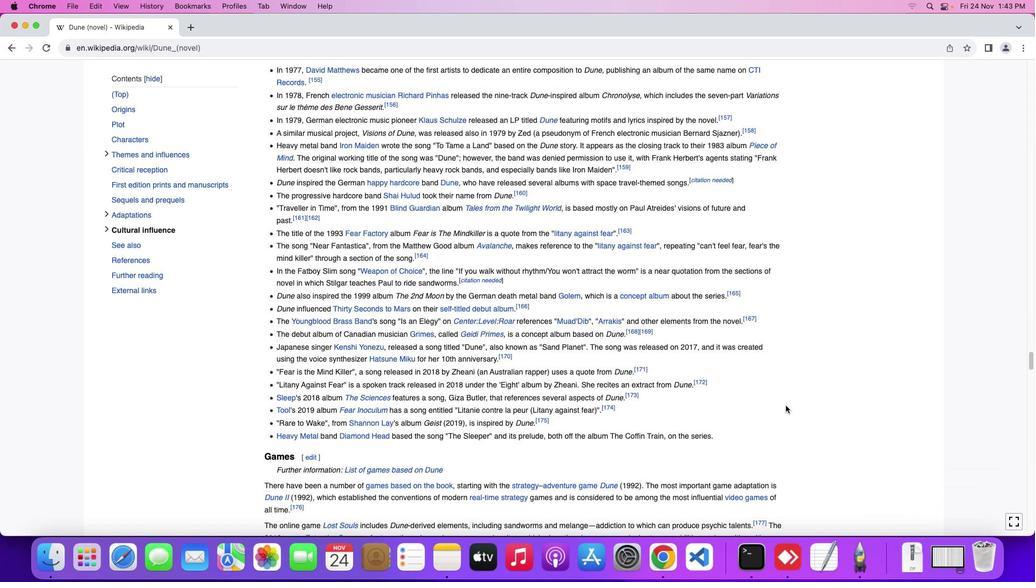
Action: Mouse scrolled (785, 406) with delta (0, -1)
Screenshot: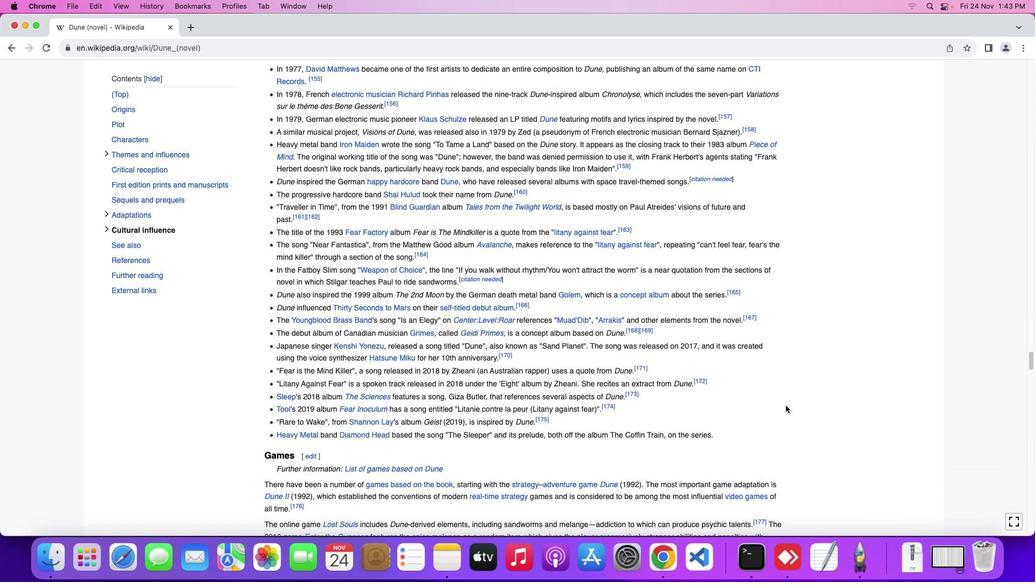 
Action: Mouse scrolled (785, 406) with delta (0, -2)
Screenshot: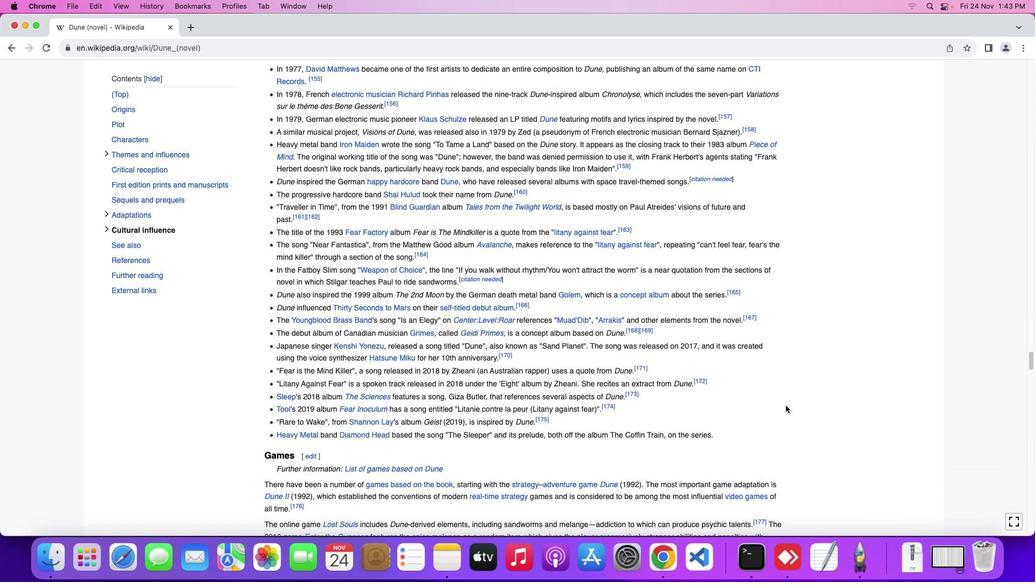 
Action: Mouse scrolled (785, 406) with delta (0, -2)
Screenshot: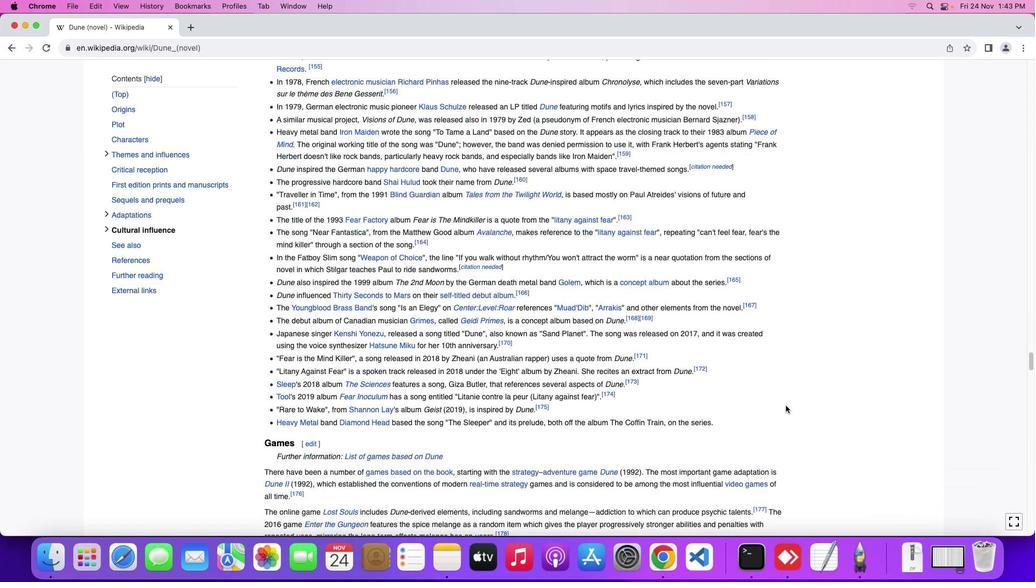 
Action: Mouse scrolled (785, 406) with delta (0, 0)
Screenshot: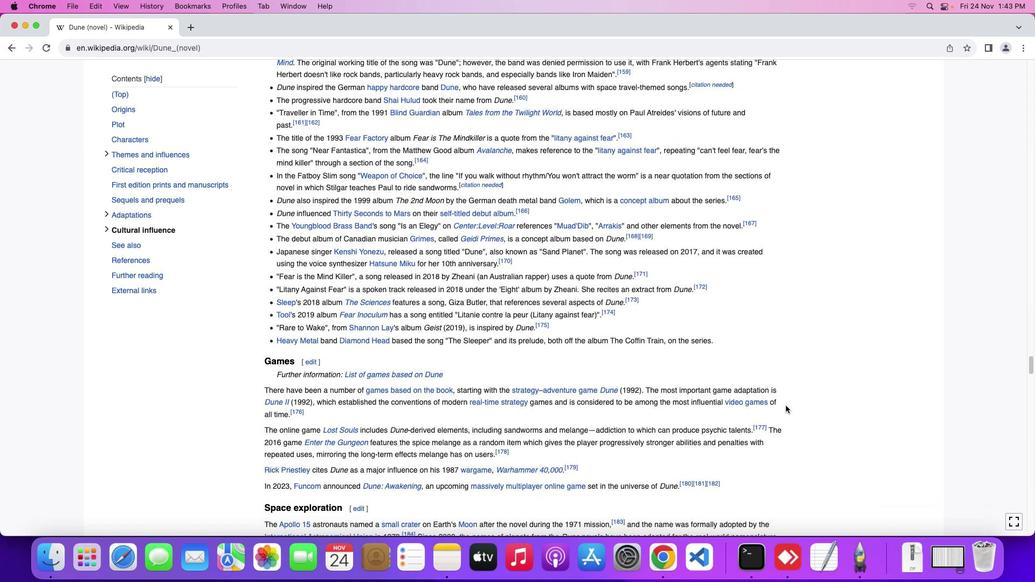 
Action: Mouse scrolled (785, 406) with delta (0, 0)
Screenshot: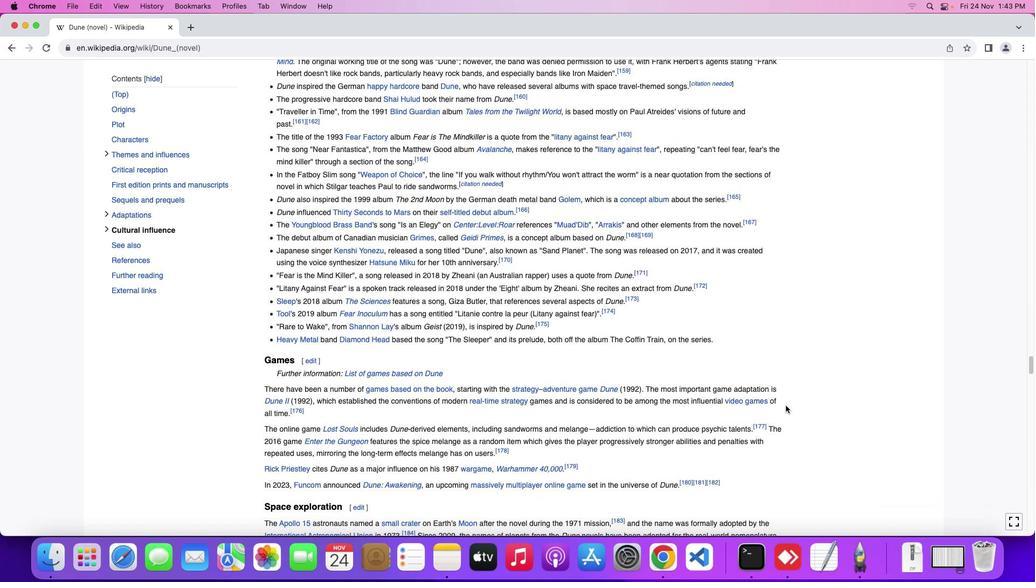 
Action: Mouse scrolled (785, 406) with delta (0, -1)
Screenshot: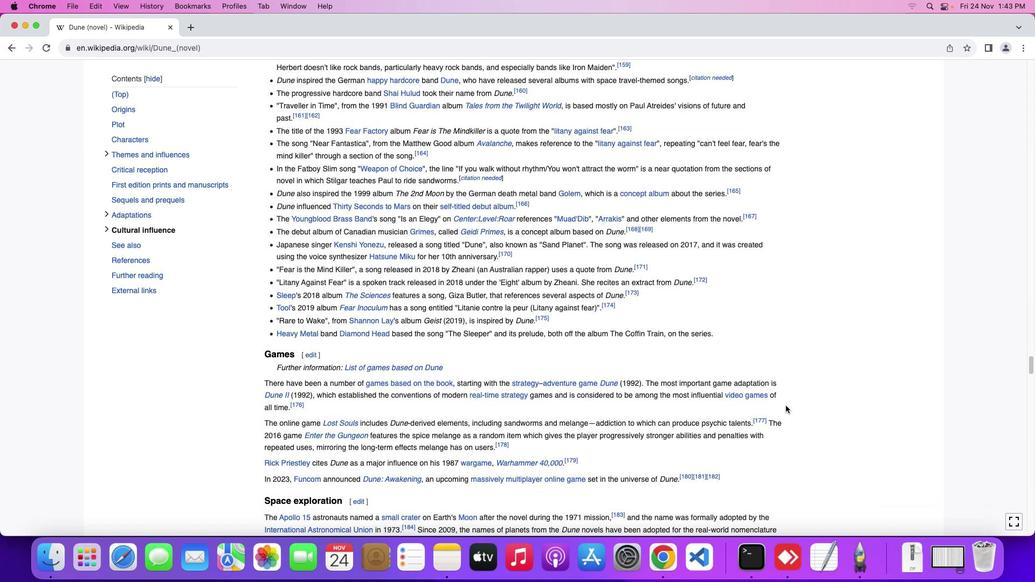 
Action: Mouse scrolled (785, 406) with delta (0, 0)
Screenshot: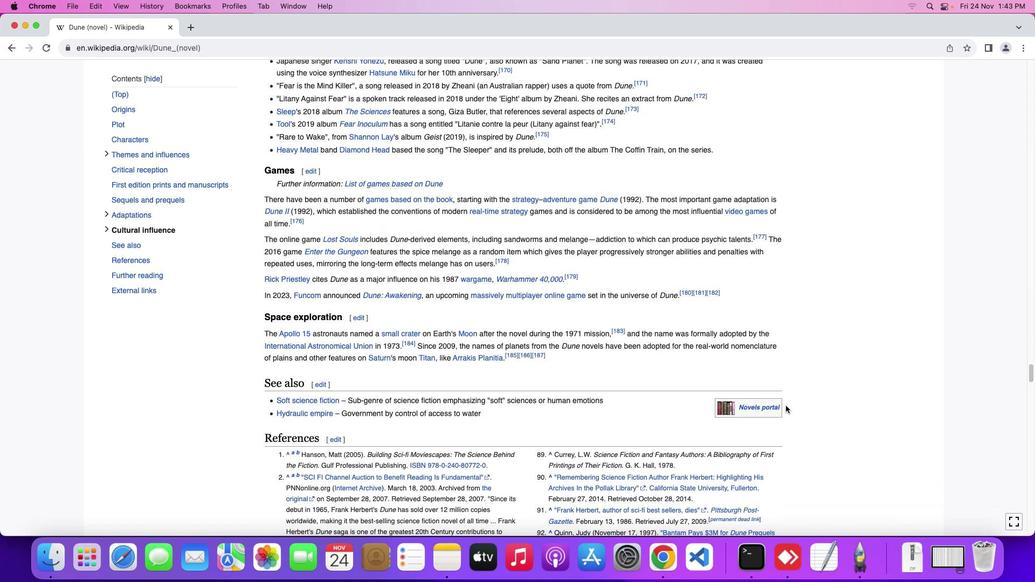 
Action: Mouse scrolled (785, 406) with delta (0, 0)
Screenshot: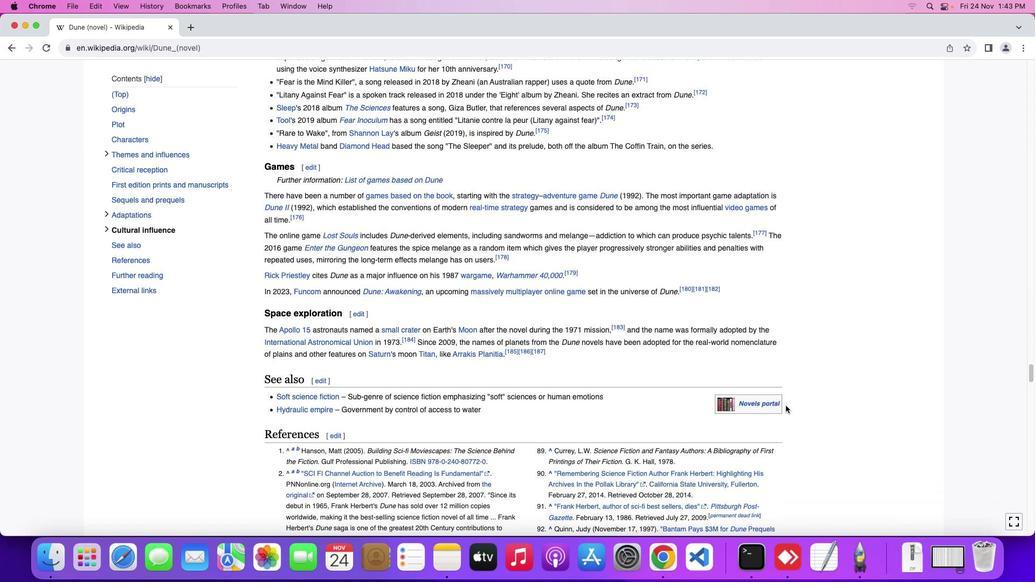 
Action: Mouse scrolled (785, 406) with delta (0, -1)
Screenshot: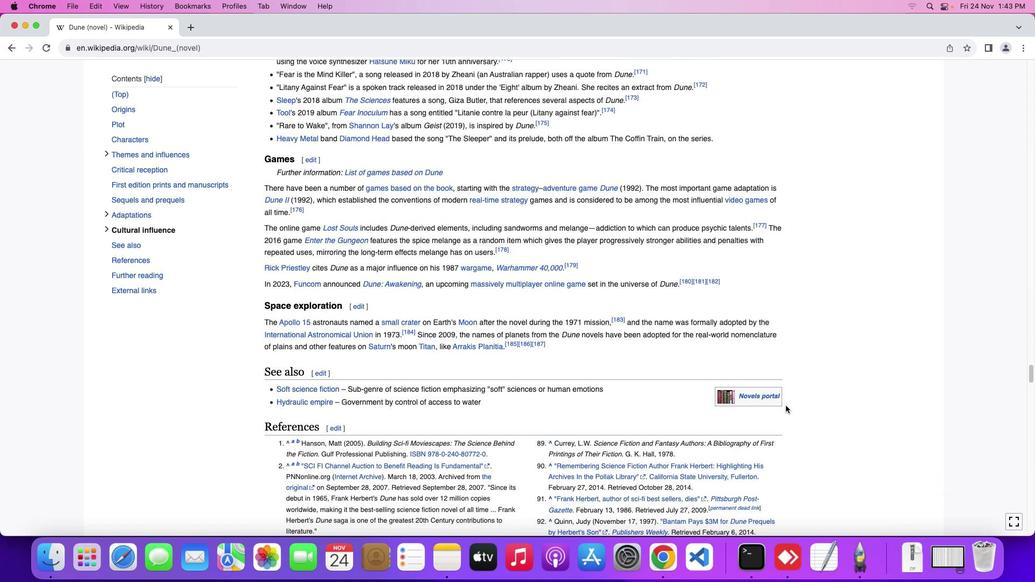 
Action: Mouse scrolled (785, 406) with delta (0, -2)
Screenshot: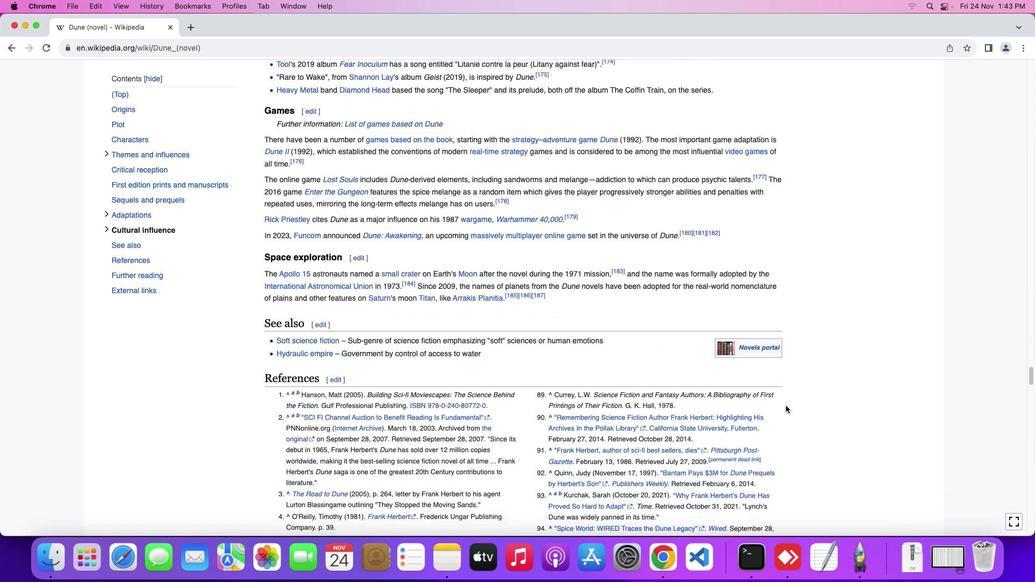 
Action: Mouse scrolled (785, 406) with delta (0, 0)
Screenshot: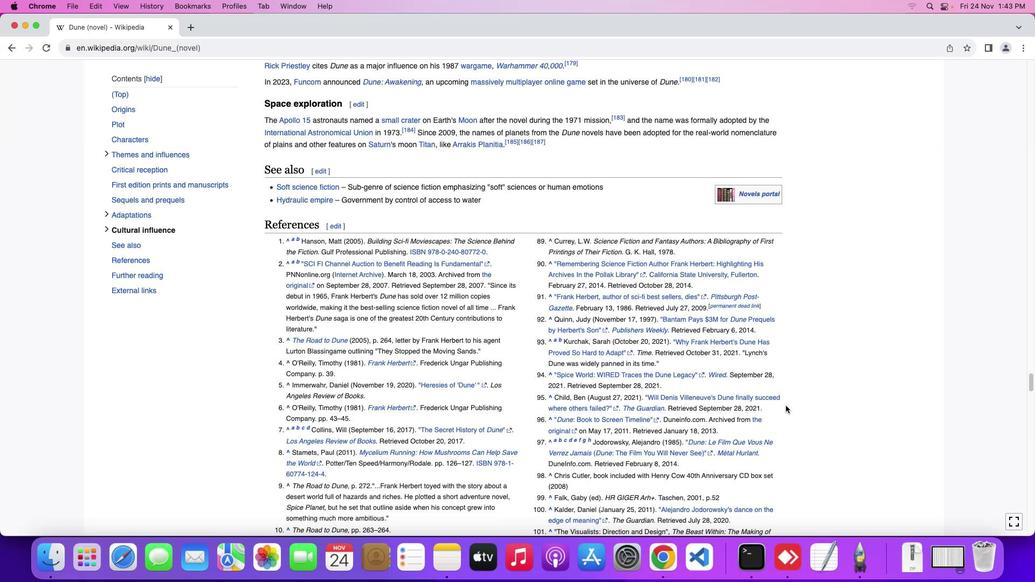 
Action: Mouse scrolled (785, 406) with delta (0, 0)
Screenshot: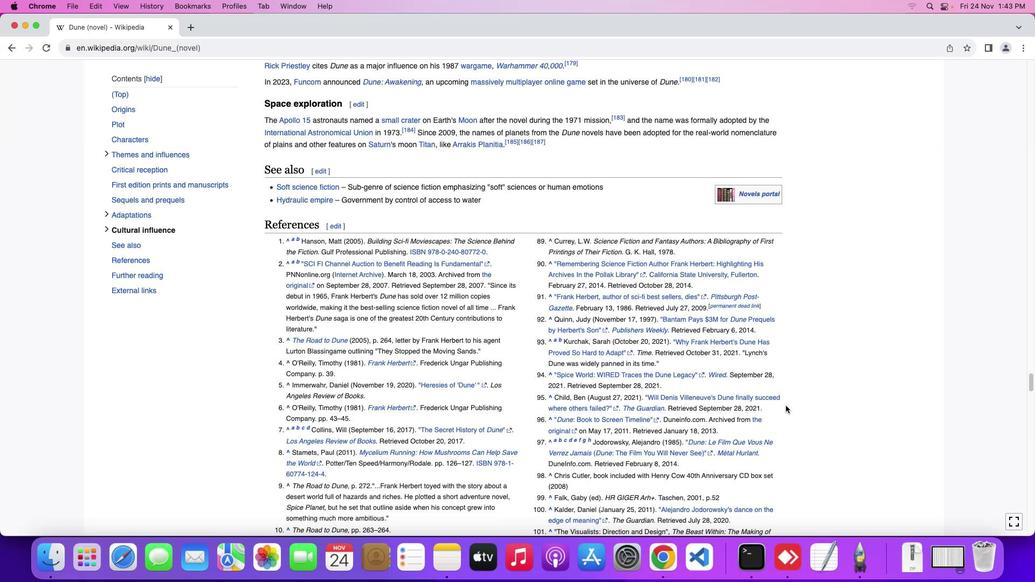 
Action: Mouse scrolled (785, 406) with delta (0, -1)
Screenshot: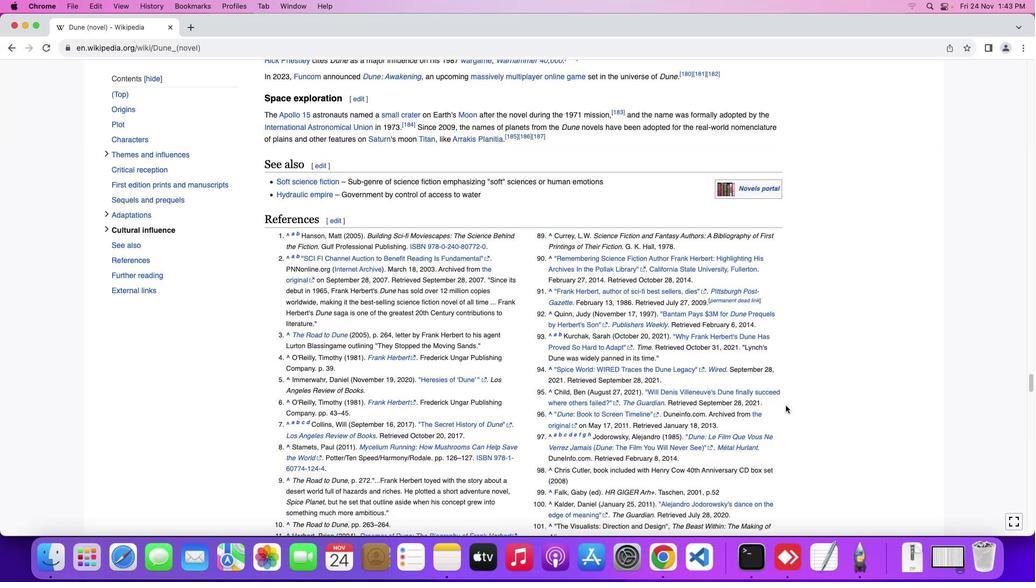
Action: Mouse scrolled (785, 406) with delta (0, -2)
Screenshot: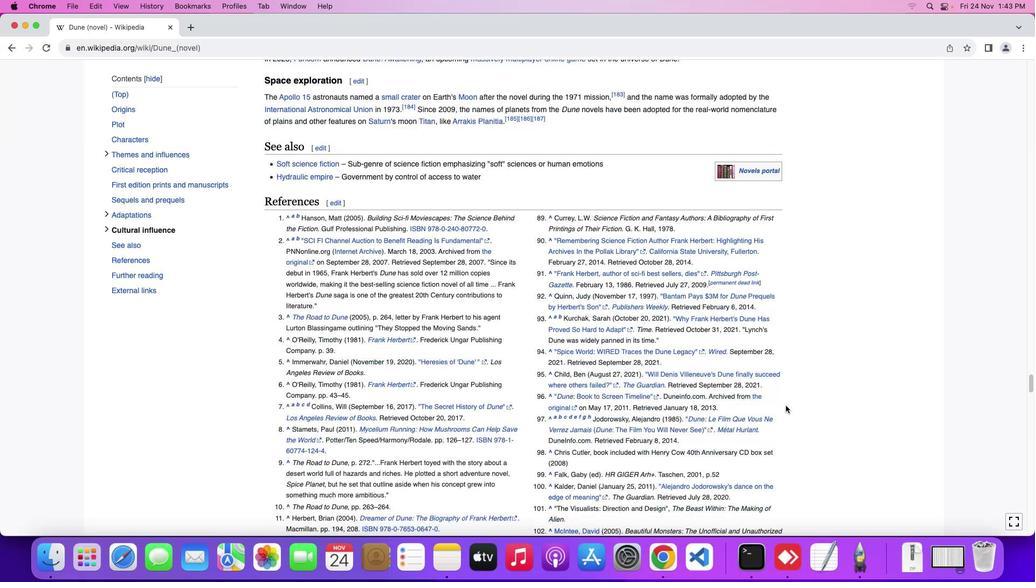 
Action: Mouse scrolled (785, 406) with delta (0, 0)
Screenshot: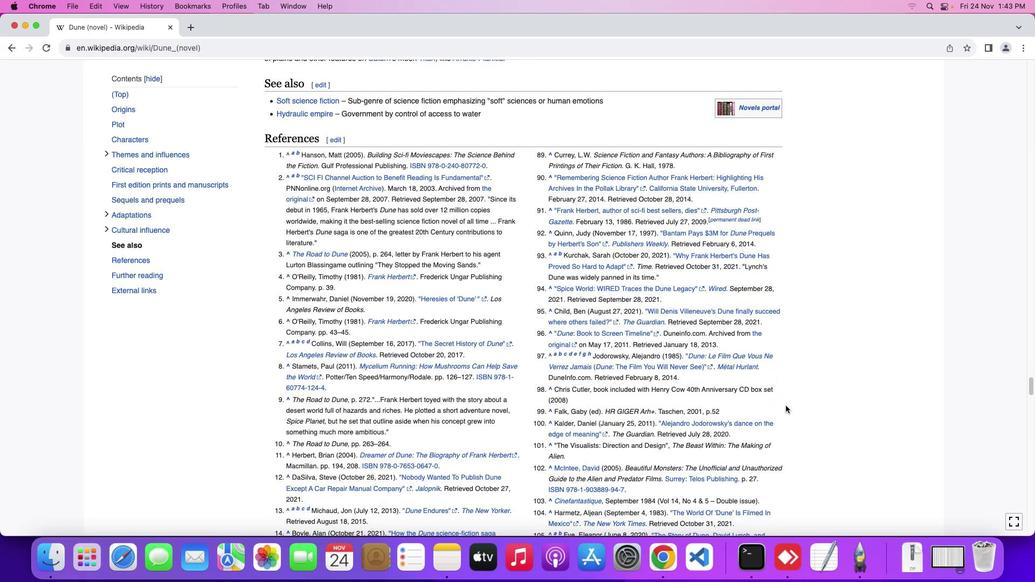 
Action: Mouse scrolled (785, 406) with delta (0, 0)
Screenshot: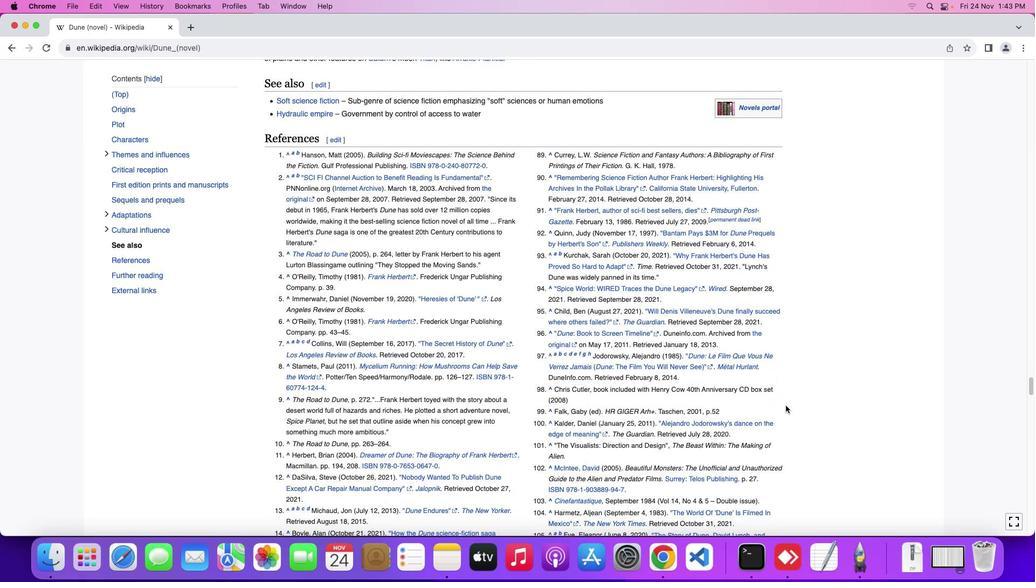 
Action: Mouse scrolled (785, 406) with delta (0, -1)
